 Task: Buy 2 Salt Mills from Salt & Pepper section under best seller category for shipping address: Mariana Green, 1235 Ridge Road, Dodge City, Kansas 67801, Cell Number 6205197251. Pay from credit card ending with 7965, CVV 549
Action: Mouse moved to (13, 82)
Screenshot: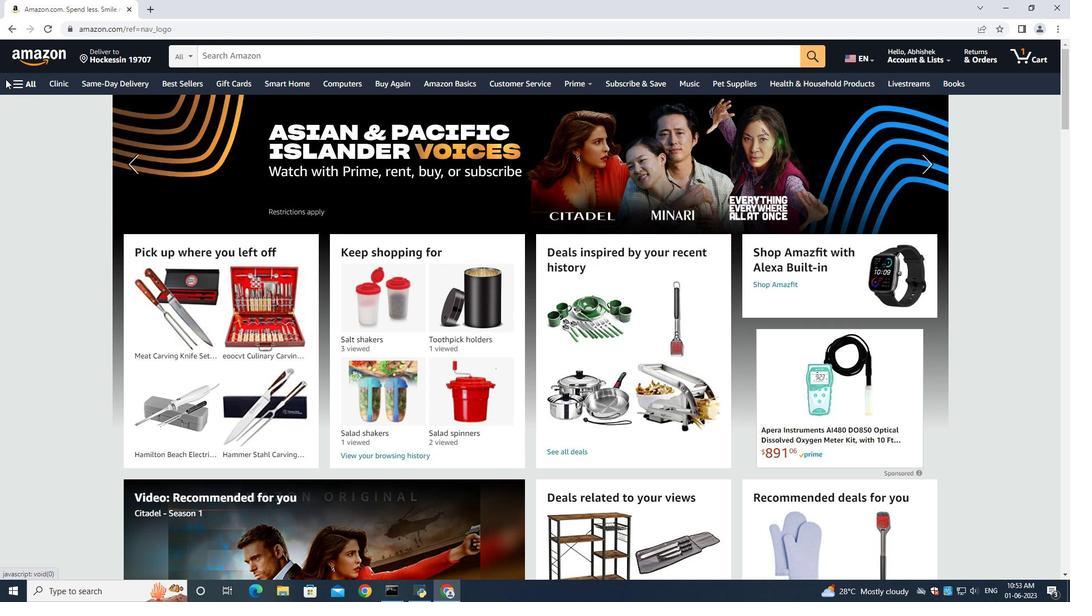 
Action: Mouse pressed left at (13, 82)
Screenshot: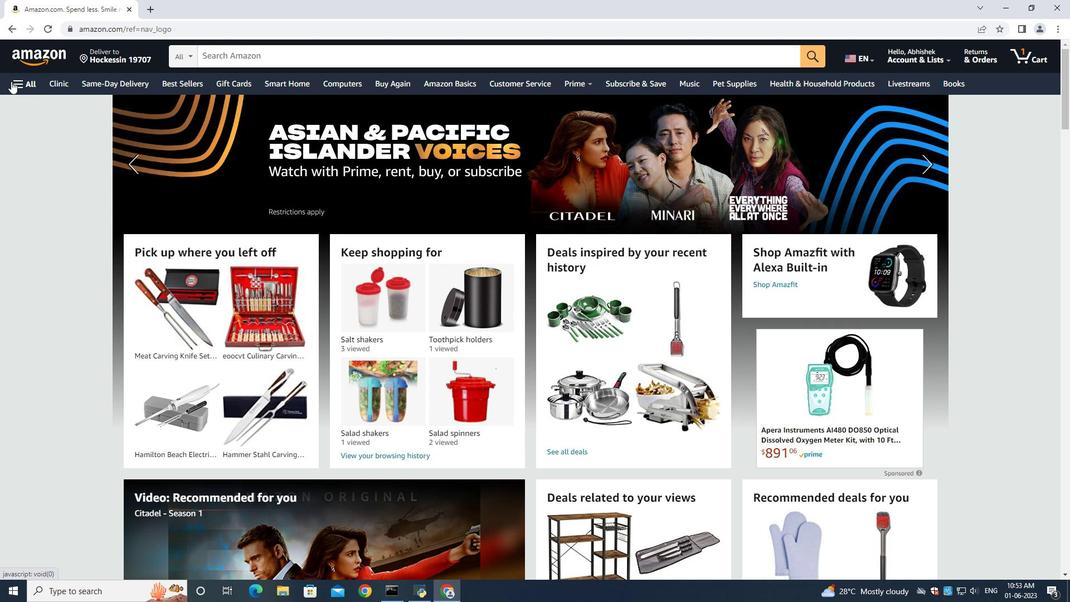 
Action: Mouse moved to (33, 108)
Screenshot: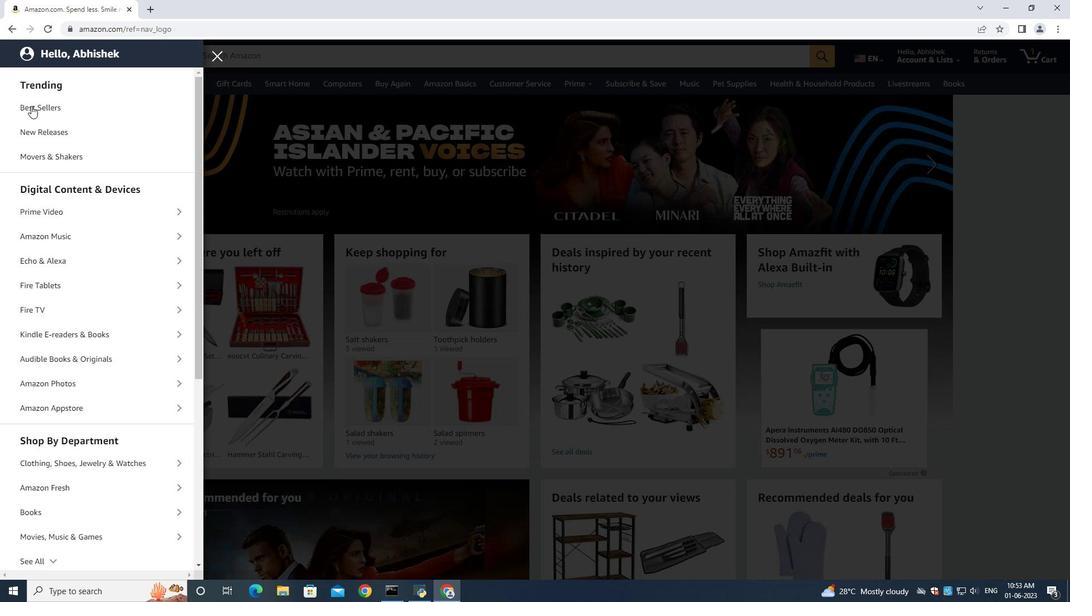 
Action: Mouse pressed left at (33, 108)
Screenshot: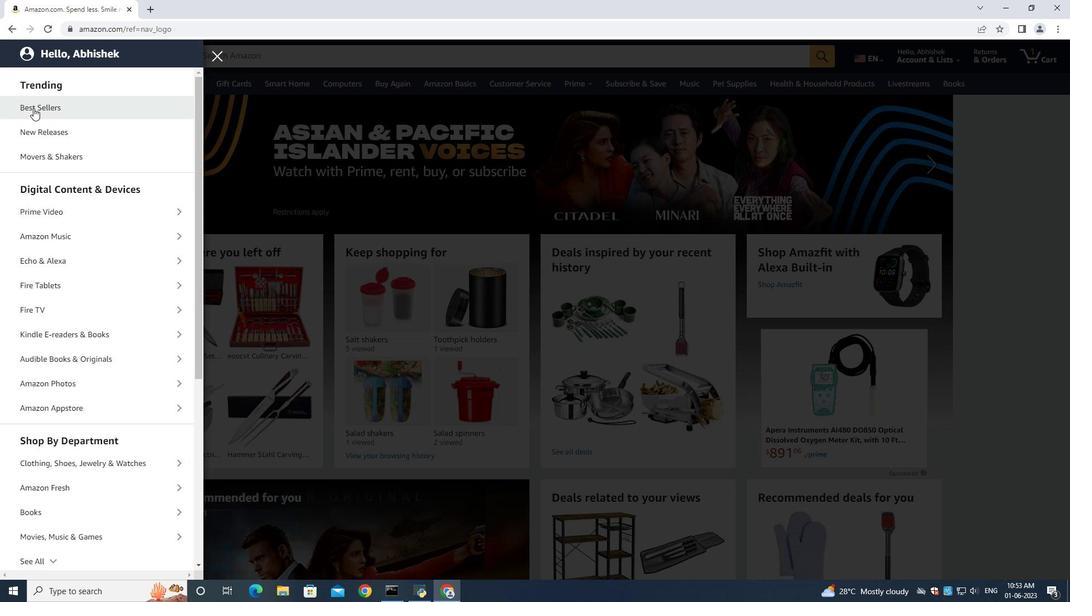 
Action: Mouse moved to (1048, 239)
Screenshot: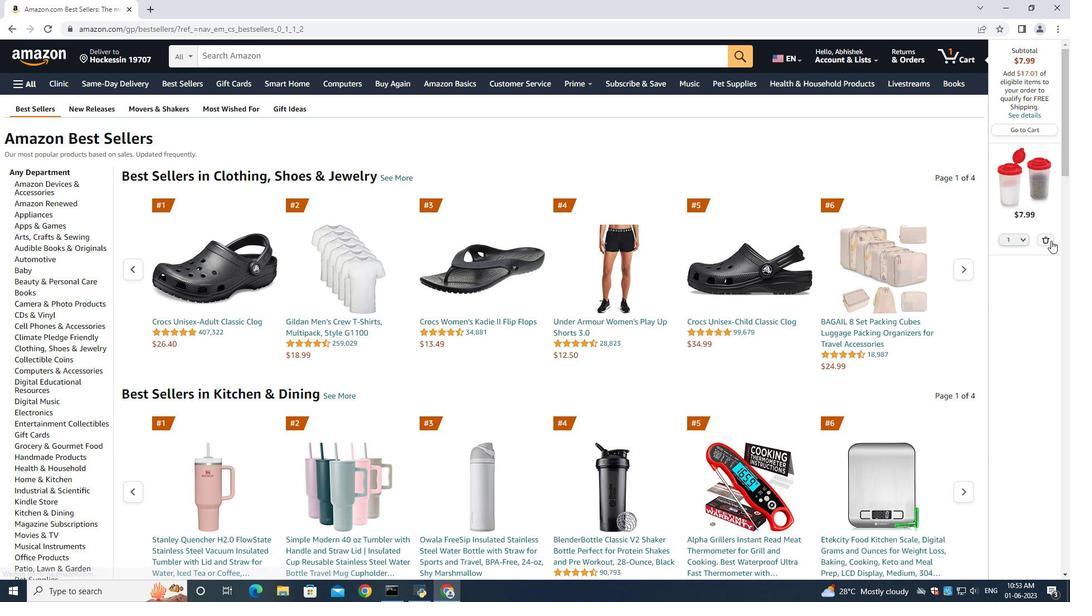 
Action: Mouse pressed left at (1048, 239)
Screenshot: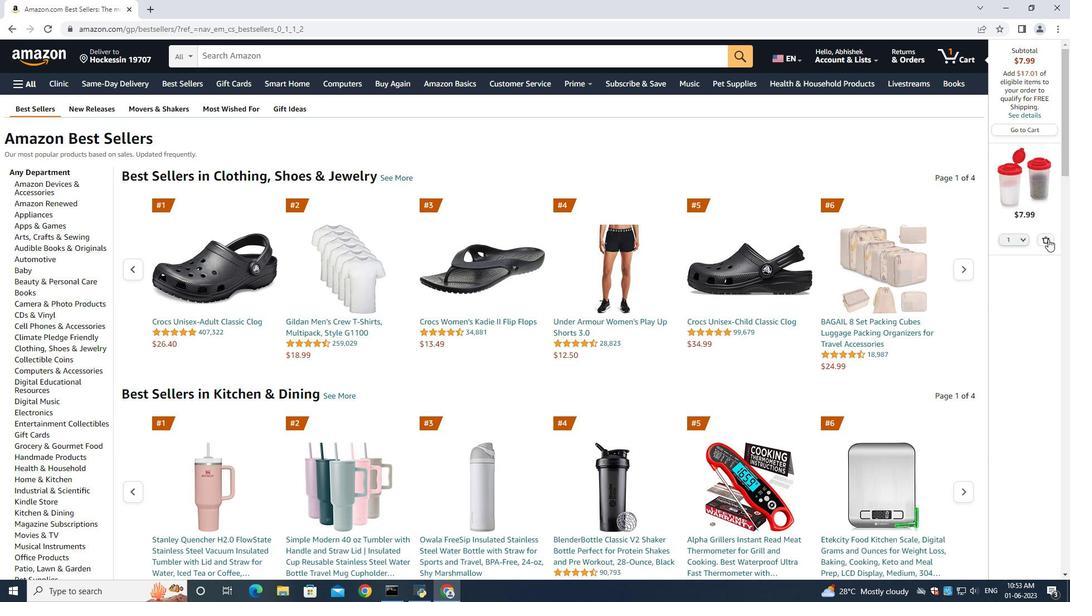 
Action: Mouse moved to (294, 57)
Screenshot: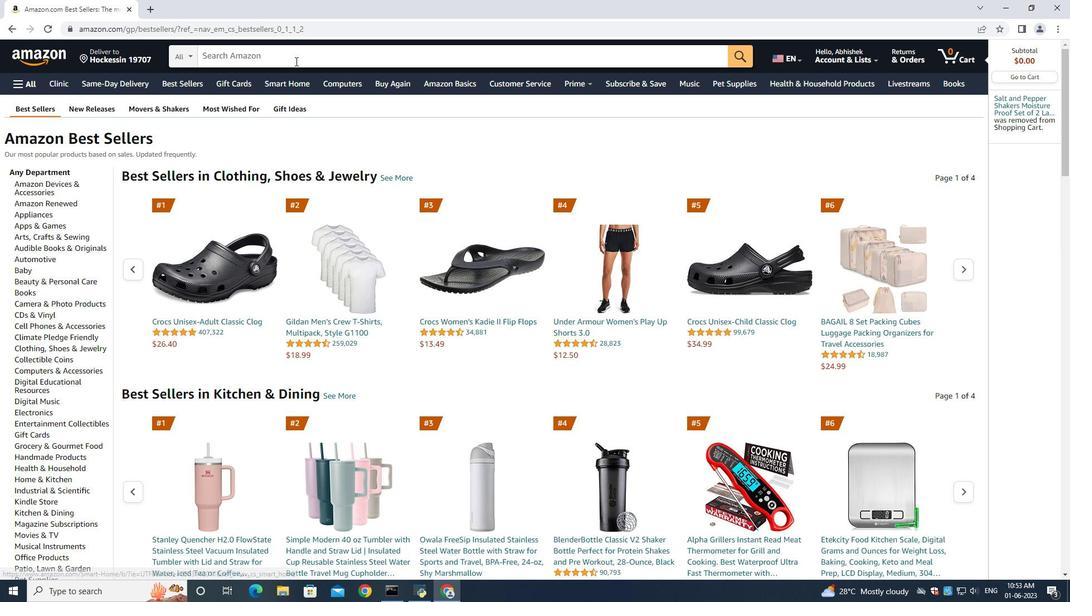 
Action: Mouse pressed left at (294, 57)
Screenshot: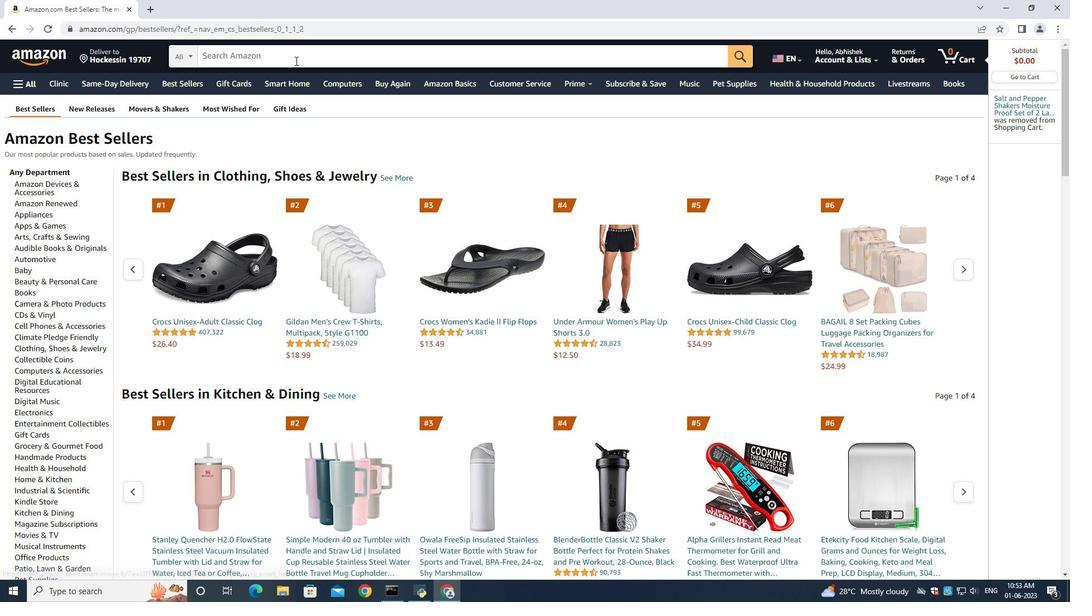 
Action: Mouse moved to (295, 57)
Screenshot: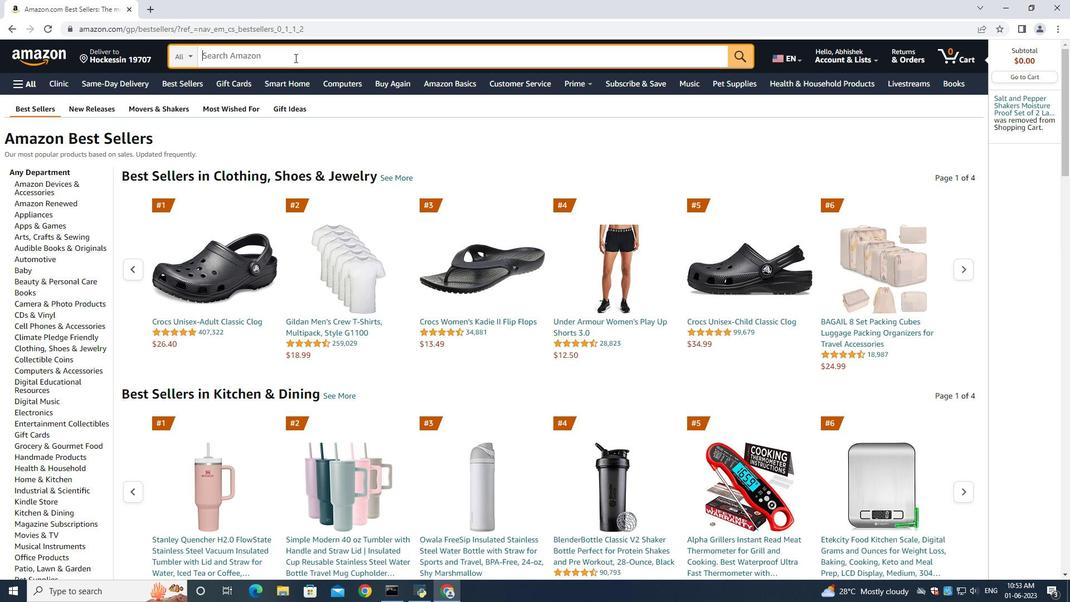 
Action: Key pressed <Key.shift>Salt<Key.space><Key.shift>Mills<Key.enter>
Screenshot: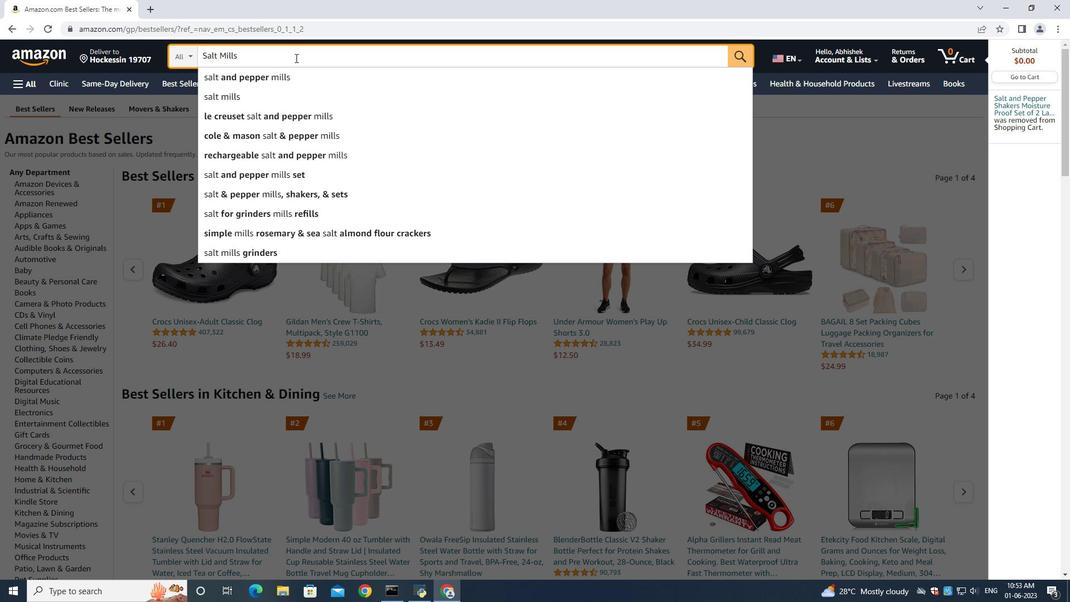 
Action: Mouse moved to (85, 222)
Screenshot: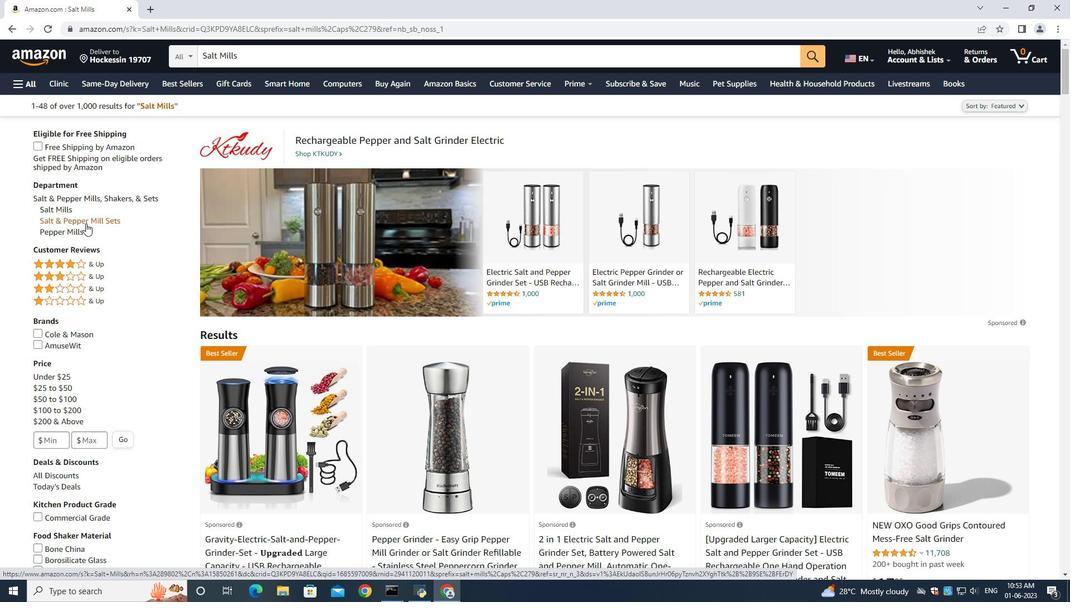 
Action: Mouse pressed left at (85, 222)
Screenshot: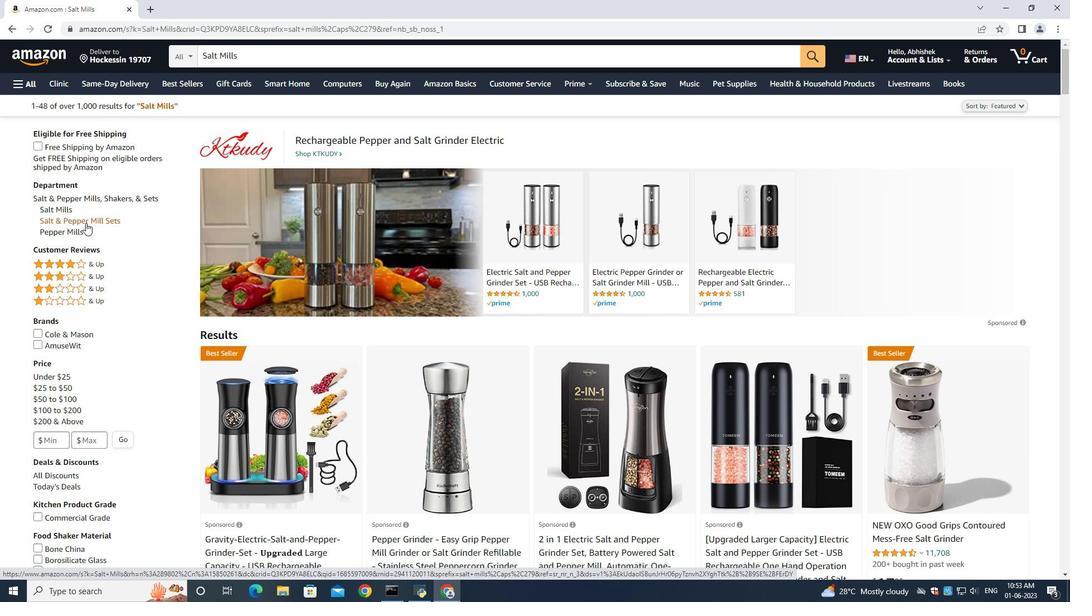 
Action: Mouse moved to (472, 332)
Screenshot: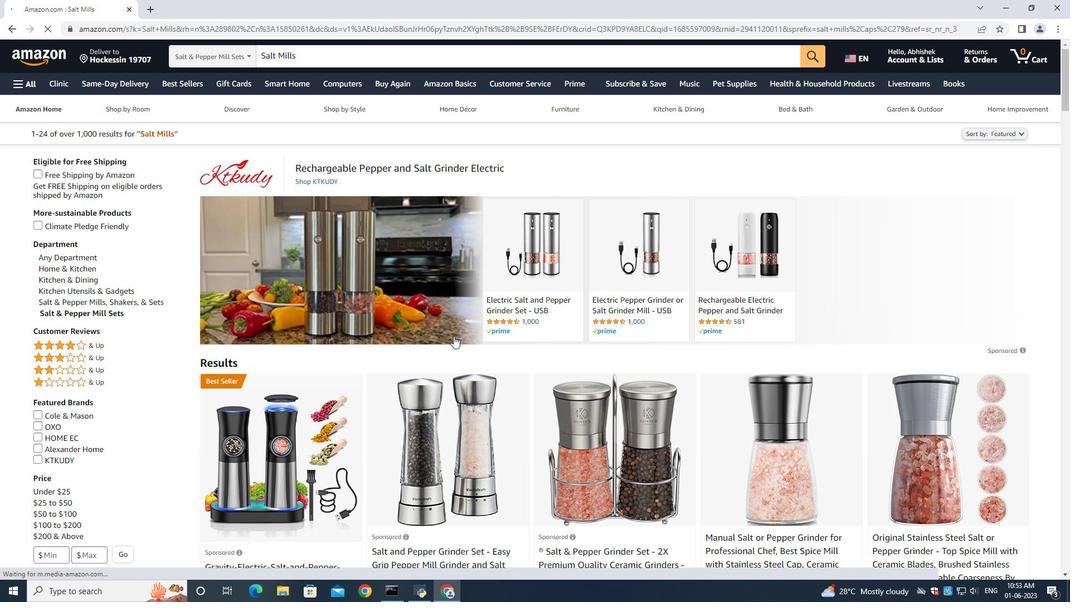 
Action: Mouse scrolled (472, 332) with delta (0, 0)
Screenshot: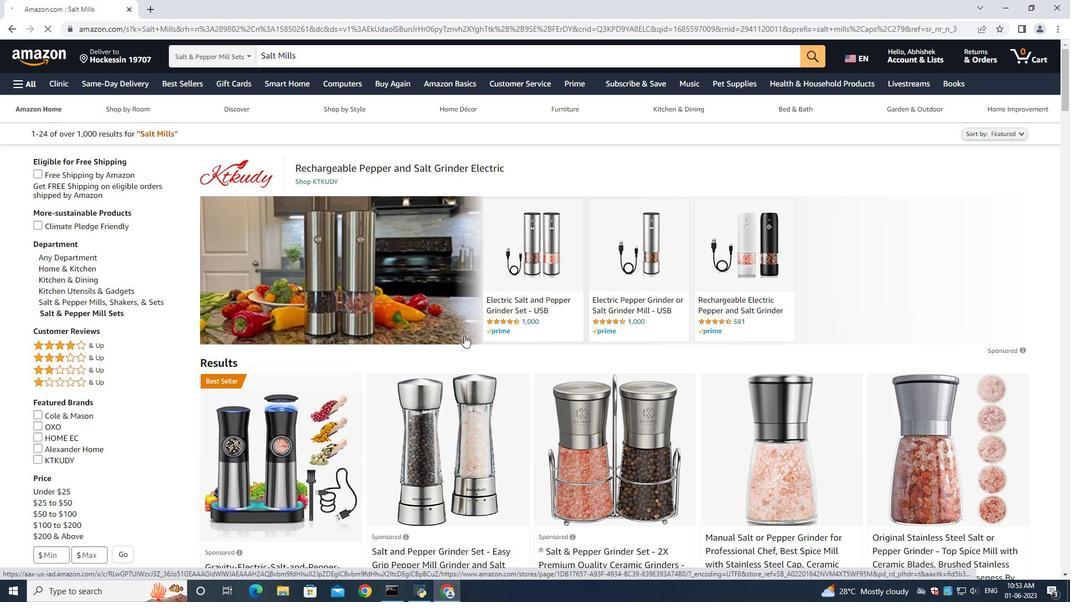 
Action: Mouse scrolled (472, 332) with delta (0, 0)
Screenshot: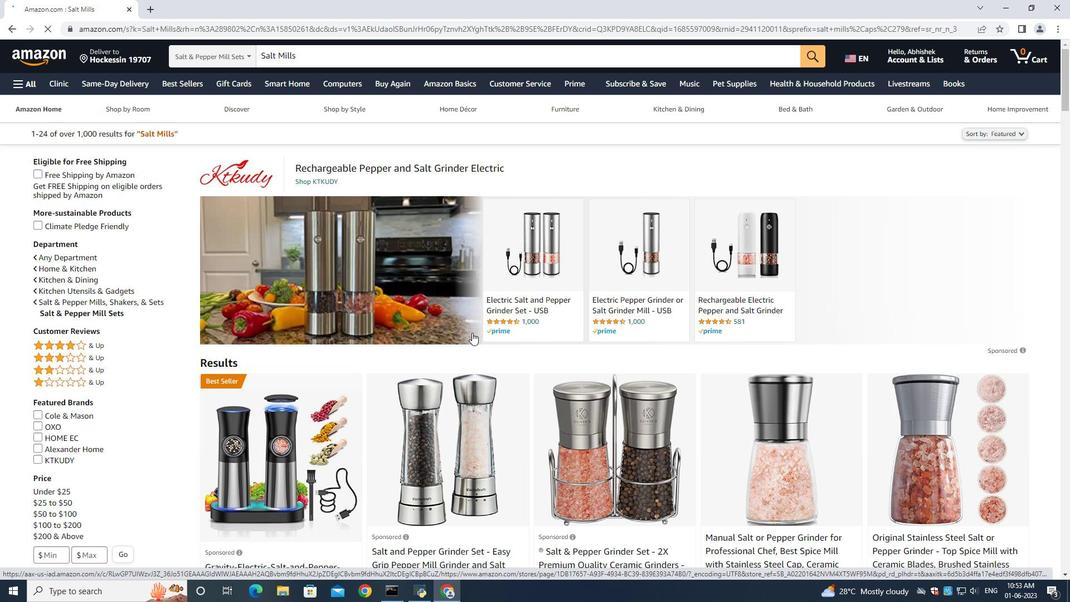 
Action: Mouse scrolled (472, 332) with delta (0, 0)
Screenshot: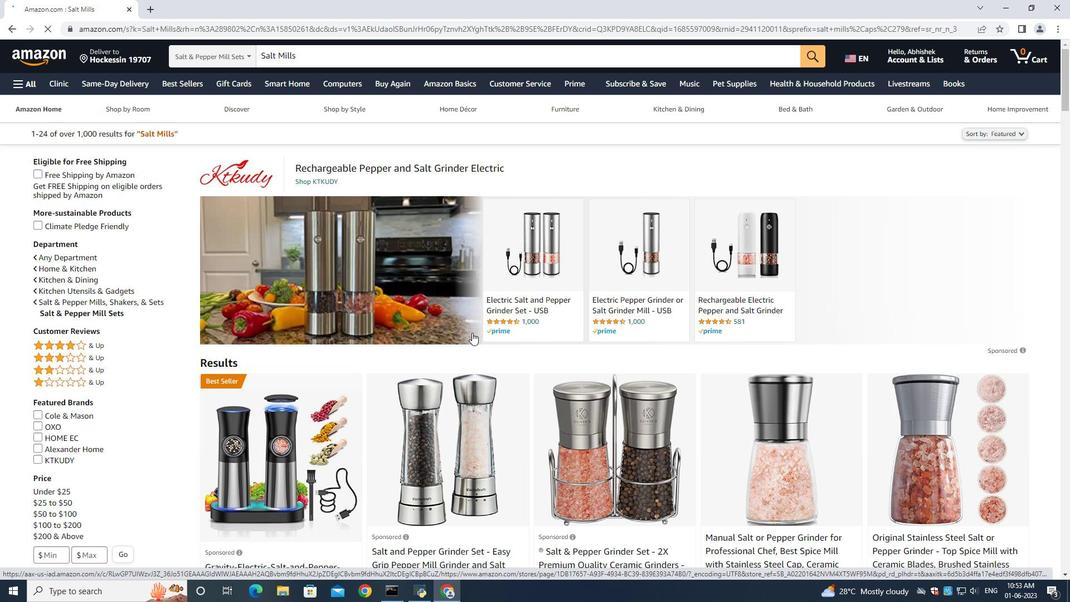 
Action: Mouse moved to (795, 405)
Screenshot: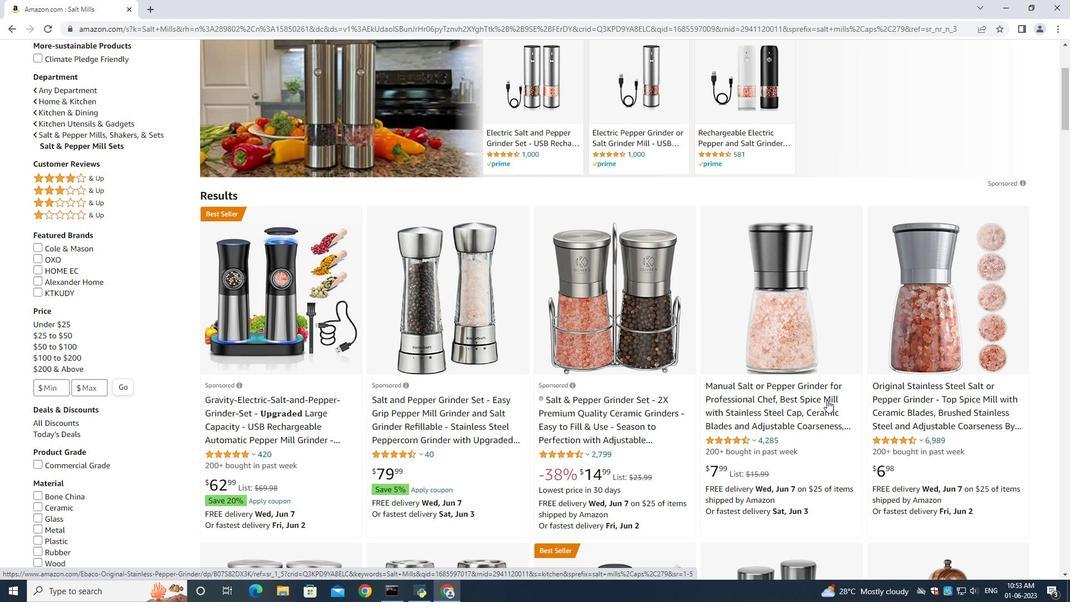 
Action: Mouse pressed left at (795, 405)
Screenshot: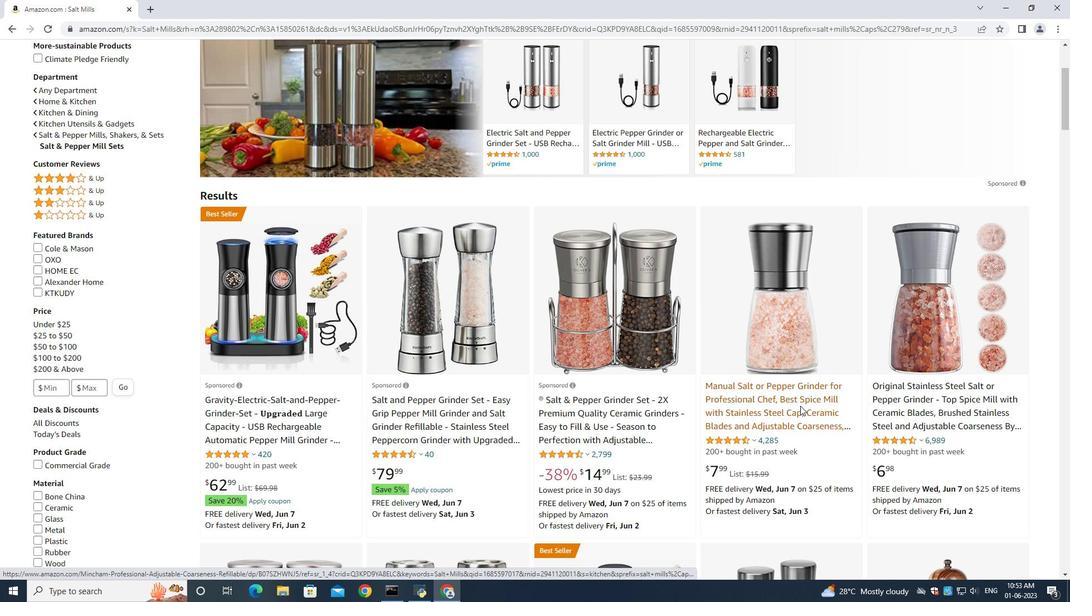 
Action: Mouse moved to (800, 391)
Screenshot: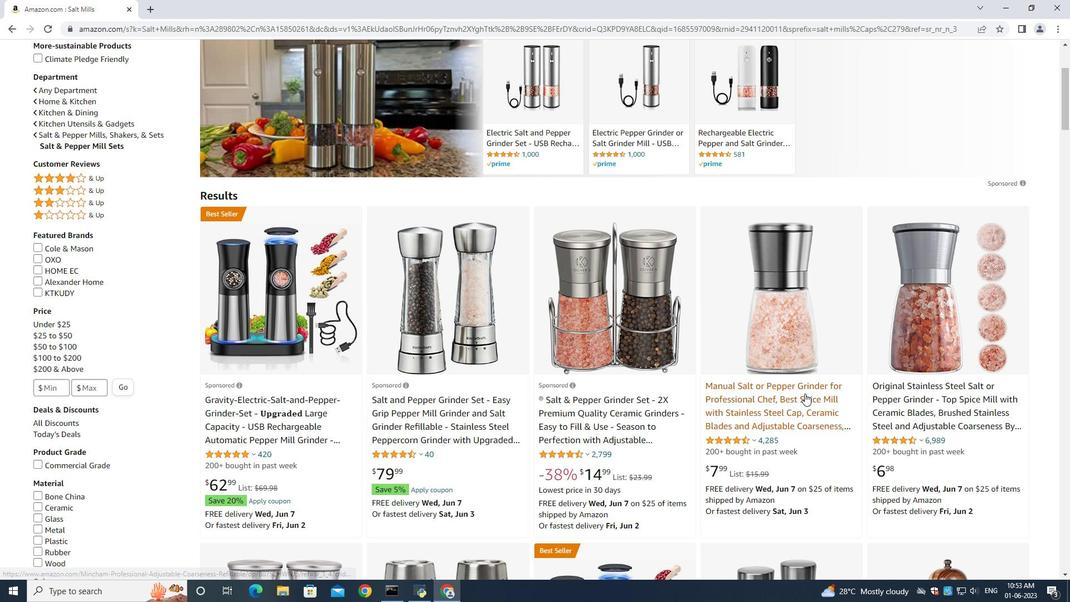 
Action: Mouse pressed left at (800, 391)
Screenshot: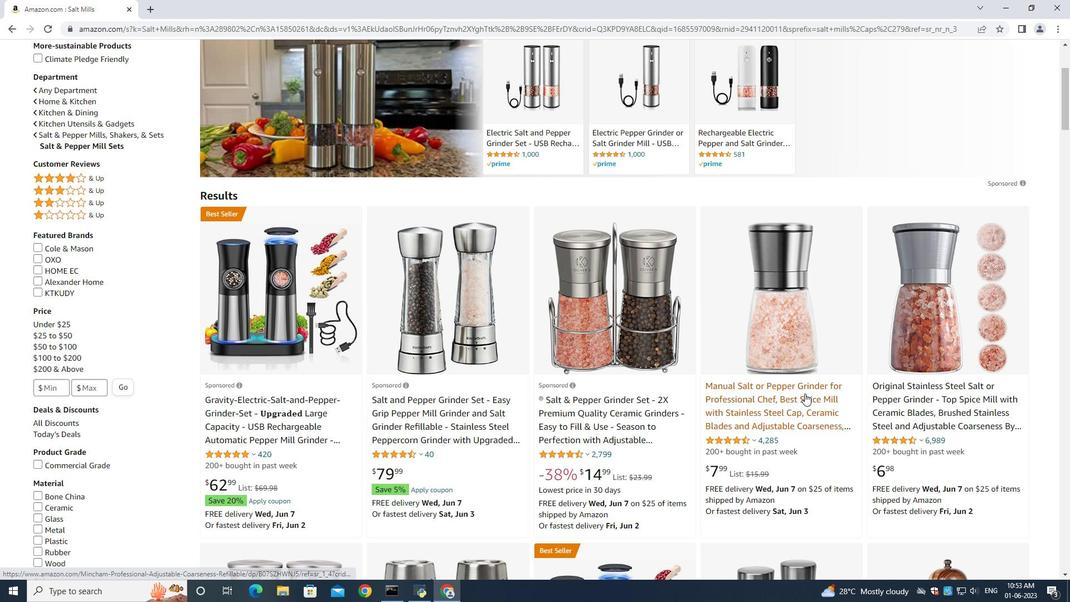 
Action: Mouse moved to (516, 421)
Screenshot: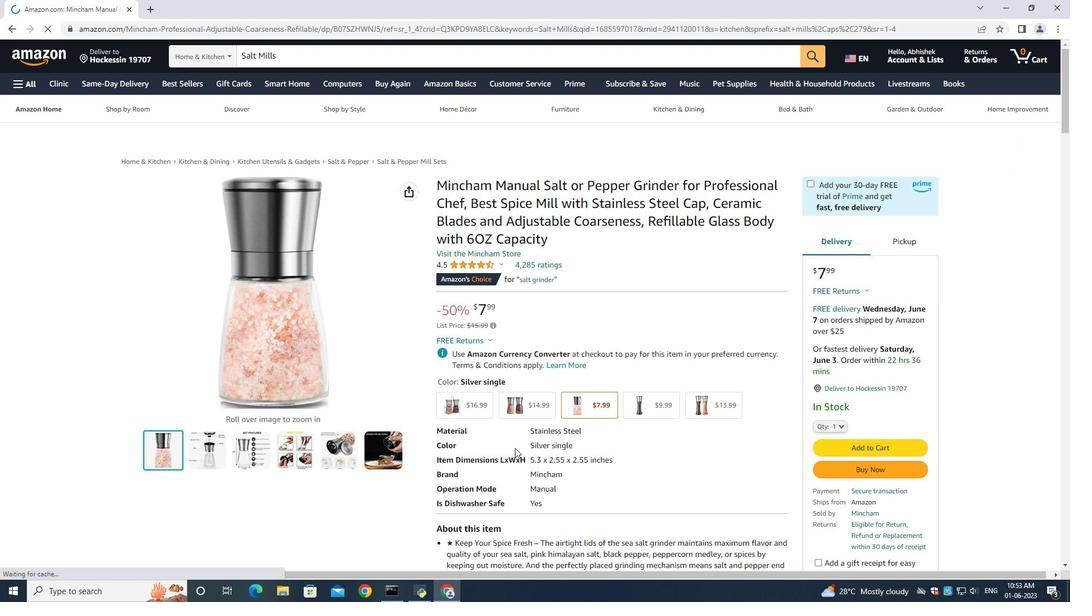 
Action: Mouse scrolled (516, 420) with delta (0, 0)
Screenshot: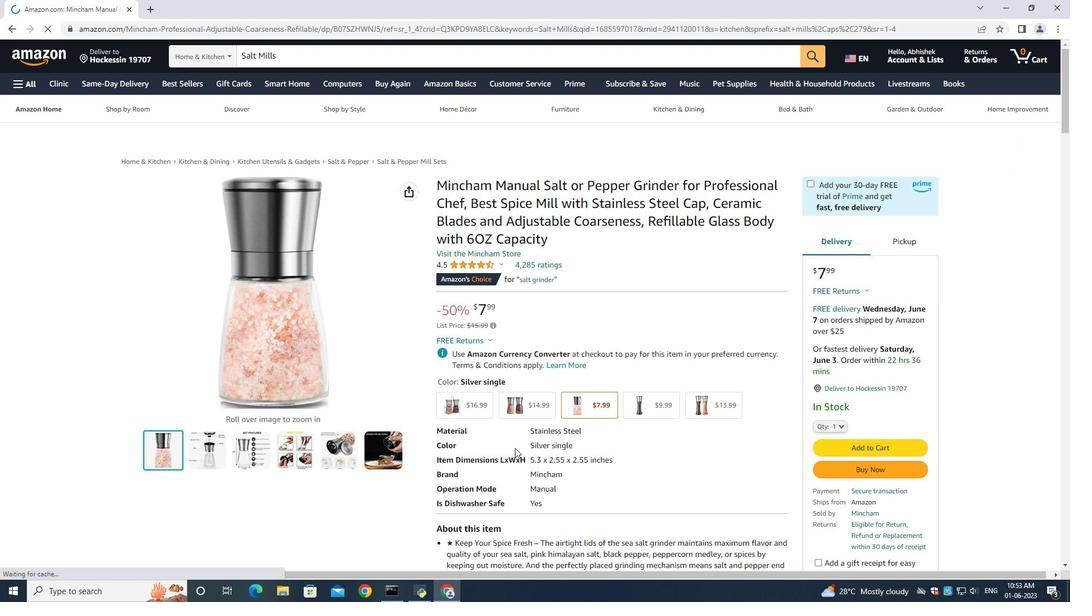
Action: Mouse moved to (516, 422)
Screenshot: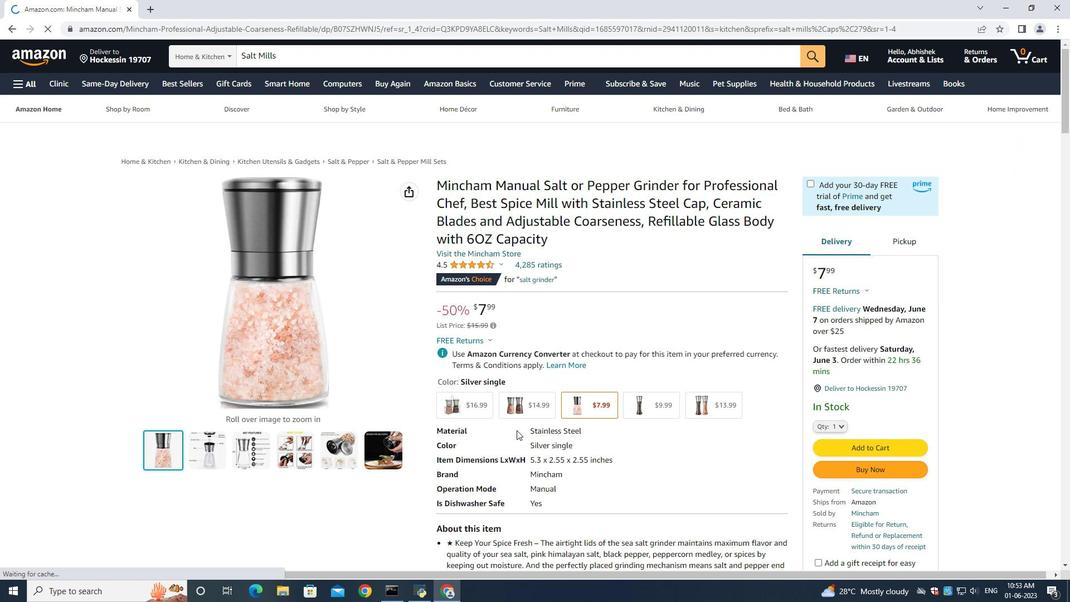 
Action: Mouse scrolled (516, 421) with delta (0, 0)
Screenshot: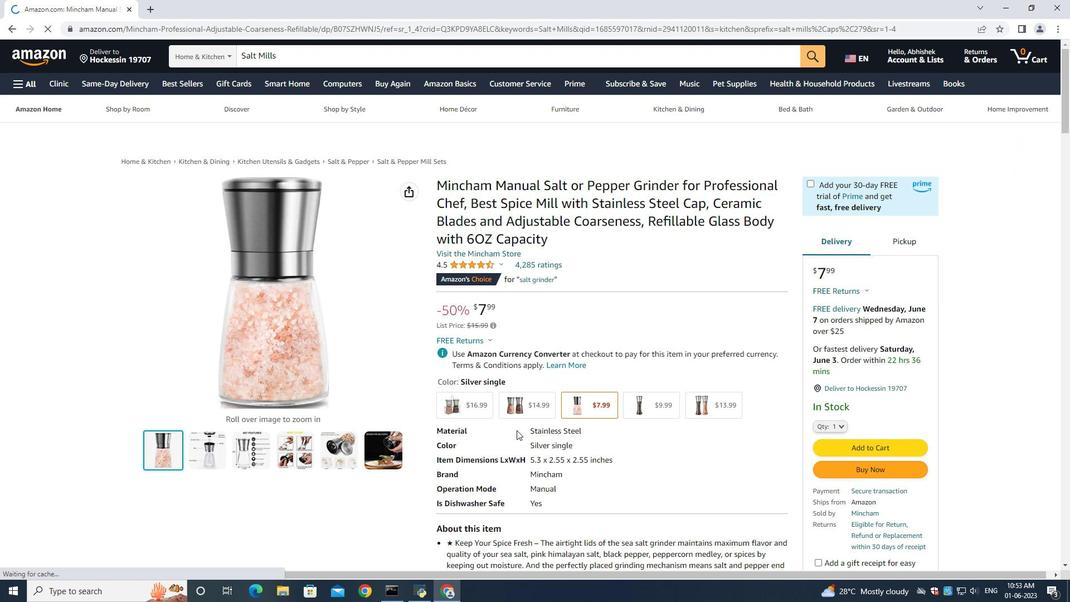 
Action: Mouse moved to (515, 422)
Screenshot: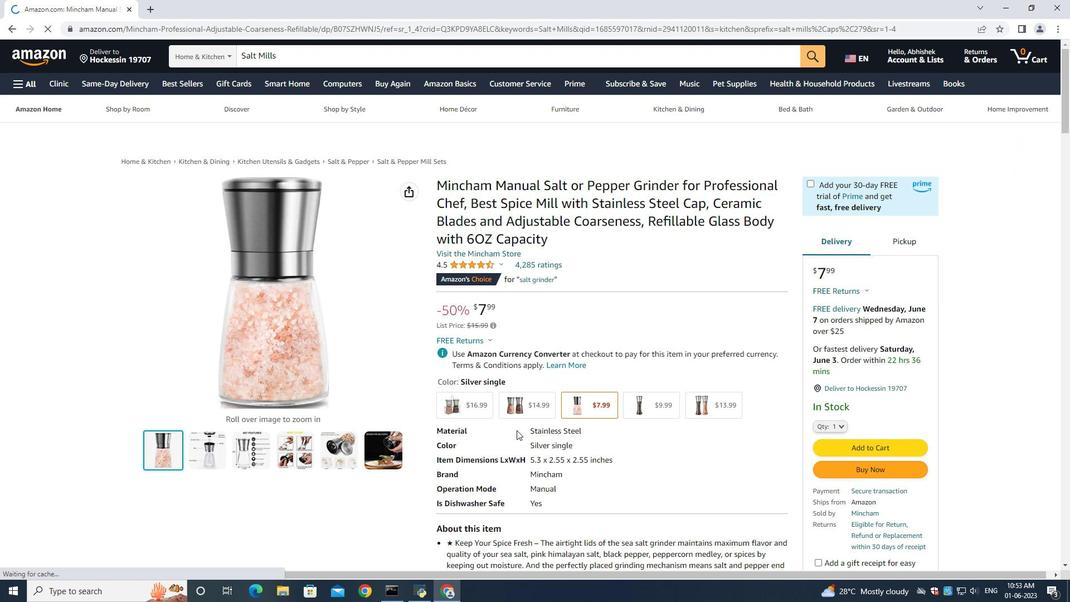 
Action: Mouse scrolled (515, 421) with delta (0, 0)
Screenshot: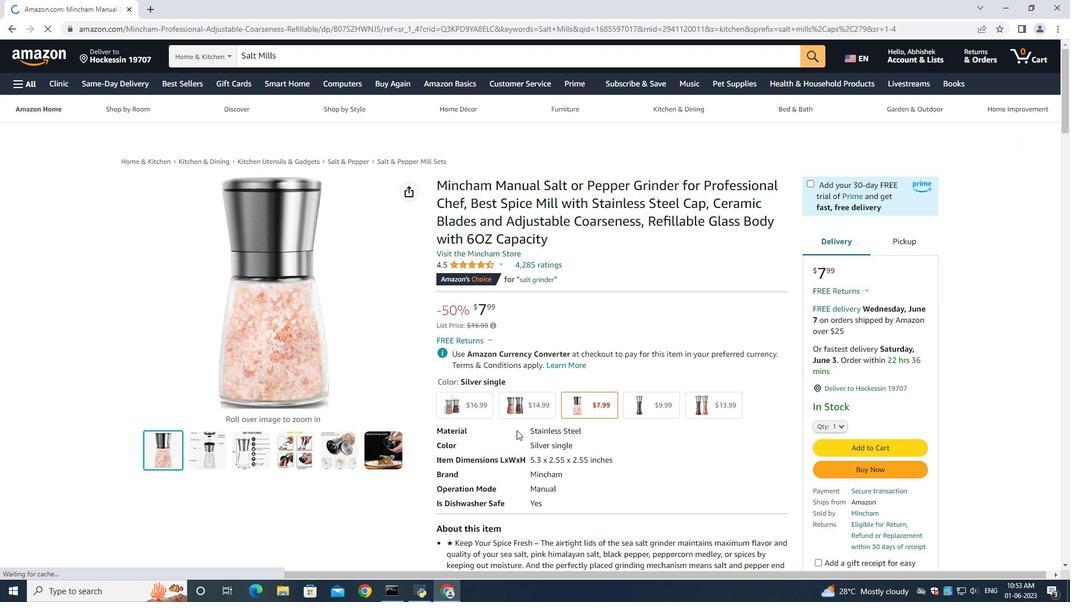 
Action: Mouse moved to (515, 422)
Screenshot: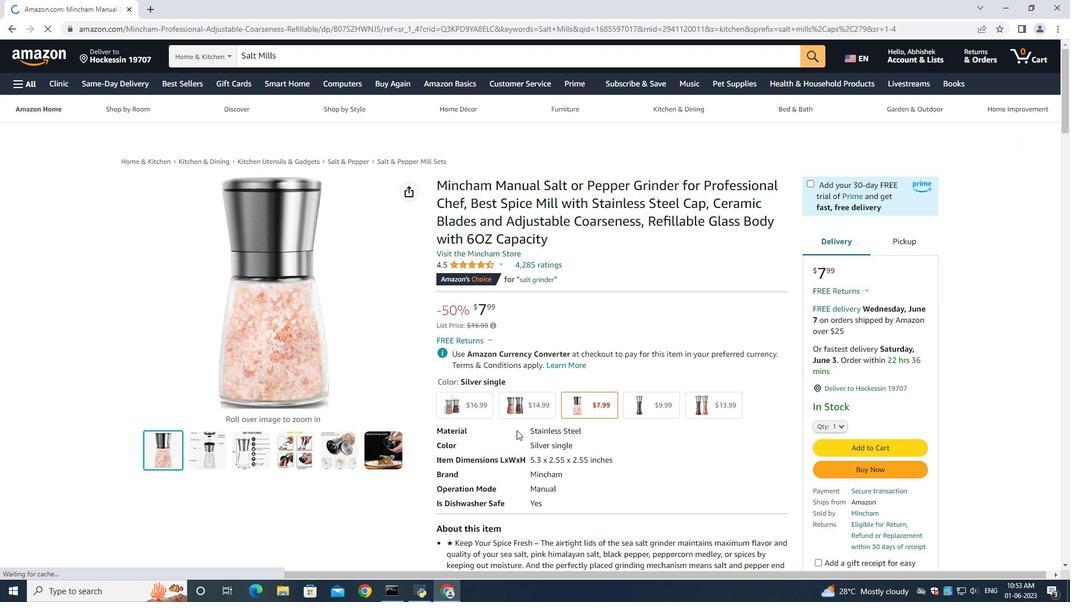 
Action: Mouse scrolled (515, 421) with delta (0, 0)
Screenshot: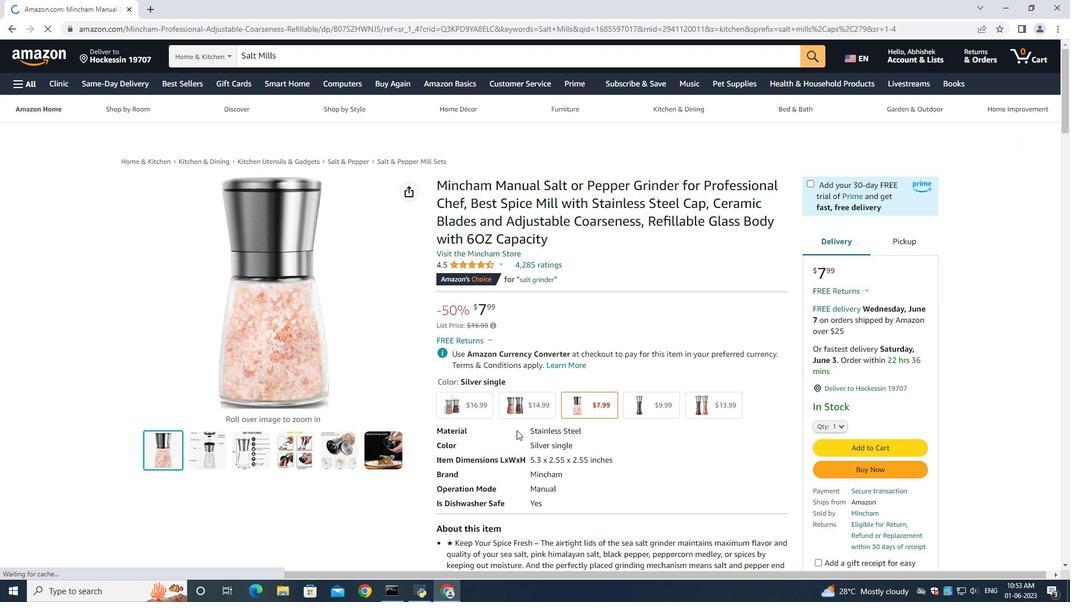 
Action: Mouse moved to (214, 311)
Screenshot: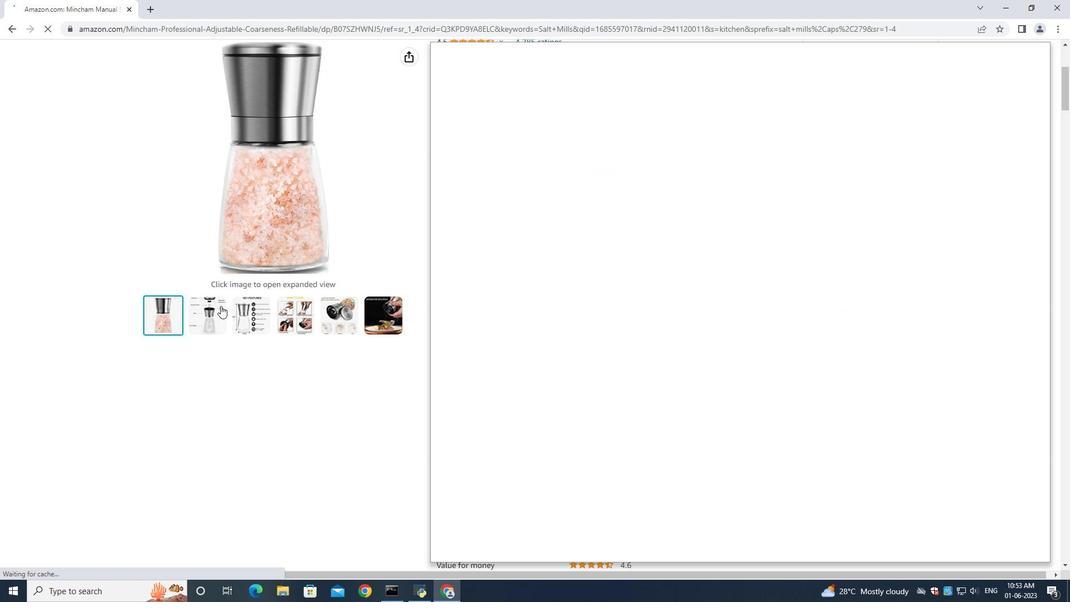 
Action: Mouse pressed left at (214, 311)
Screenshot: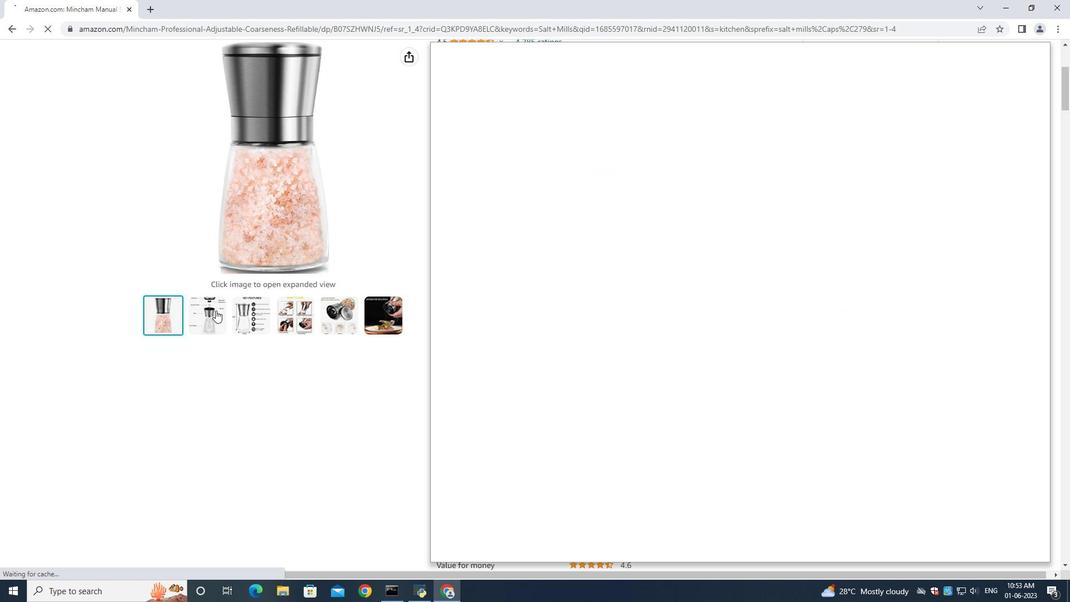 
Action: Mouse moved to (259, 314)
Screenshot: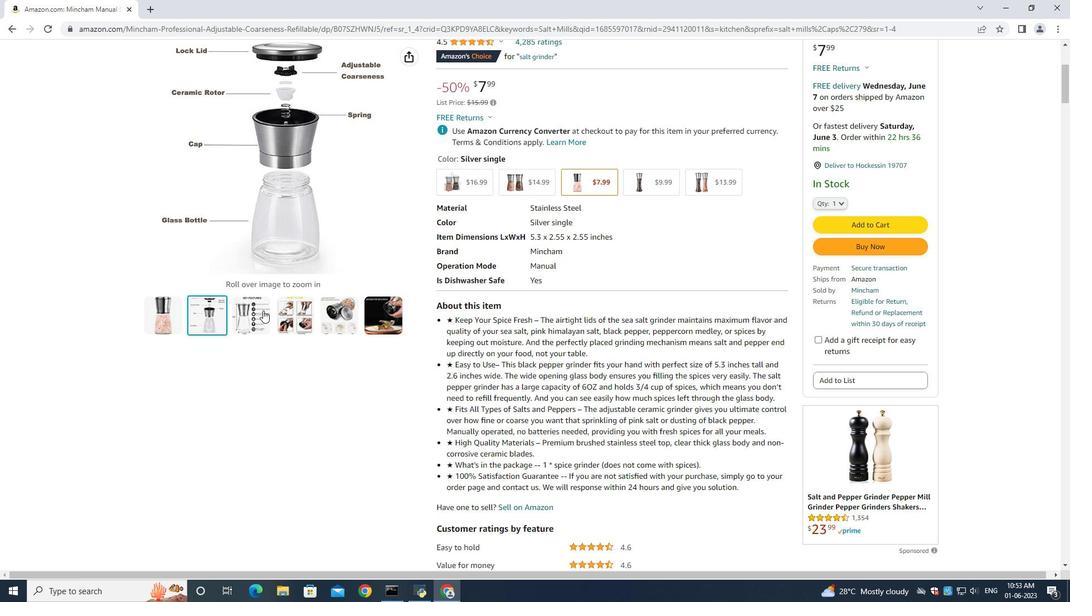 
Action: Mouse pressed left at (259, 314)
Screenshot: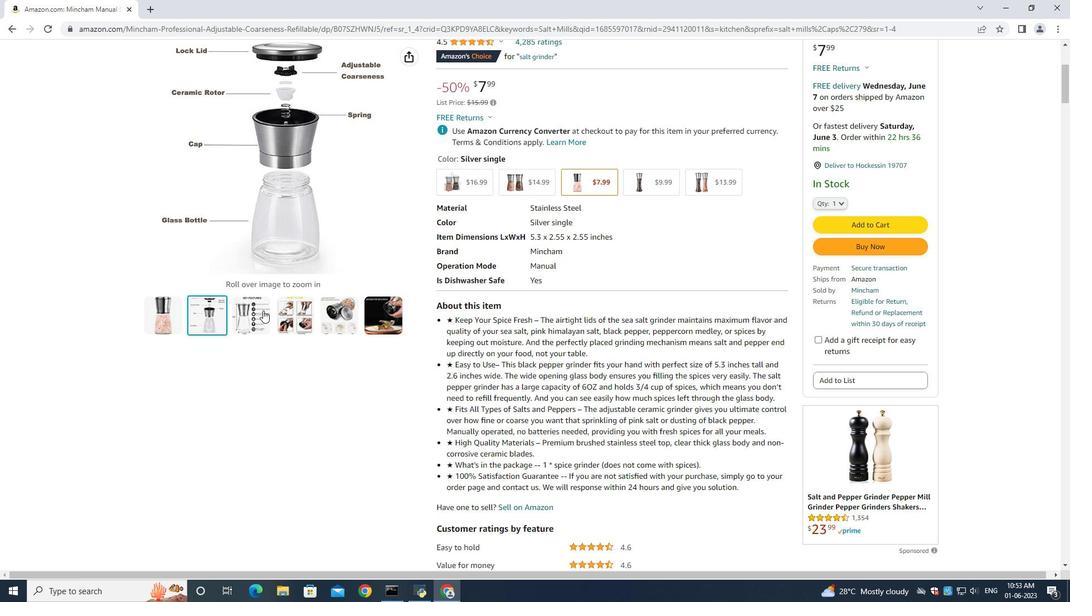 
Action: Mouse moved to (331, 326)
Screenshot: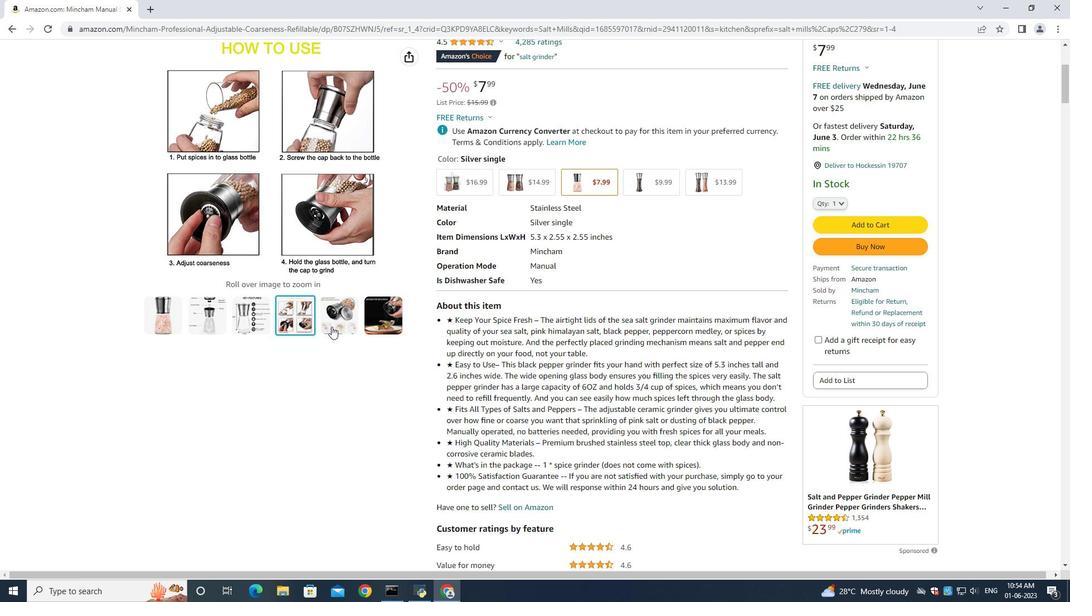 
Action: Mouse pressed left at (331, 326)
Screenshot: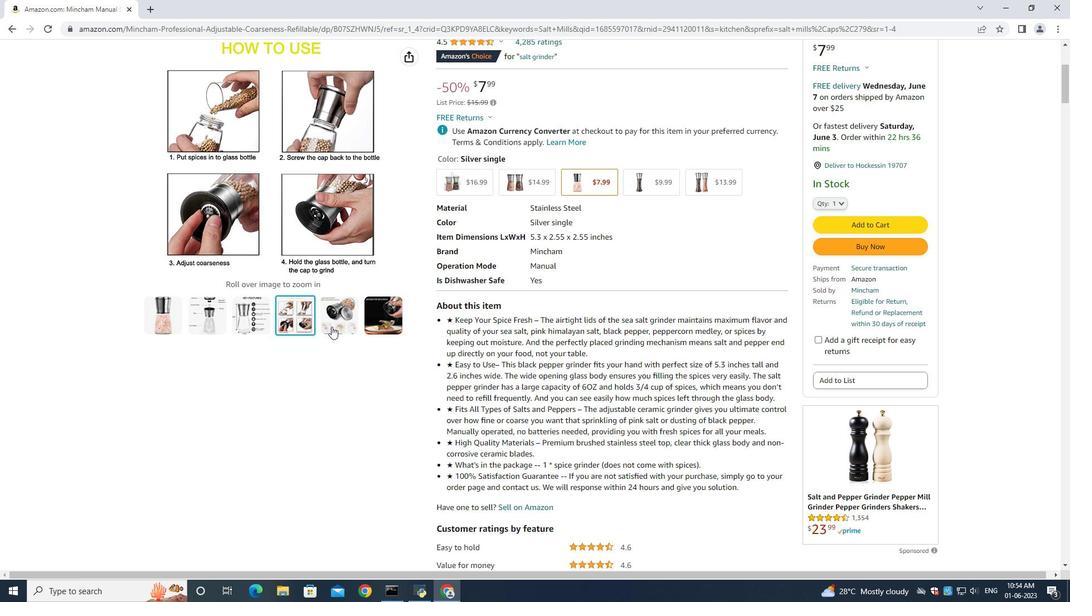 
Action: Mouse moved to (384, 329)
Screenshot: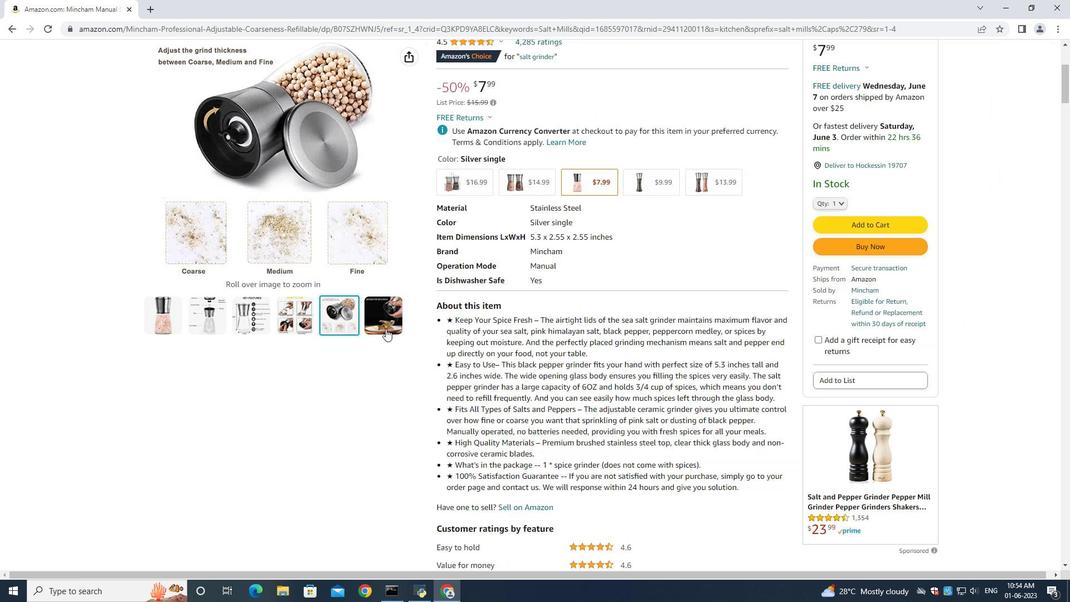 
Action: Mouse pressed left at (384, 329)
Screenshot: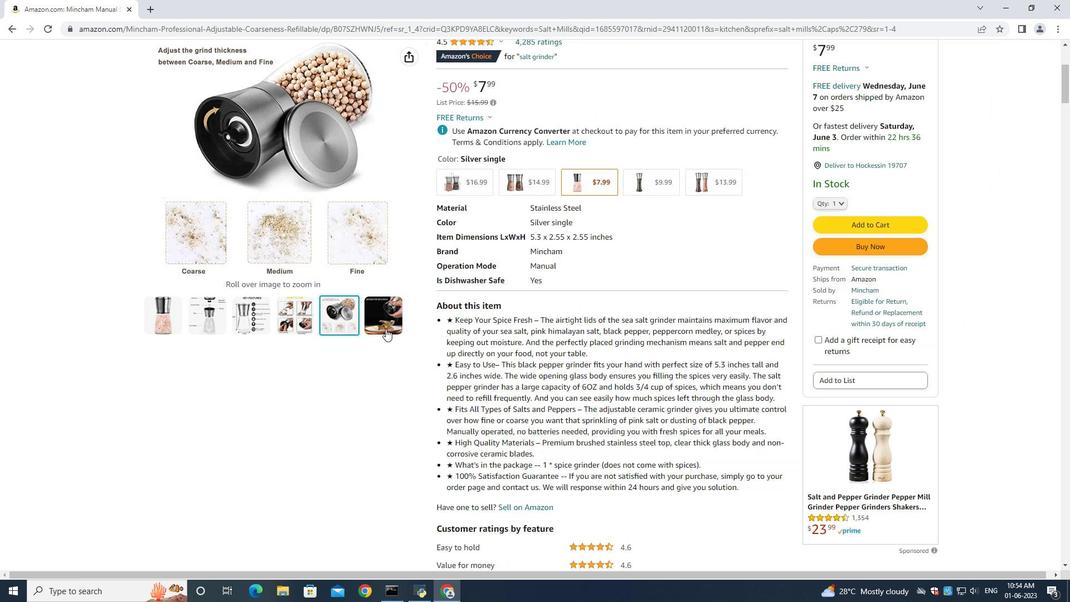 
Action: Mouse moved to (307, 369)
Screenshot: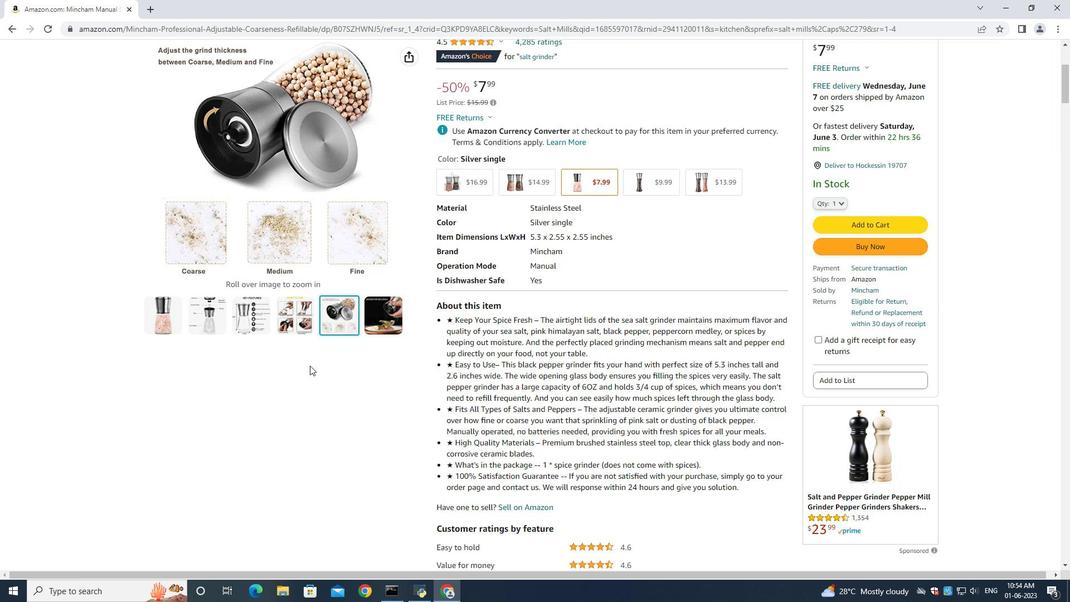 
Action: Mouse pressed left at (307, 369)
Screenshot: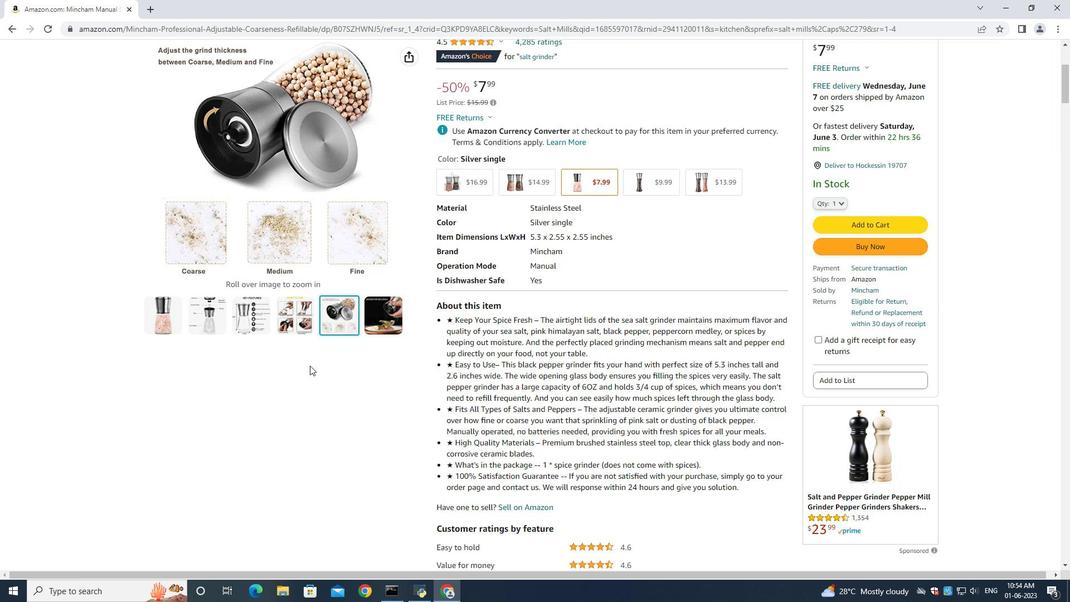 
Action: Mouse moved to (697, 288)
Screenshot: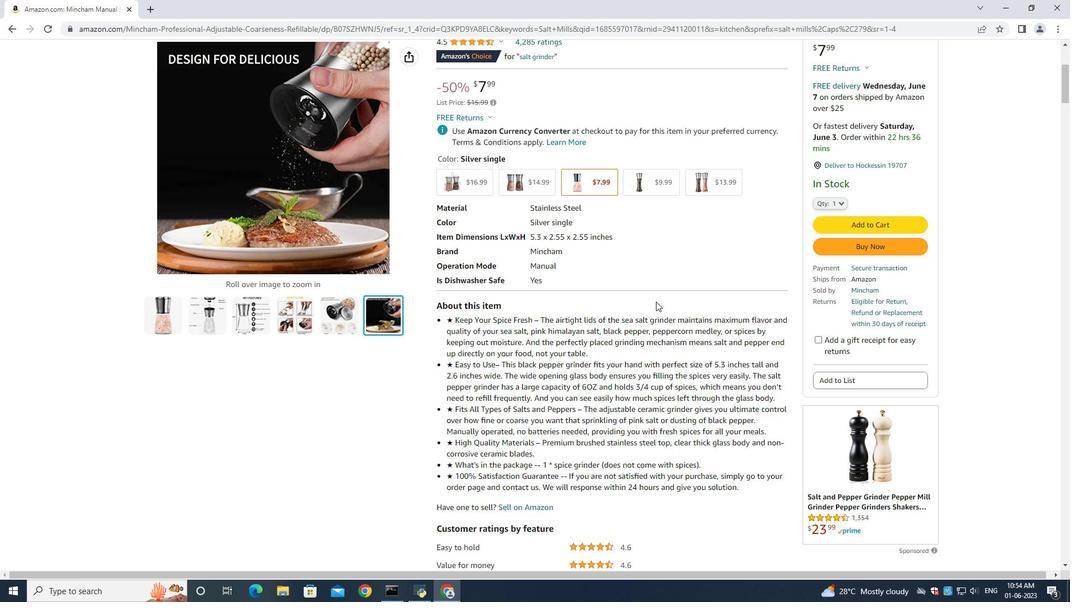
Action: Mouse scrolled (697, 289) with delta (0, 0)
Screenshot: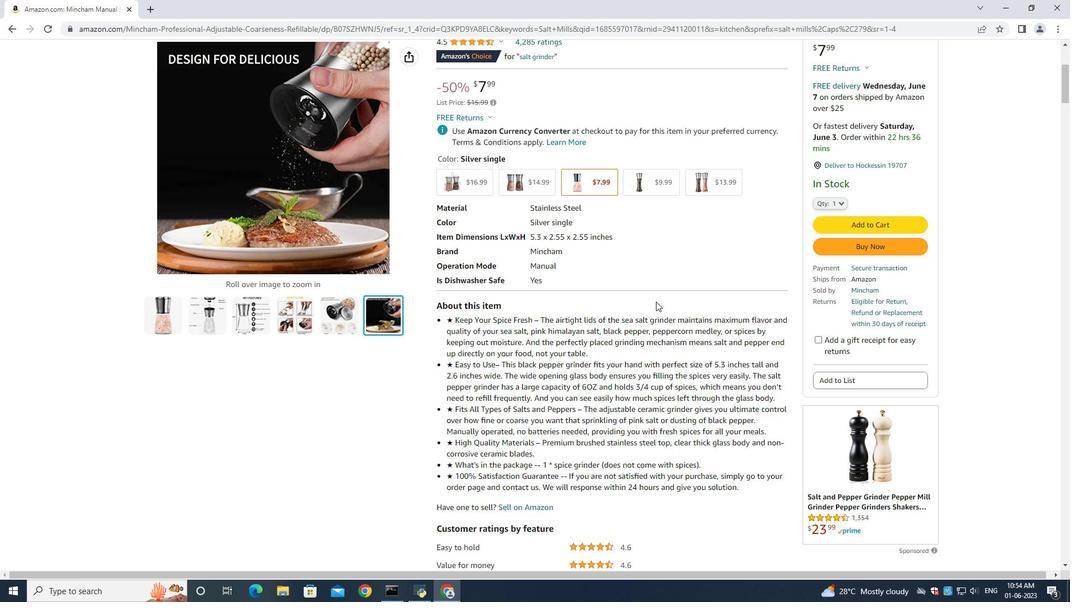 
Action: Mouse scrolled (697, 289) with delta (0, 0)
Screenshot: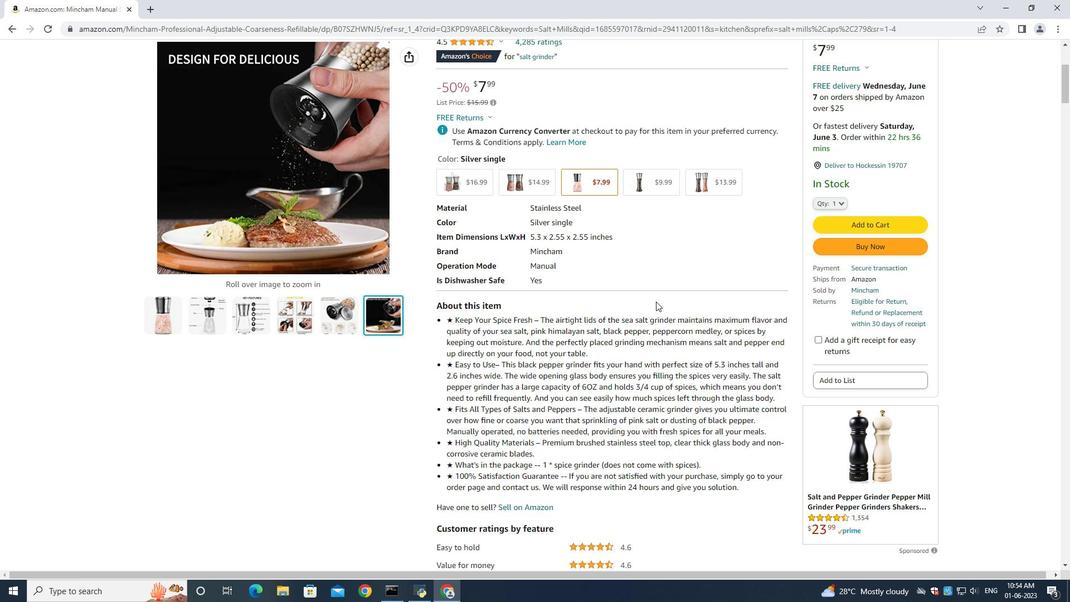 
Action: Mouse scrolled (697, 289) with delta (0, 0)
Screenshot: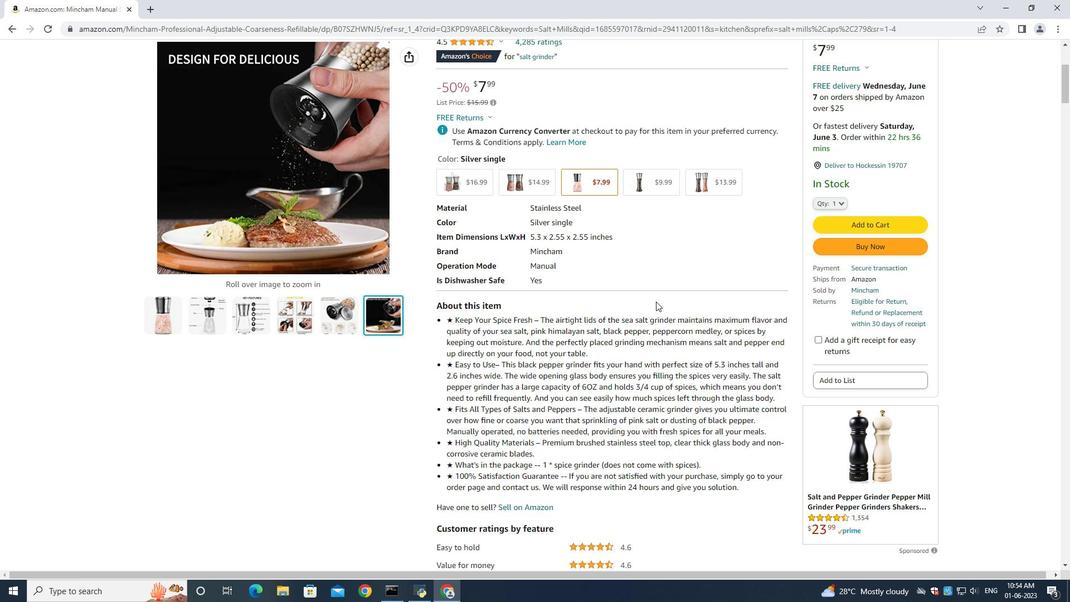 
Action: Mouse scrolled (697, 289) with delta (0, 0)
Screenshot: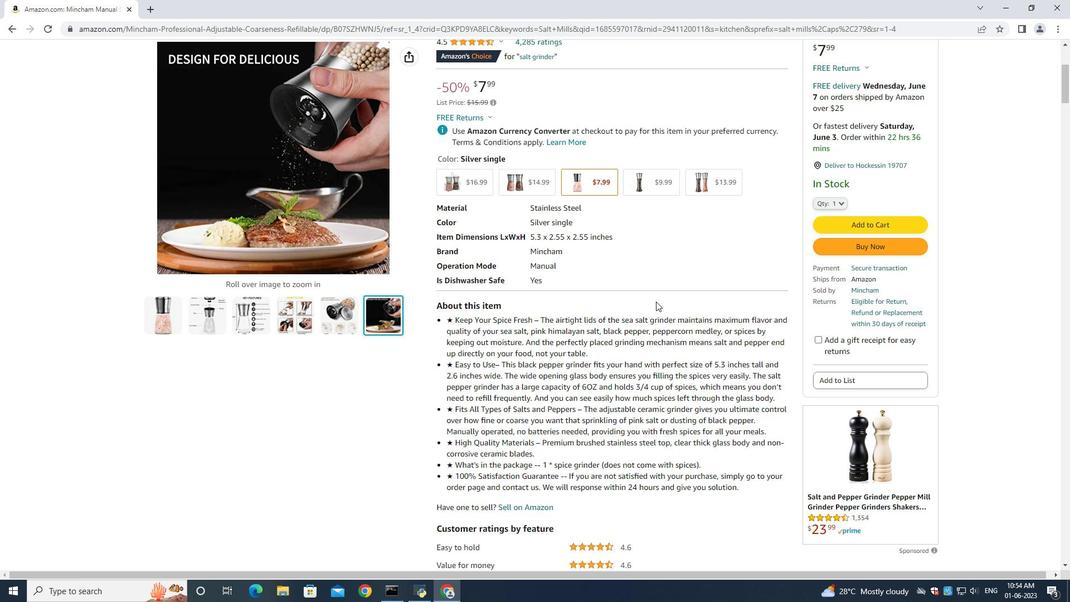 
Action: Mouse scrolled (697, 289) with delta (0, 0)
Screenshot: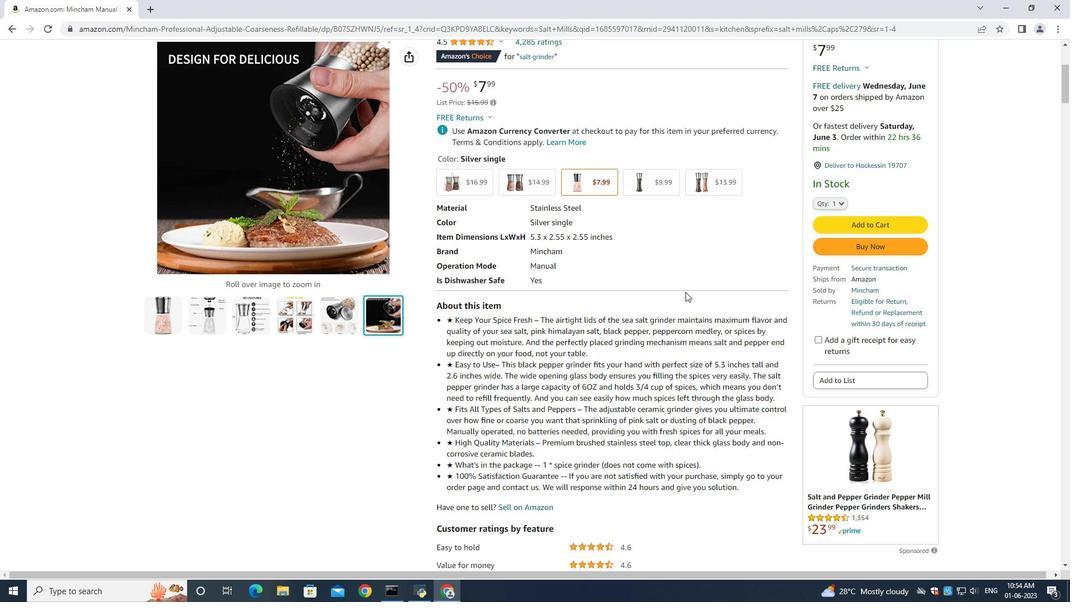 
Action: Mouse moved to (826, 427)
Screenshot: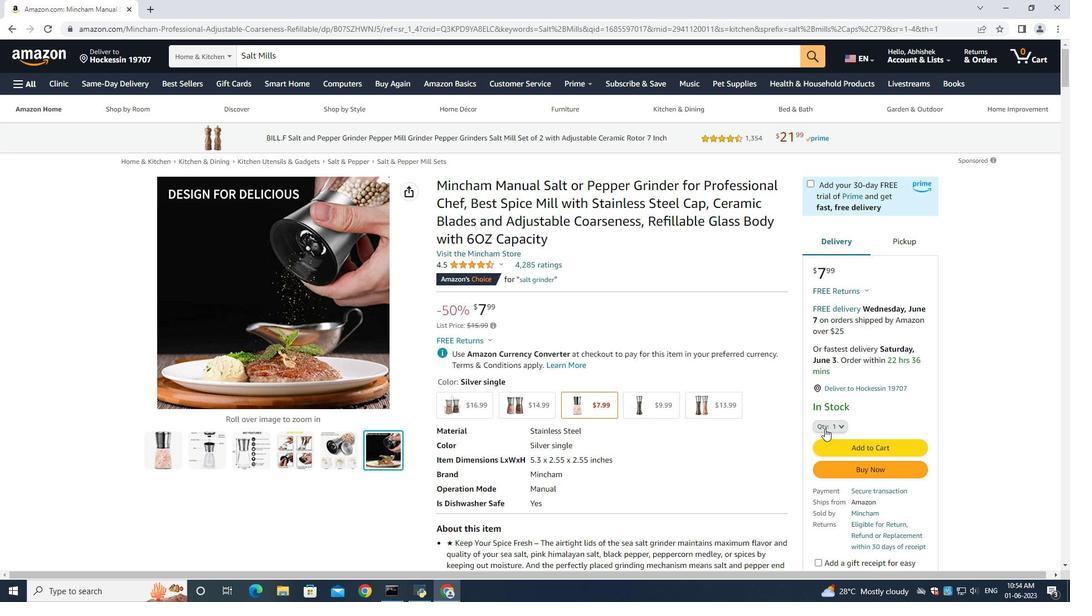 
Action: Mouse pressed left at (826, 427)
Screenshot: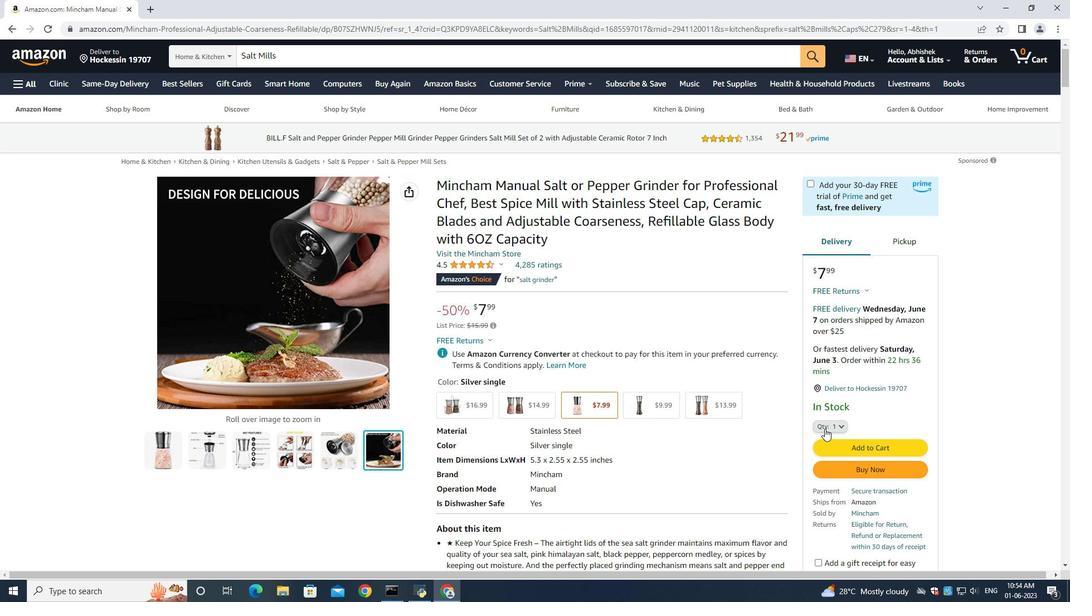 
Action: Mouse moved to (823, 446)
Screenshot: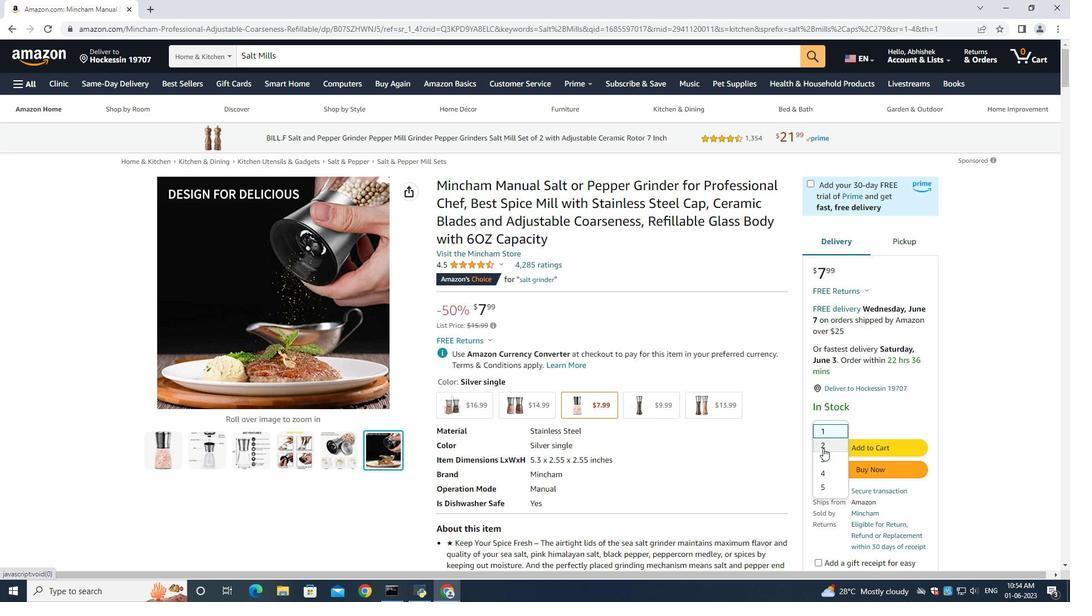 
Action: Mouse pressed left at (823, 446)
Screenshot: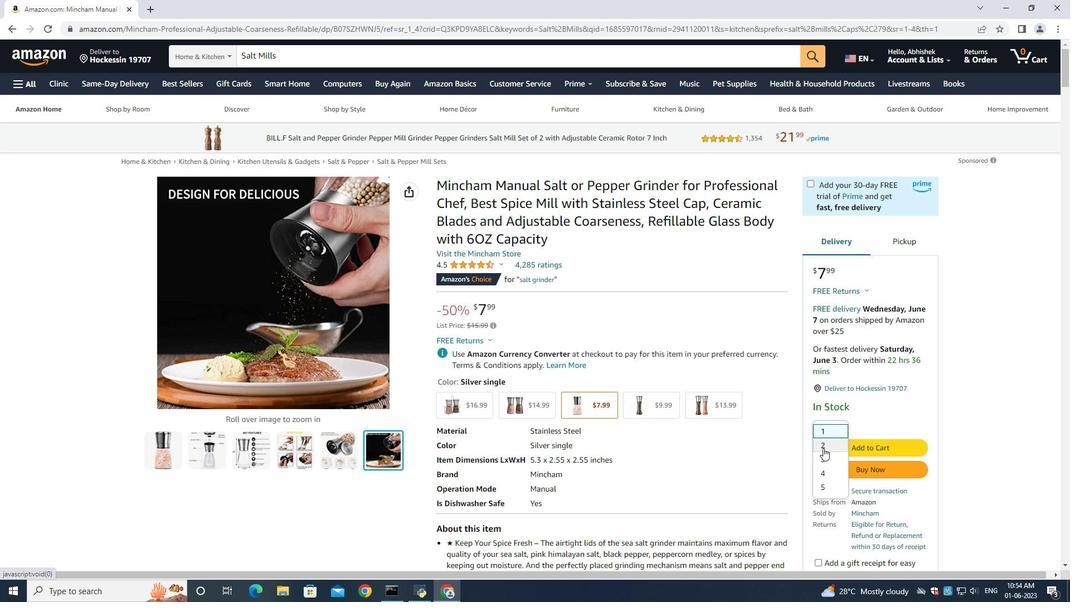 
Action: Mouse moved to (870, 468)
Screenshot: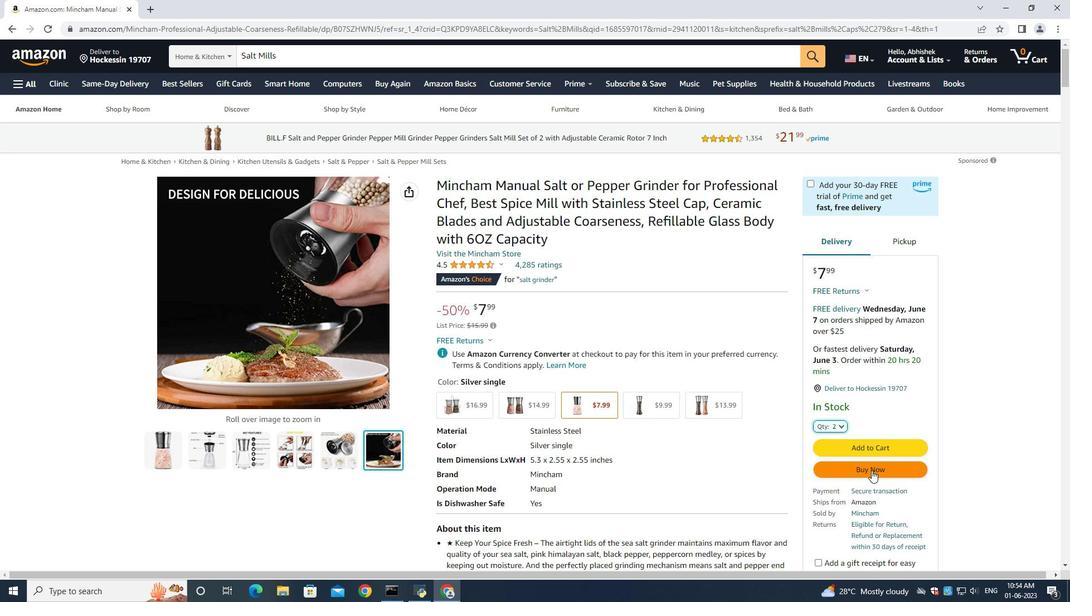 
Action: Mouse pressed left at (870, 468)
Screenshot: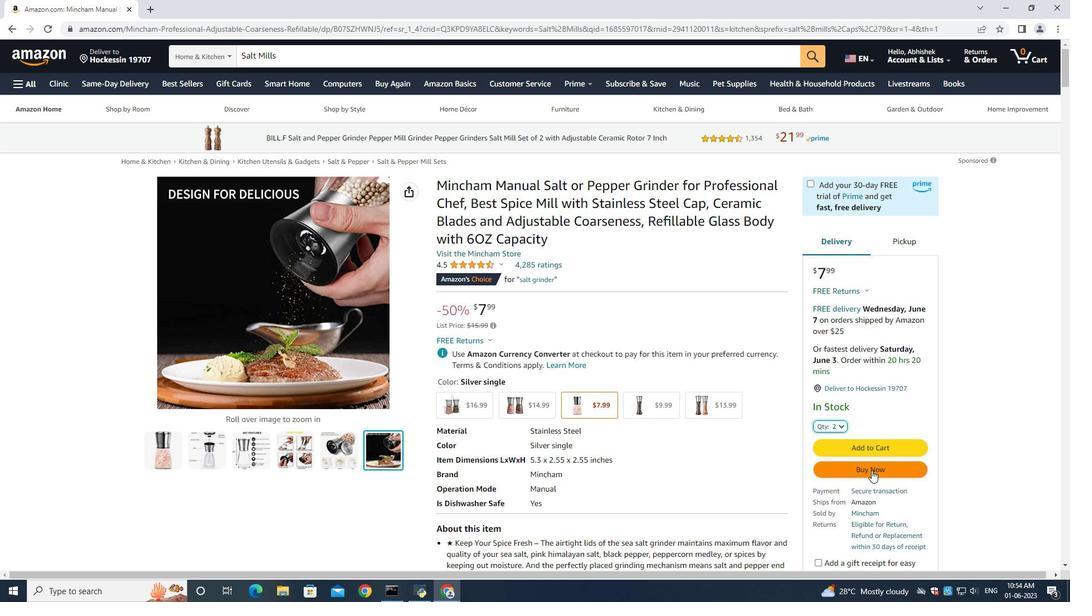 
Action: Mouse pressed left at (870, 468)
Screenshot: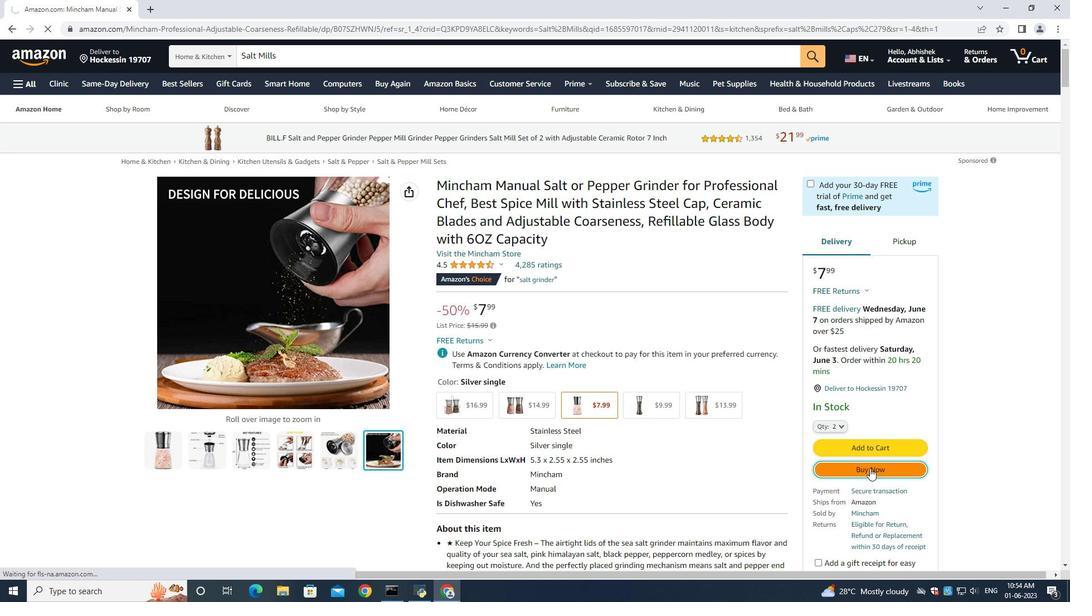
Action: Mouse moved to (516, 411)
Screenshot: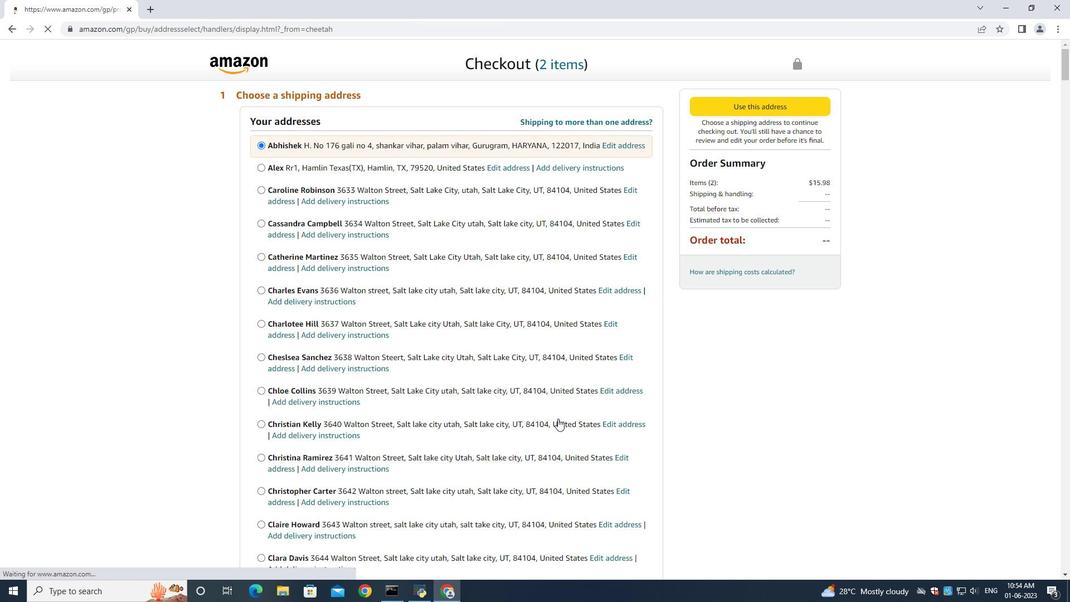 
Action: Mouse scrolled (516, 411) with delta (0, 0)
Screenshot: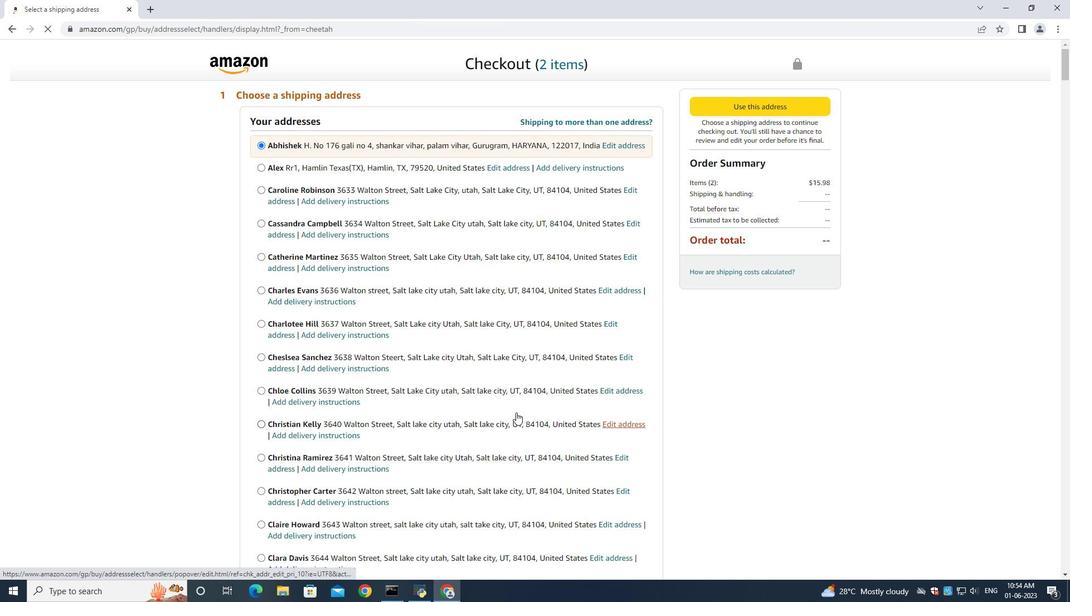 
Action: Mouse scrolled (516, 411) with delta (0, 0)
Screenshot: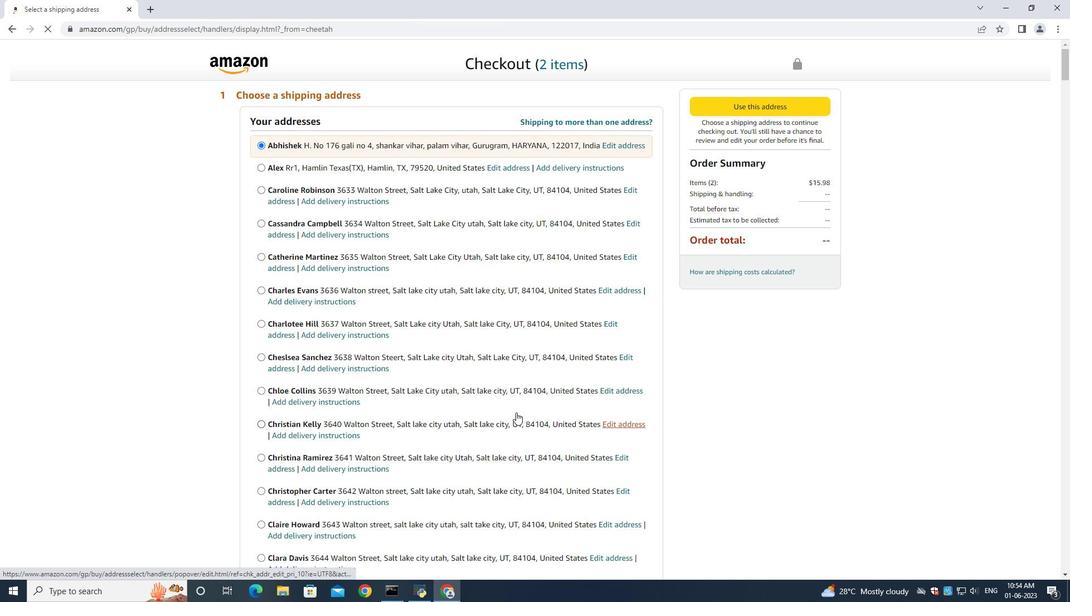 
Action: Mouse scrolled (516, 411) with delta (0, 0)
Screenshot: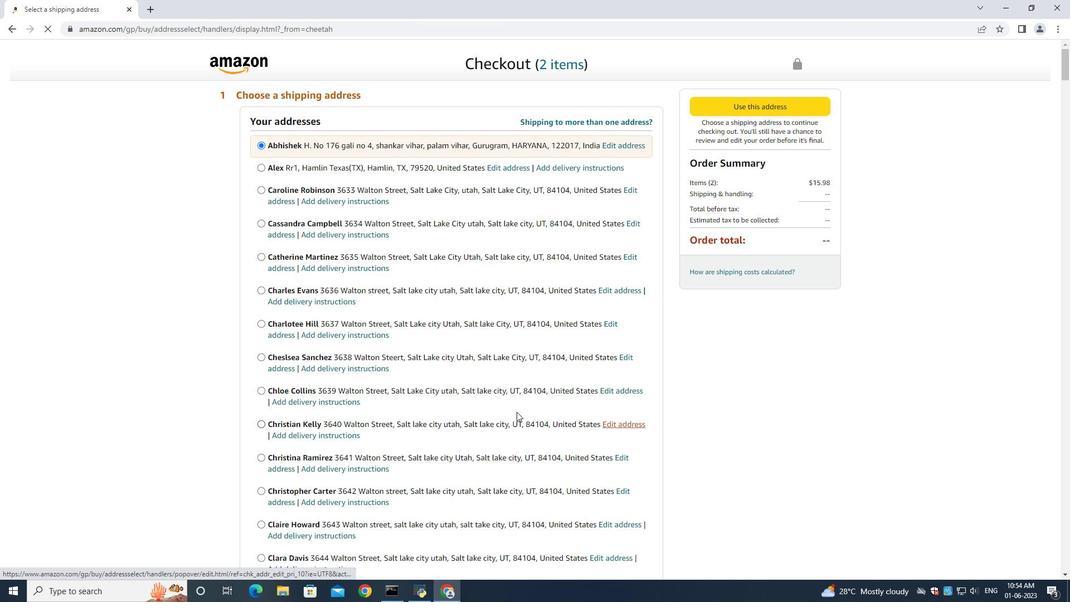 
Action: Mouse scrolled (516, 411) with delta (0, 0)
Screenshot: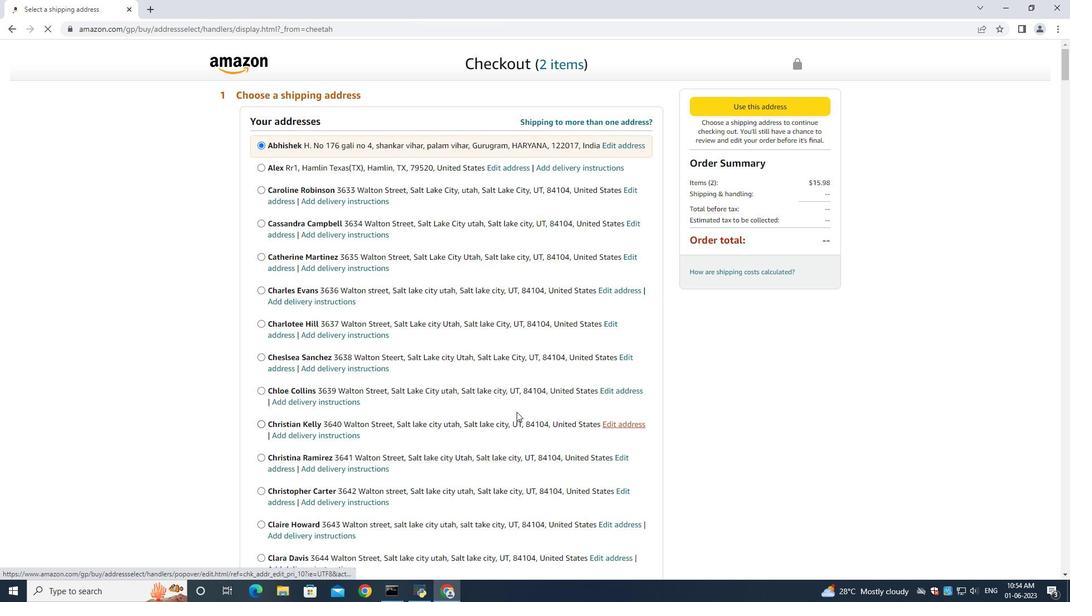 
Action: Mouse scrolled (516, 411) with delta (0, 0)
Screenshot: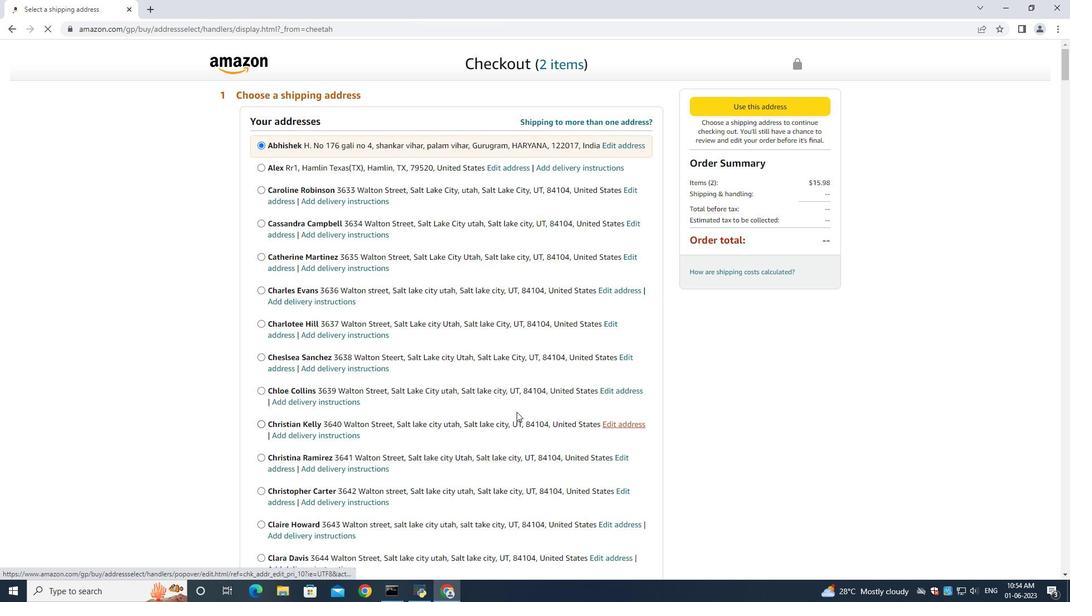 
Action: Mouse scrolled (516, 411) with delta (0, 0)
Screenshot: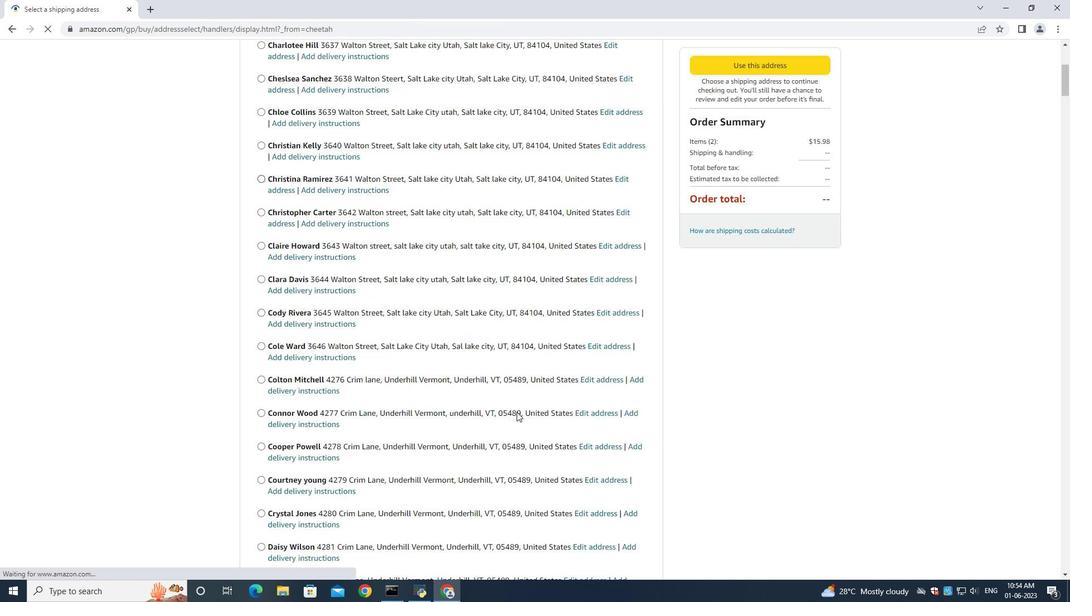 
Action: Mouse scrolled (516, 411) with delta (0, 0)
Screenshot: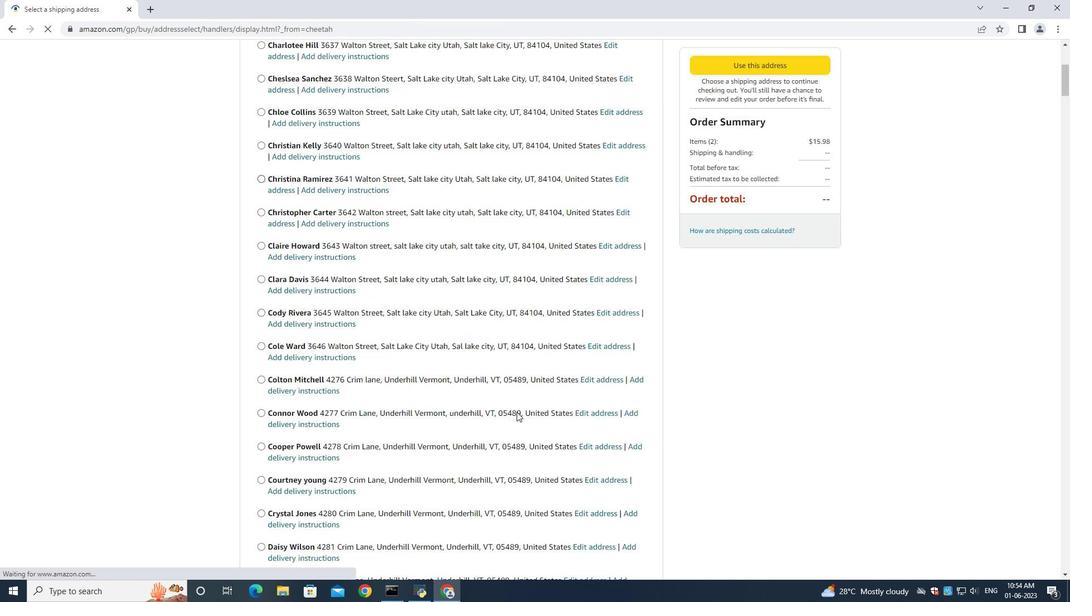 
Action: Mouse scrolled (516, 411) with delta (0, 0)
Screenshot: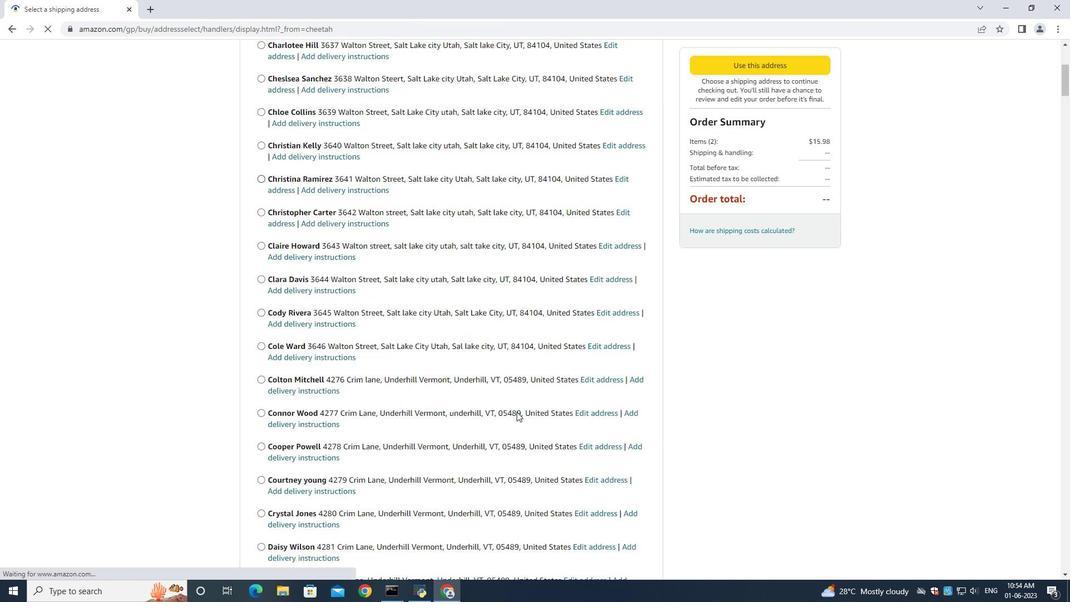 
Action: Mouse scrolled (516, 411) with delta (0, 0)
Screenshot: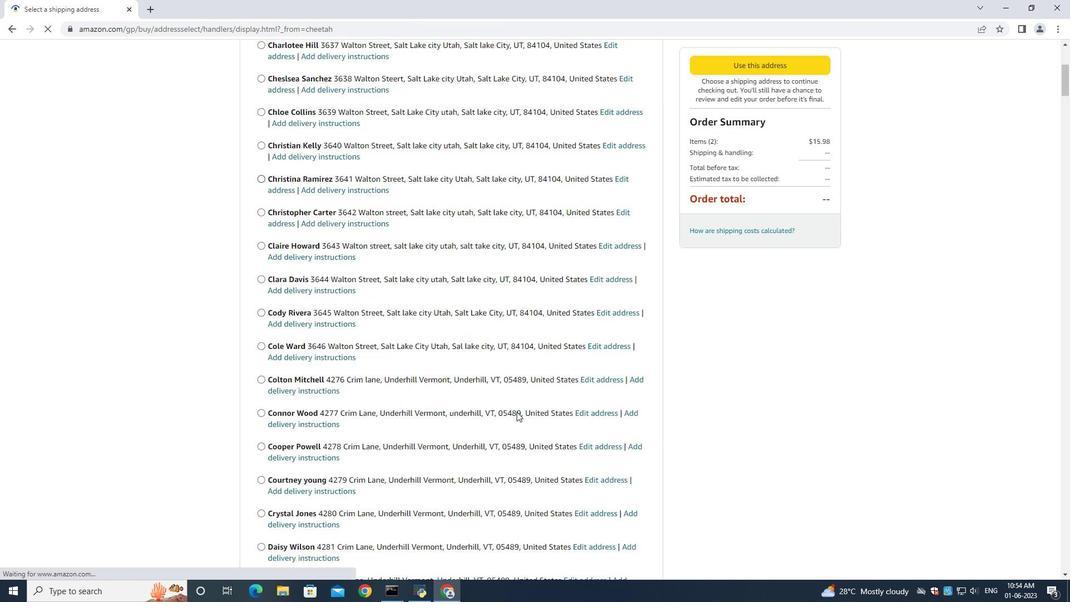 
Action: Mouse scrolled (516, 411) with delta (0, 0)
Screenshot: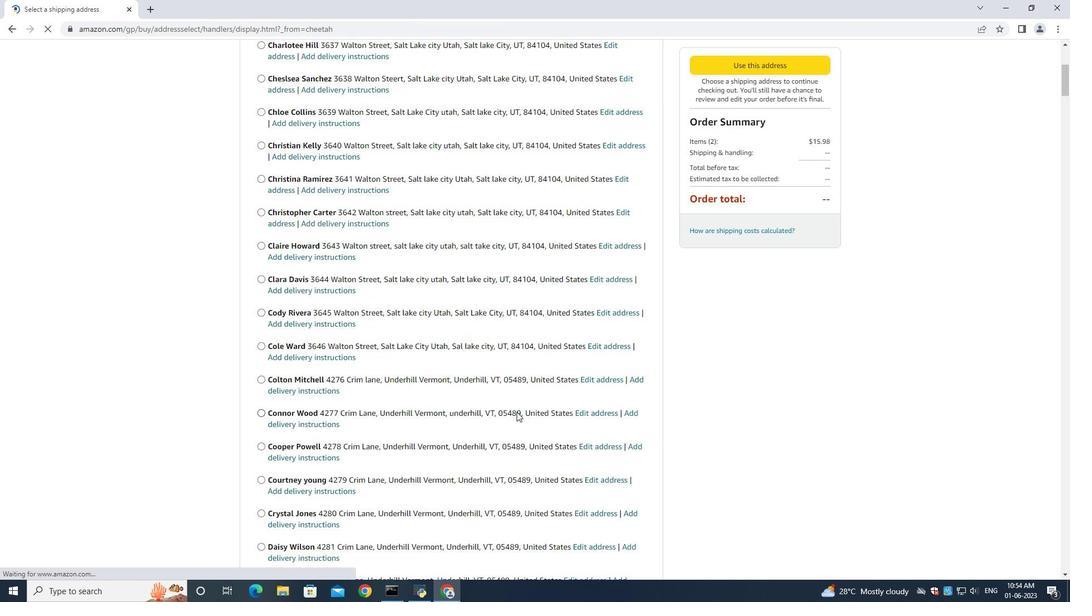 
Action: Mouse moved to (517, 411)
Screenshot: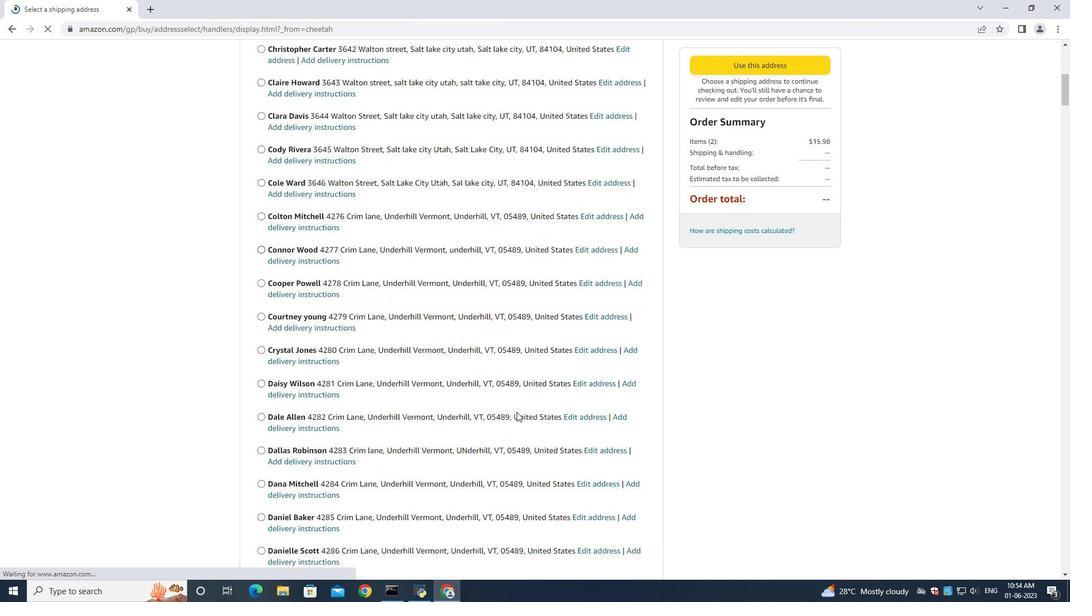 
Action: Mouse scrolled (517, 411) with delta (0, 0)
Screenshot: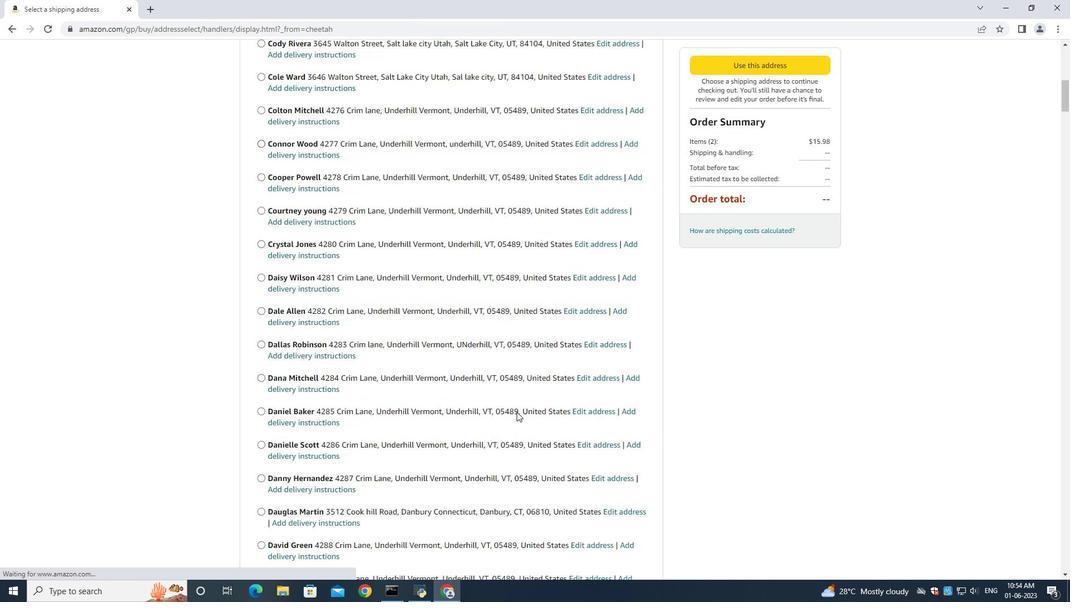 
Action: Mouse scrolled (517, 411) with delta (0, 0)
Screenshot: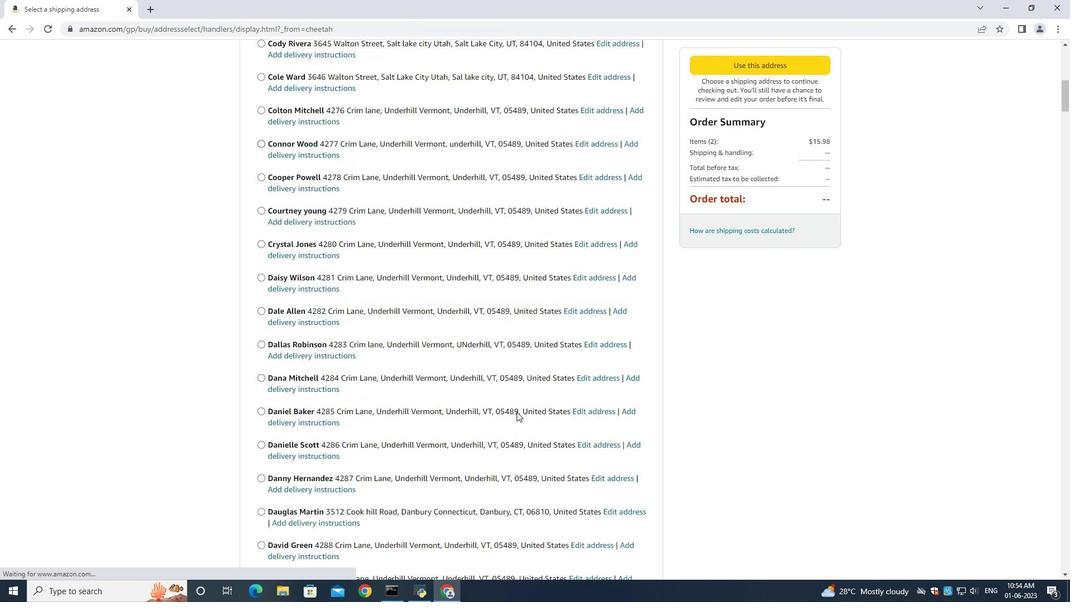 
Action: Mouse scrolled (517, 411) with delta (0, 0)
Screenshot: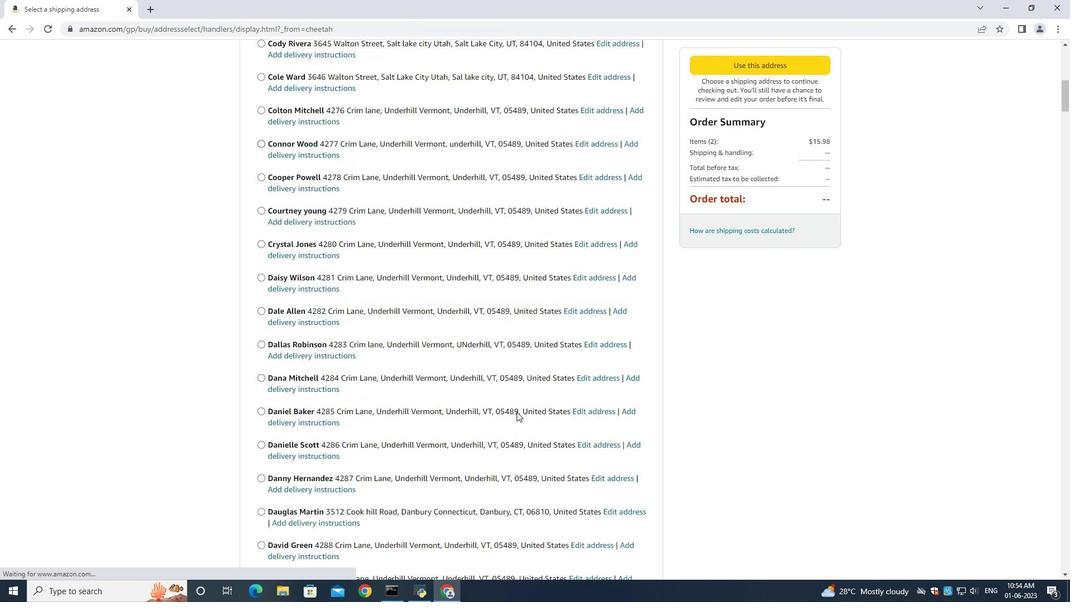 
Action: Mouse scrolled (517, 411) with delta (0, 0)
Screenshot: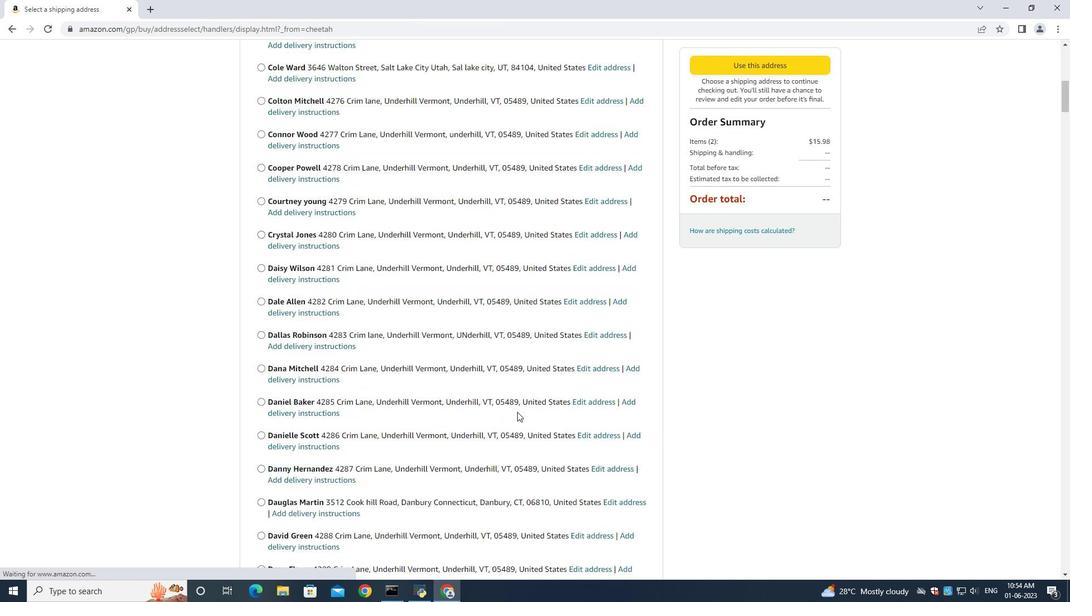 
Action: Mouse scrolled (517, 411) with delta (0, 0)
Screenshot: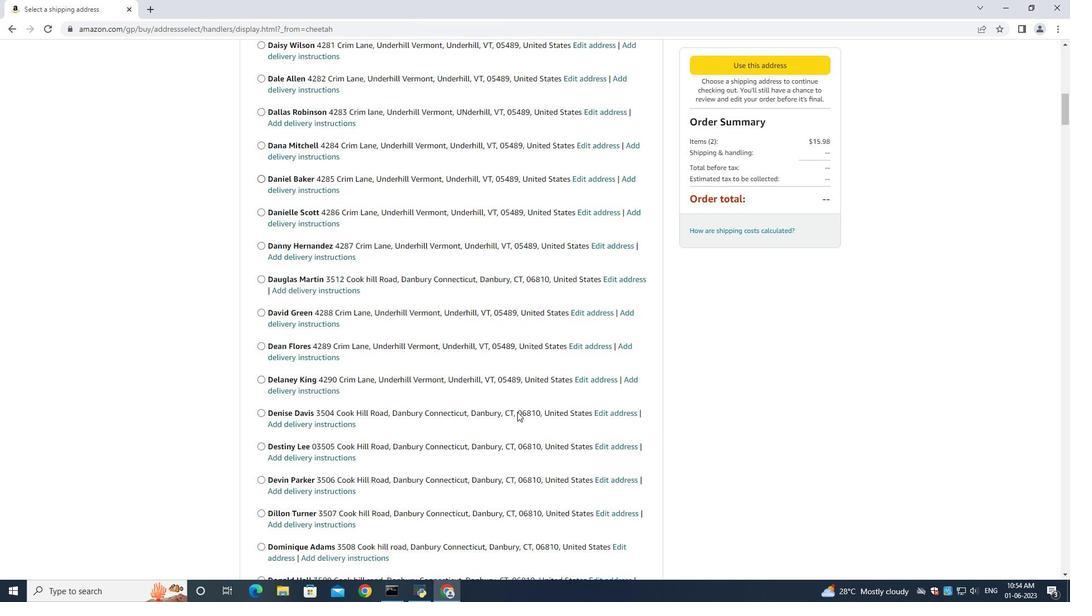 
Action: Mouse scrolled (517, 411) with delta (0, 0)
Screenshot: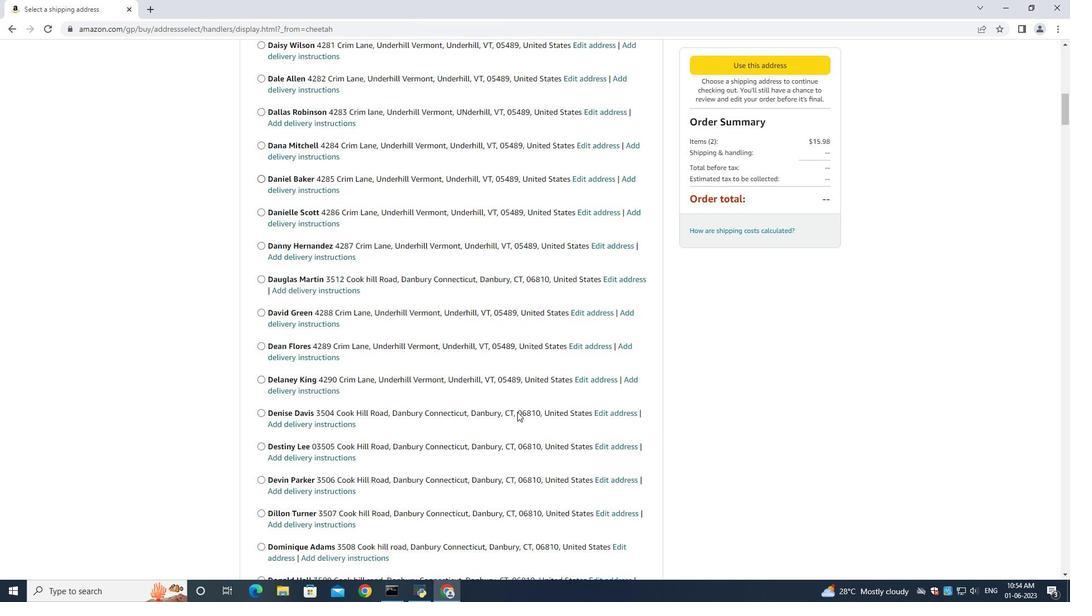 
Action: Mouse scrolled (517, 411) with delta (0, 0)
Screenshot: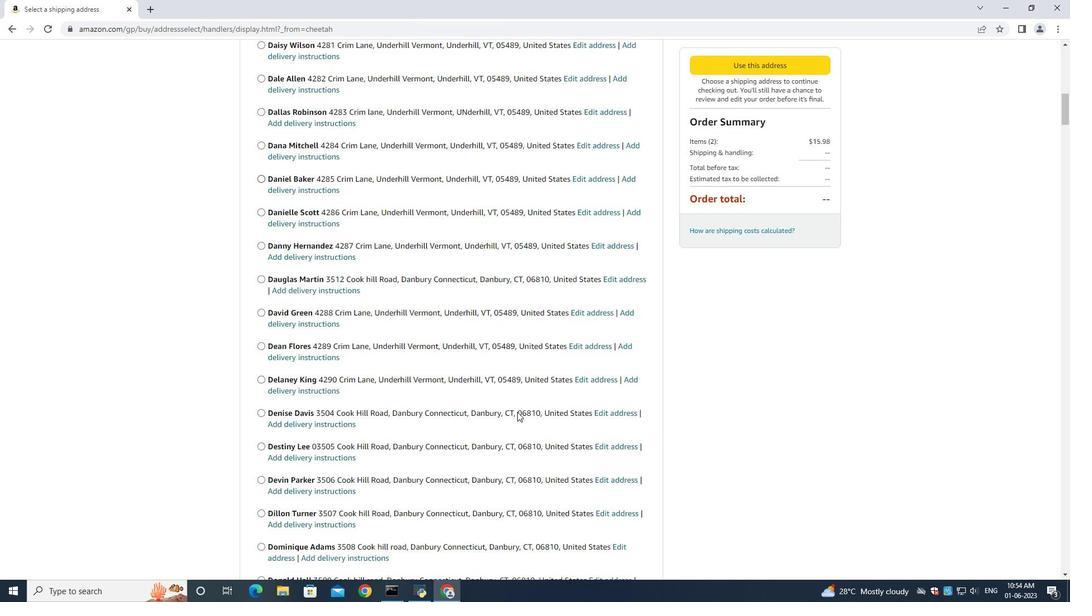 
Action: Mouse scrolled (517, 411) with delta (0, 0)
Screenshot: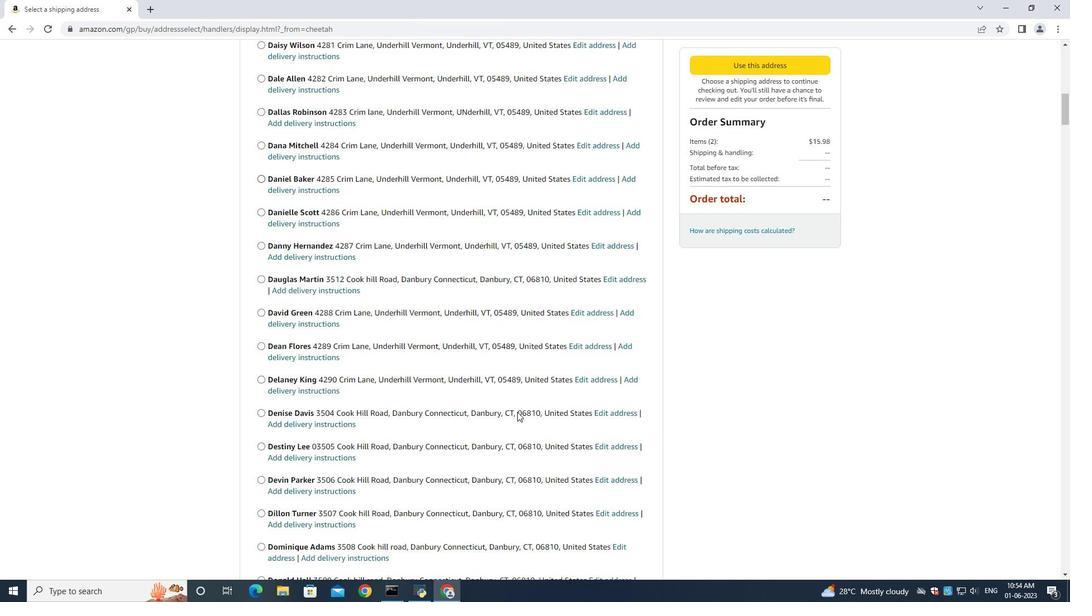 
Action: Mouse scrolled (517, 411) with delta (0, 0)
Screenshot: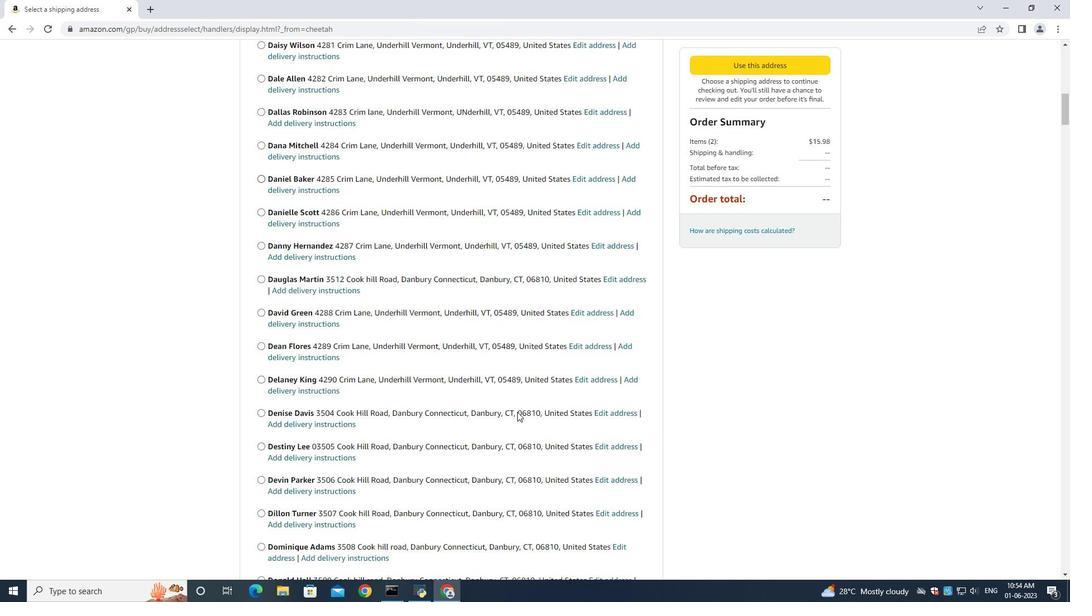
Action: Mouse scrolled (517, 411) with delta (0, 0)
Screenshot: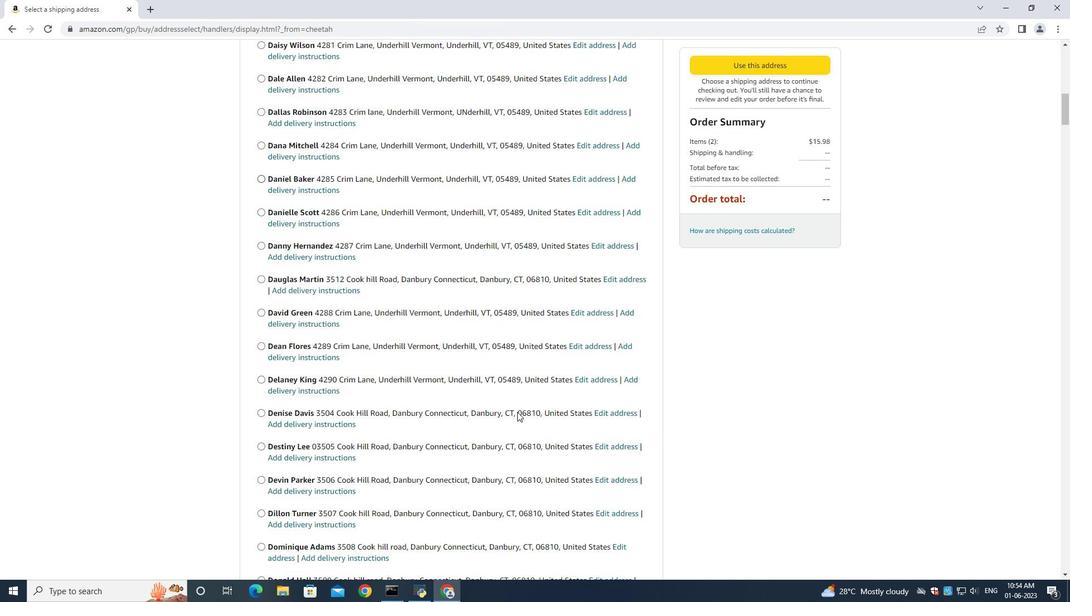 
Action: Mouse scrolled (517, 411) with delta (0, 0)
Screenshot: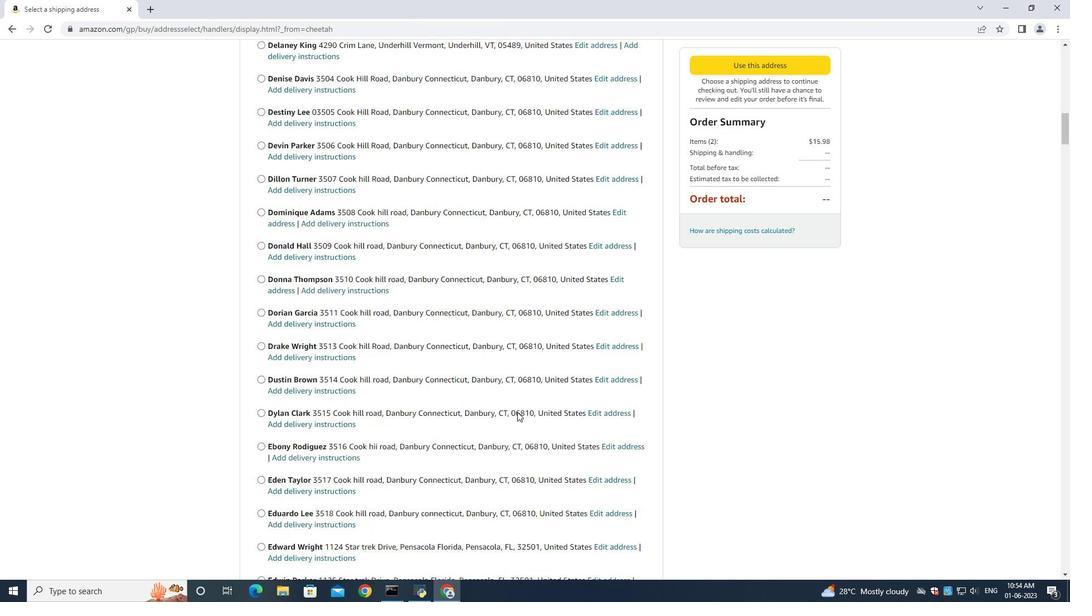 
Action: Mouse scrolled (517, 411) with delta (0, 0)
Screenshot: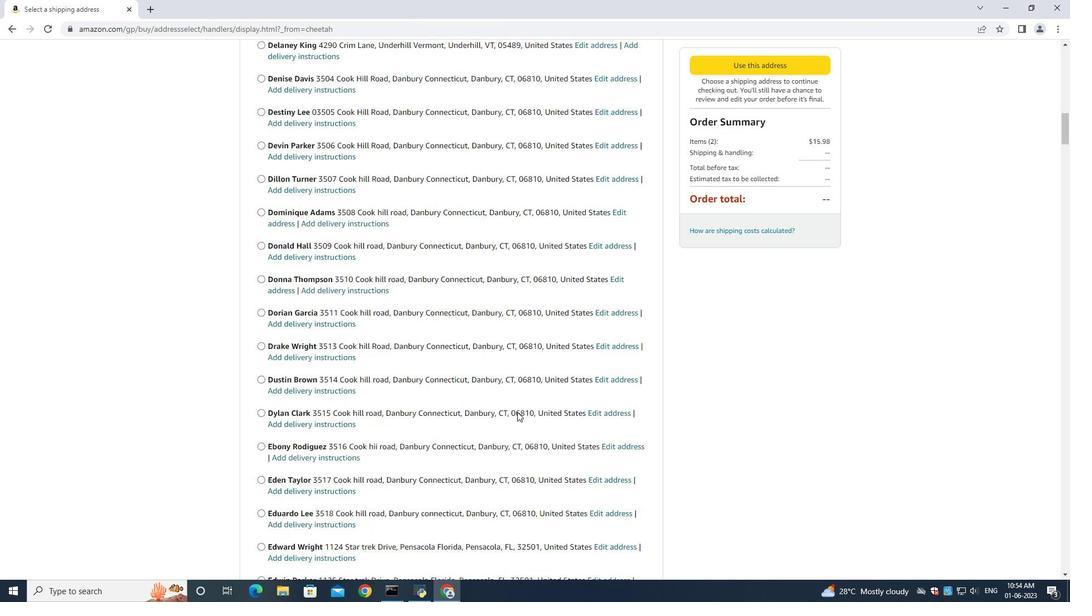 
Action: Mouse scrolled (517, 411) with delta (0, 0)
Screenshot: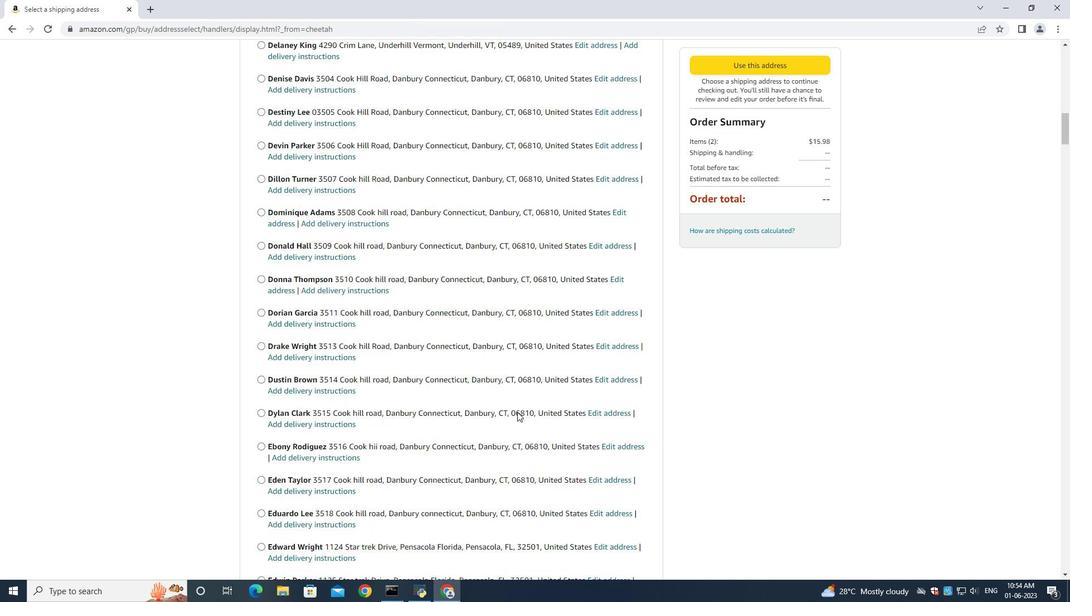
Action: Mouse scrolled (517, 411) with delta (0, 0)
Screenshot: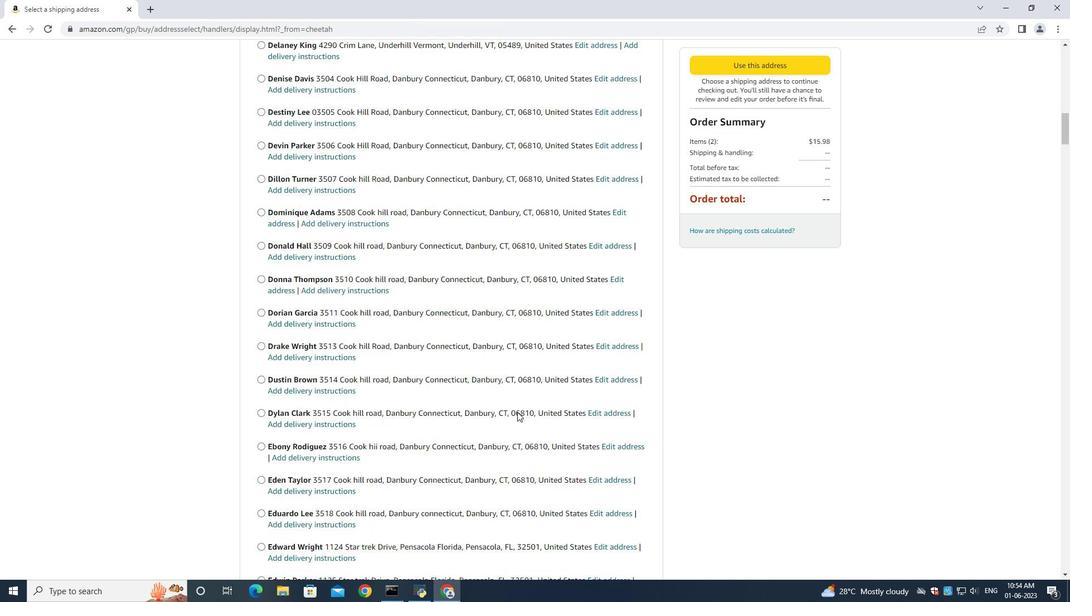 
Action: Mouse scrolled (517, 411) with delta (0, 0)
Screenshot: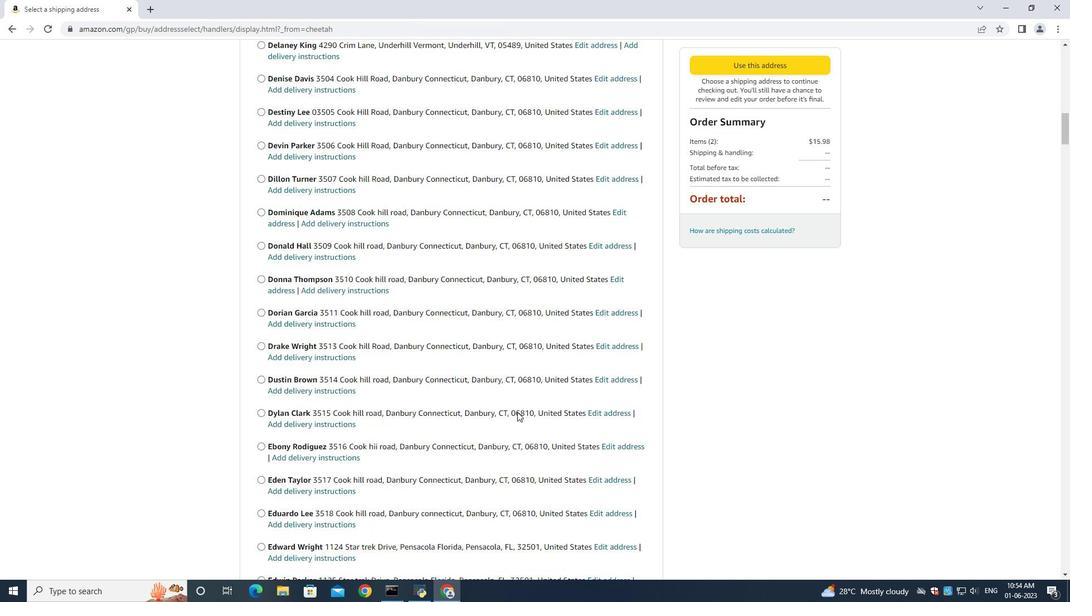 
Action: Mouse scrolled (517, 411) with delta (0, 0)
Screenshot: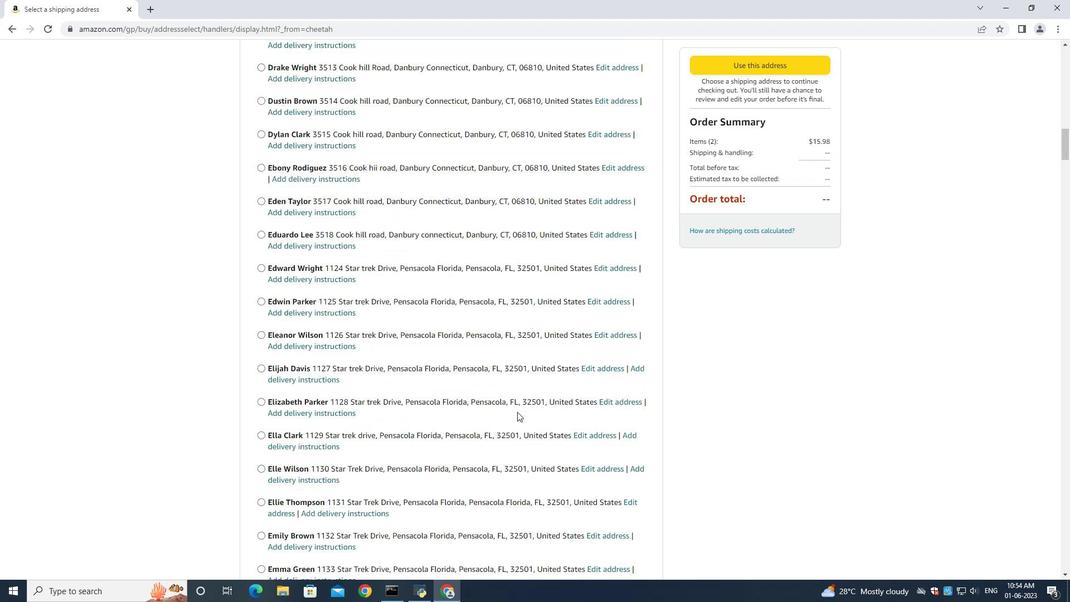 
Action: Mouse scrolled (517, 411) with delta (0, 0)
Screenshot: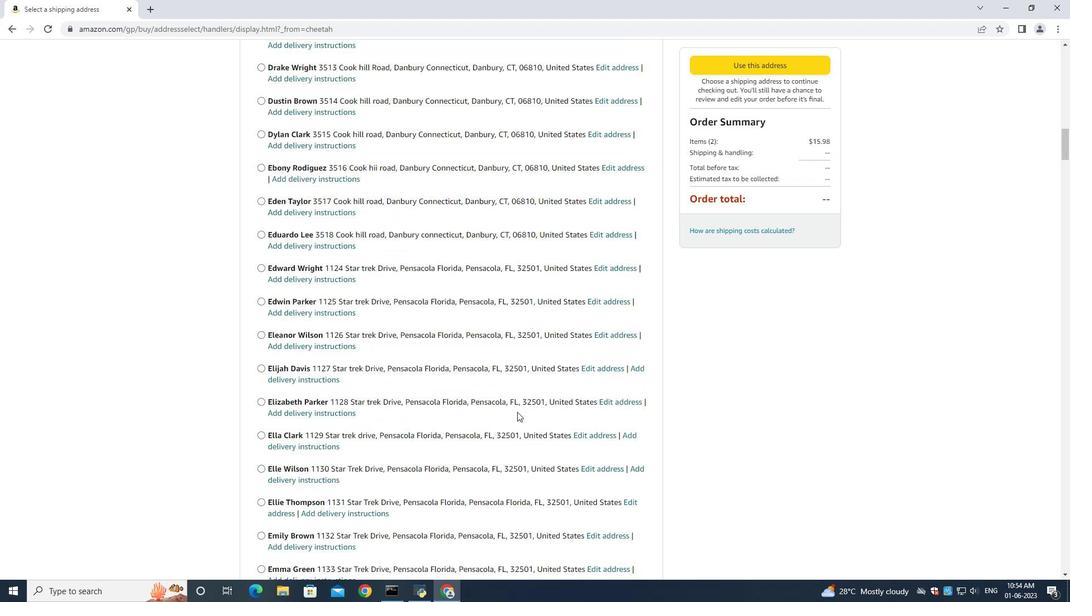 
Action: Mouse scrolled (517, 411) with delta (0, 0)
Screenshot: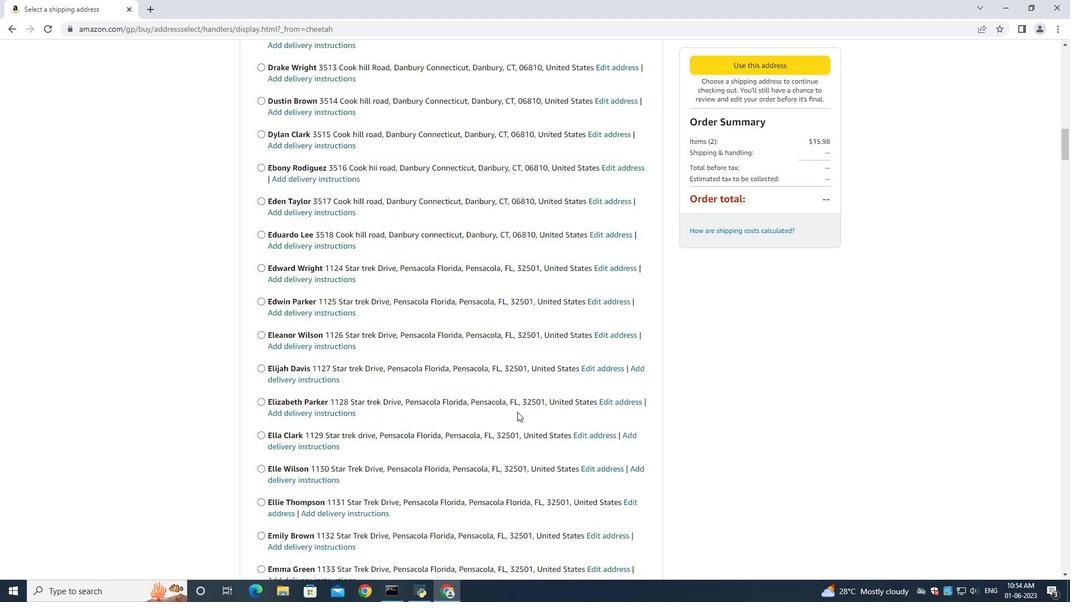 
Action: Mouse scrolled (517, 411) with delta (0, 0)
Screenshot: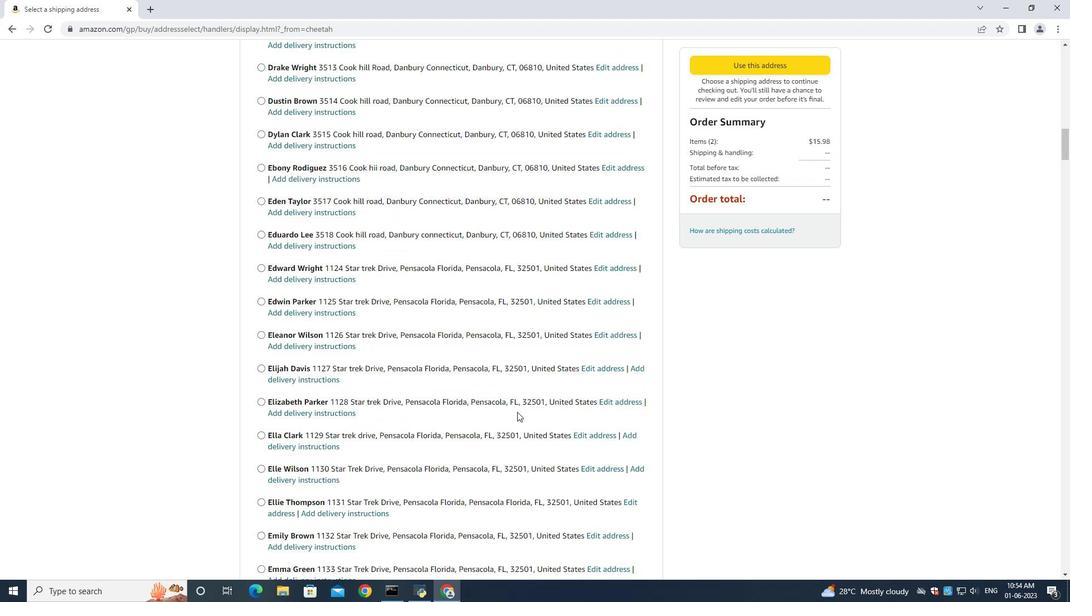 
Action: Mouse scrolled (517, 411) with delta (0, 0)
Screenshot: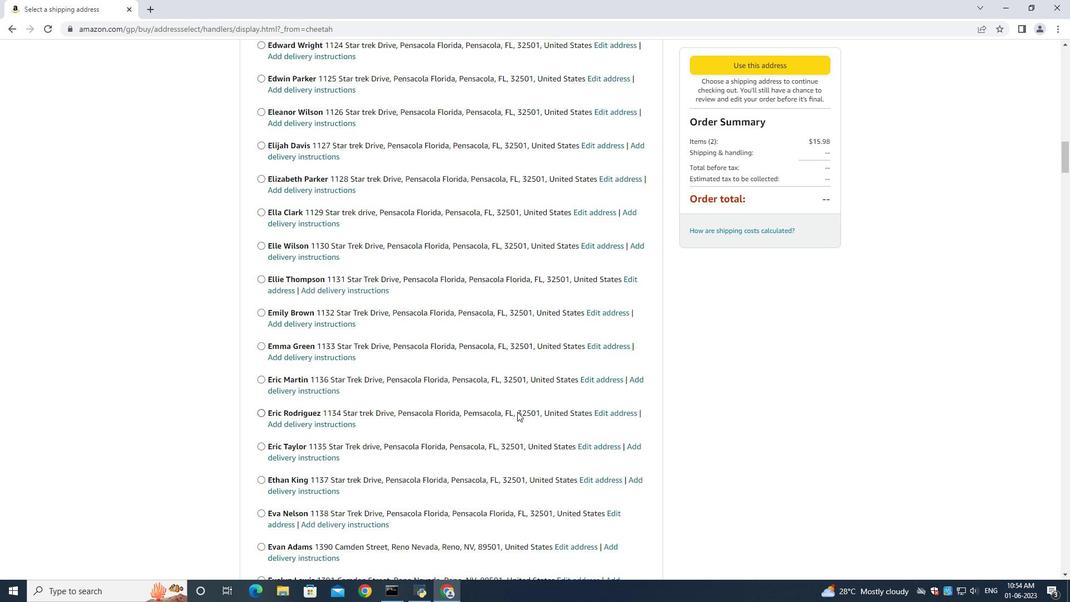 
Action: Mouse scrolled (517, 411) with delta (0, 0)
Screenshot: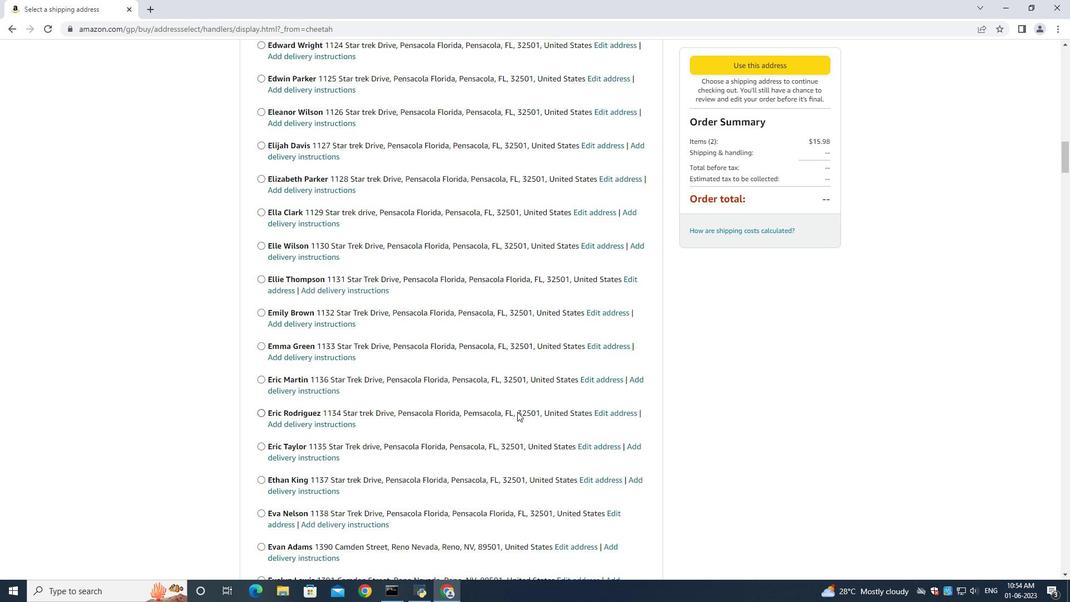 
Action: Mouse moved to (522, 415)
Screenshot: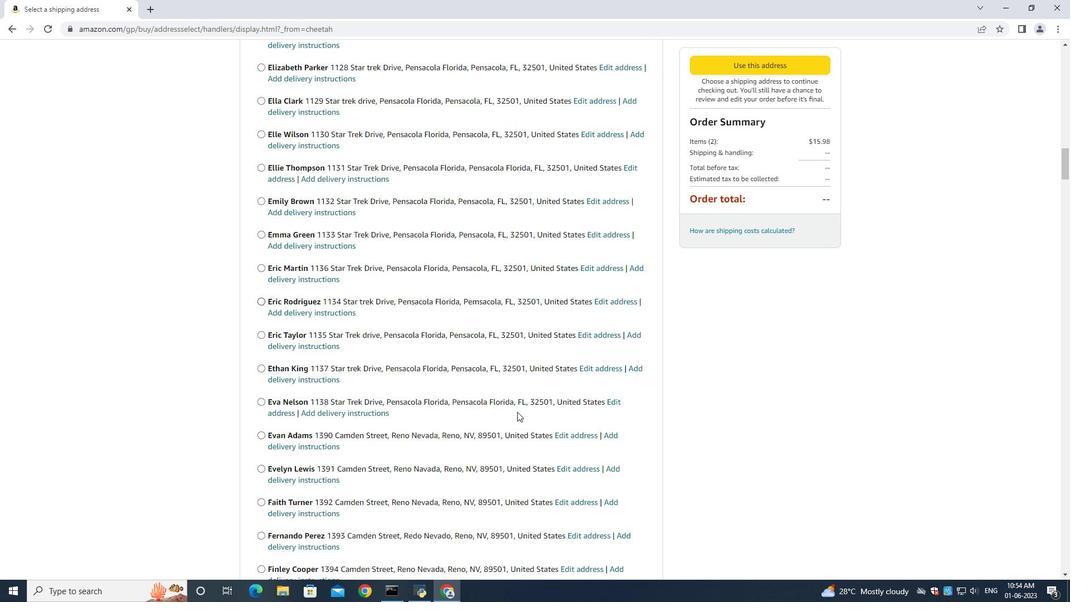 
Action: Mouse scrolled (522, 414) with delta (0, 0)
Screenshot: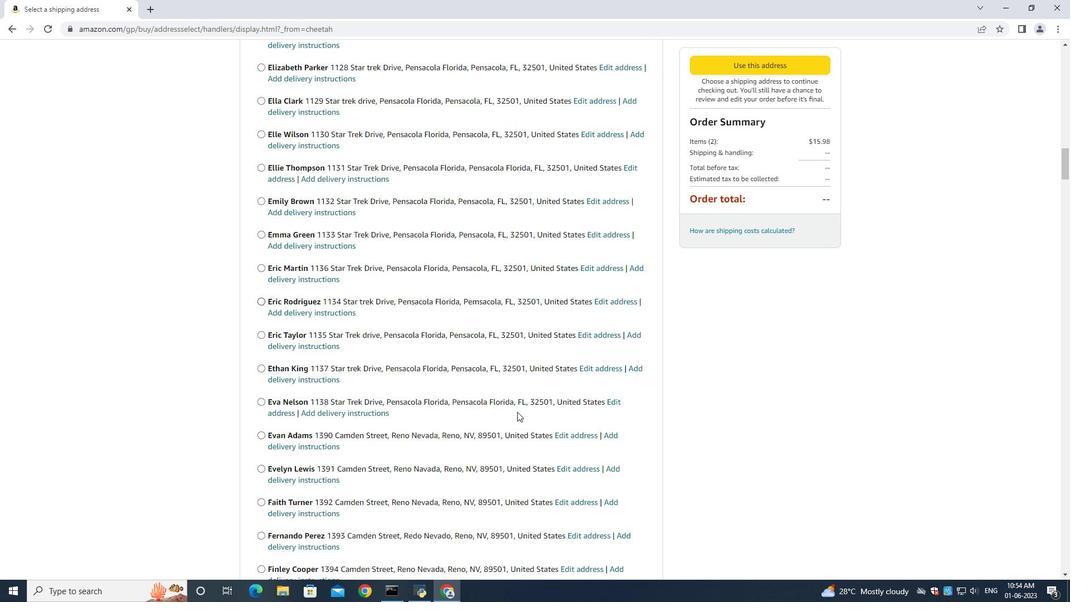 
Action: Mouse moved to (523, 420)
Screenshot: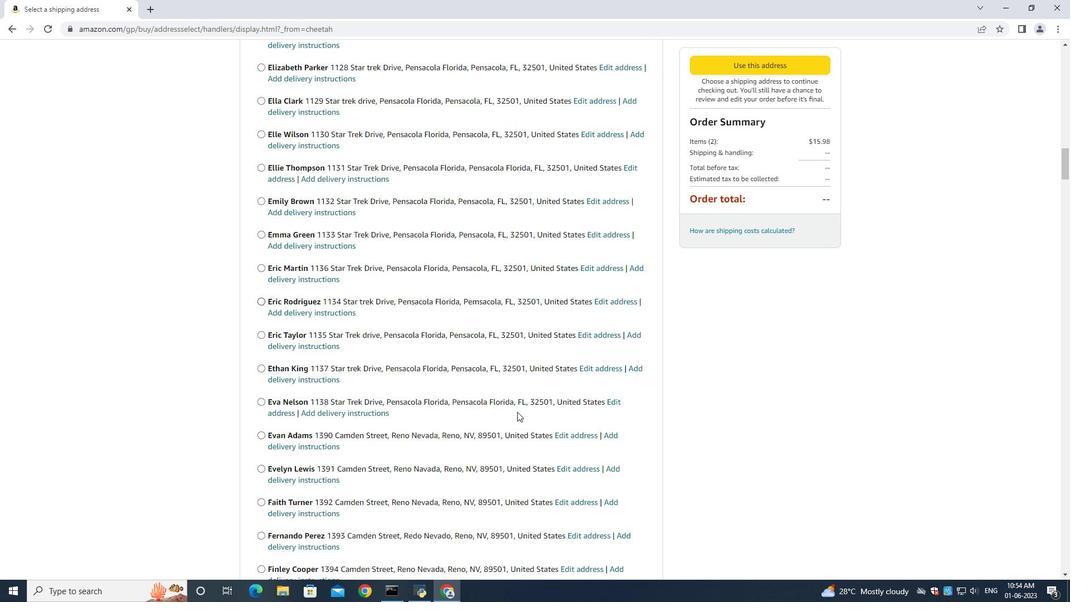 
Action: Mouse scrolled (523, 419) with delta (0, 0)
Screenshot: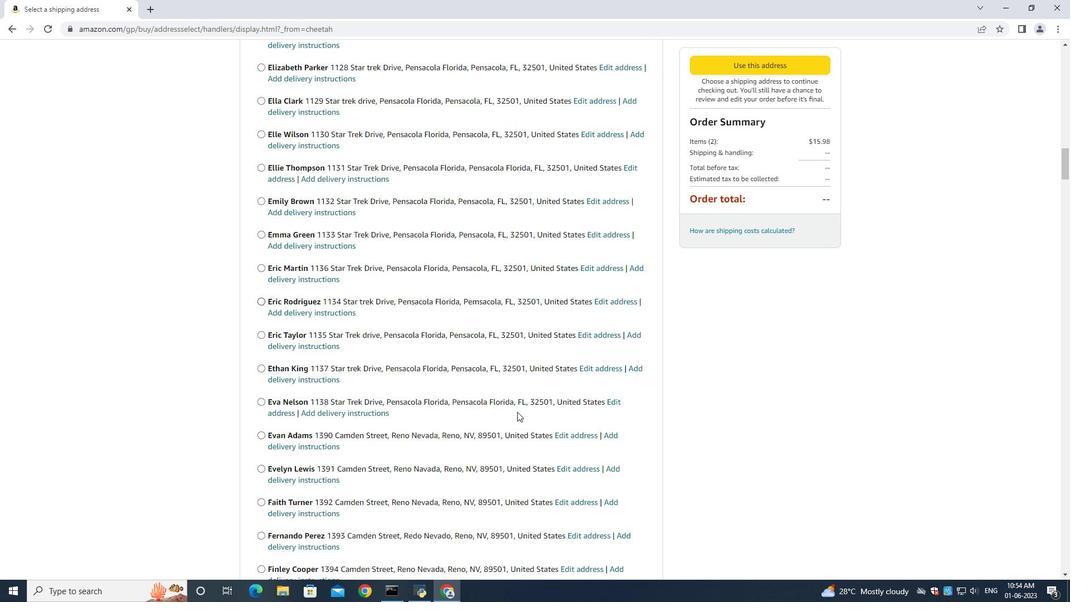 
Action: Mouse moved to (523, 420)
Screenshot: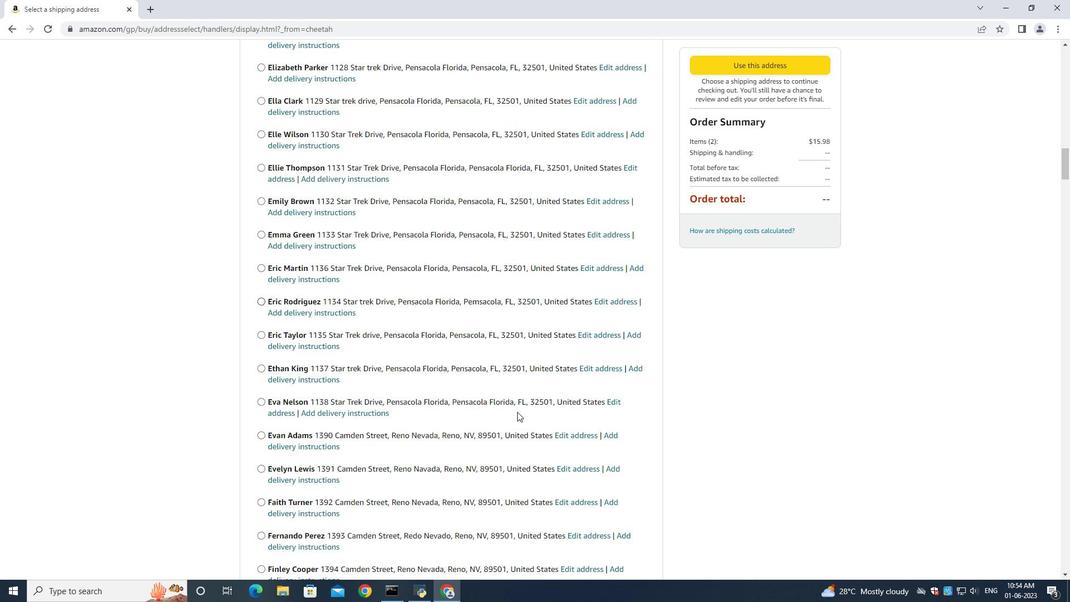 
Action: Mouse scrolled (523, 419) with delta (0, 0)
Screenshot: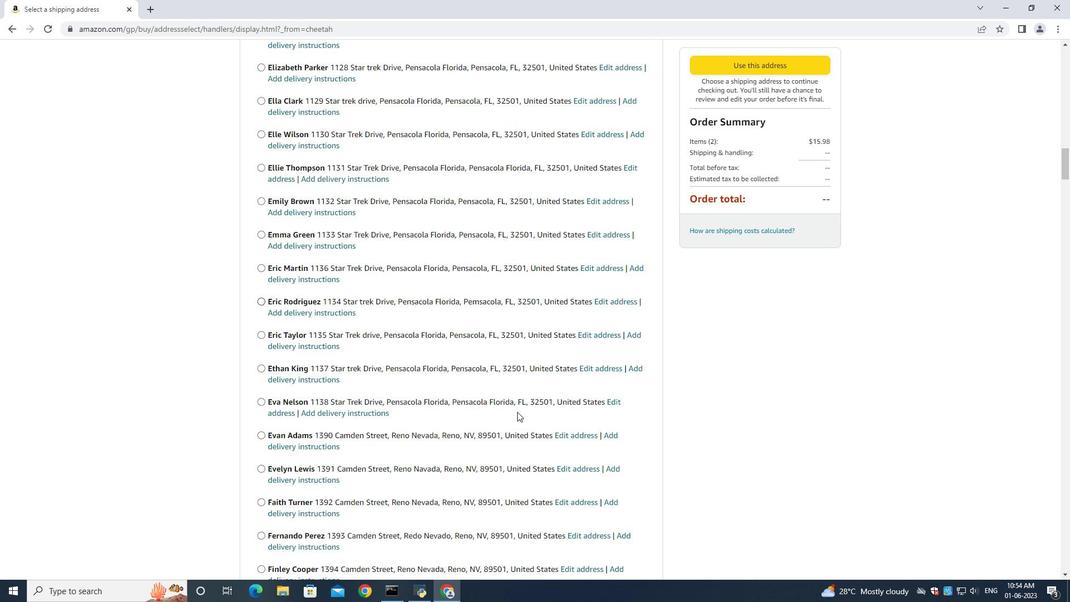 
Action: Mouse scrolled (523, 419) with delta (0, 0)
Screenshot: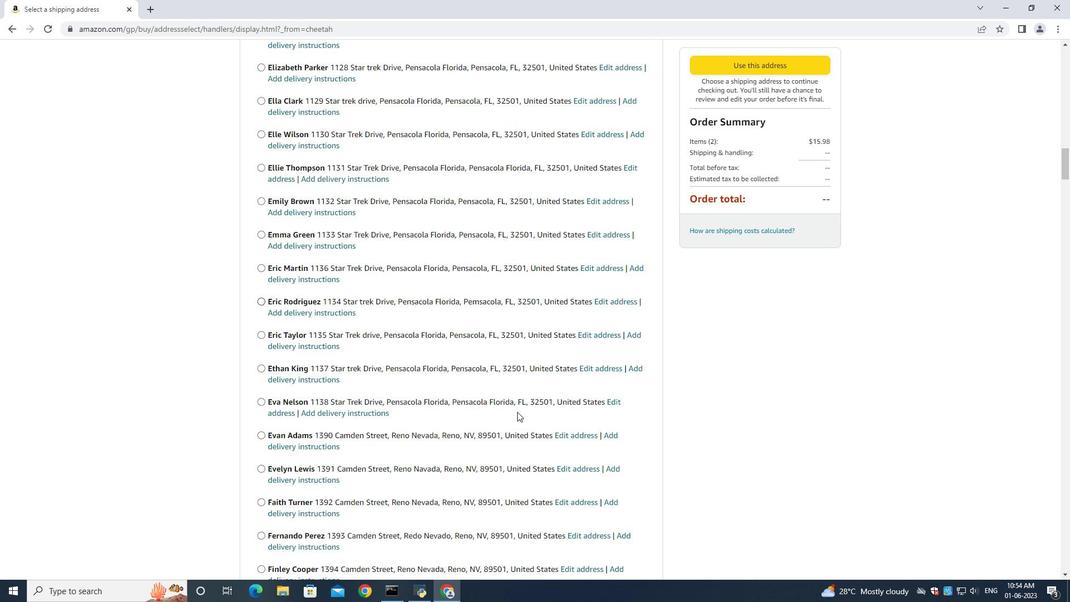 
Action: Mouse scrolled (523, 419) with delta (0, 0)
Screenshot: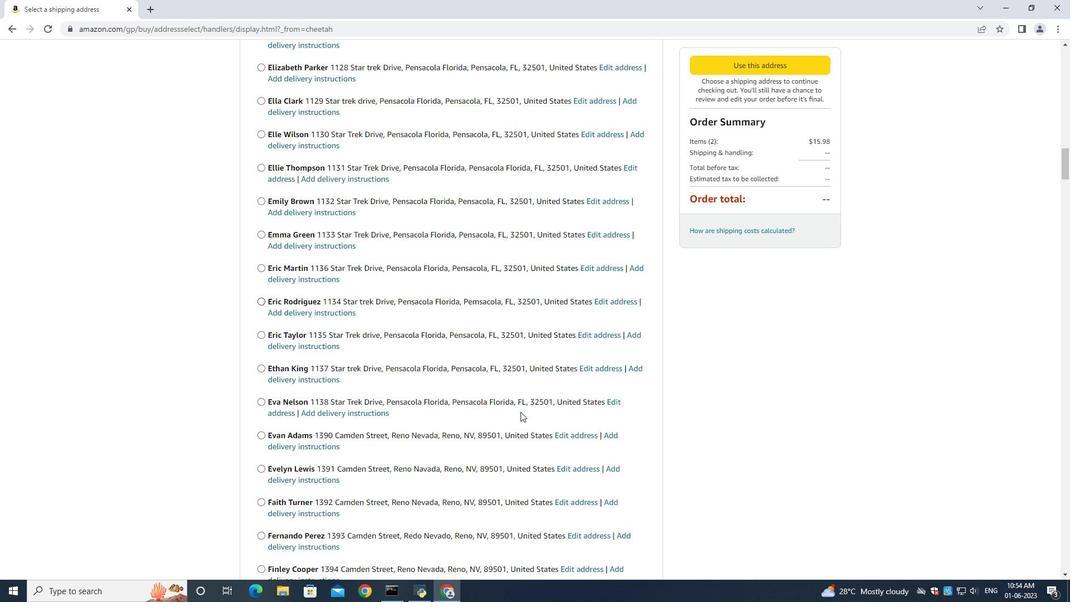 
Action: Mouse moved to (480, 407)
Screenshot: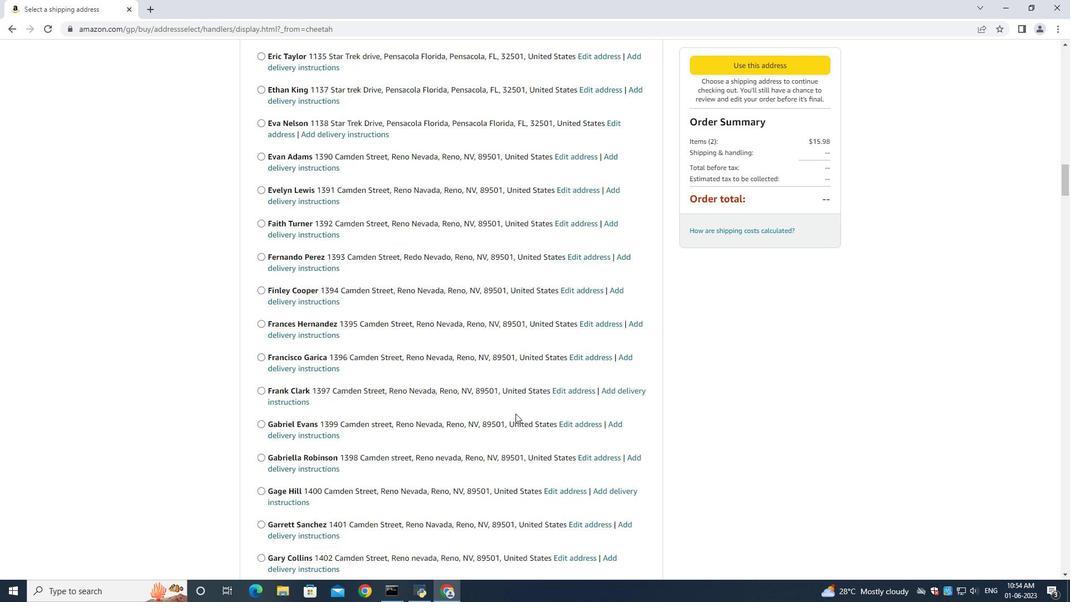 
Action: Mouse scrolled (480, 406) with delta (0, 0)
Screenshot: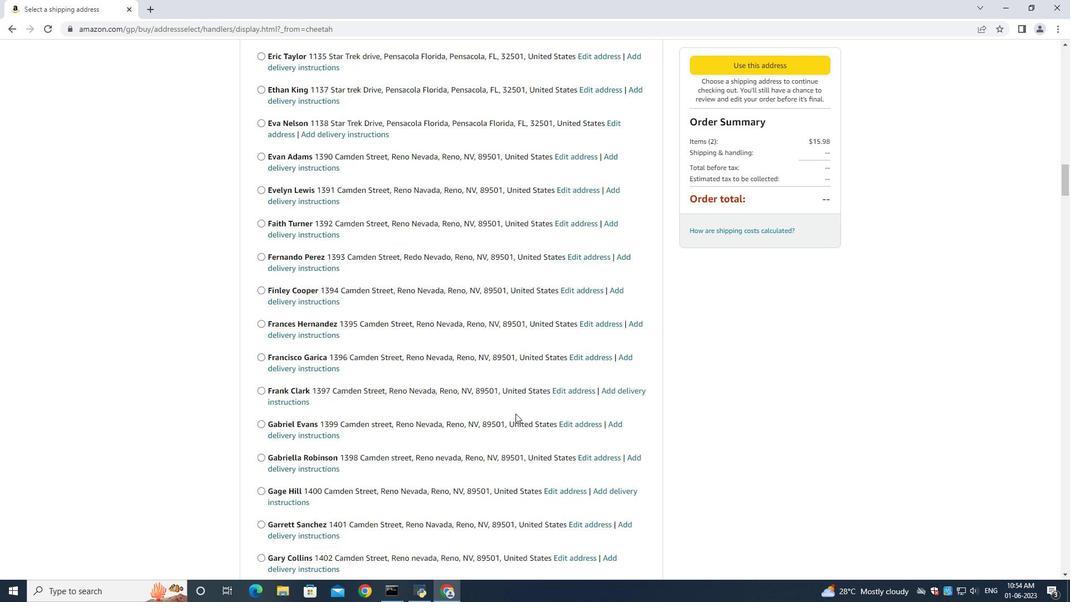 
Action: Mouse moved to (480, 407)
Screenshot: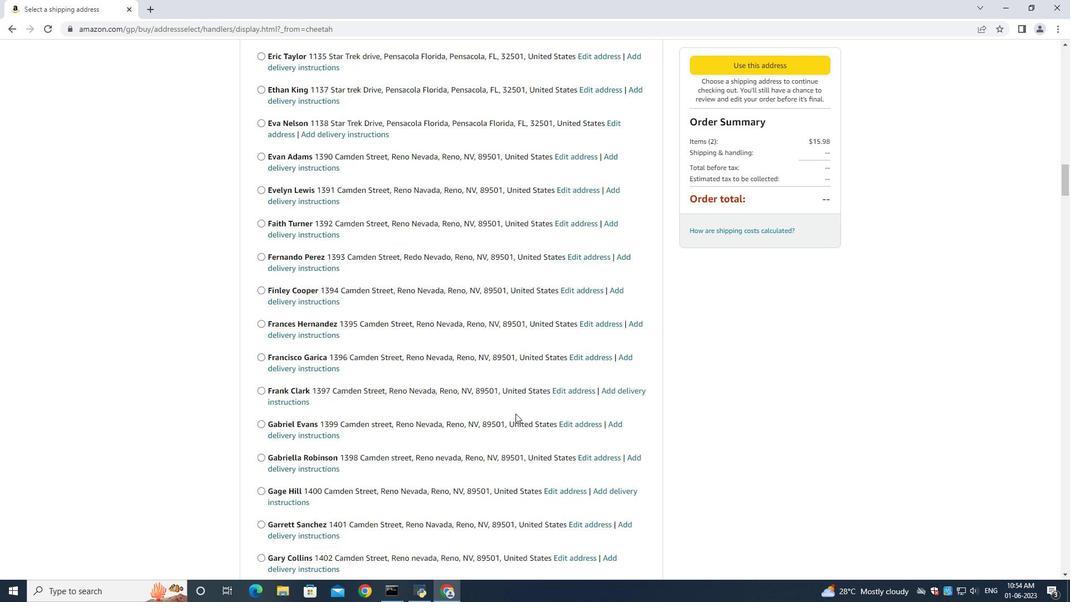 
Action: Mouse scrolled (480, 406) with delta (0, 0)
Screenshot: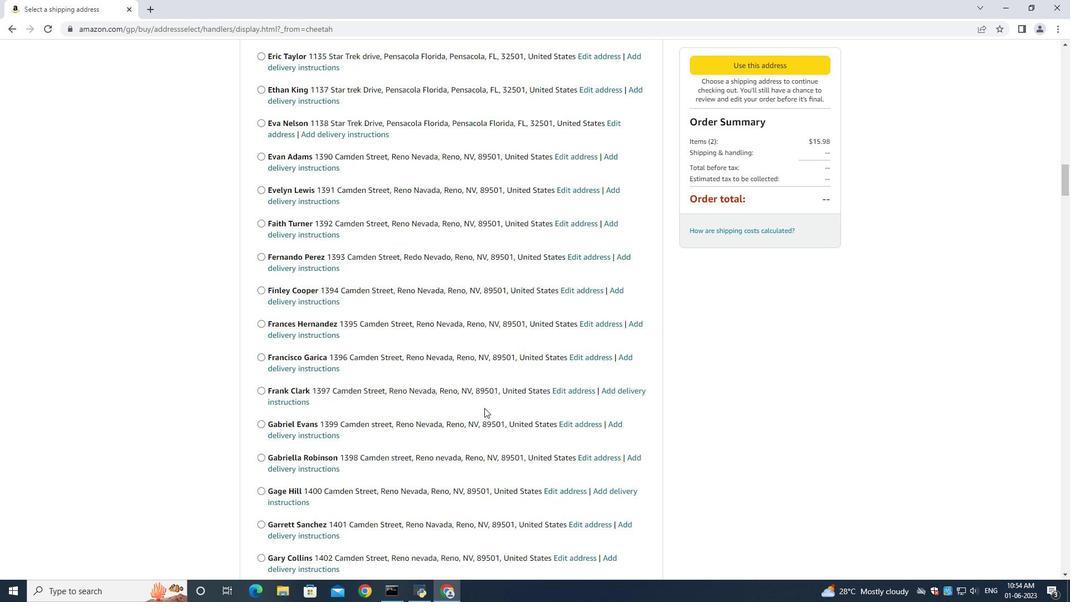 
Action: Mouse scrolled (480, 406) with delta (0, 0)
Screenshot: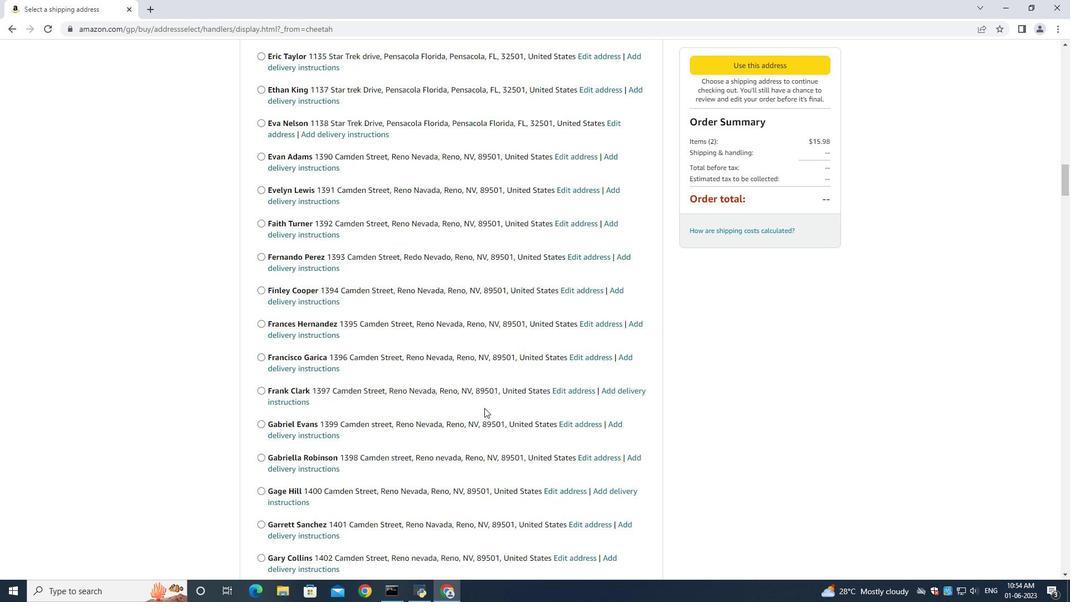 
Action: Mouse scrolled (480, 406) with delta (0, 0)
Screenshot: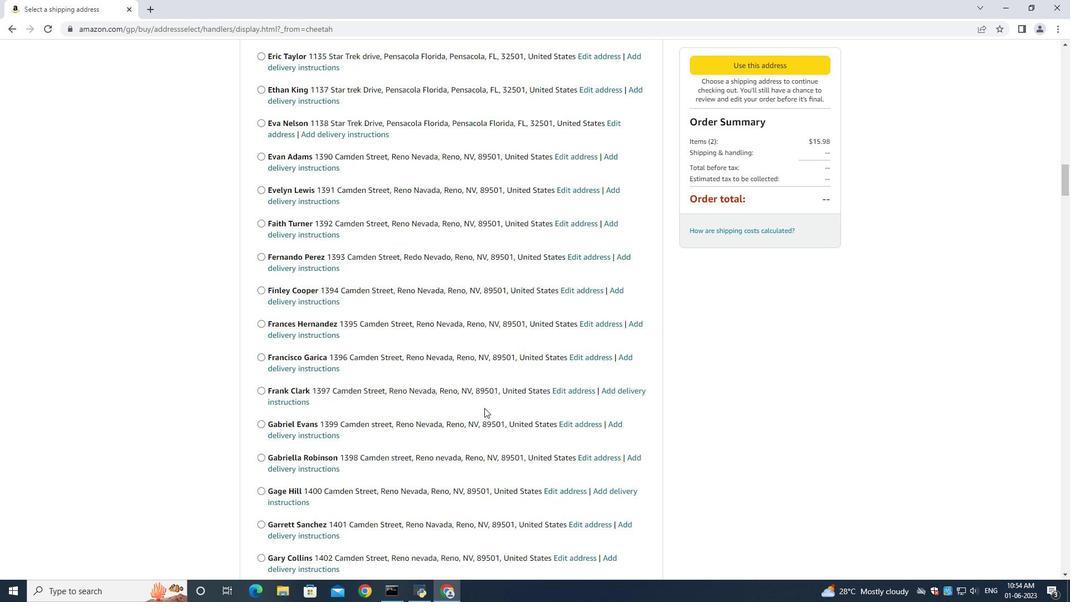 
Action: Mouse scrolled (480, 406) with delta (0, 0)
Screenshot: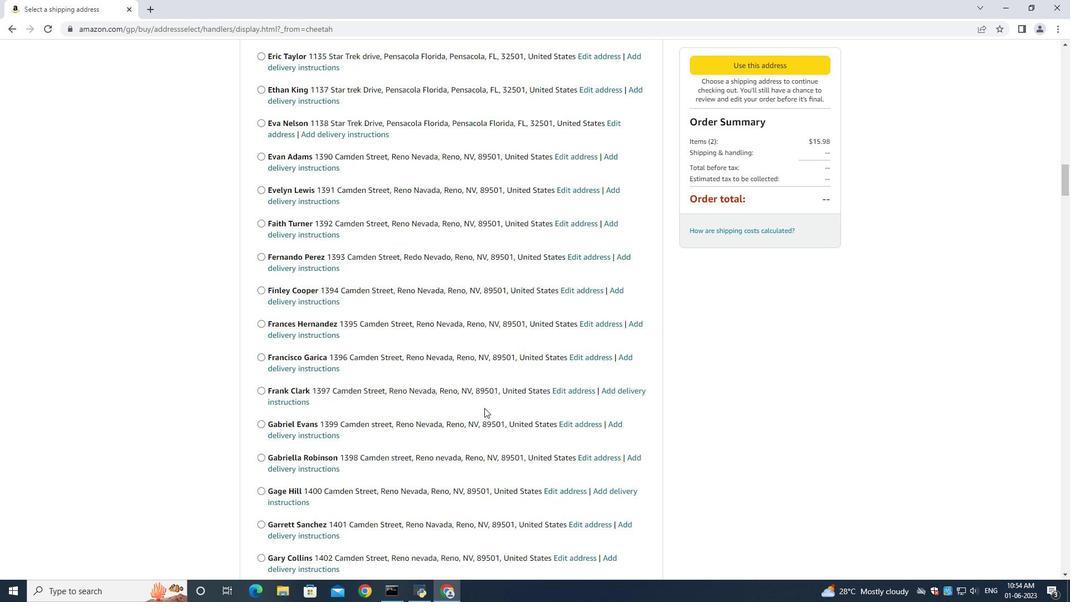 
Action: Mouse scrolled (480, 406) with delta (0, 0)
Screenshot: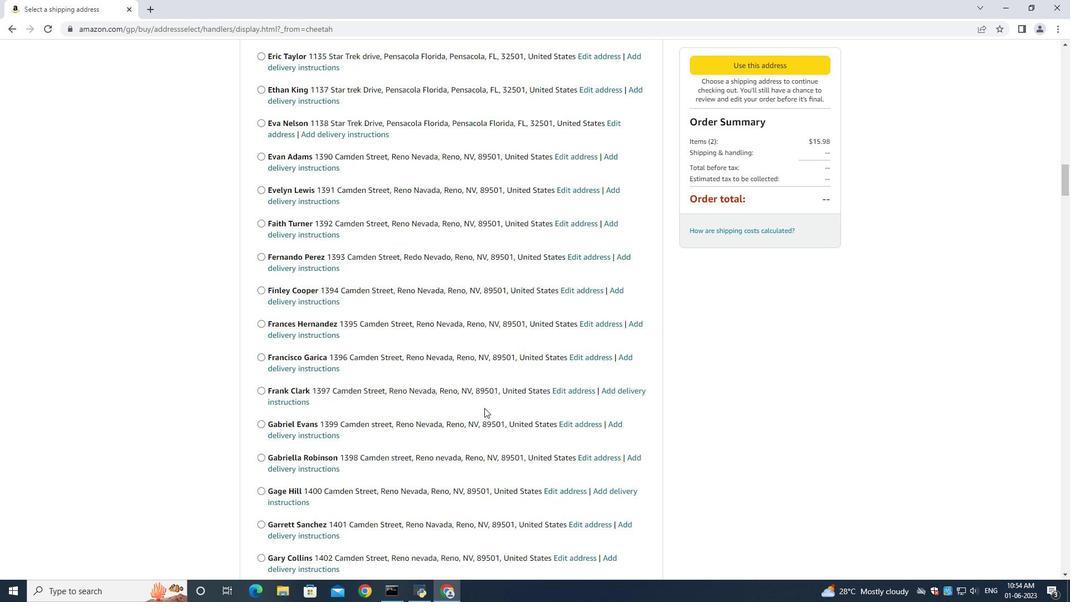 
Action: Mouse moved to (478, 404)
Screenshot: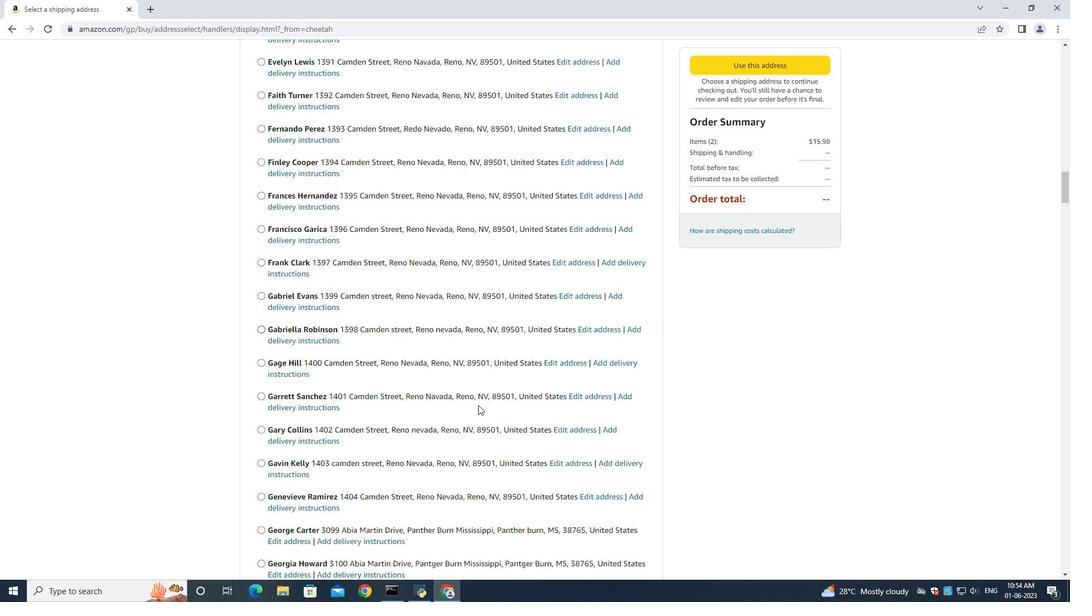 
Action: Mouse scrolled (478, 403) with delta (0, 0)
Screenshot: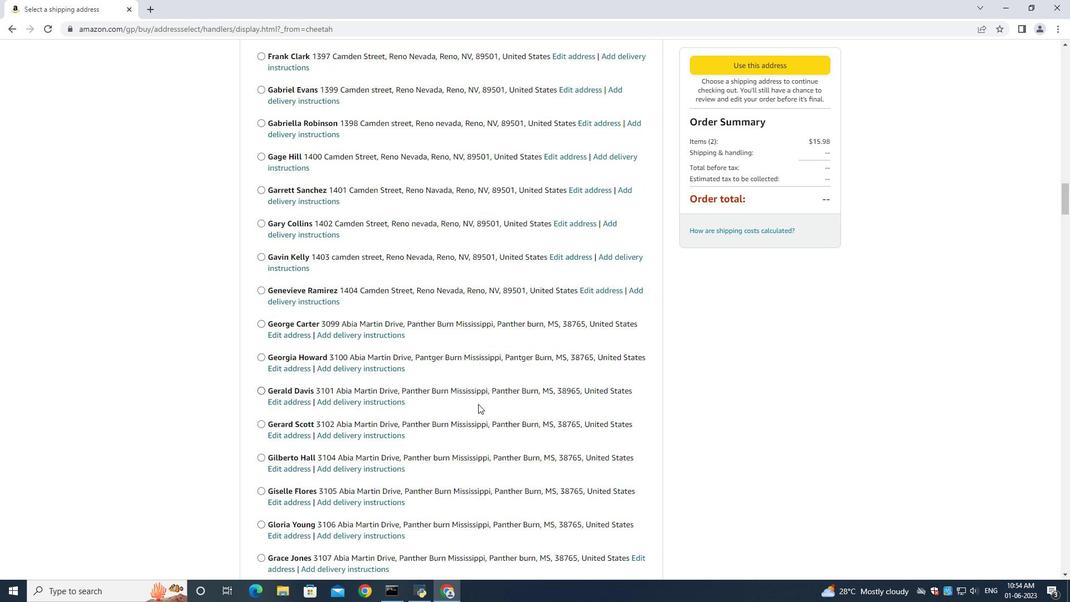 
Action: Mouse scrolled (478, 403) with delta (0, 0)
Screenshot: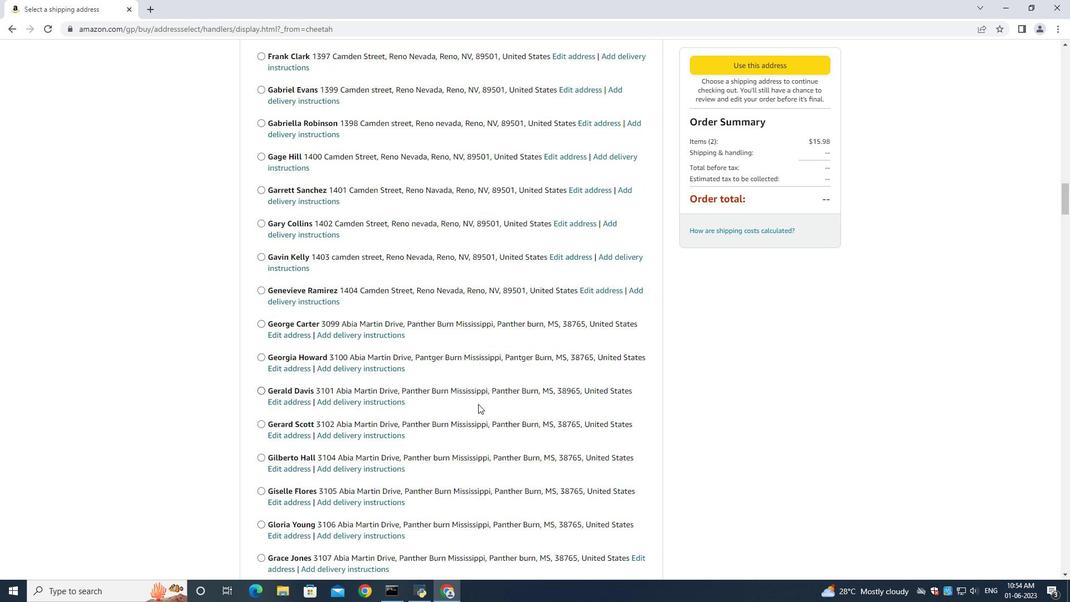 
Action: Mouse scrolled (478, 403) with delta (0, 0)
Screenshot: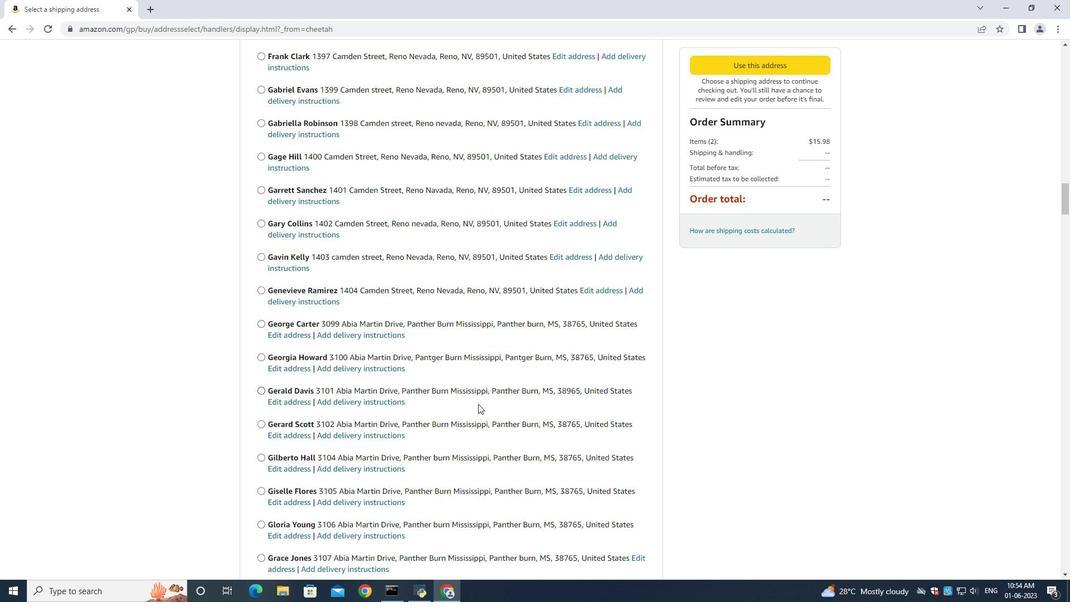 
Action: Mouse scrolled (478, 403) with delta (0, 0)
Screenshot: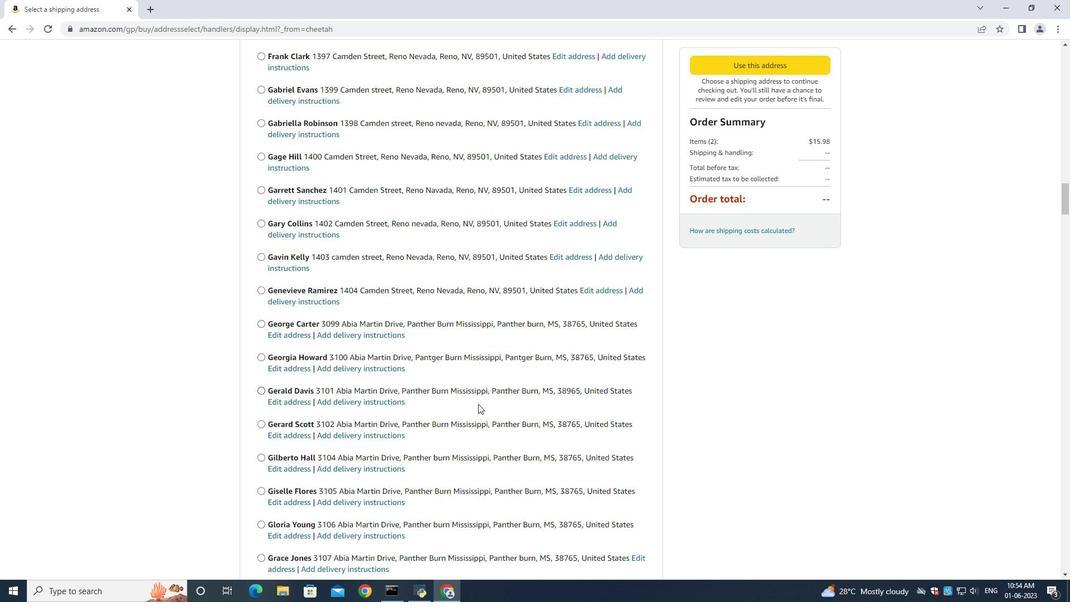 
Action: Mouse scrolled (478, 403) with delta (0, 0)
Screenshot: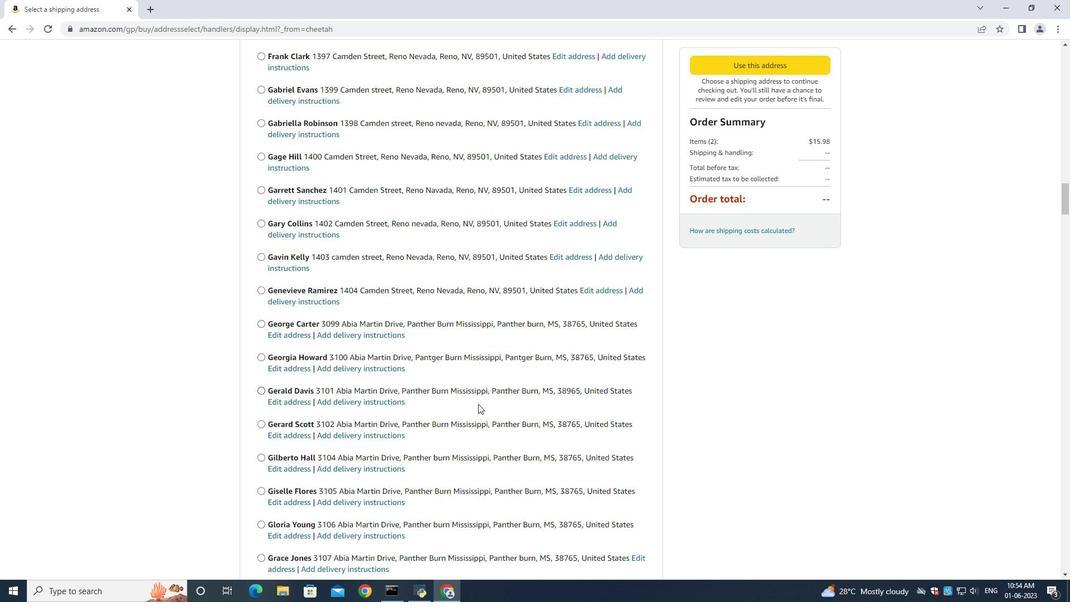 
Action: Mouse scrolled (478, 403) with delta (0, 0)
Screenshot: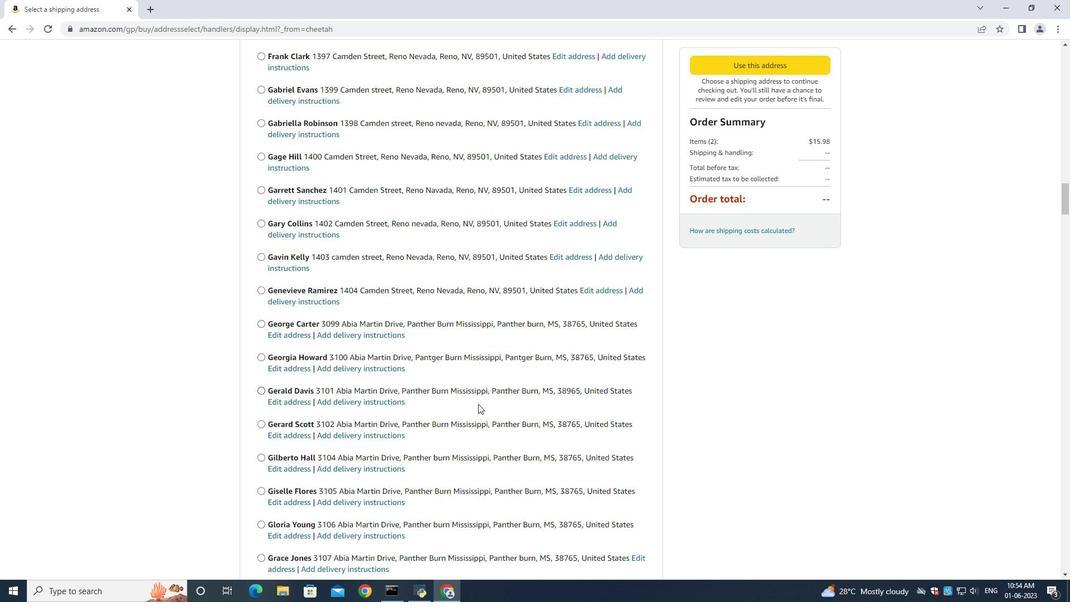 
Action: Mouse scrolled (478, 403) with delta (0, 0)
Screenshot: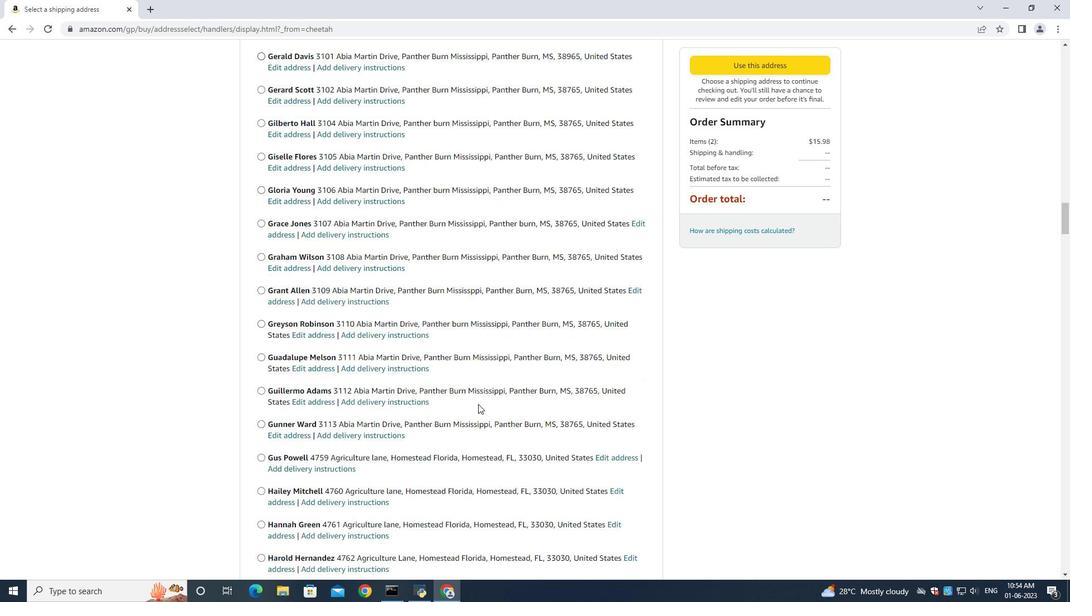 
Action: Mouse scrolled (478, 403) with delta (0, 0)
Screenshot: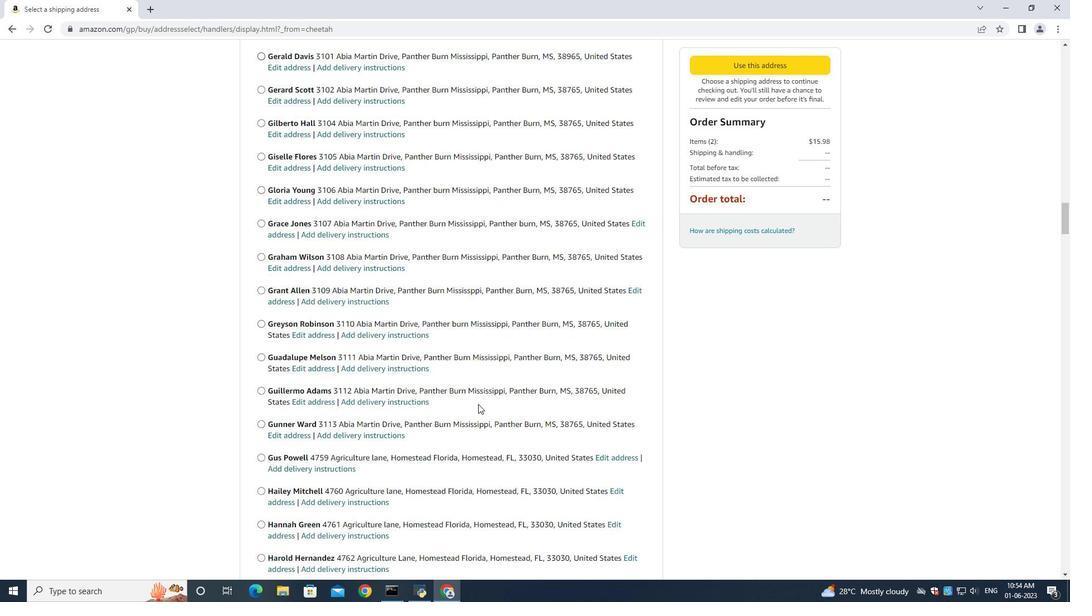
Action: Mouse scrolled (478, 403) with delta (0, 0)
Screenshot: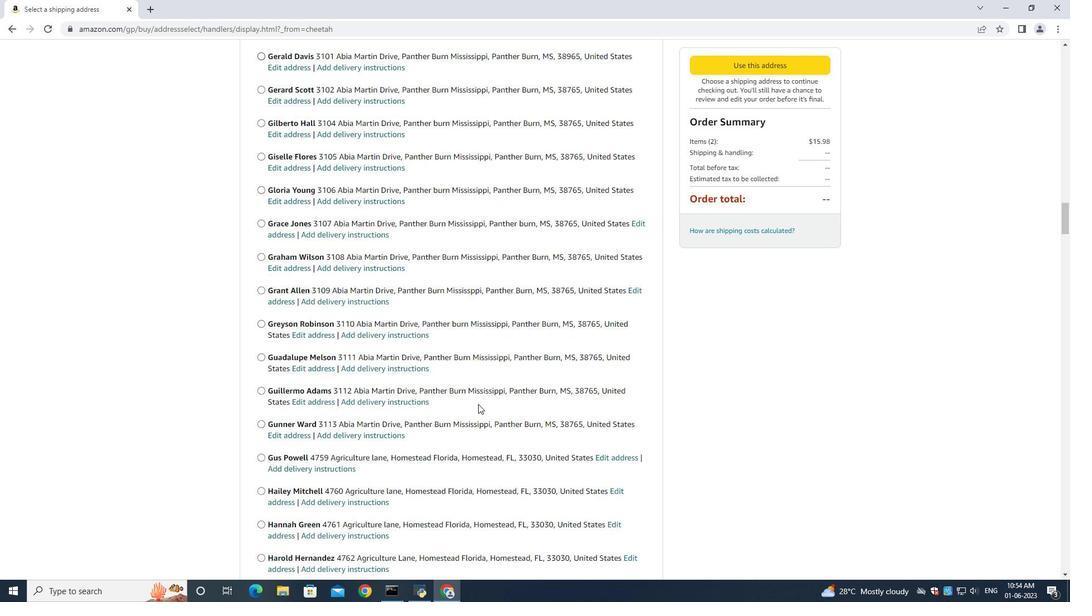 
Action: Mouse scrolled (478, 403) with delta (0, 0)
Screenshot: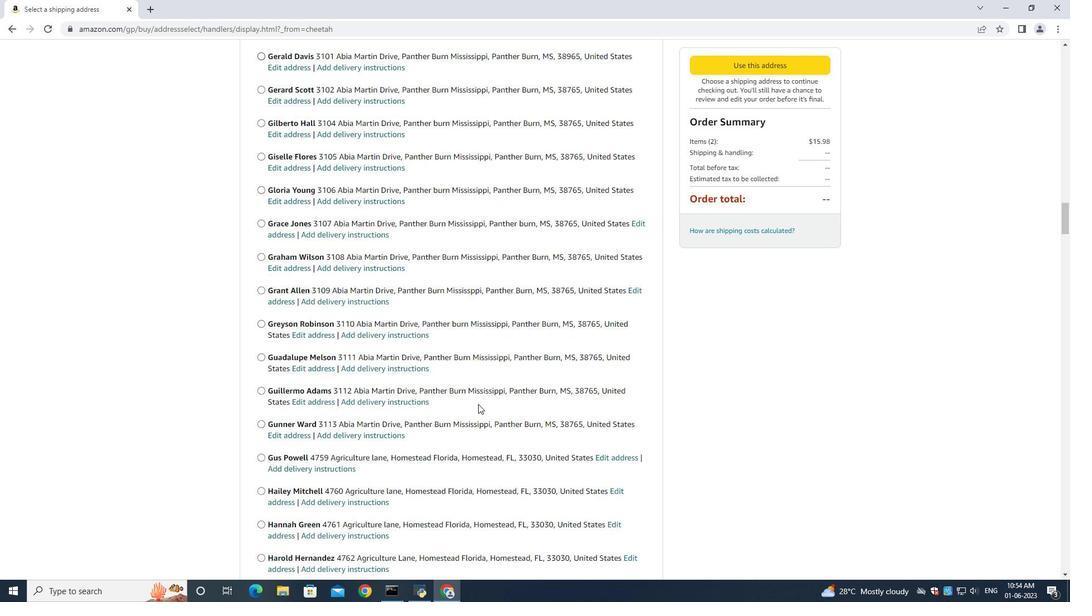 
Action: Mouse scrolled (478, 403) with delta (0, 0)
Screenshot: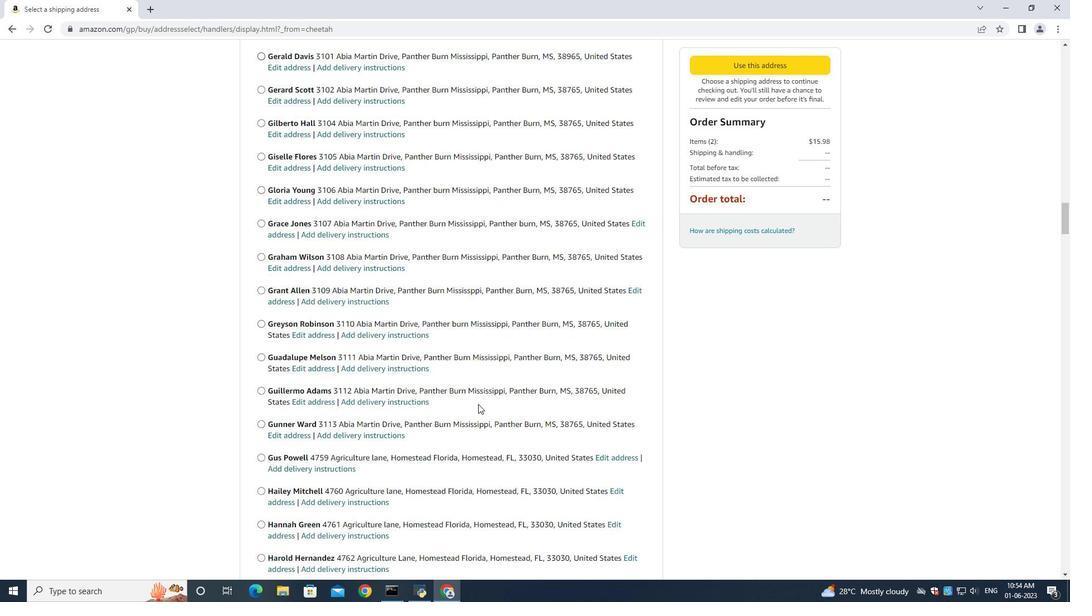 
Action: Mouse scrolled (478, 403) with delta (0, 0)
Screenshot: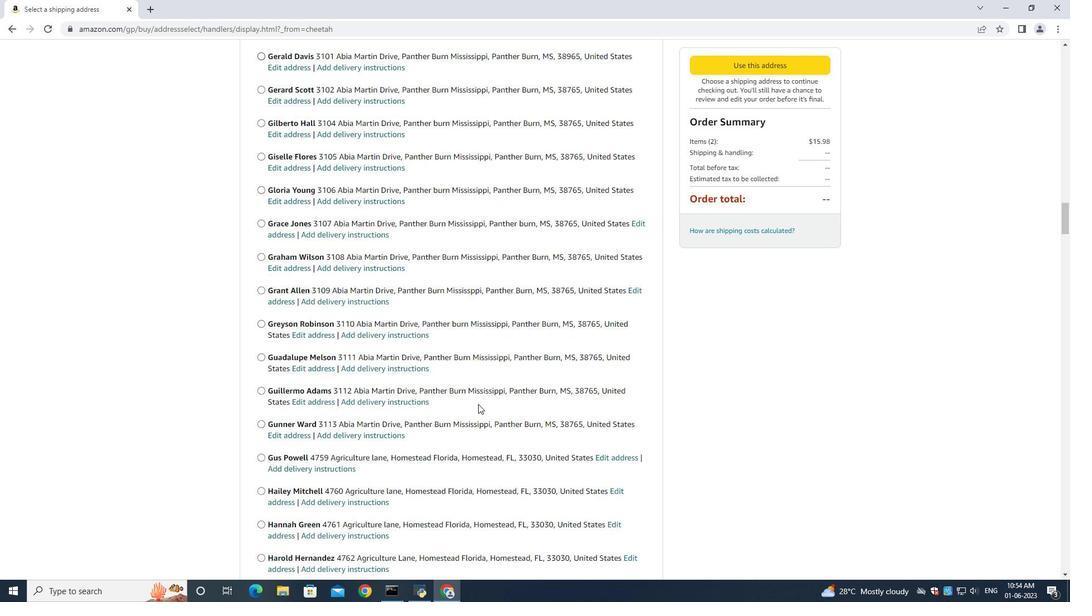 
Action: Mouse moved to (475, 400)
Screenshot: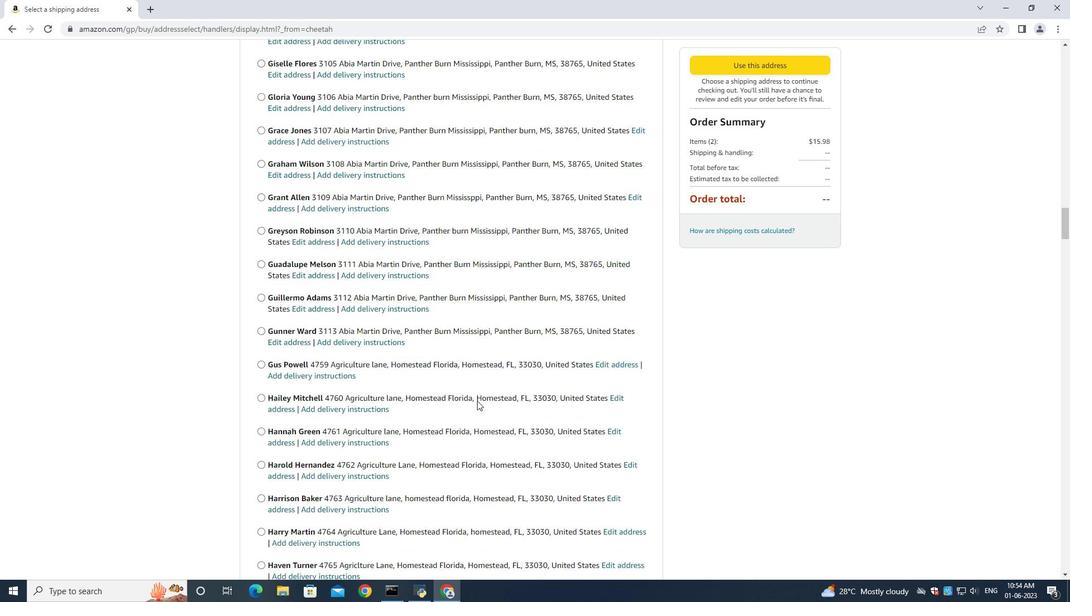 
Action: Mouse scrolled (475, 399) with delta (0, 0)
Screenshot: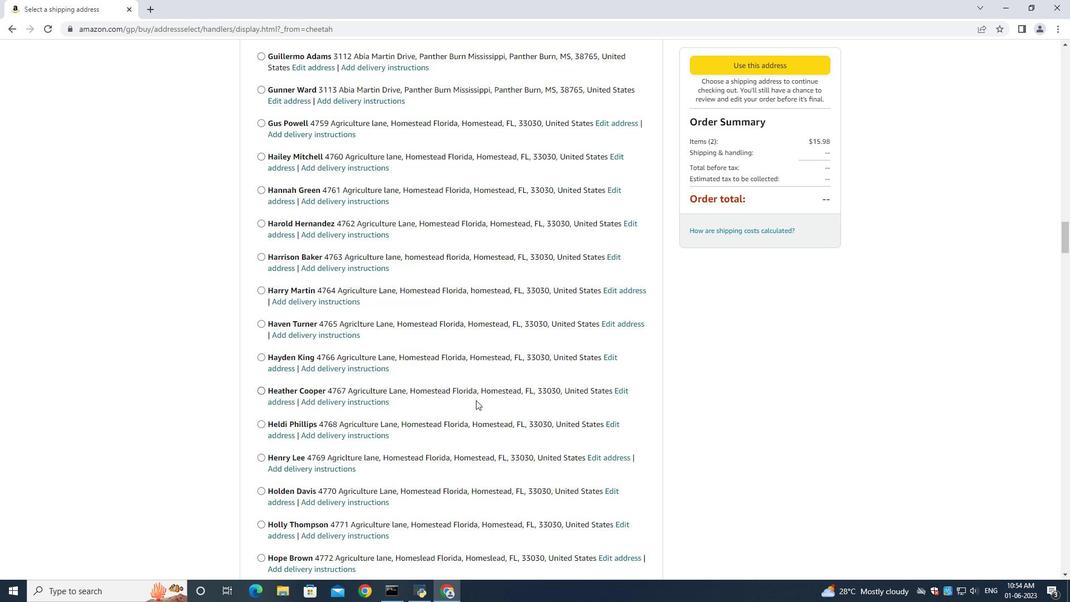 
Action: Mouse scrolled (475, 399) with delta (0, 0)
Screenshot: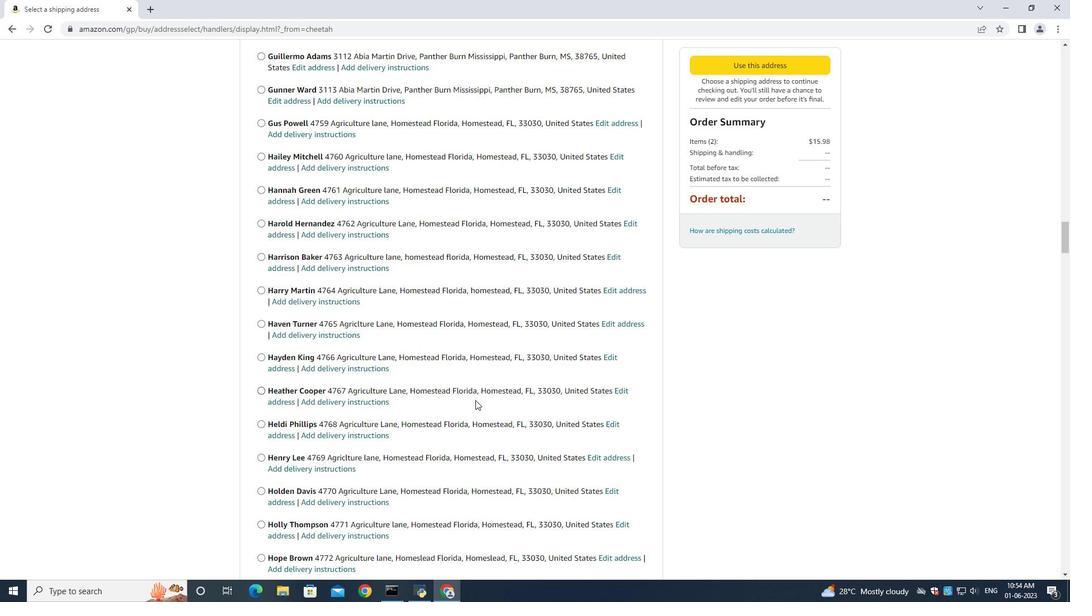 
Action: Mouse scrolled (475, 399) with delta (0, 0)
Screenshot: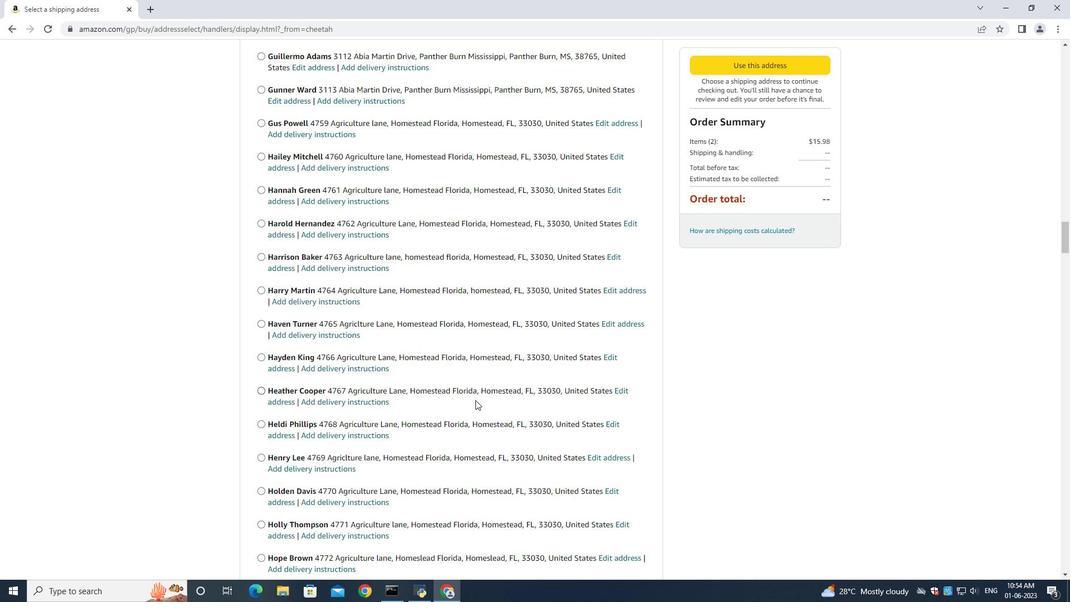 
Action: Mouse scrolled (475, 399) with delta (0, 0)
Screenshot: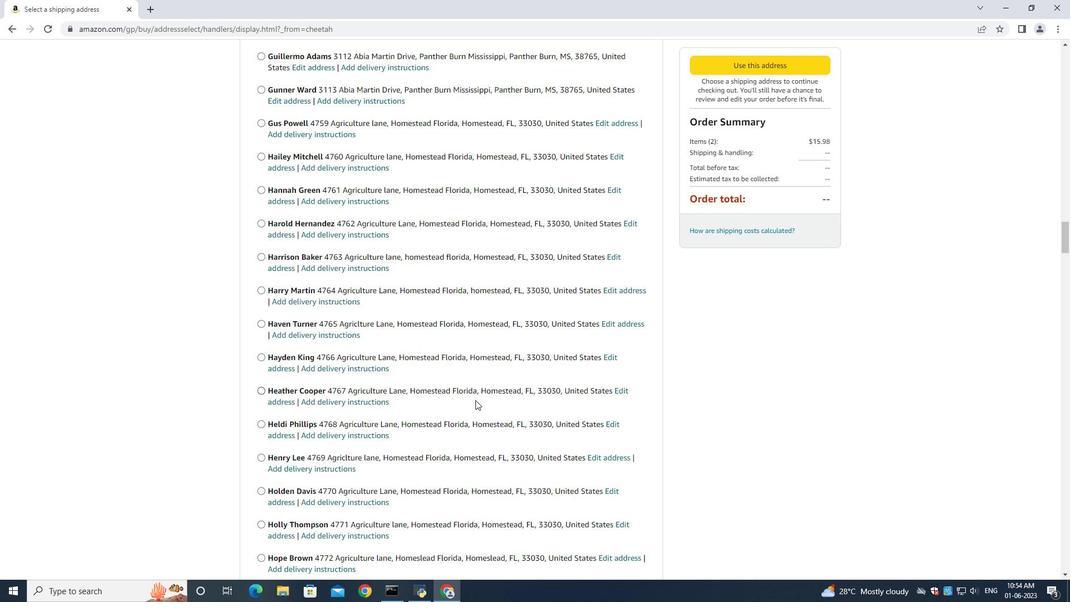 
Action: Mouse scrolled (475, 399) with delta (0, 0)
Screenshot: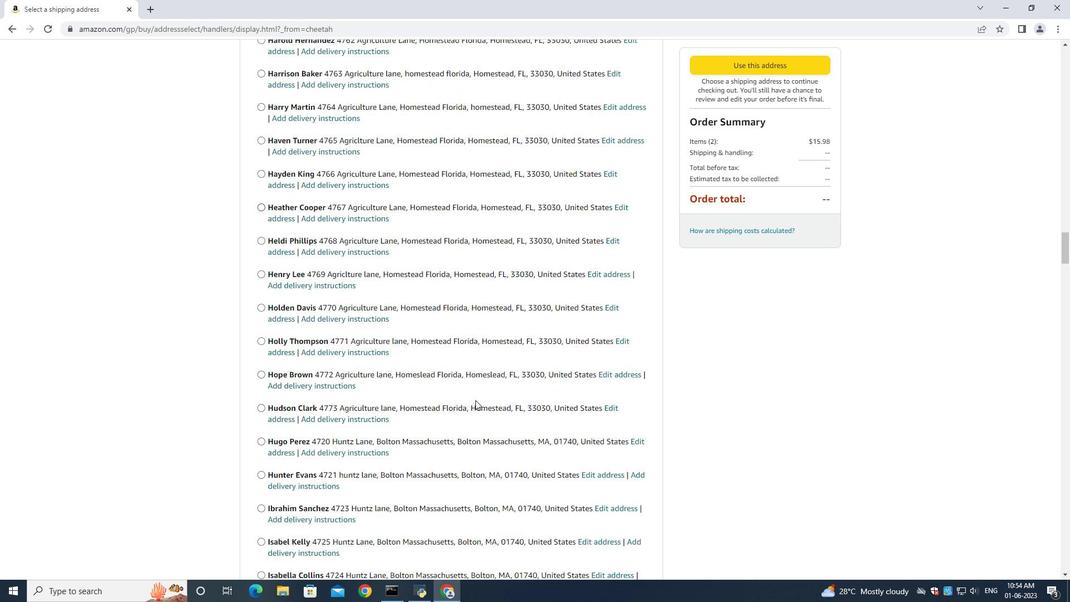 
Action: Mouse scrolled (475, 399) with delta (0, 0)
Screenshot: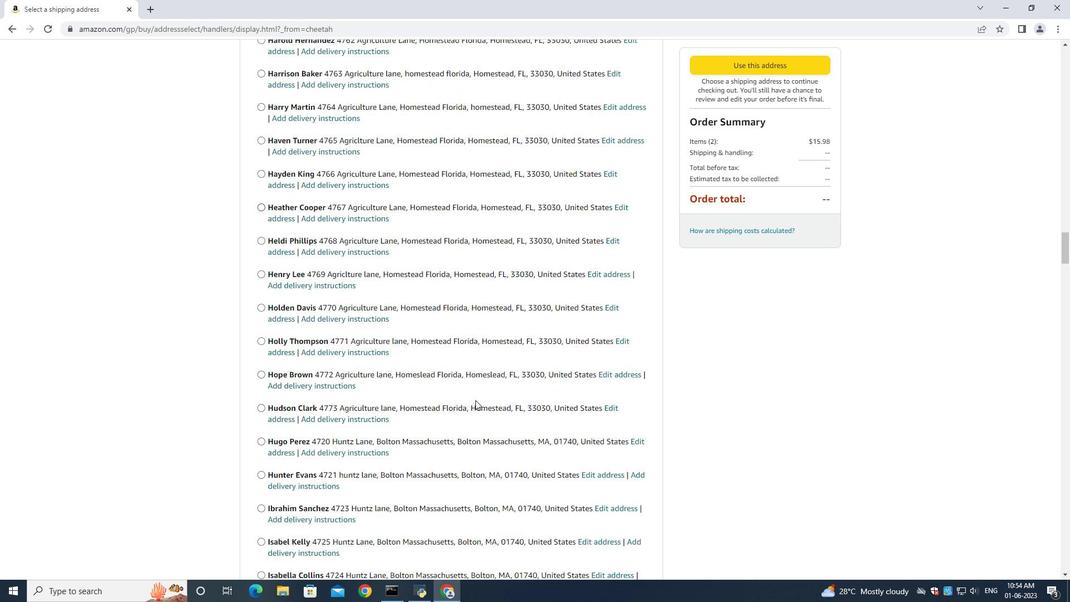 
Action: Mouse scrolled (475, 399) with delta (0, 0)
Screenshot: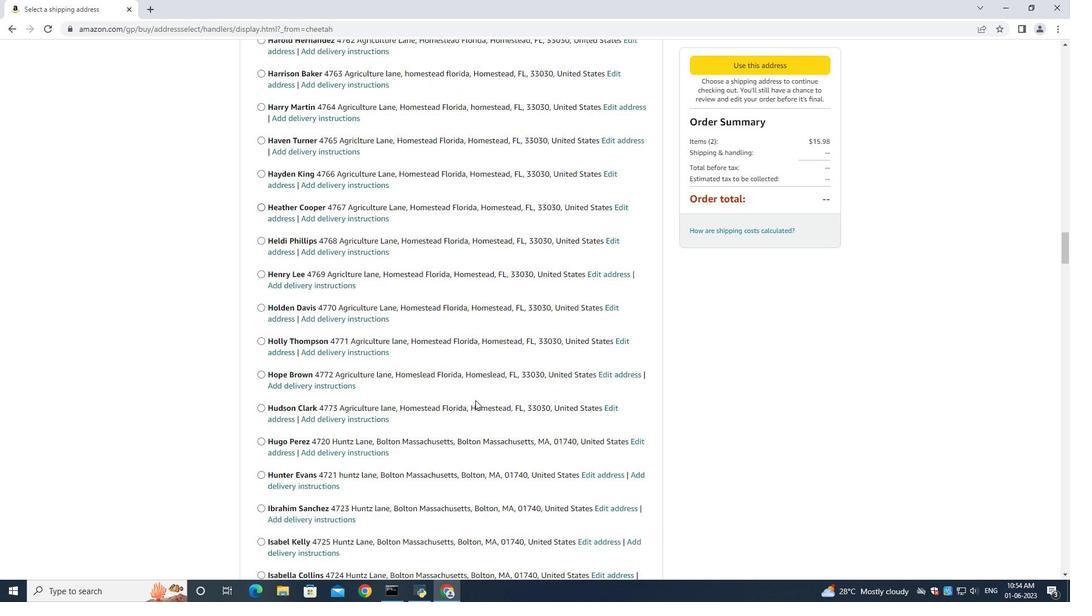 
Action: Mouse scrolled (475, 399) with delta (0, 0)
Screenshot: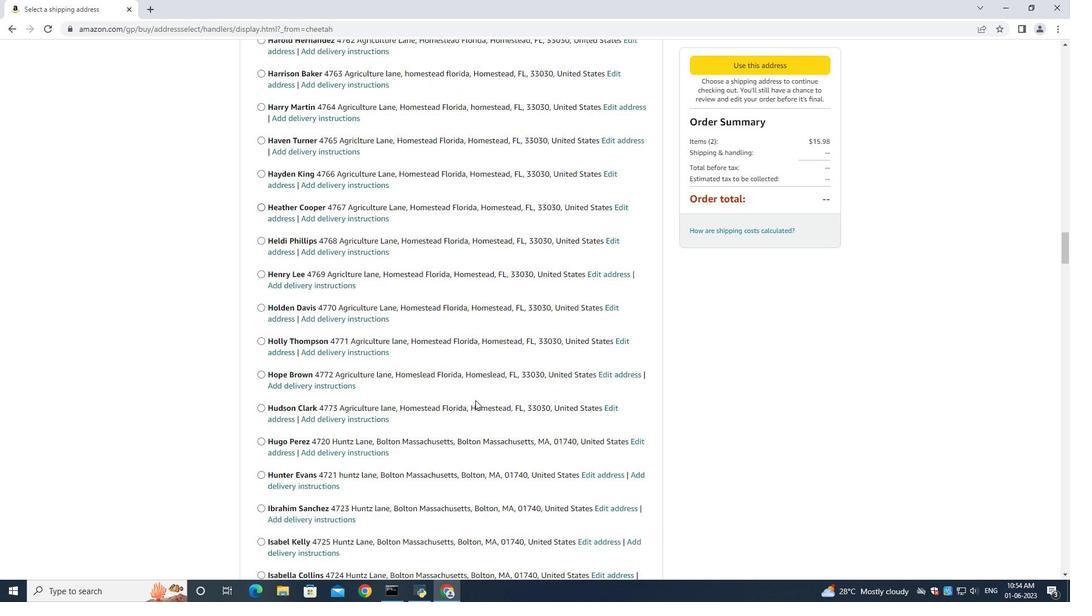 
Action: Mouse scrolled (475, 399) with delta (0, 0)
Screenshot: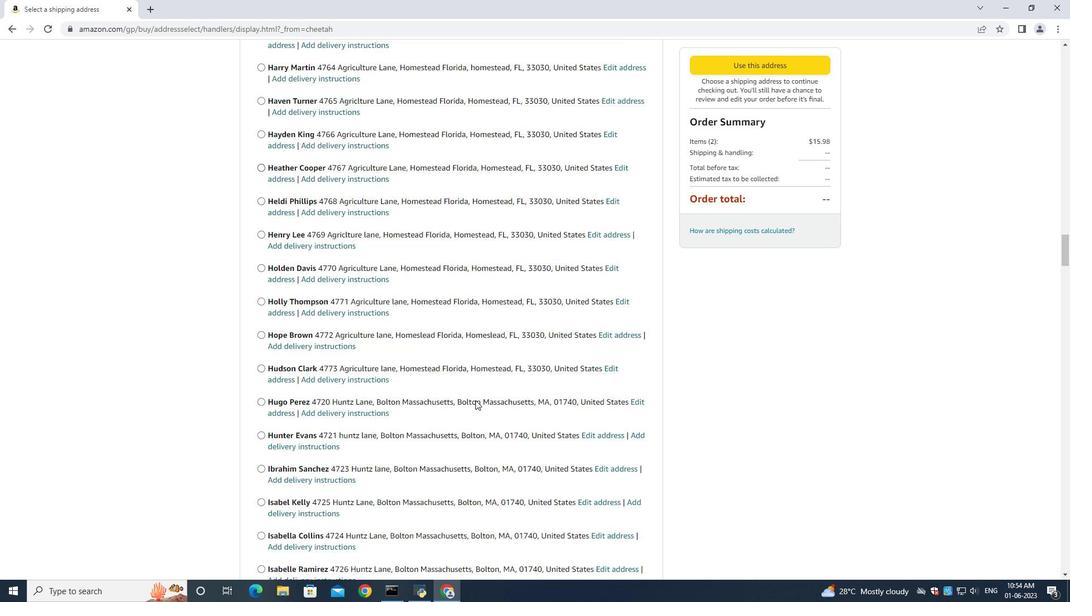 
Action: Mouse scrolled (475, 399) with delta (0, 0)
Screenshot: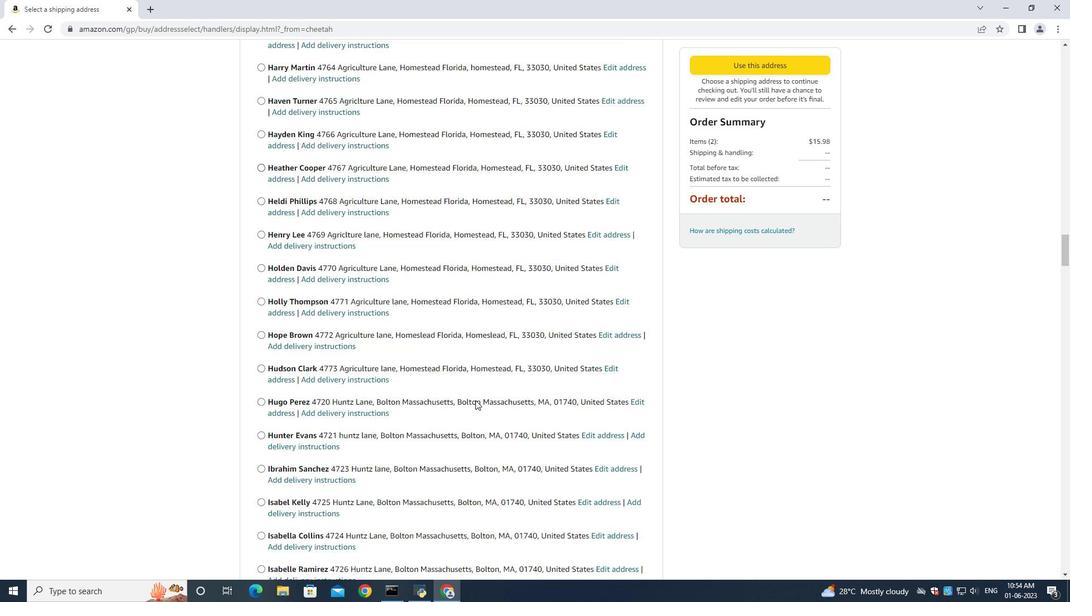 
Action: Mouse scrolled (475, 399) with delta (0, 0)
Screenshot: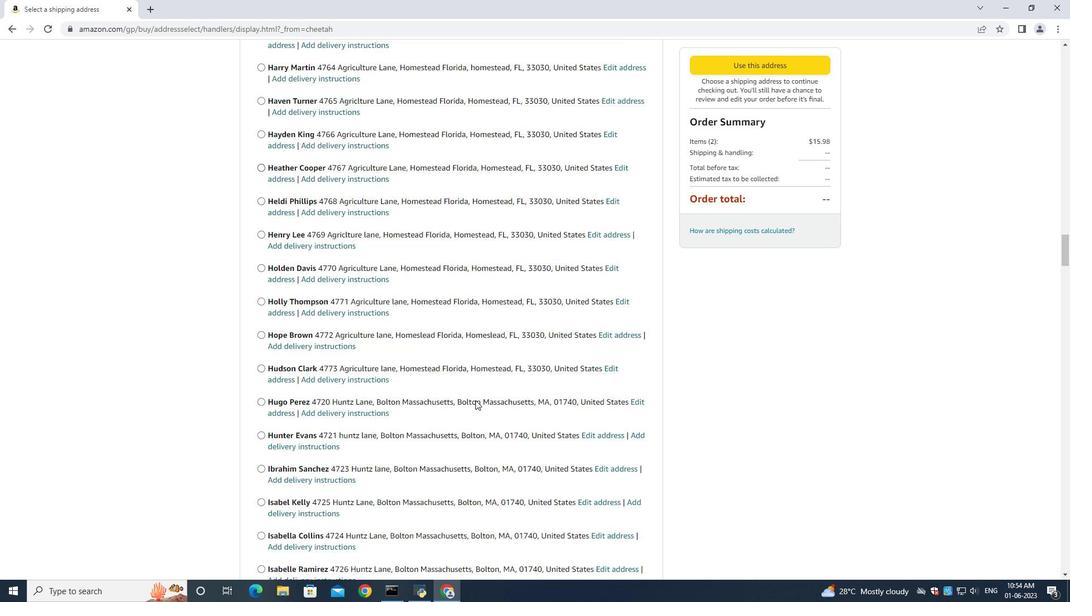 
Action: Mouse moved to (450, 405)
Screenshot: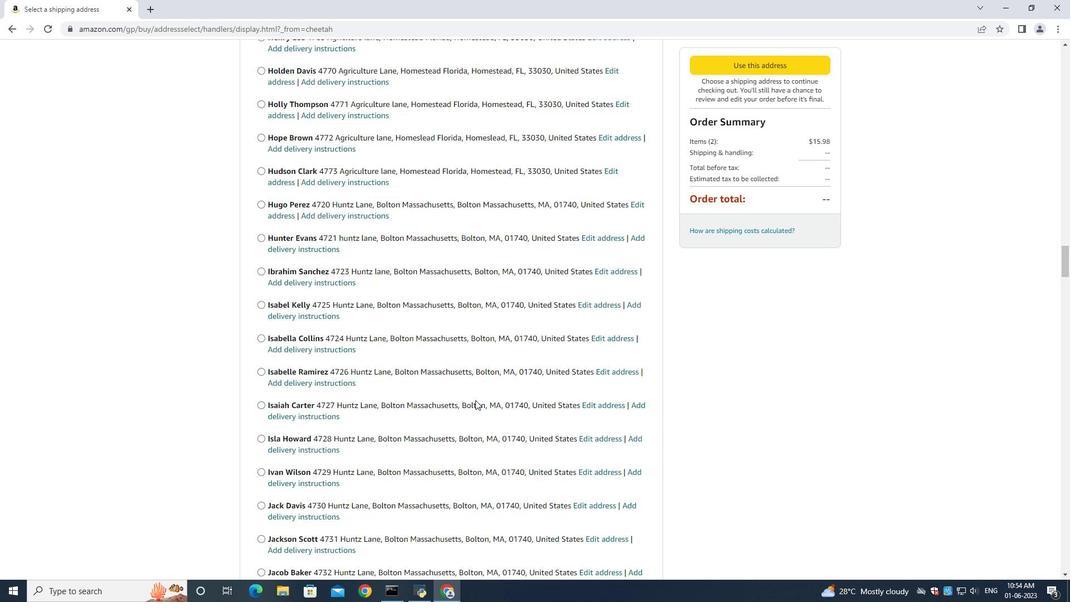 
Action: Mouse scrolled (450, 404) with delta (0, 0)
Screenshot: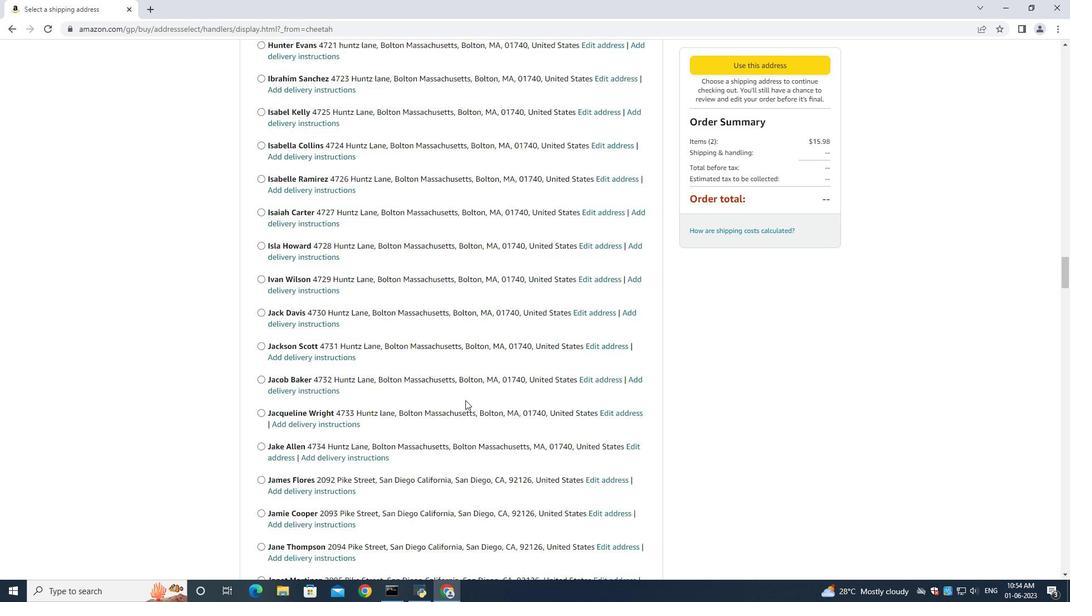 
Action: Mouse moved to (449, 405)
Screenshot: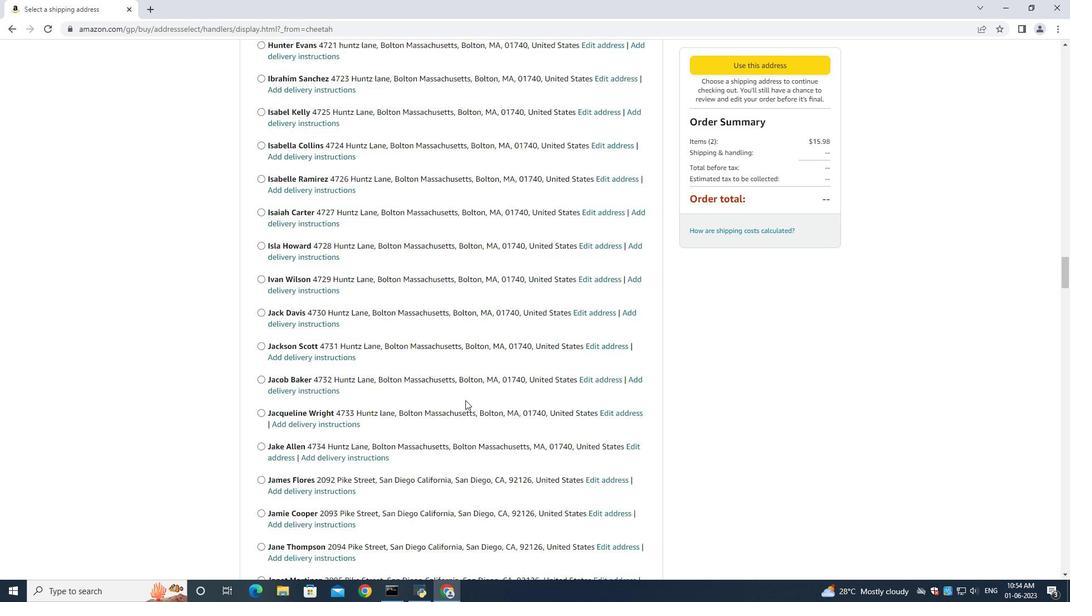 
Action: Mouse scrolled (449, 405) with delta (0, 0)
Screenshot: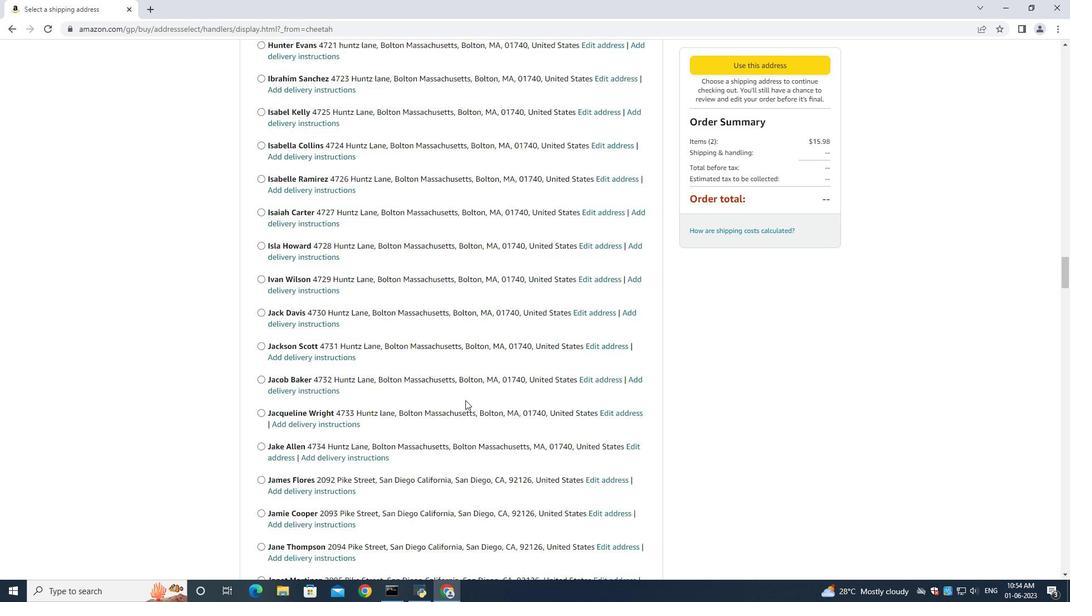 
Action: Mouse moved to (448, 406)
Screenshot: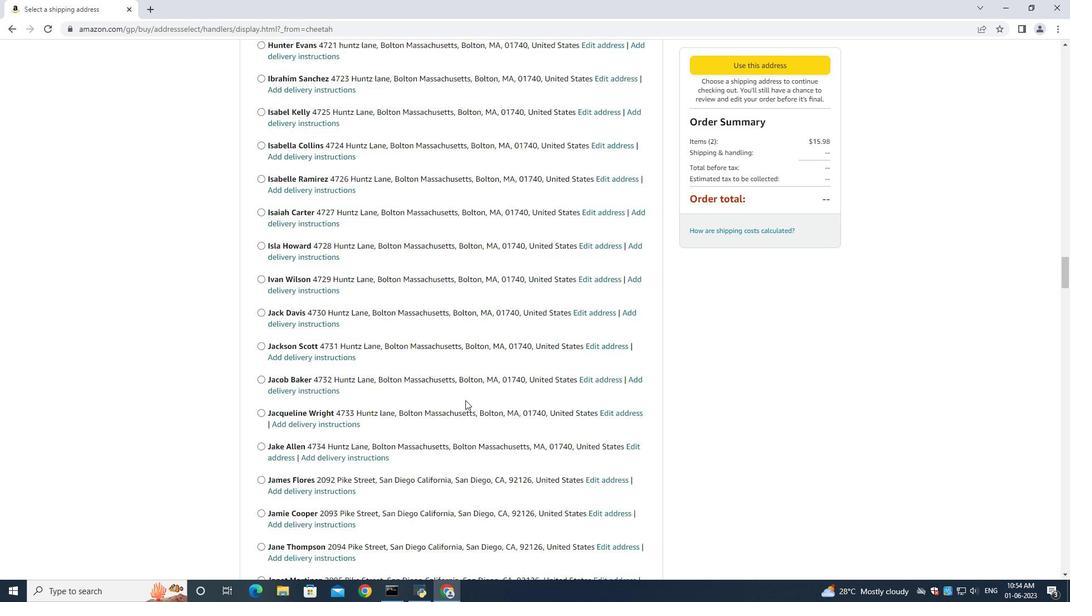 
Action: Mouse scrolled (448, 405) with delta (0, 0)
Screenshot: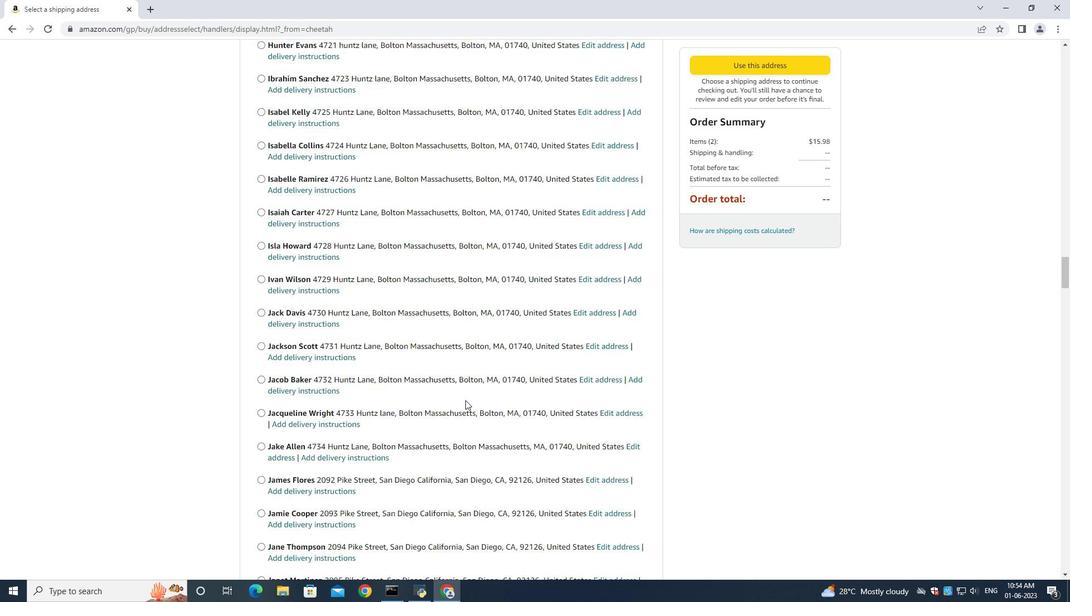 
Action: Mouse moved to (447, 406)
Screenshot: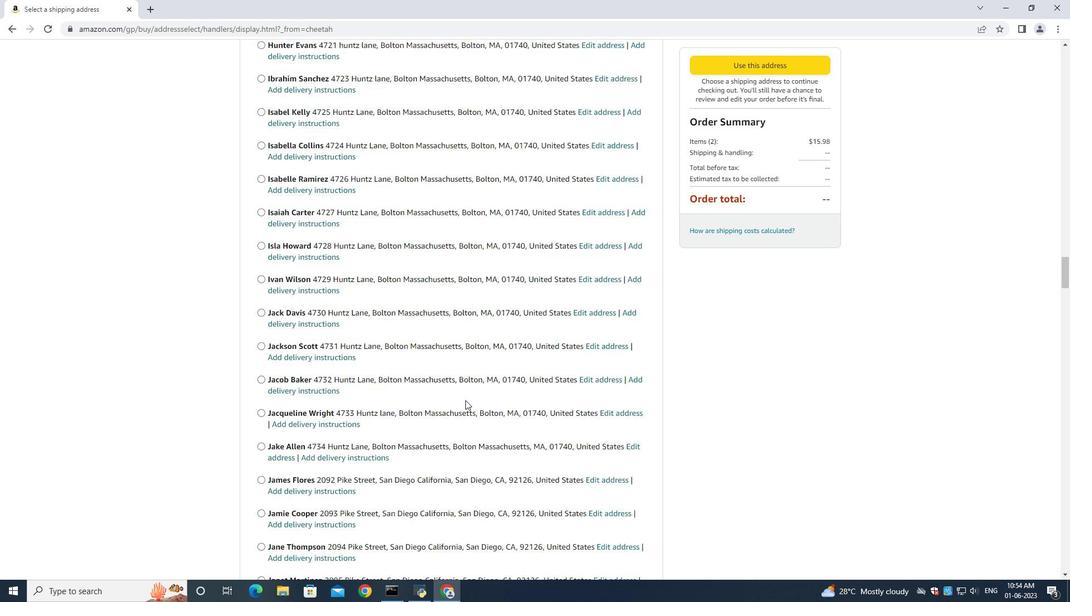 
Action: Mouse scrolled (448, 405) with delta (0, 0)
Screenshot: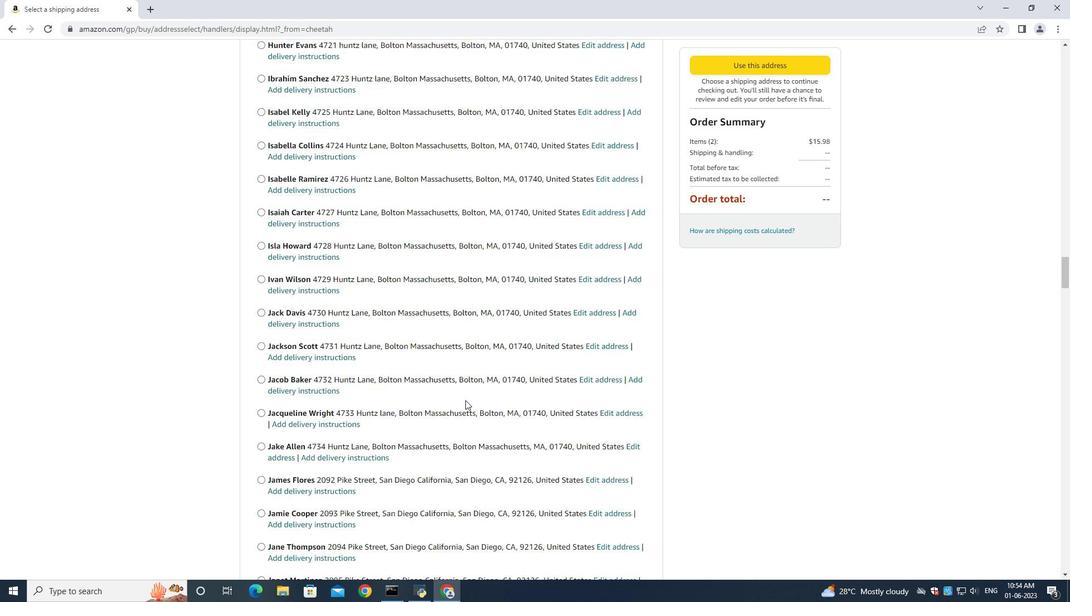 
Action: Mouse moved to (445, 406)
Screenshot: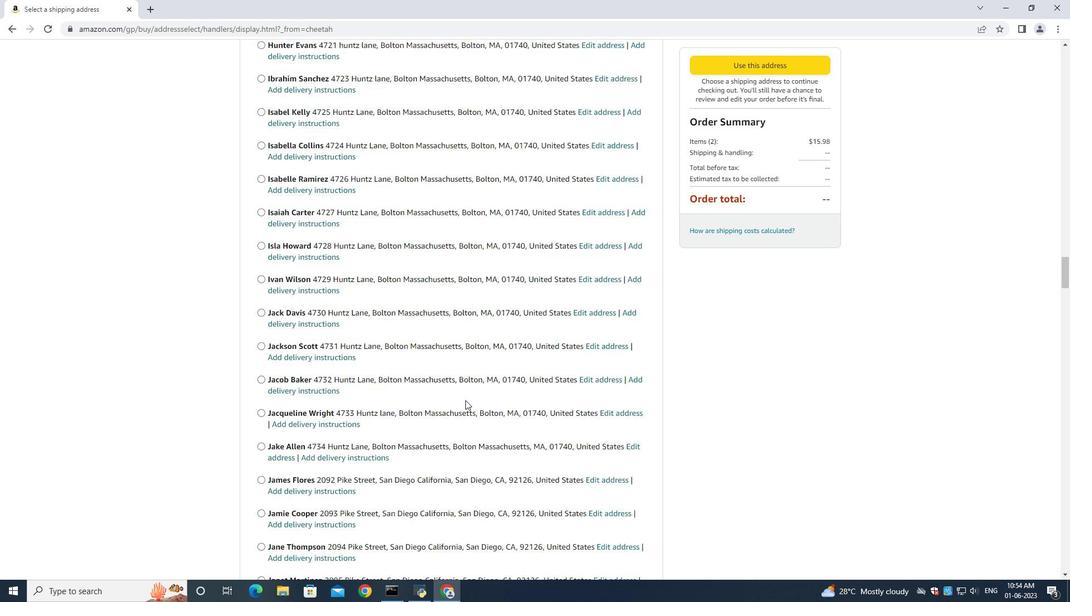 
Action: Mouse scrolled (447, 405) with delta (0, 0)
Screenshot: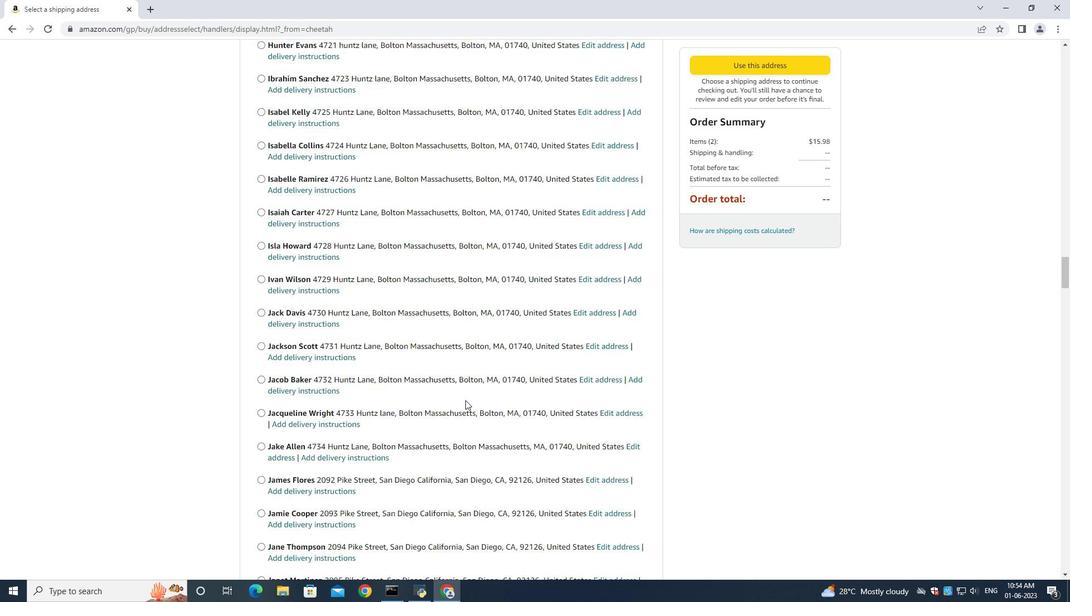 
Action: Mouse moved to (439, 403)
Screenshot: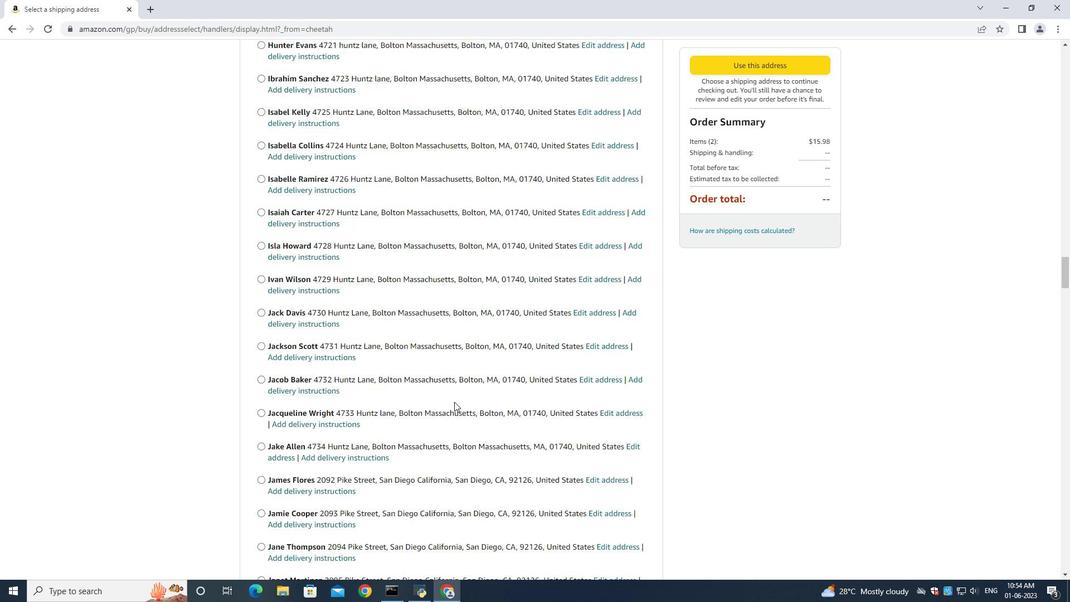 
Action: Mouse scrolled (443, 404) with delta (0, 0)
Screenshot: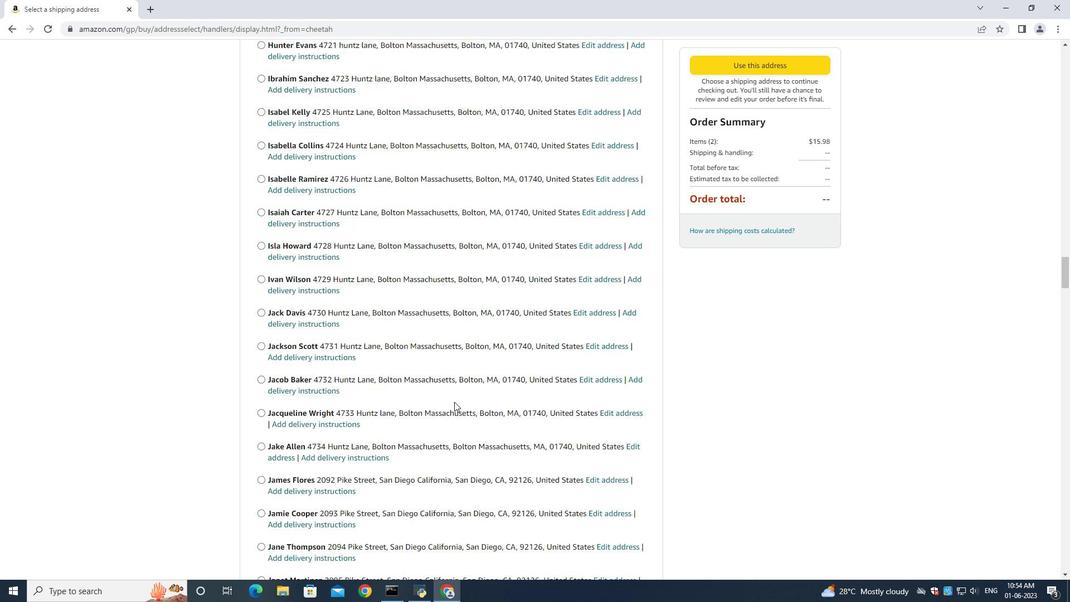 
Action: Mouse moved to (414, 400)
Screenshot: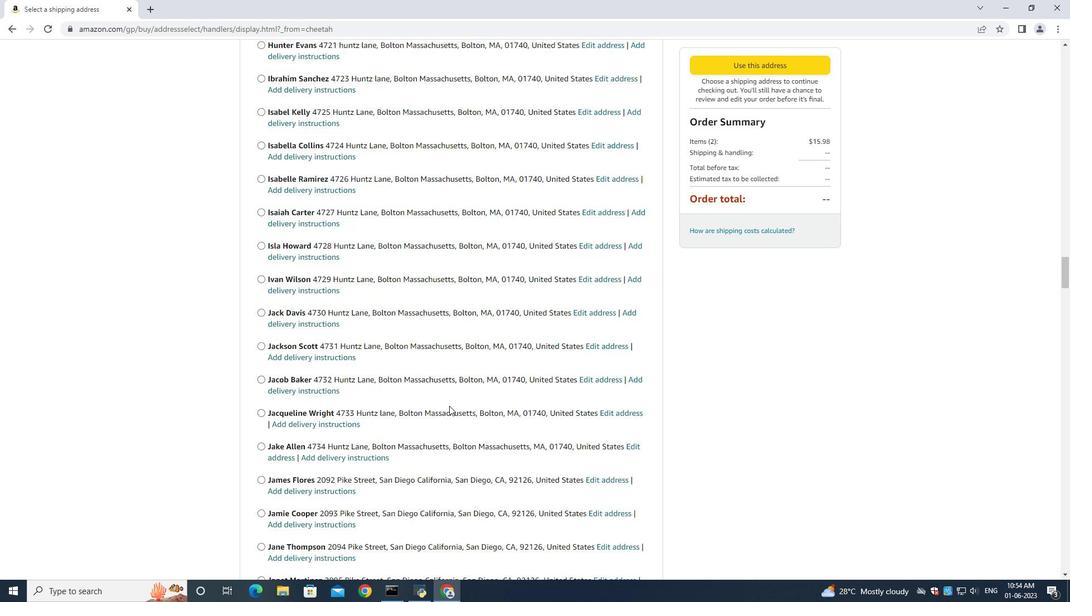 
Action: Mouse scrolled (433, 401) with delta (0, 0)
Screenshot: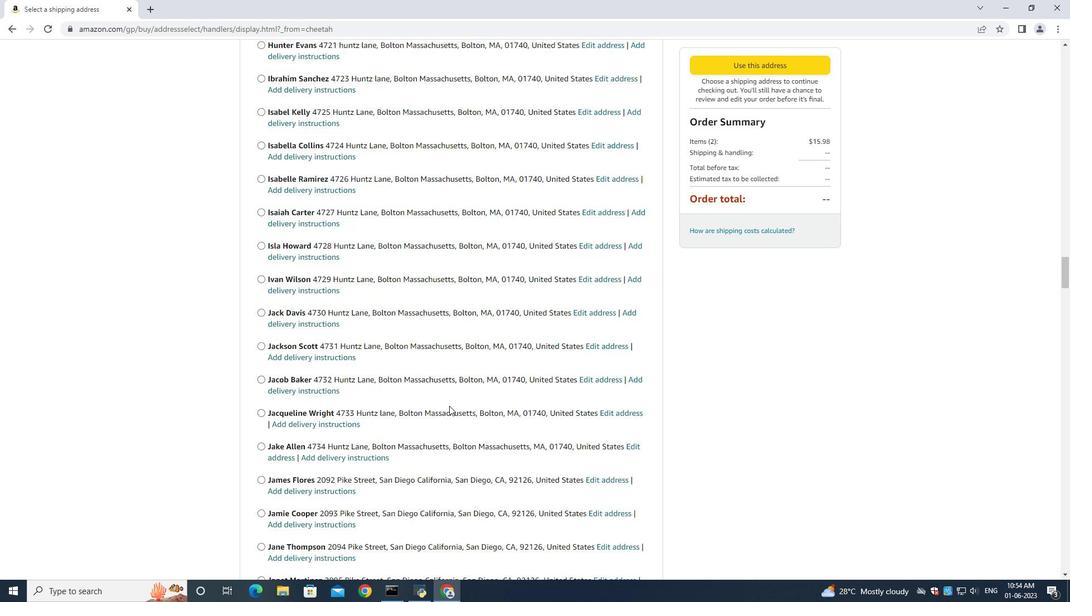 
Action: Mouse moved to (413, 399)
Screenshot: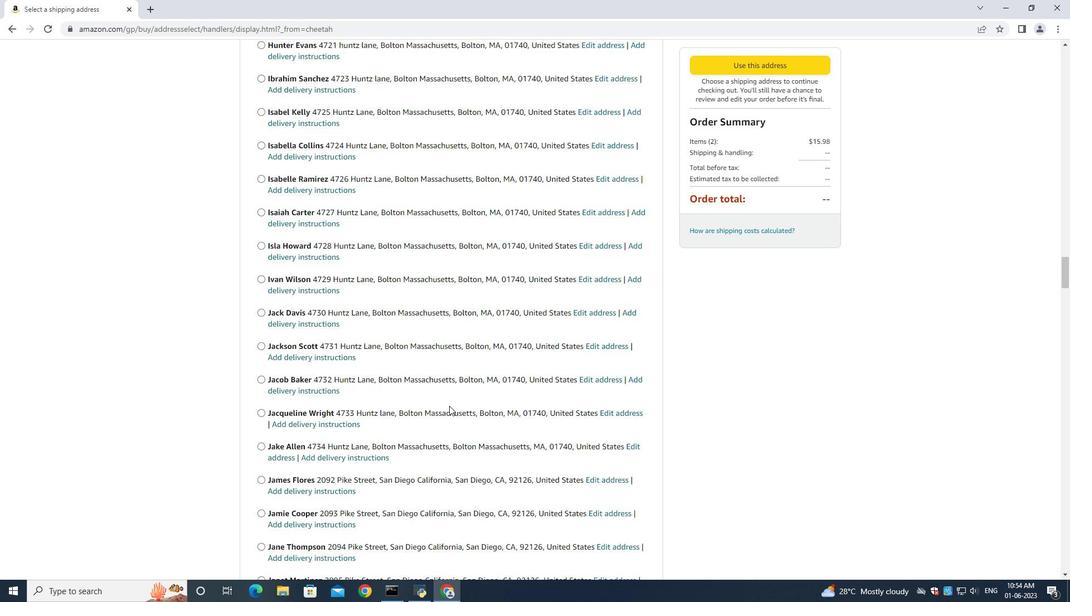 
Action: Mouse scrolled (413, 398) with delta (0, 0)
Screenshot: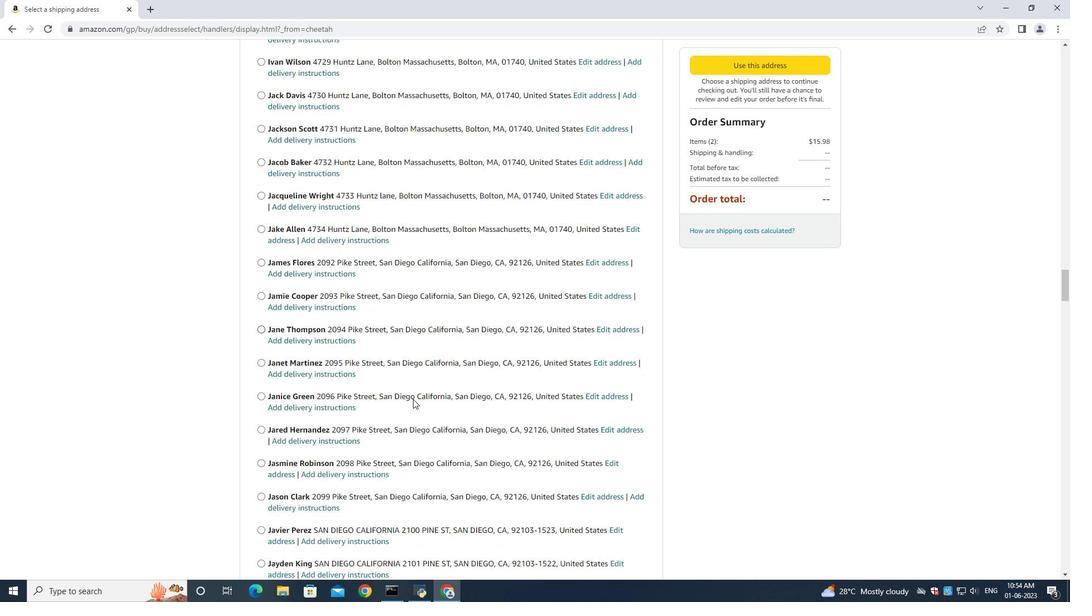 
Action: Mouse scrolled (413, 398) with delta (0, 0)
Screenshot: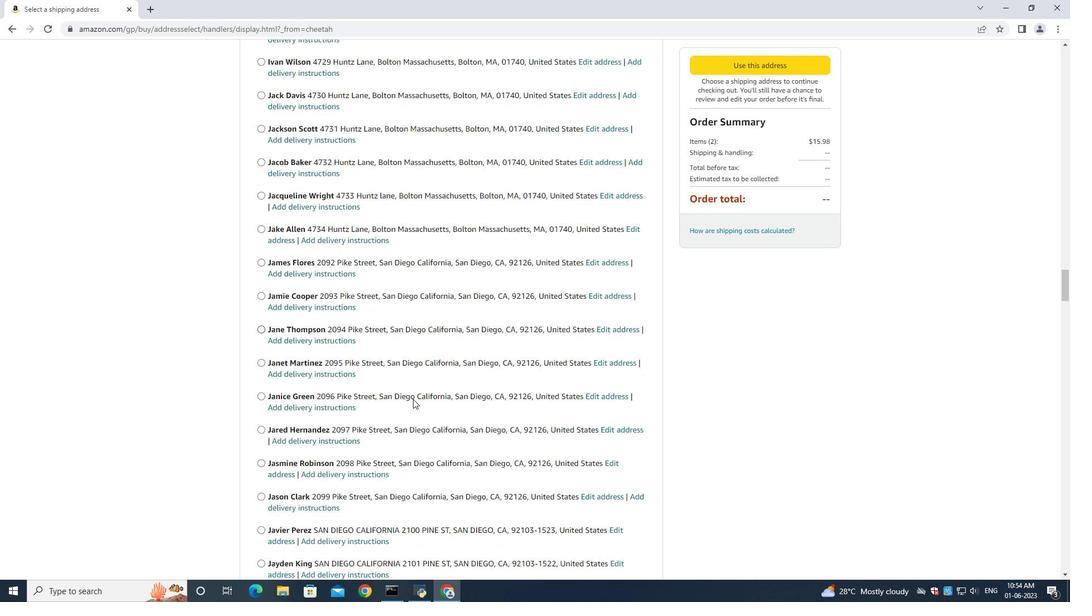 
Action: Mouse moved to (409, 399)
Screenshot: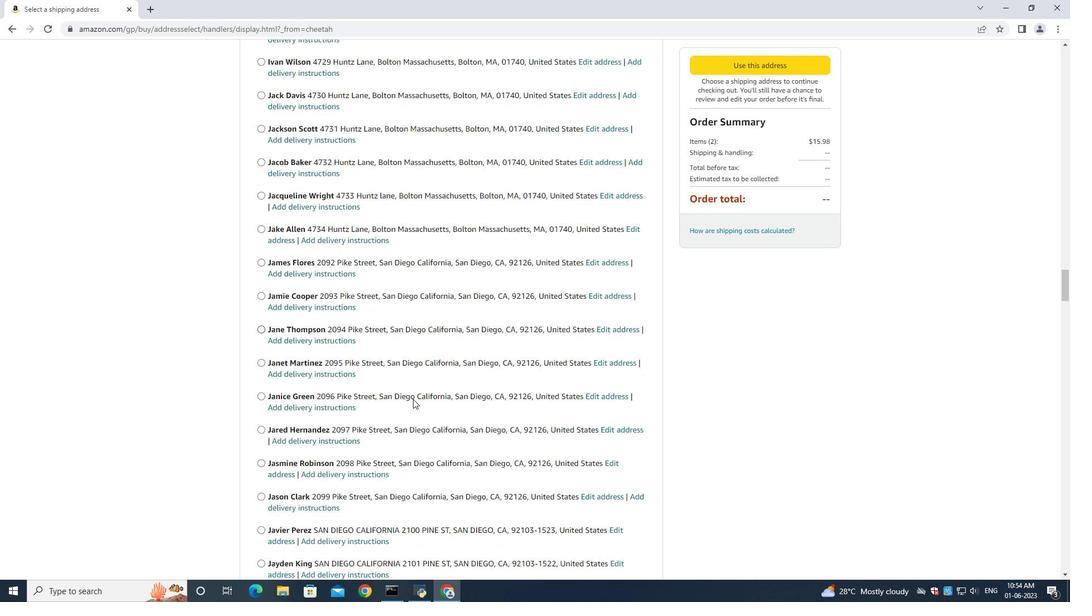 
Action: Mouse scrolled (412, 398) with delta (0, 0)
Screenshot: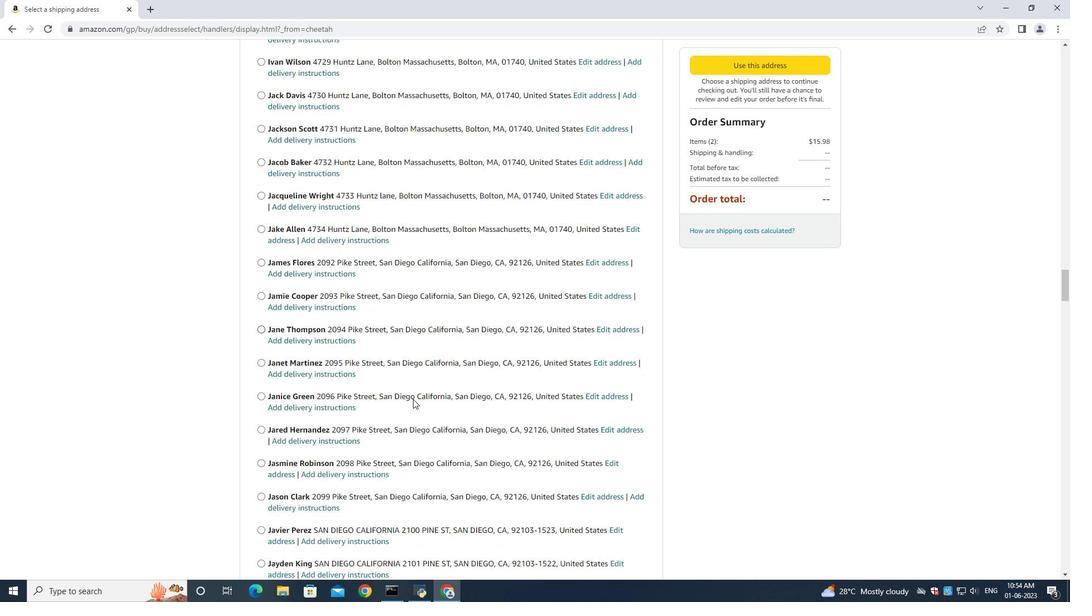 
Action: Mouse moved to (406, 398)
Screenshot: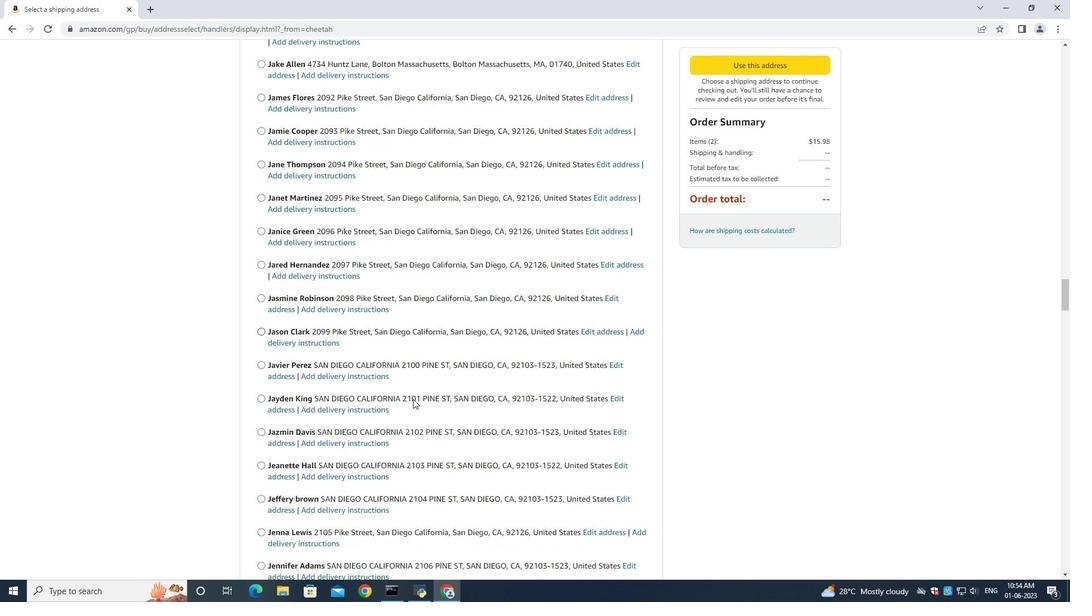 
Action: Mouse scrolled (409, 398) with delta (0, 0)
Screenshot: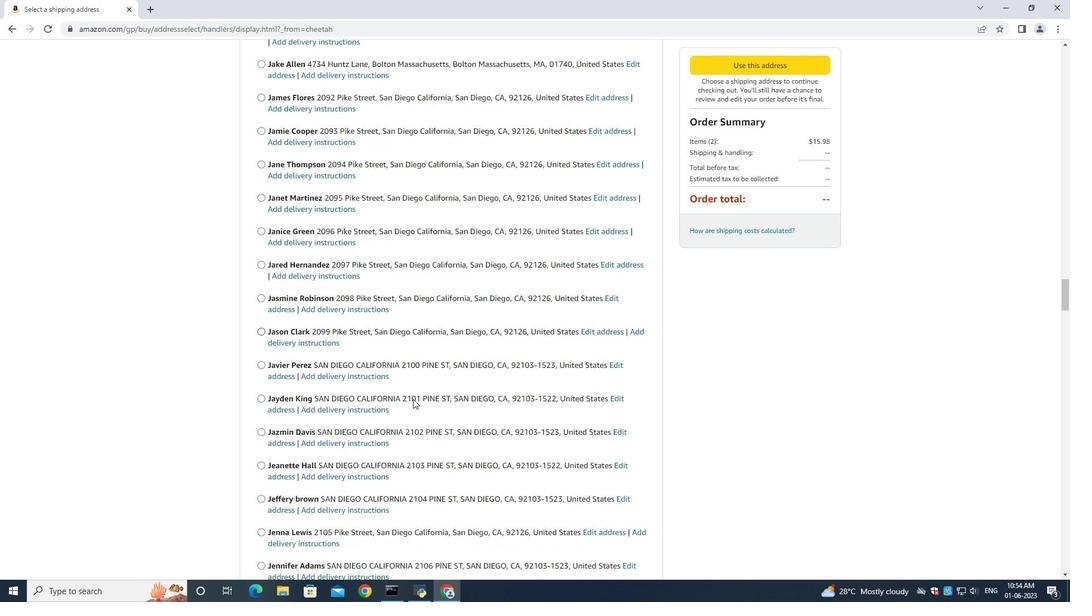 
Action: Mouse moved to (403, 396)
Screenshot: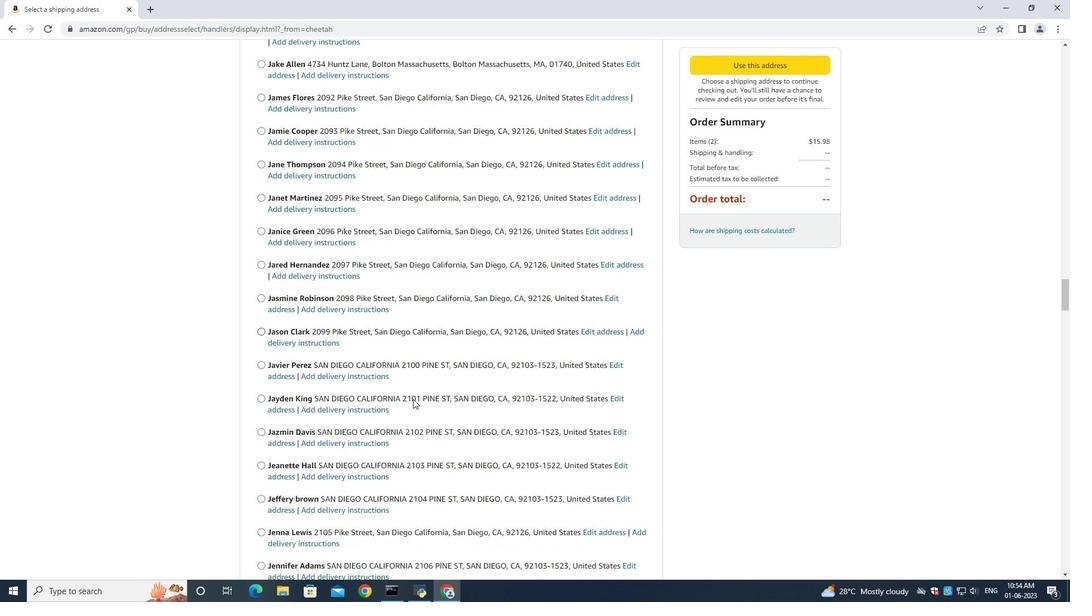 
Action: Mouse scrolled (404, 396) with delta (0, 0)
Screenshot: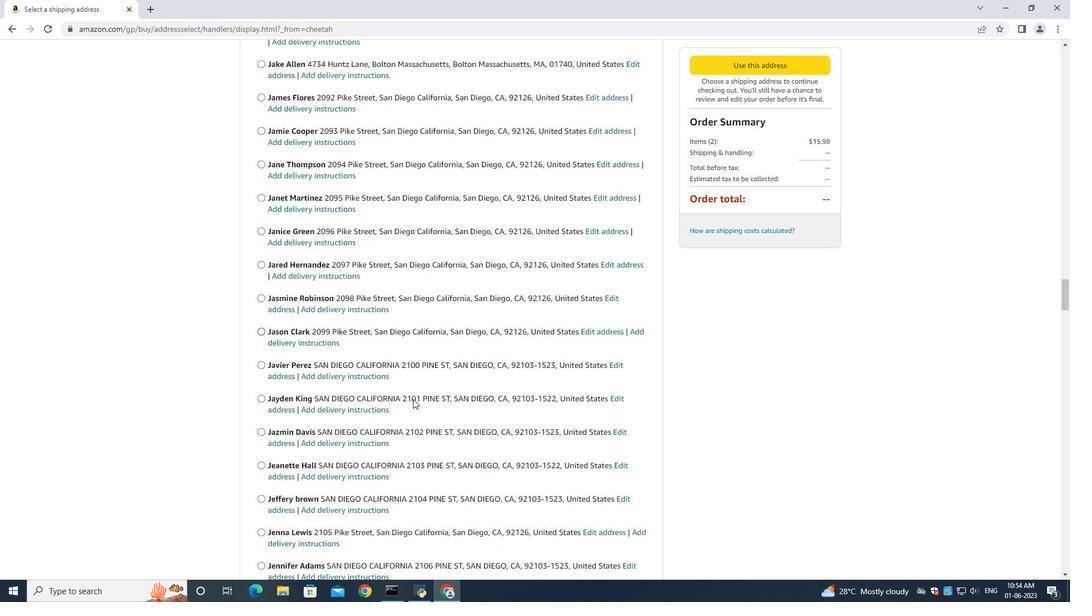 
Action: Mouse moved to (399, 396)
Screenshot: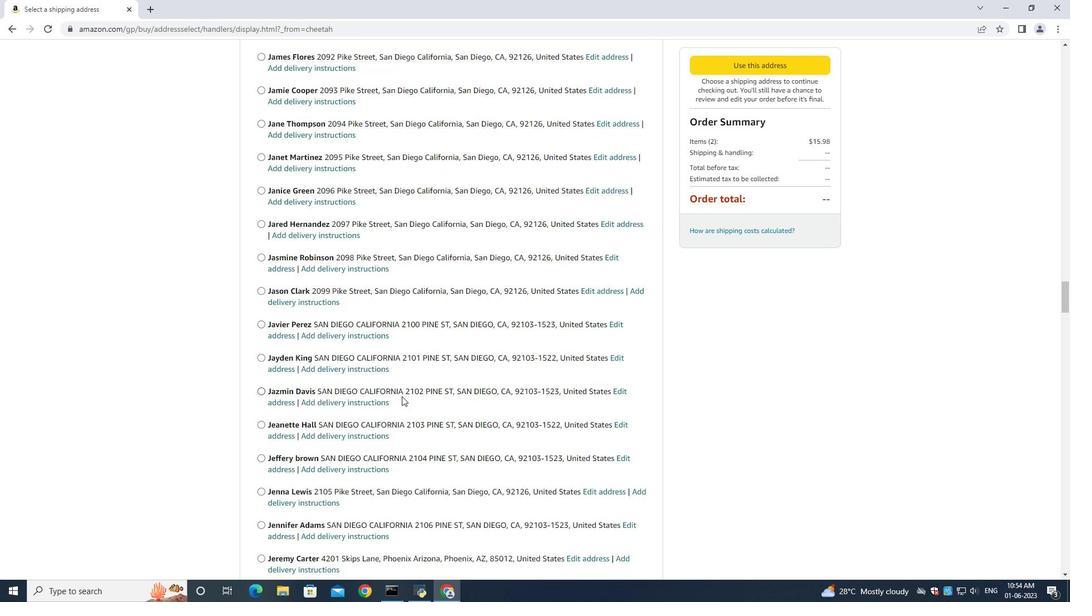 
Action: Mouse scrolled (399, 395) with delta (0, 0)
Screenshot: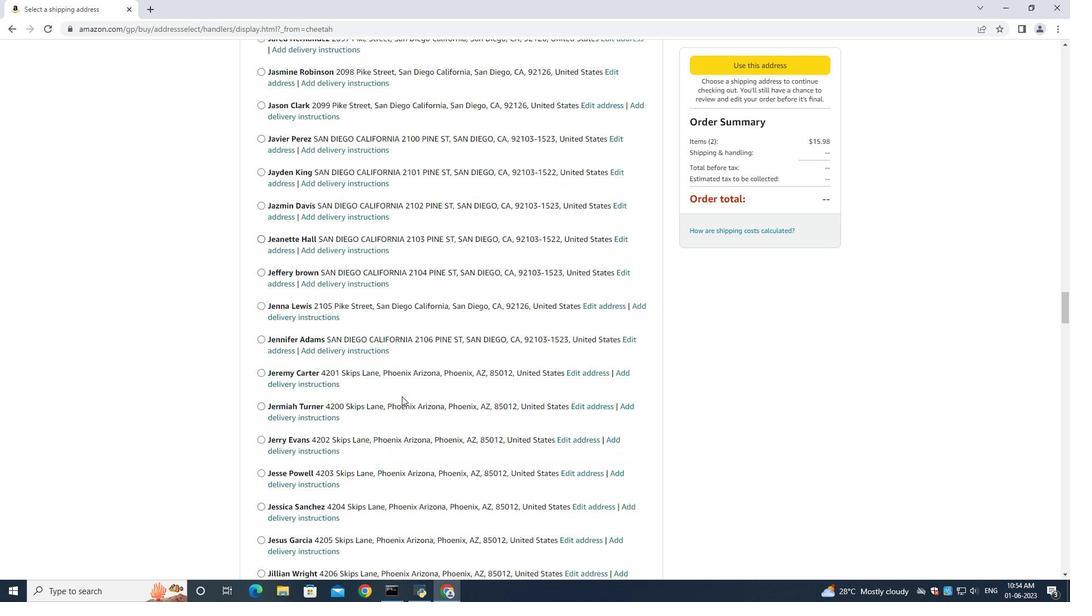 
Action: Mouse scrolled (399, 395) with delta (0, 0)
Screenshot: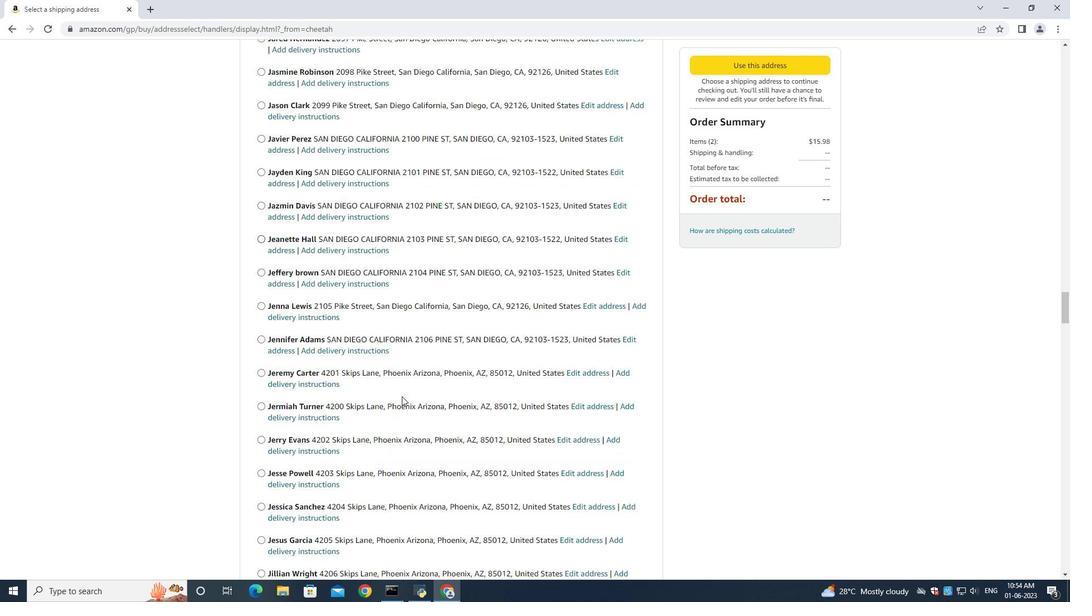 
Action: Mouse scrolled (399, 395) with delta (0, 0)
Screenshot: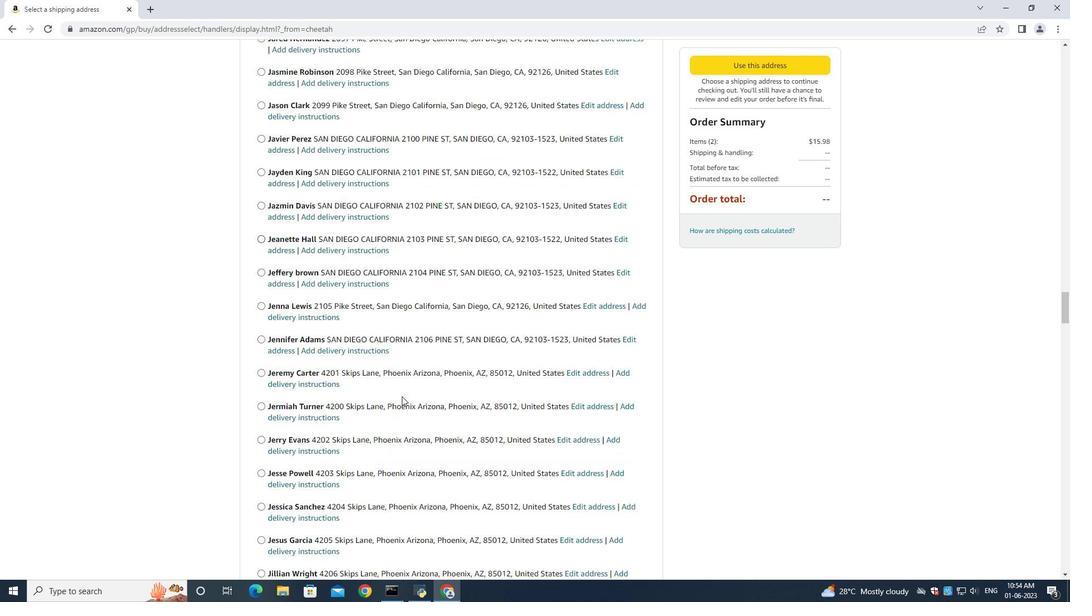 
Action: Mouse scrolled (399, 395) with delta (0, 0)
Screenshot: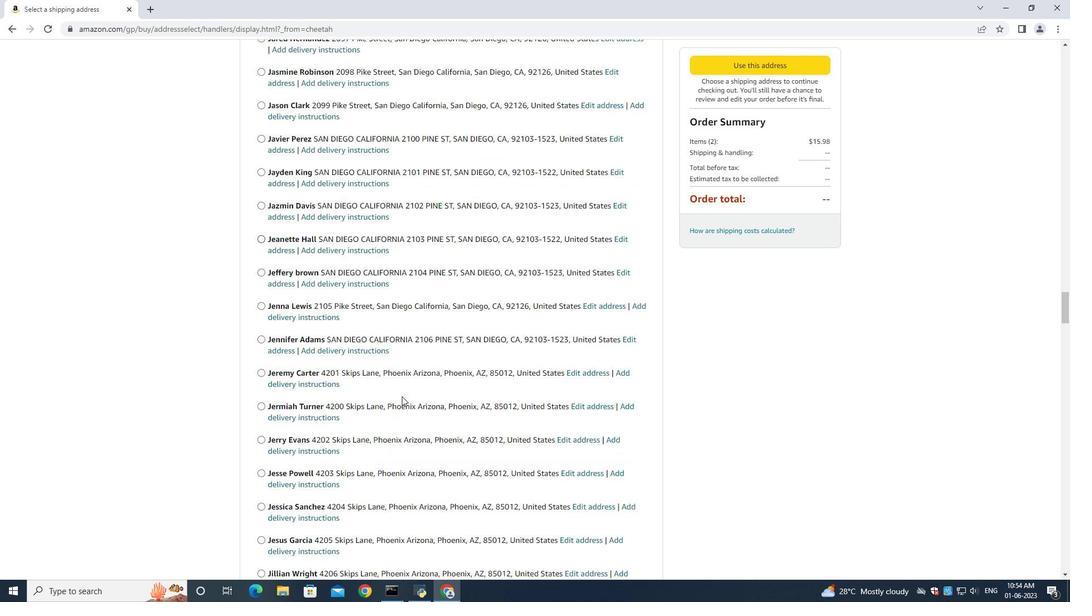 
Action: Mouse scrolled (399, 395) with delta (0, 0)
Screenshot: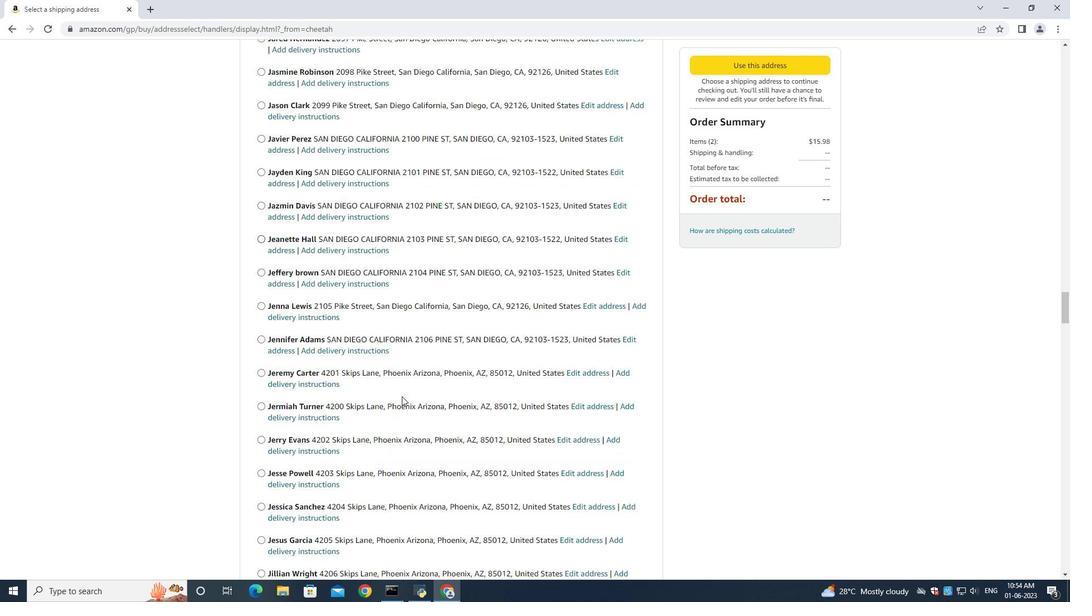 
Action: Mouse scrolled (399, 395) with delta (0, 0)
Screenshot: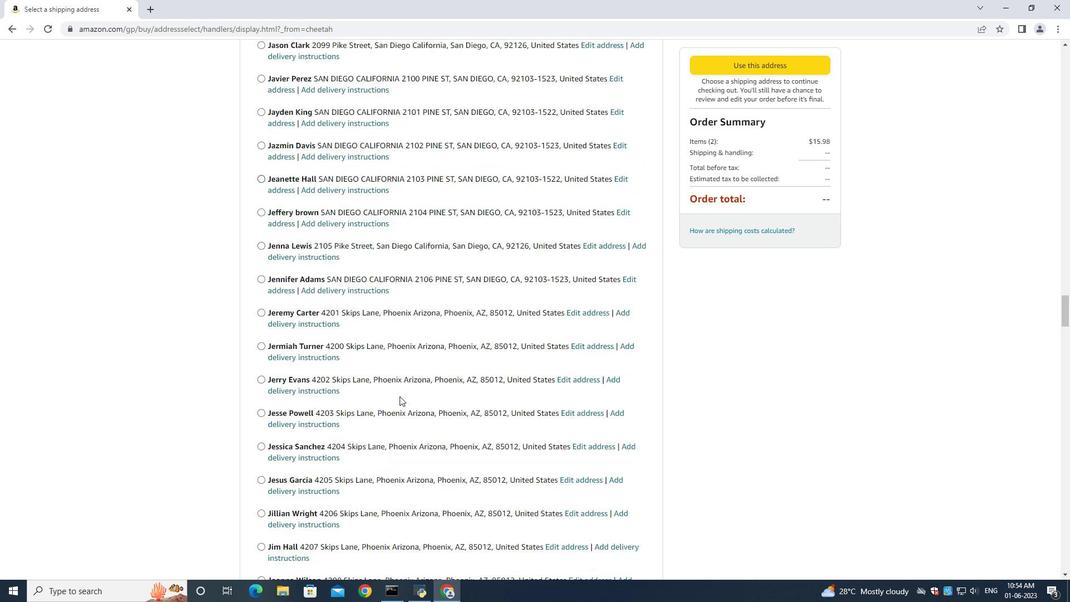 
Action: Mouse moved to (397, 394)
Screenshot: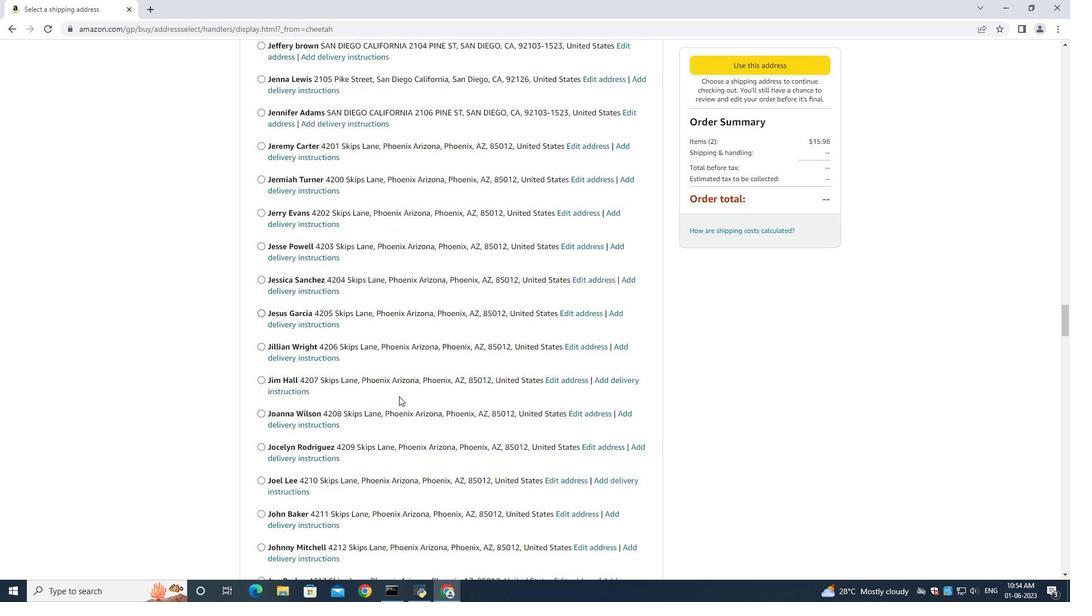 
Action: Mouse scrolled (397, 394) with delta (0, 0)
Screenshot: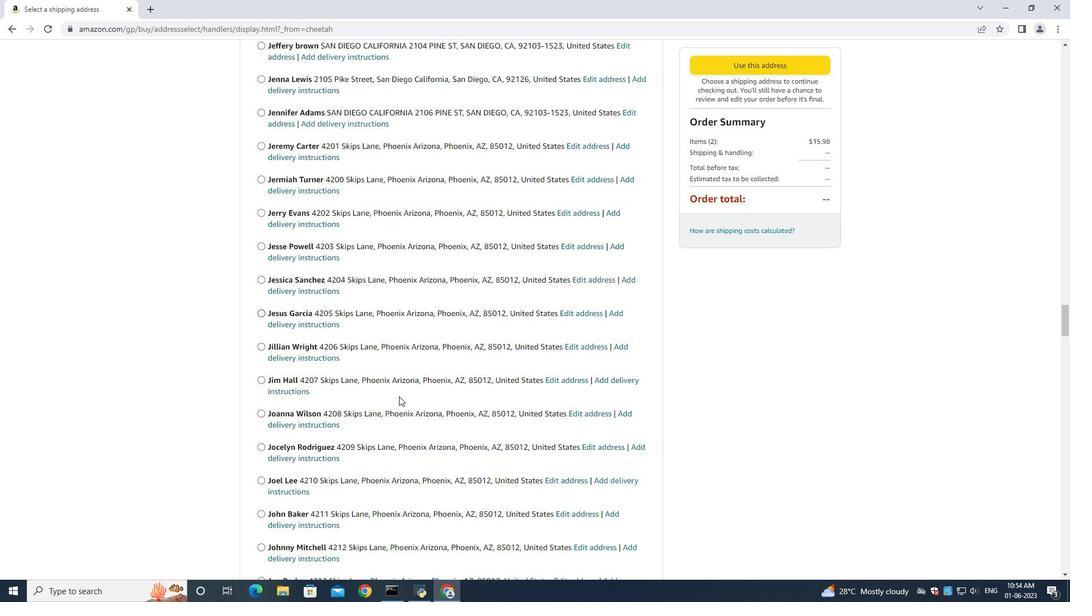 
Action: Mouse scrolled (397, 394) with delta (0, 0)
Screenshot: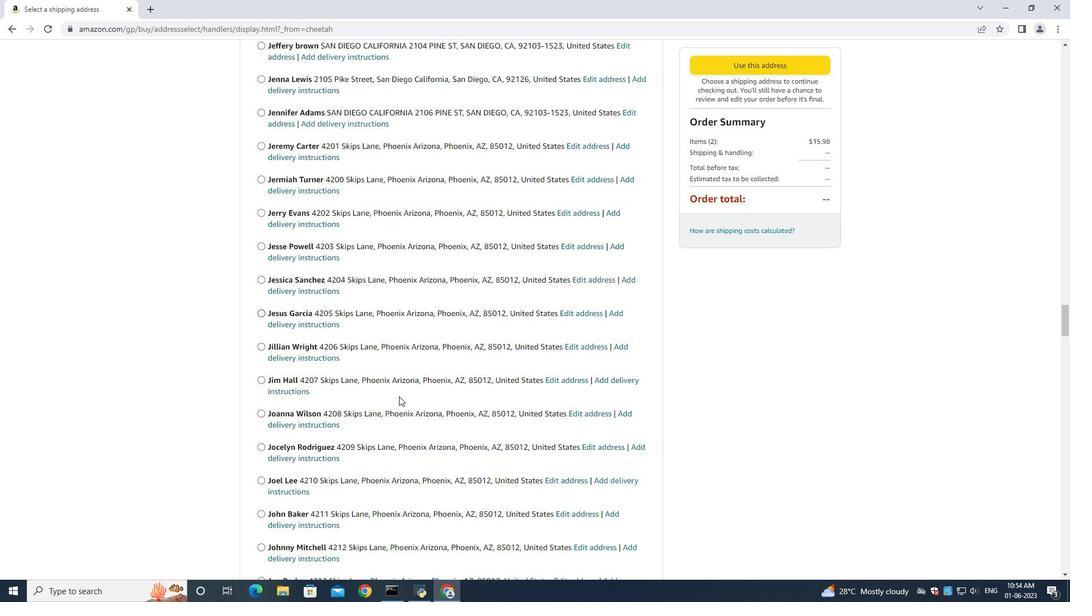 
Action: Mouse scrolled (397, 394) with delta (0, 0)
Screenshot: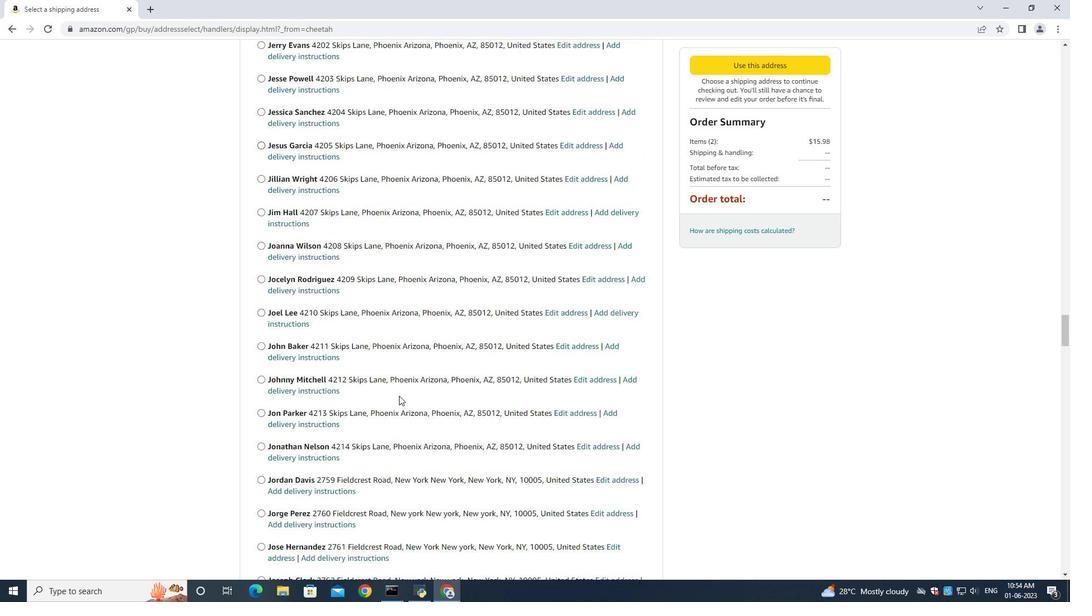 
Action: Mouse scrolled (397, 394) with delta (0, 0)
Screenshot: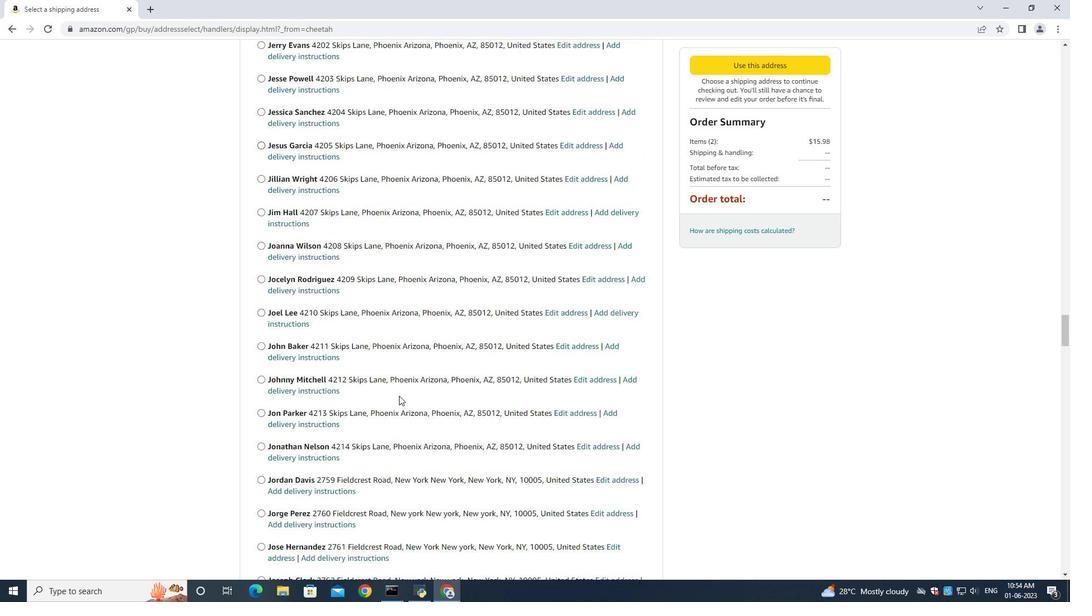 
Action: Mouse scrolled (397, 394) with delta (0, 0)
Screenshot: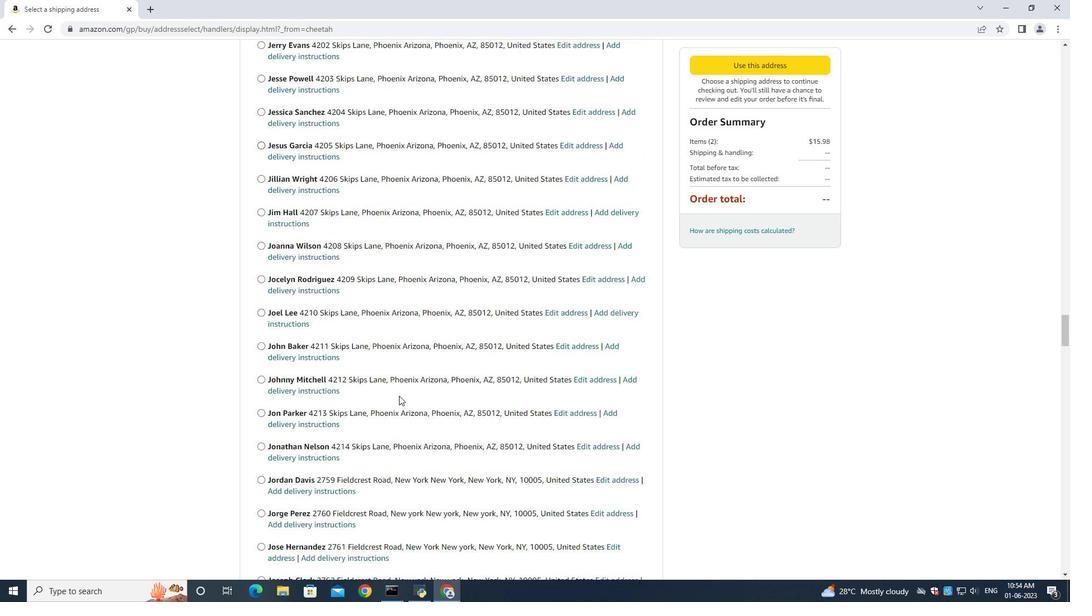 
Action: Mouse moved to (397, 393)
Screenshot: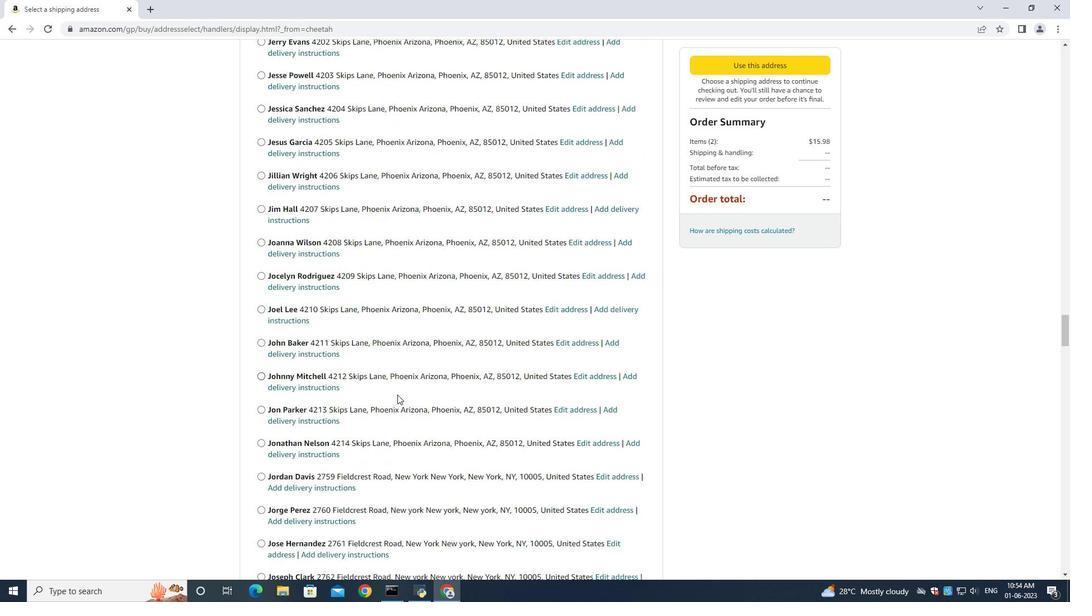 
Action: Mouse scrolled (397, 393) with delta (0, 0)
Screenshot: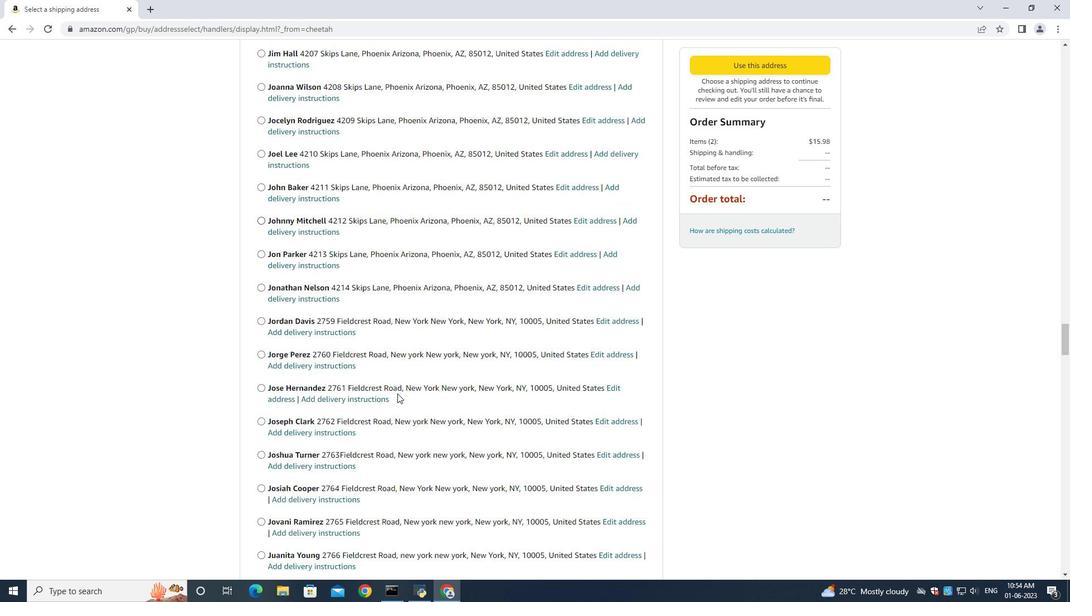 
Action: Mouse scrolled (397, 393) with delta (0, 0)
Screenshot: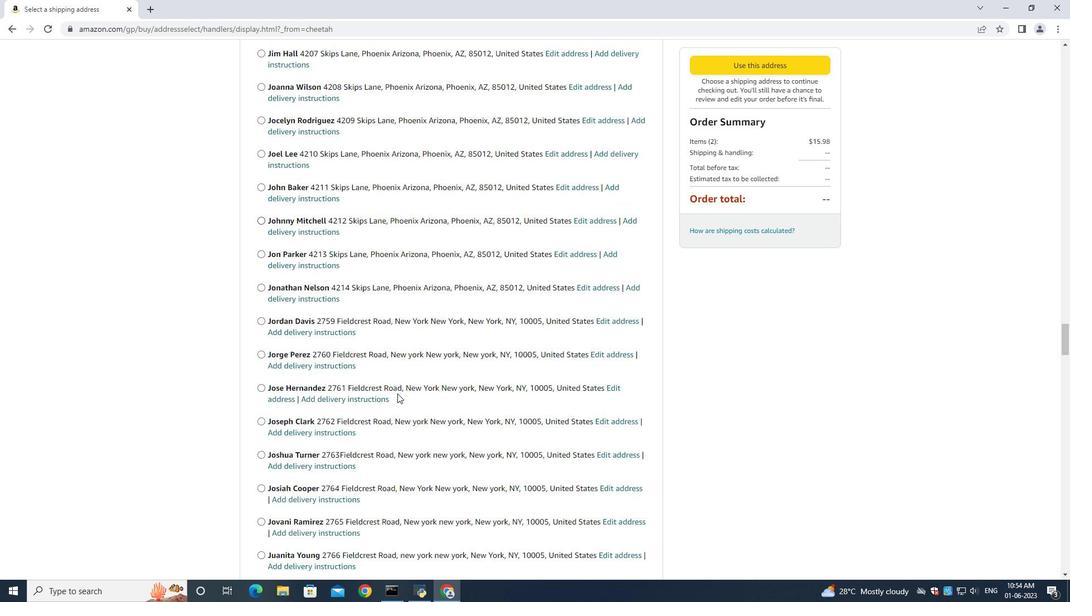 
Action: Mouse scrolled (397, 393) with delta (0, 0)
Screenshot: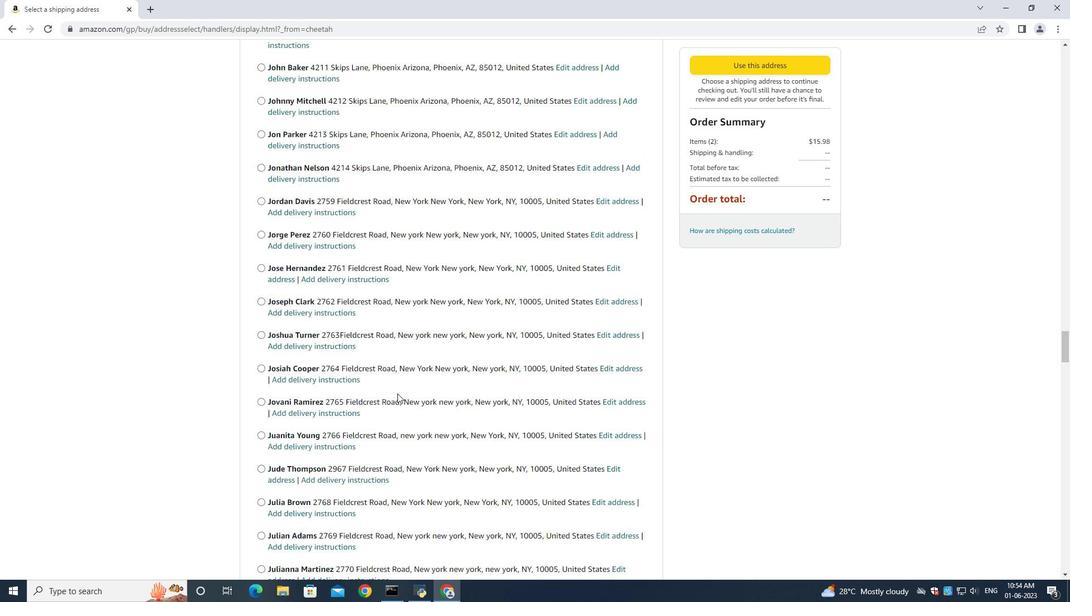 
Action: Mouse scrolled (397, 393) with delta (0, 0)
Screenshot: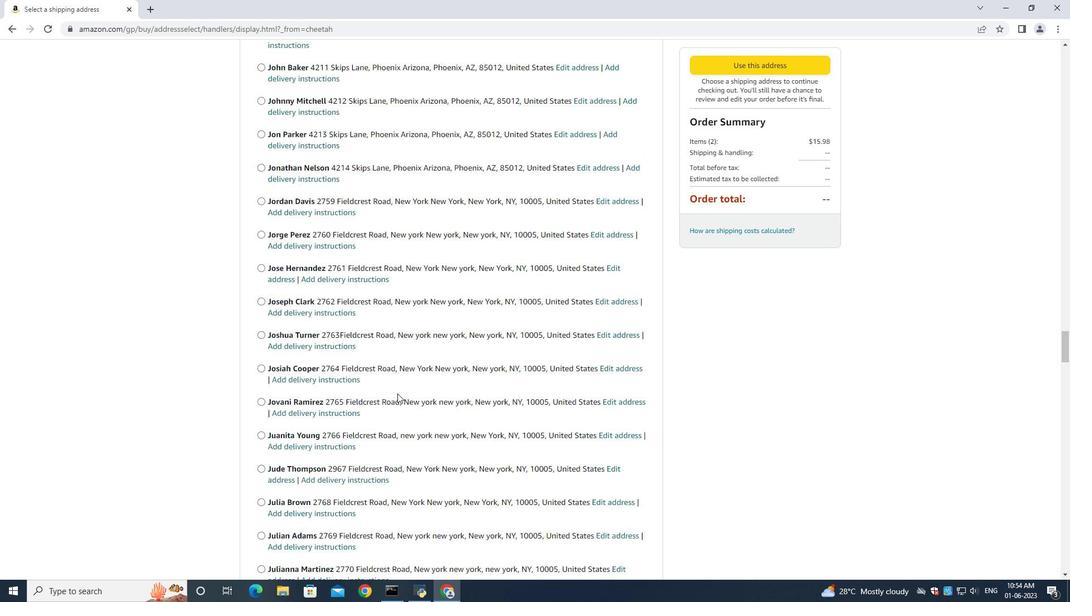 
Action: Mouse moved to (396, 390)
Screenshot: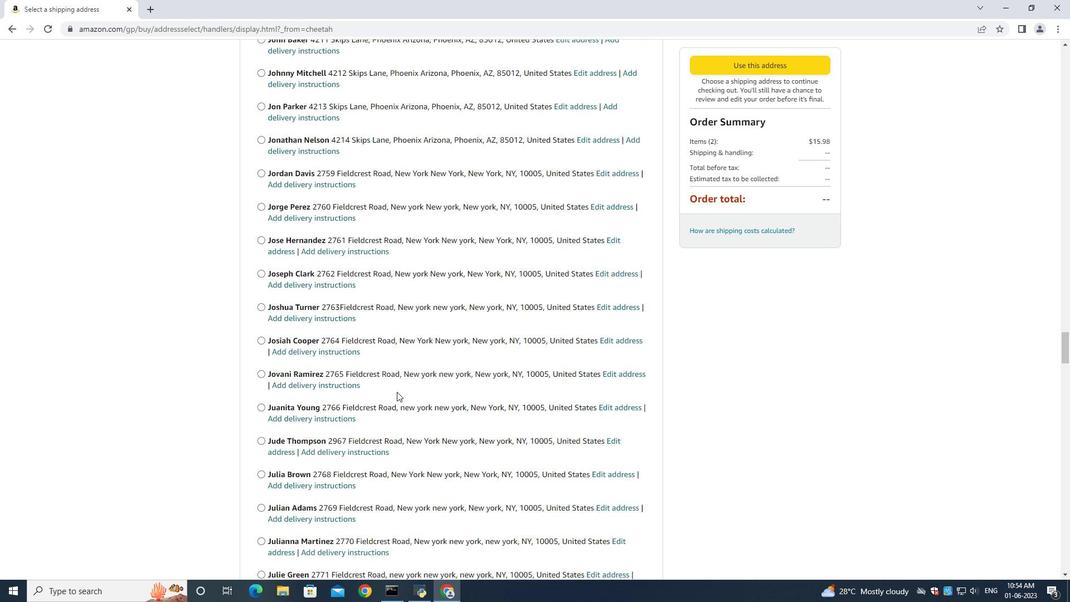 
Action: Mouse scrolled (396, 390) with delta (0, 0)
Screenshot: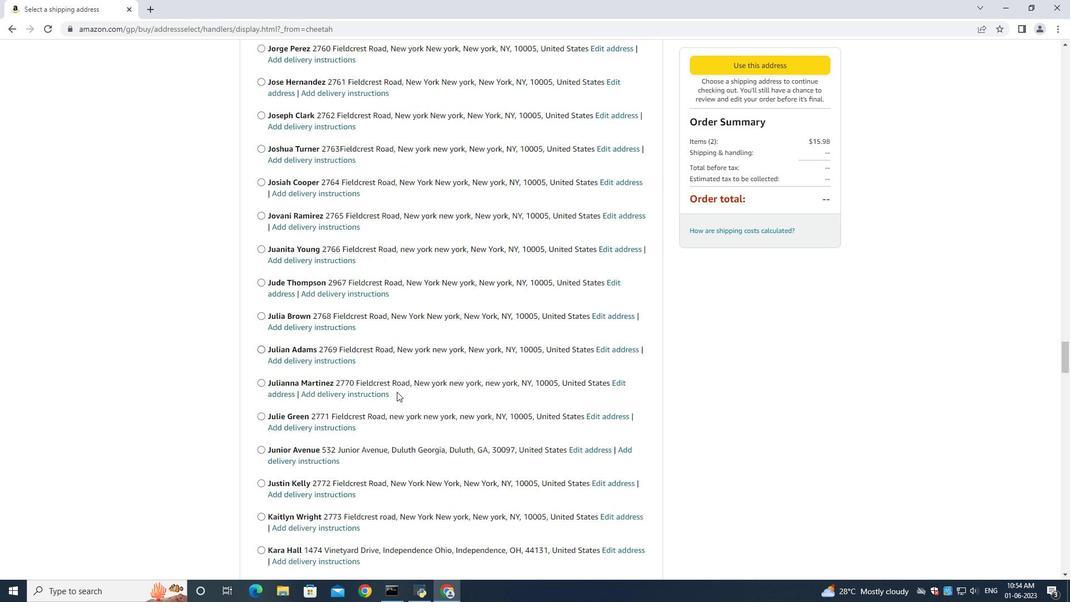 
Action: Mouse scrolled (396, 390) with delta (0, 0)
Screenshot: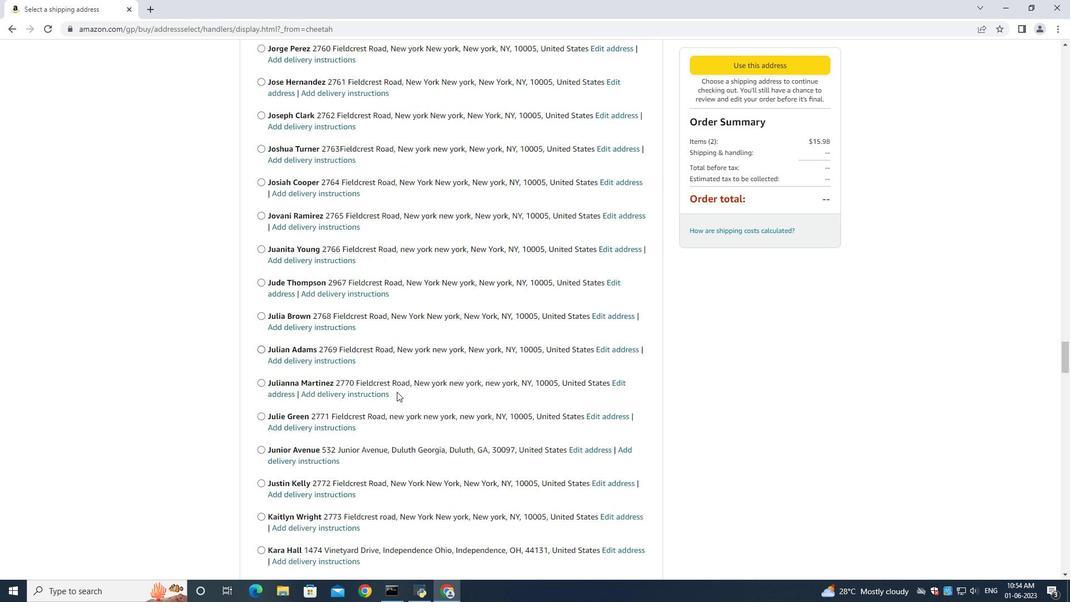 
Action: Mouse scrolled (396, 390) with delta (0, 0)
Screenshot: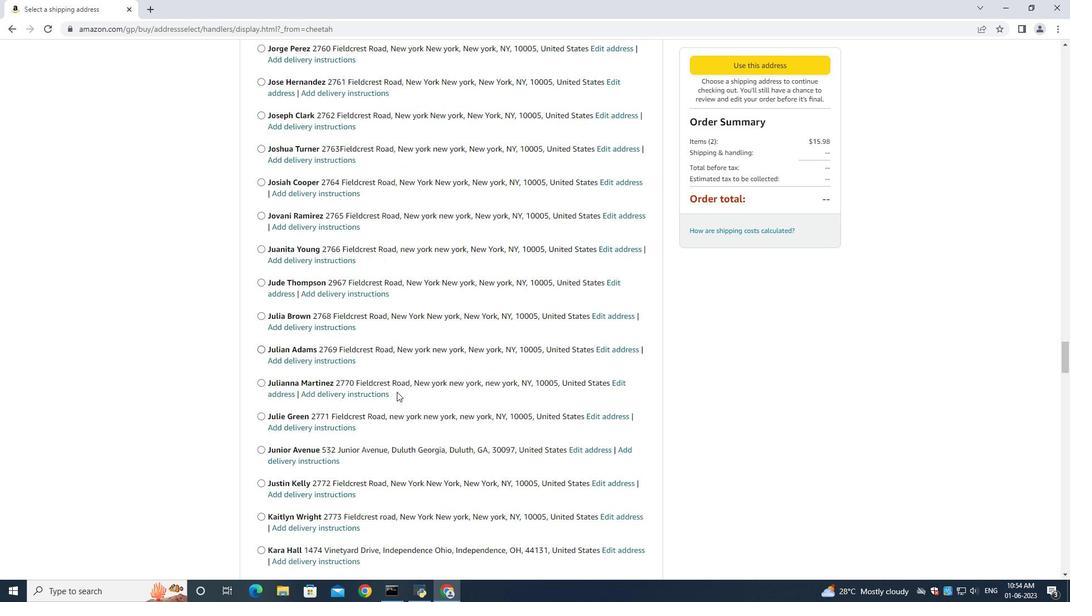 
Action: Mouse scrolled (396, 390) with delta (0, 0)
Screenshot: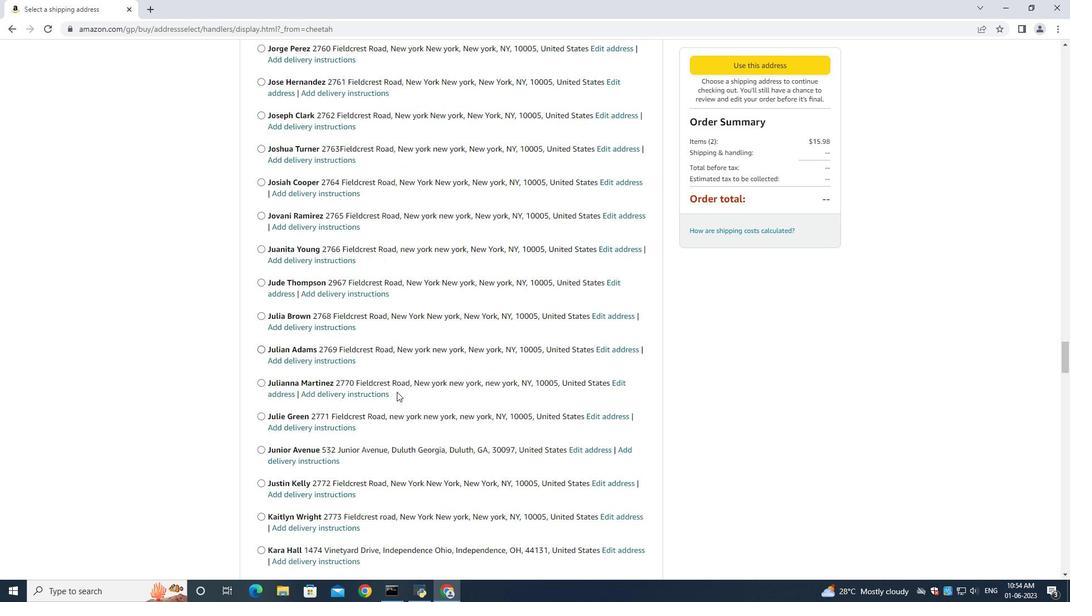 
Action: Mouse scrolled (396, 390) with delta (0, 0)
Screenshot: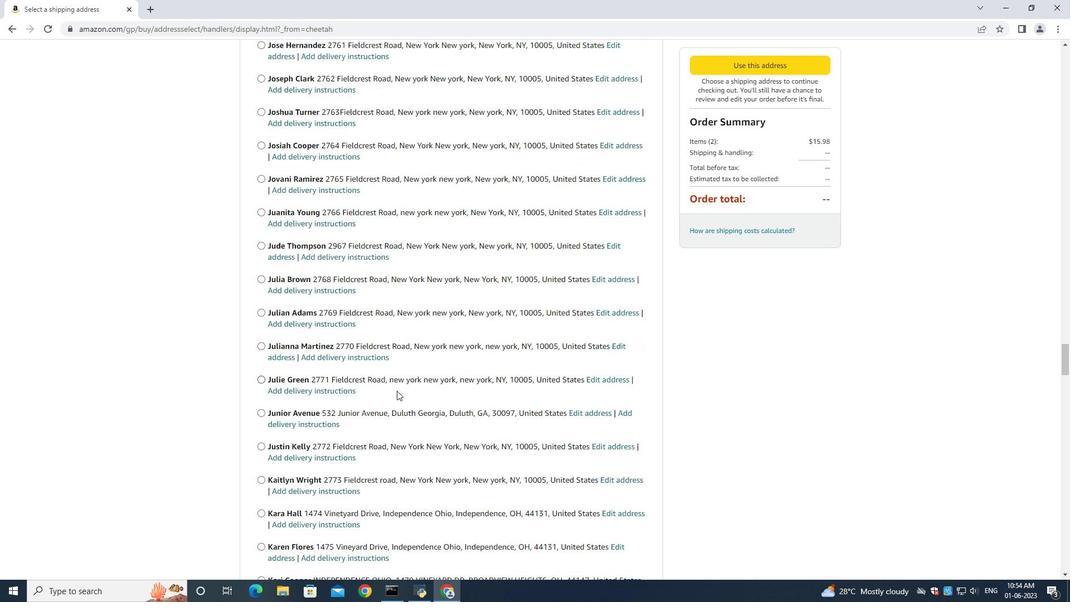 
Action: Mouse moved to (399, 388)
Screenshot: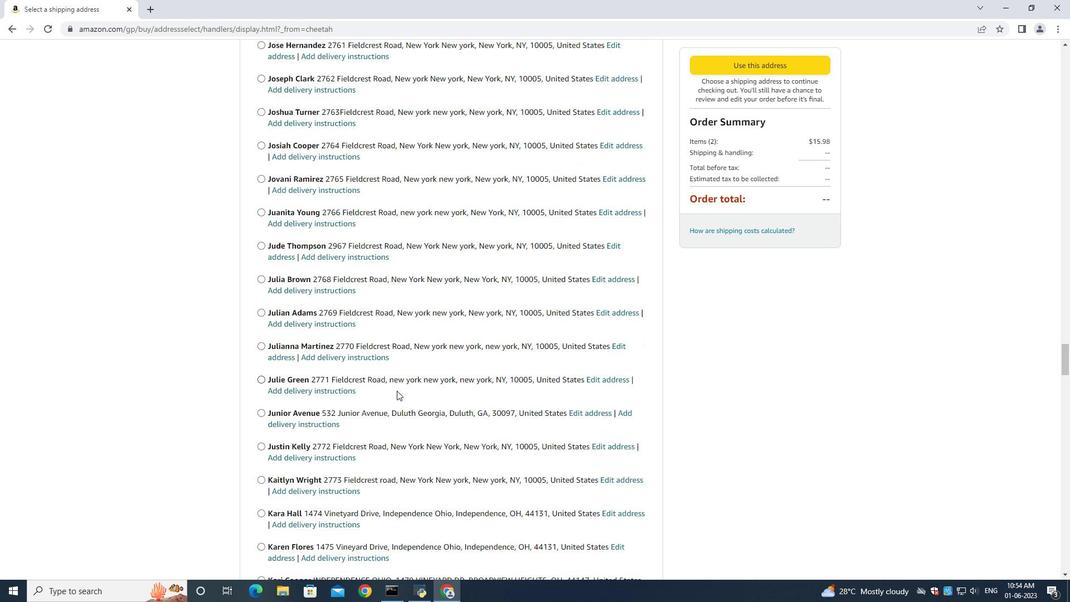 
Action: Mouse scrolled (399, 388) with delta (0, 0)
Screenshot: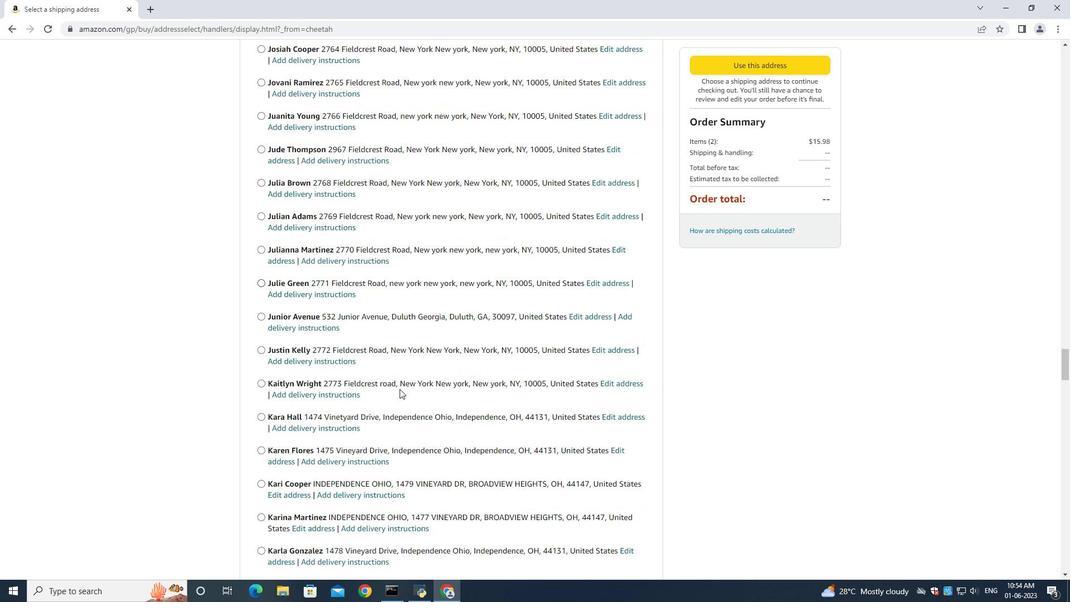 
Action: Mouse scrolled (399, 388) with delta (0, 0)
Screenshot: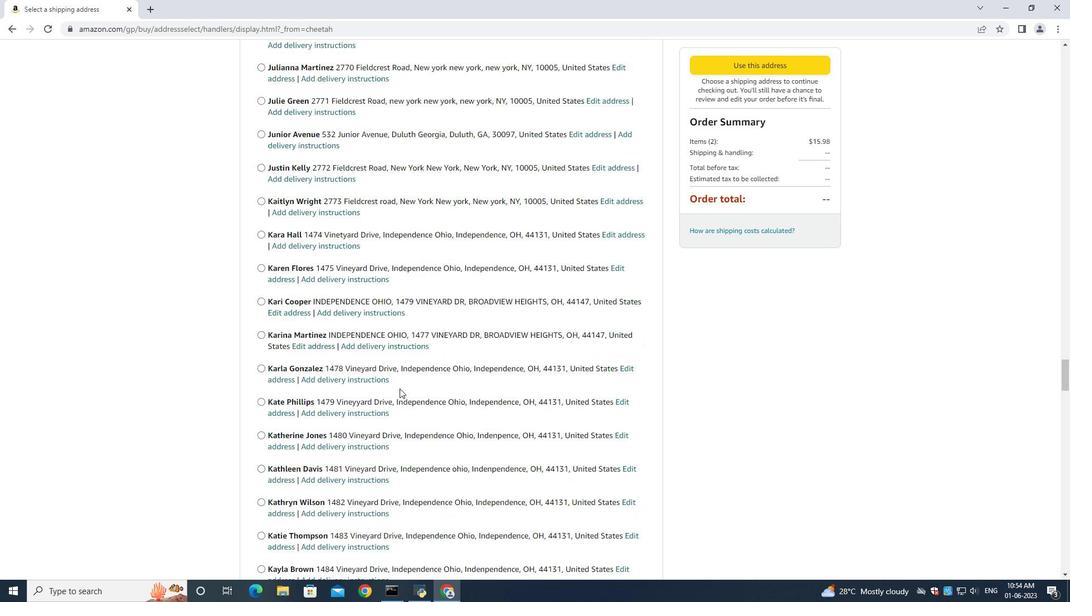 
Action: Mouse scrolled (399, 388) with delta (0, 0)
Screenshot: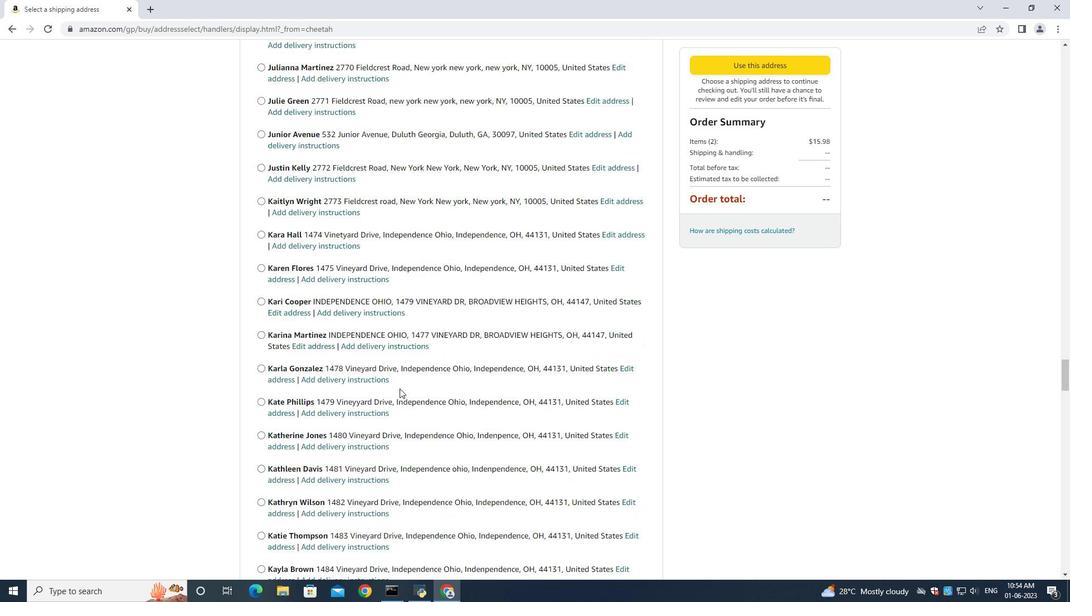 
Action: Mouse scrolled (399, 388) with delta (0, 0)
Screenshot: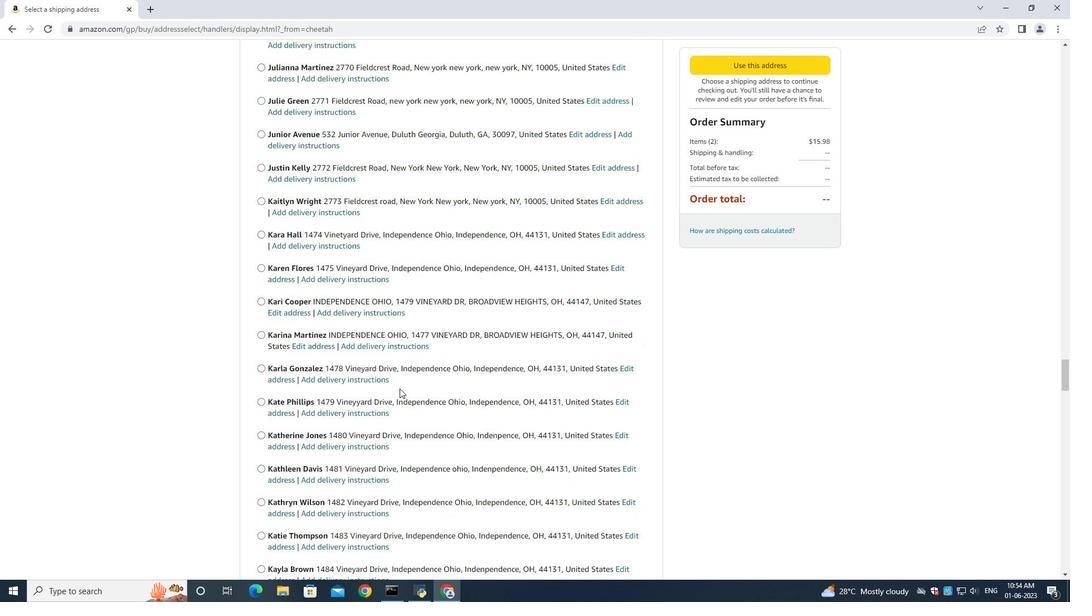 
Action: Mouse scrolled (399, 388) with delta (0, 0)
Screenshot: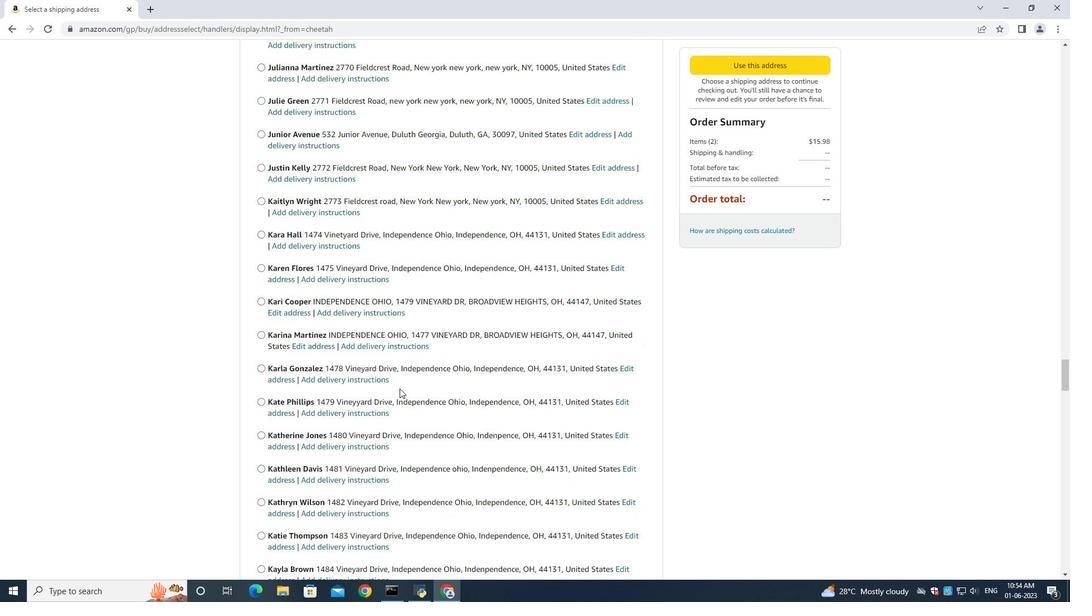 
Action: Mouse scrolled (399, 388) with delta (0, 0)
Screenshot: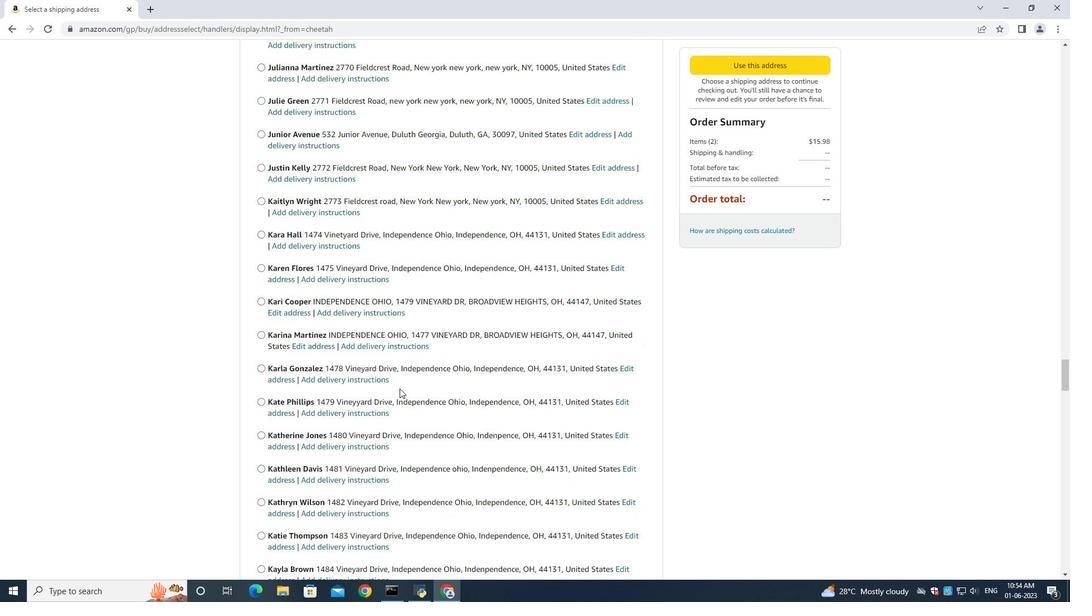 
Action: Mouse scrolled (399, 388) with delta (0, 0)
Screenshot: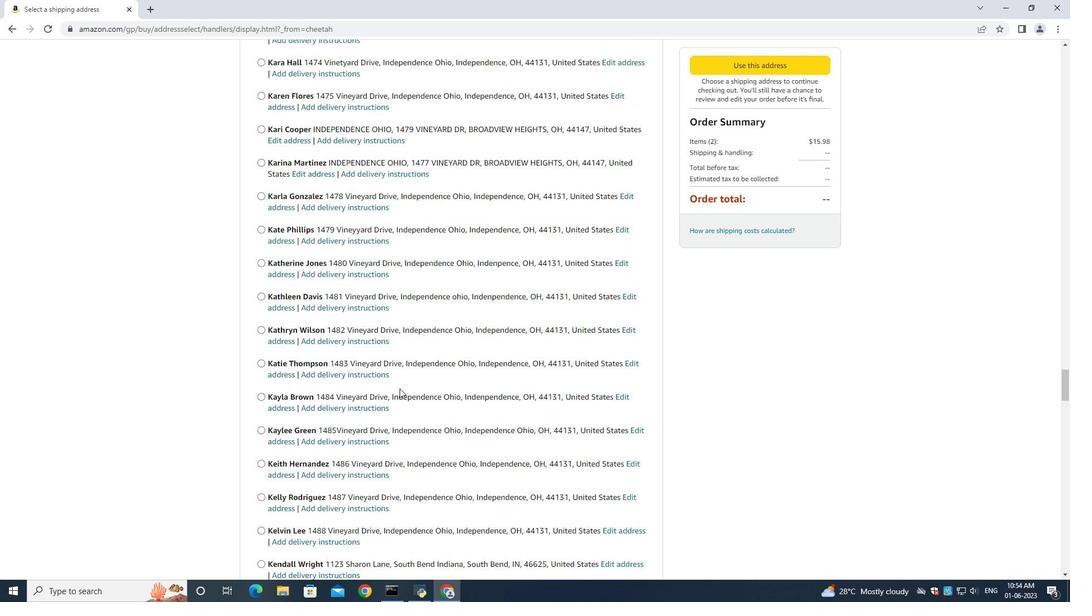 
Action: Mouse moved to (400, 386)
Screenshot: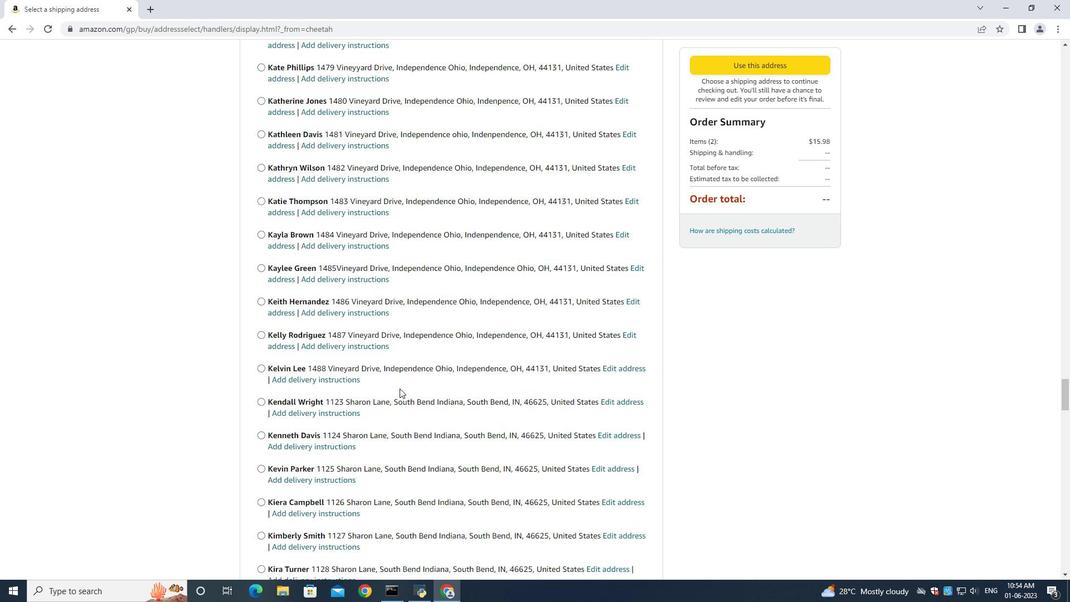 
Action: Mouse scrolled (399, 388) with delta (0, 0)
Screenshot: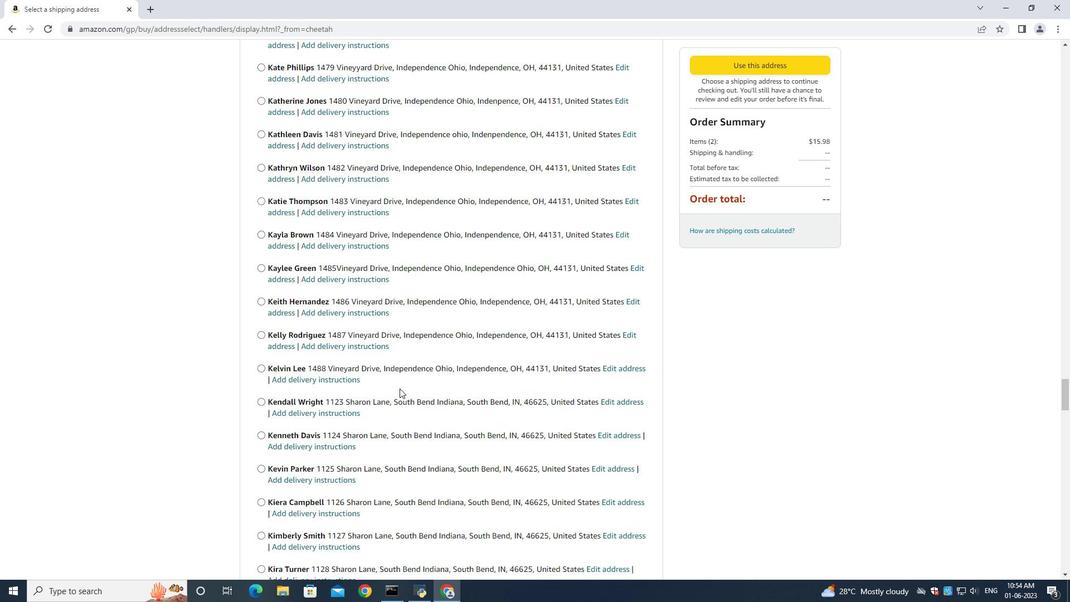 
Action: Mouse moved to (400, 385)
Screenshot: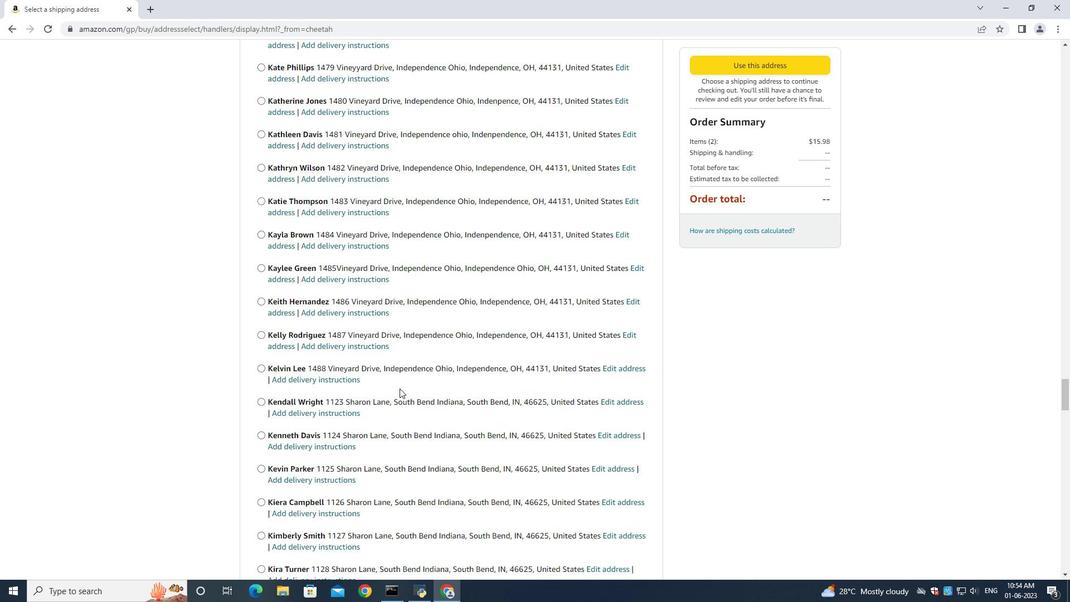 
Action: Mouse scrolled (399, 388) with delta (0, 0)
Screenshot: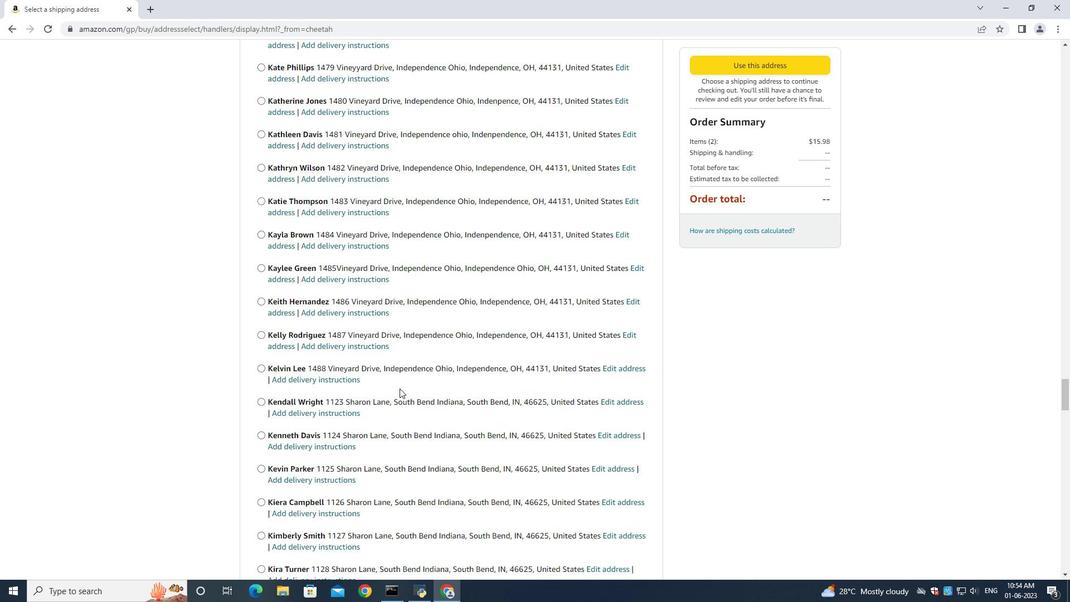 
Action: Mouse moved to (400, 382)
Screenshot: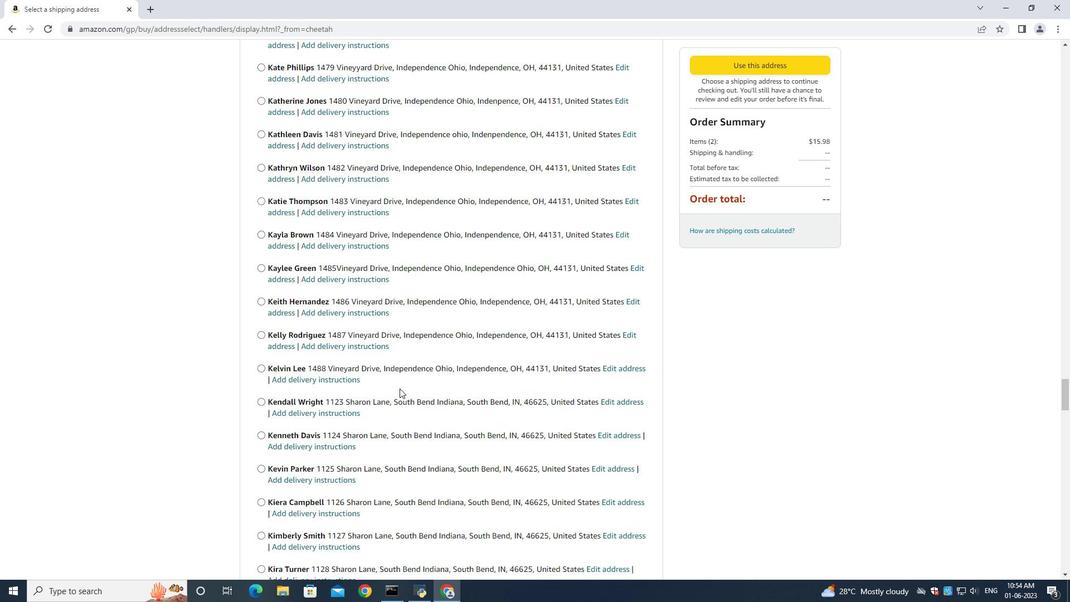 
Action: Mouse scrolled (399, 388) with delta (0, 0)
Screenshot: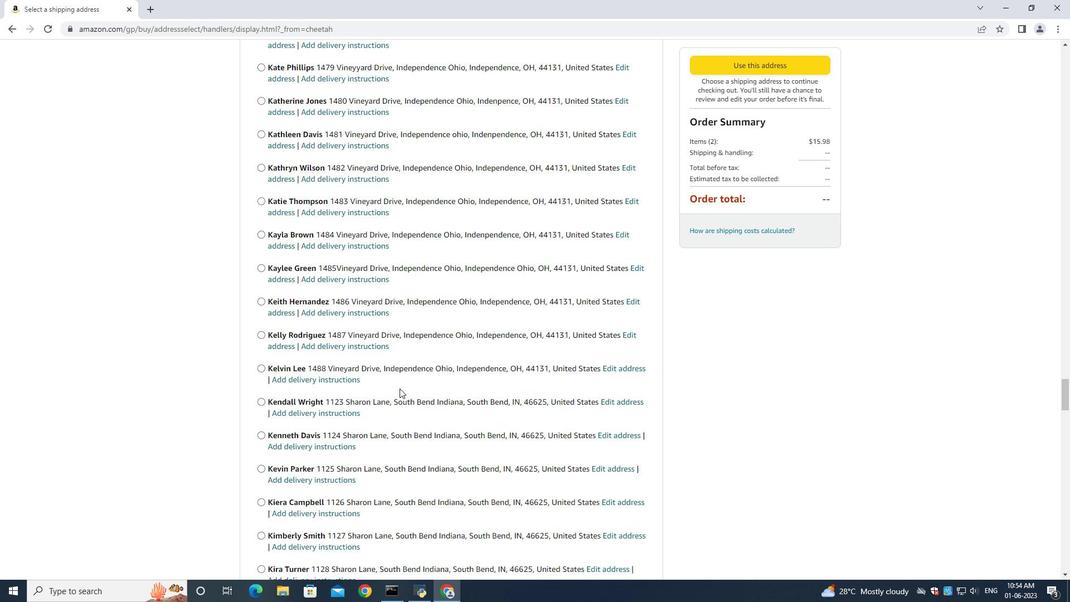 
Action: Mouse moved to (400, 381)
Screenshot: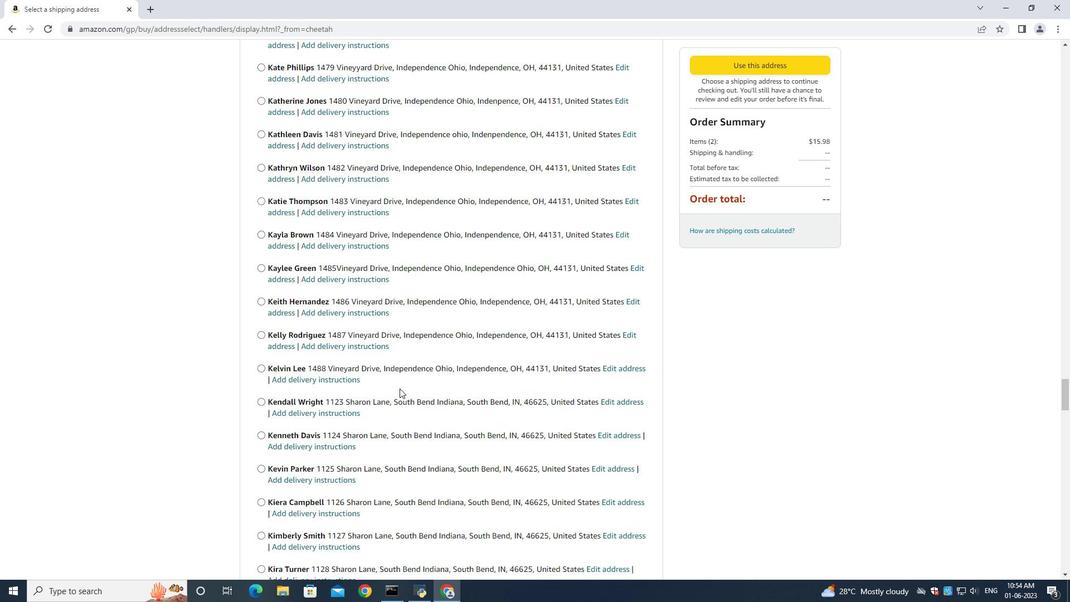 
Action: Mouse scrolled (399, 388) with delta (0, 0)
Screenshot: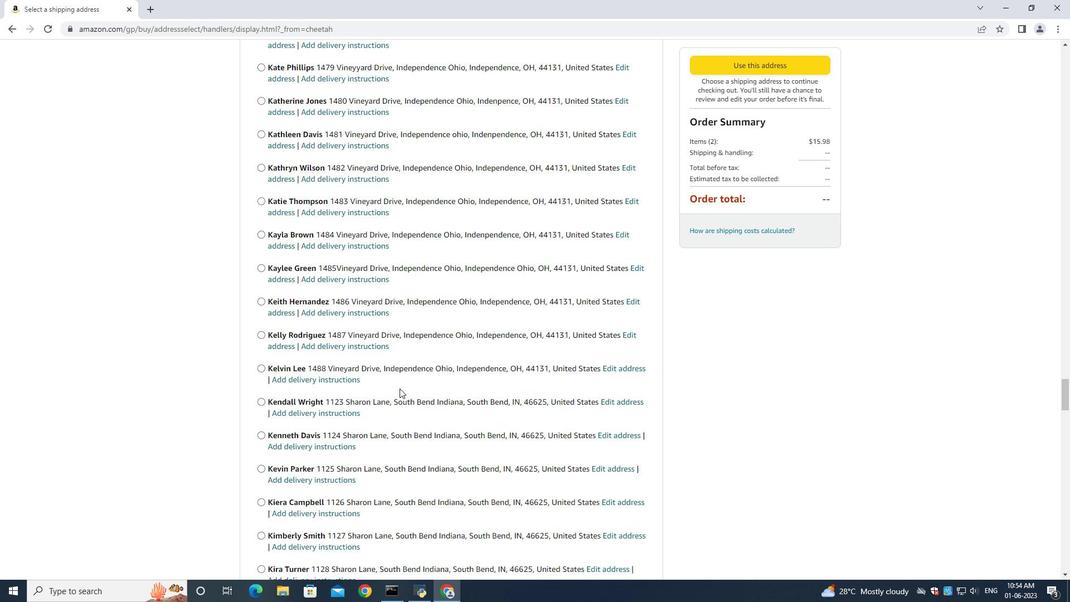 
Action: Mouse moved to (400, 379)
Screenshot: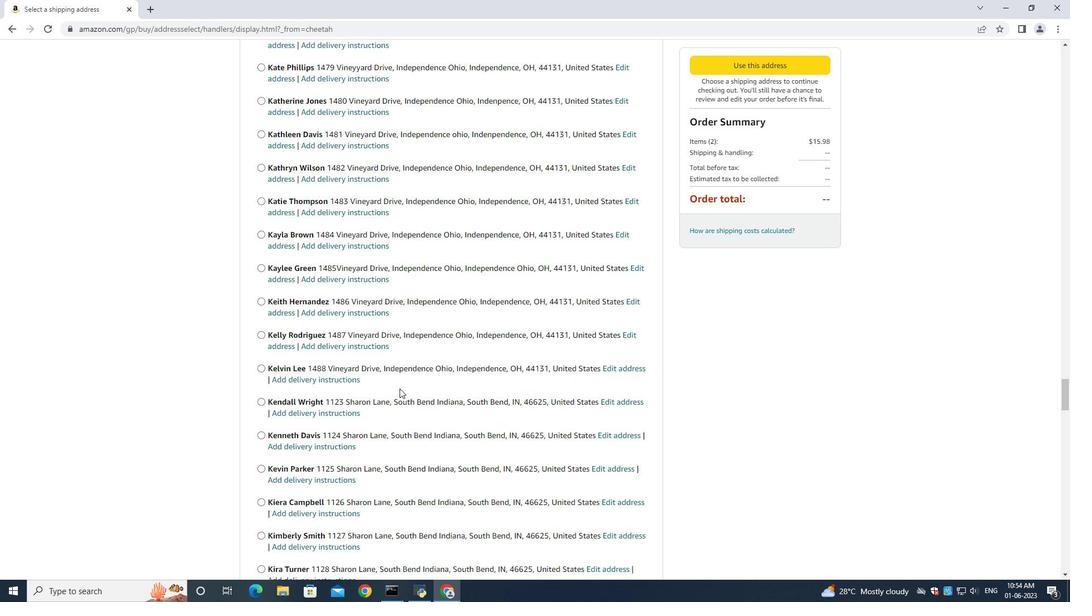 
Action: Mouse scrolled (400, 378) with delta (0, 0)
Screenshot: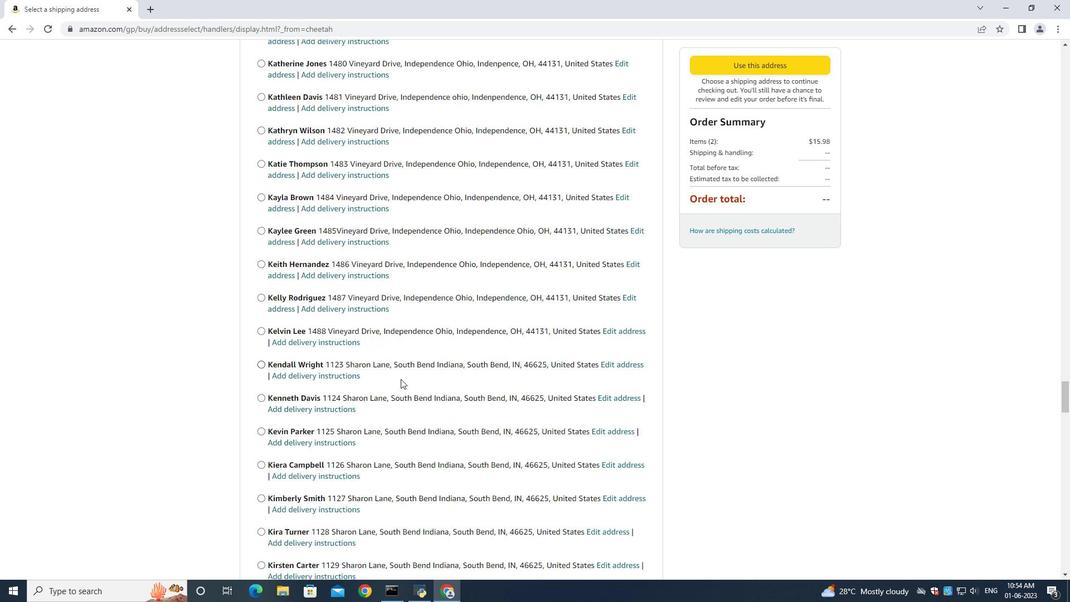 
Action: Mouse scrolled (400, 378) with delta (0, 0)
Screenshot: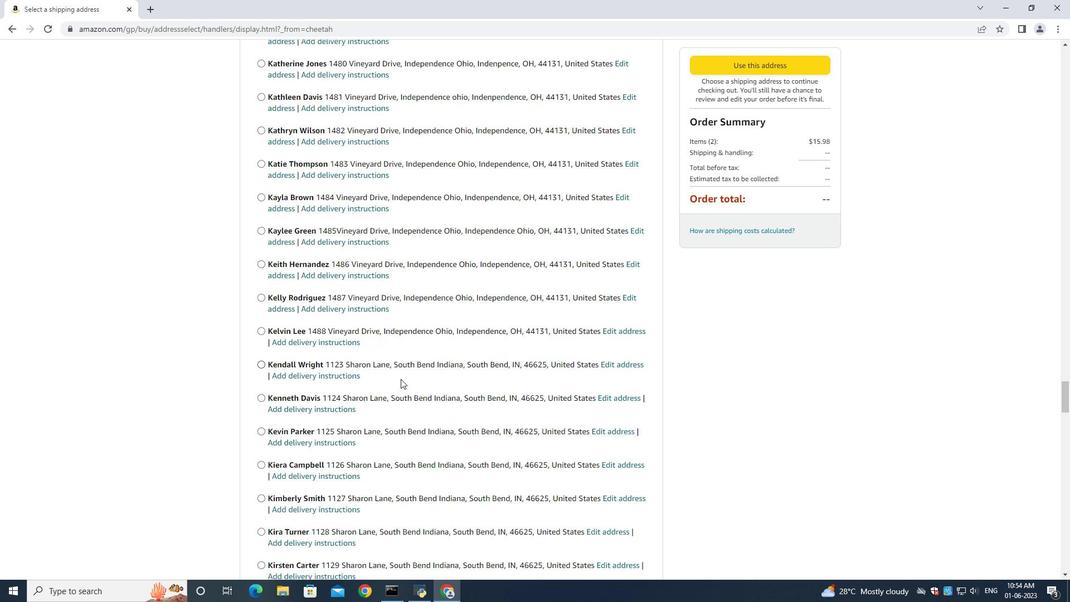 
Action: Mouse scrolled (400, 378) with delta (0, 0)
Screenshot: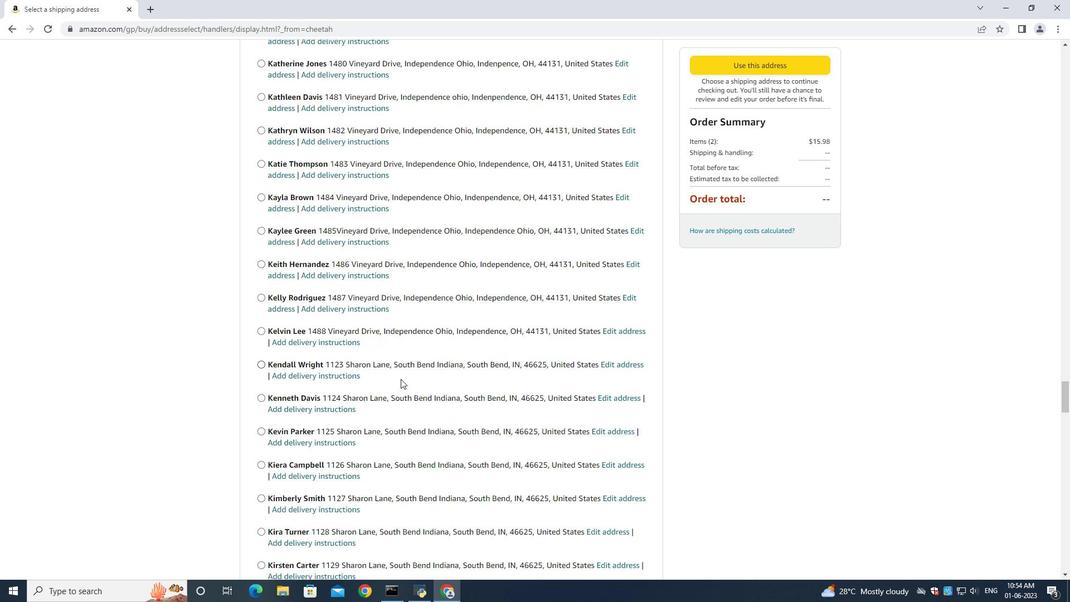 
Action: Mouse scrolled (400, 378) with delta (0, 0)
Screenshot: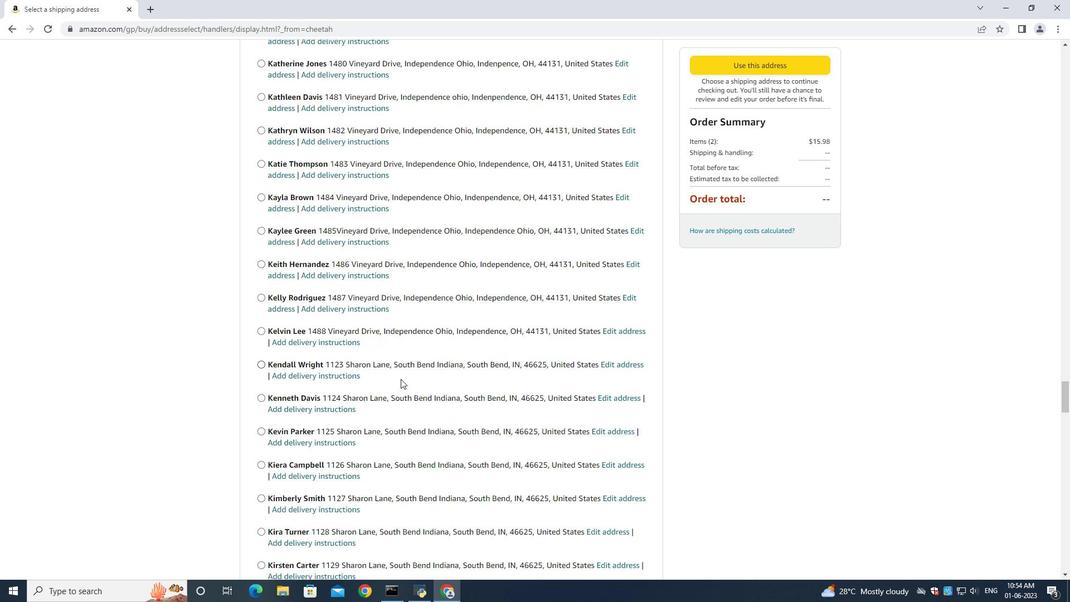 
Action: Mouse scrolled (400, 378) with delta (0, 0)
Screenshot: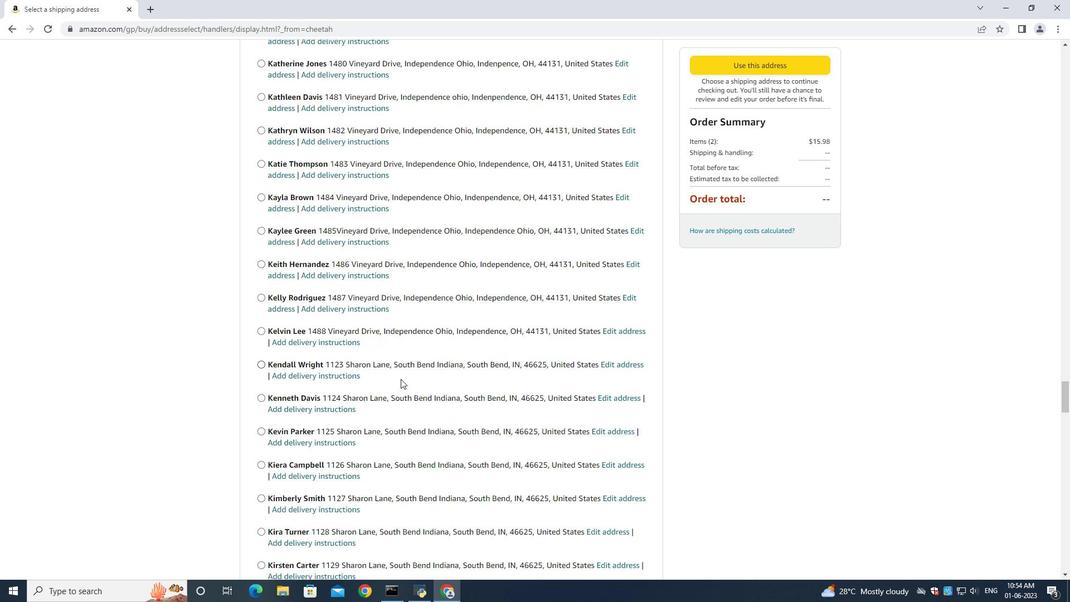 
Action: Mouse scrolled (400, 378) with delta (0, 0)
Screenshot: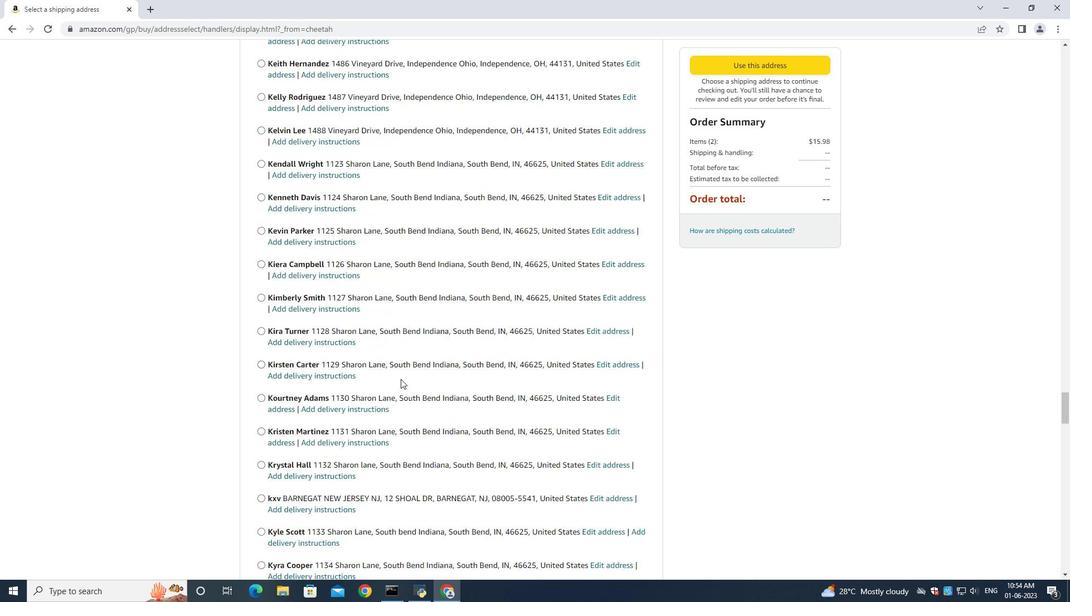 
Action: Mouse scrolled (400, 378) with delta (0, 0)
Screenshot: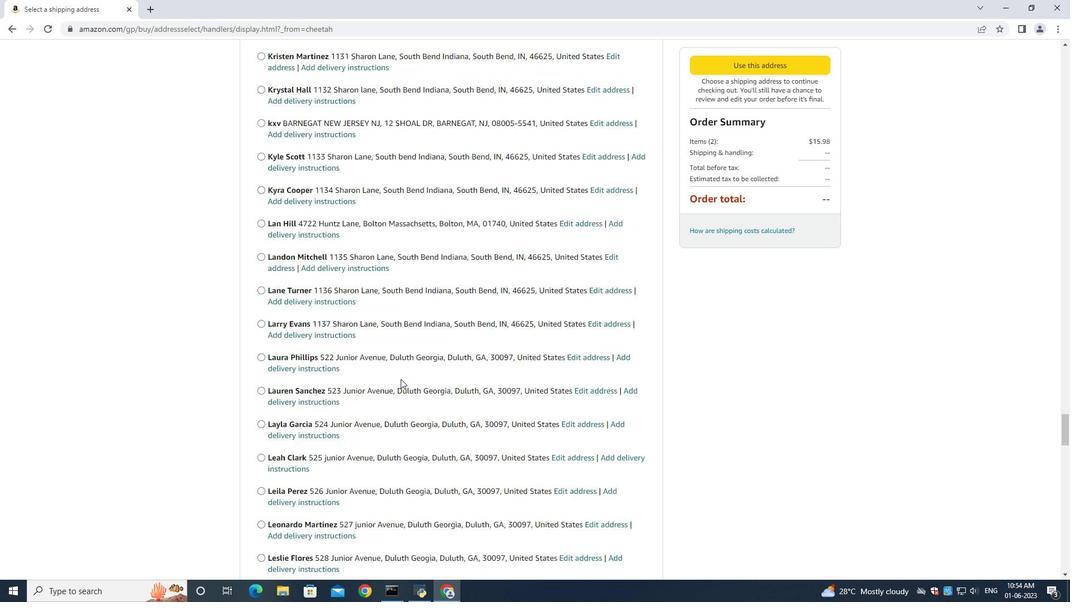
Action: Mouse scrolled (400, 378) with delta (0, 0)
Screenshot: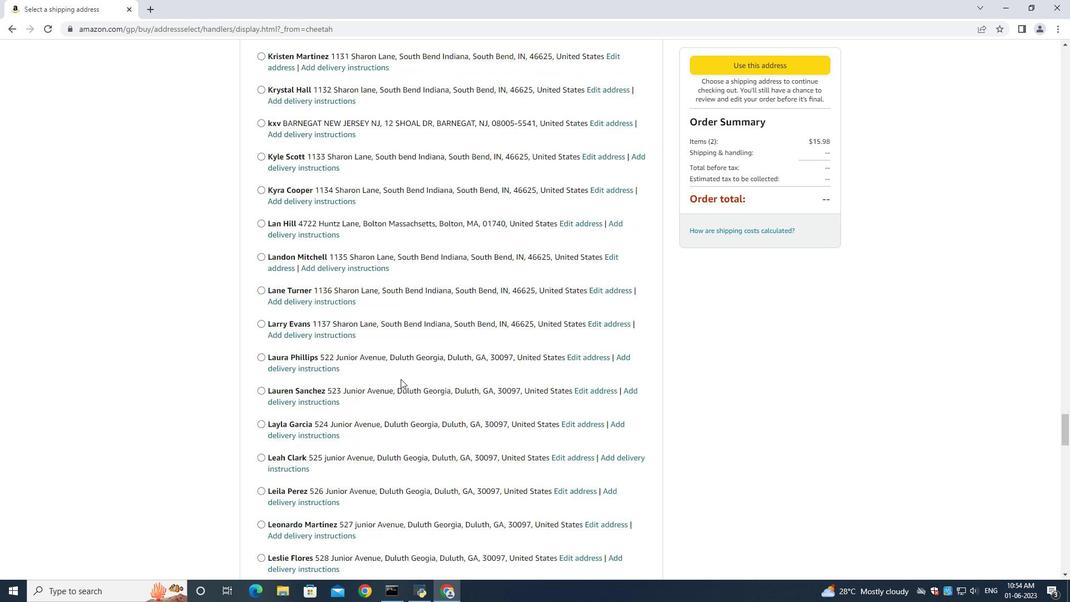 
Action: Mouse scrolled (400, 378) with delta (0, 0)
Screenshot: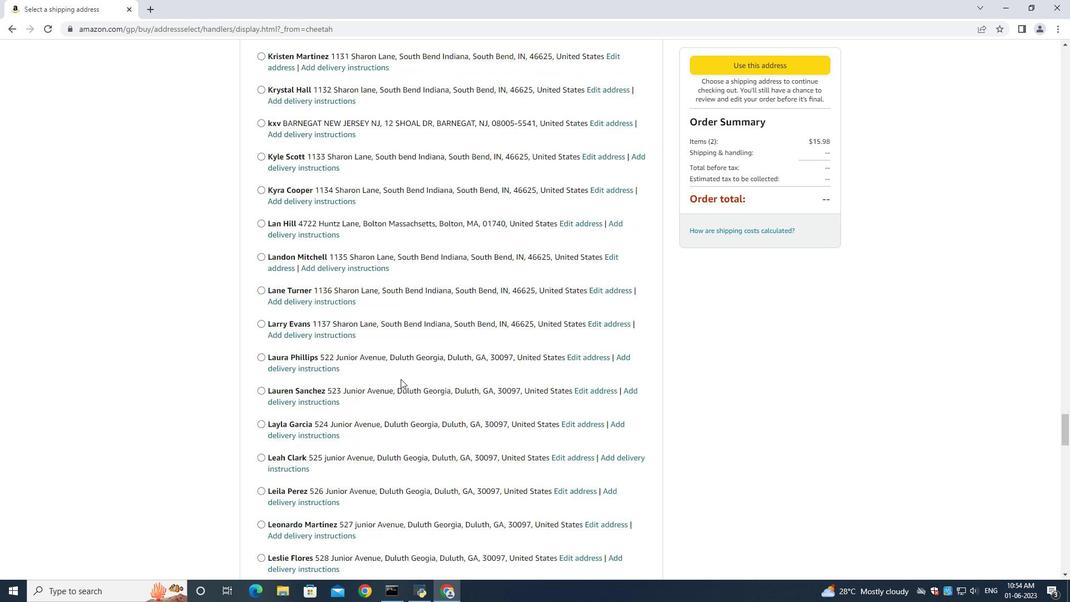 
Action: Mouse scrolled (400, 378) with delta (0, 0)
Screenshot: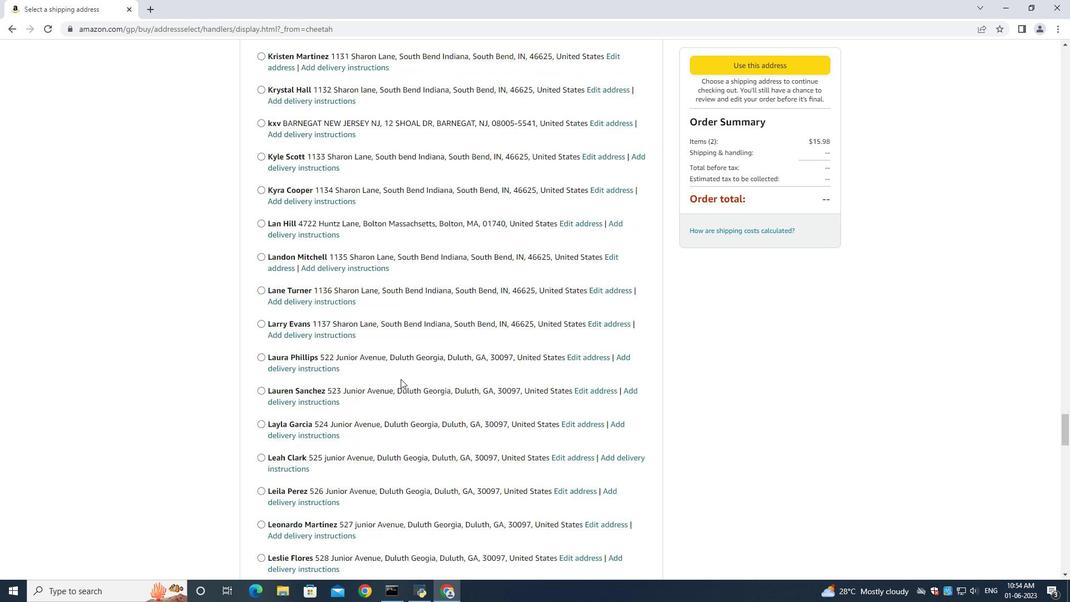 
Action: Mouse scrolled (400, 378) with delta (0, 0)
Screenshot: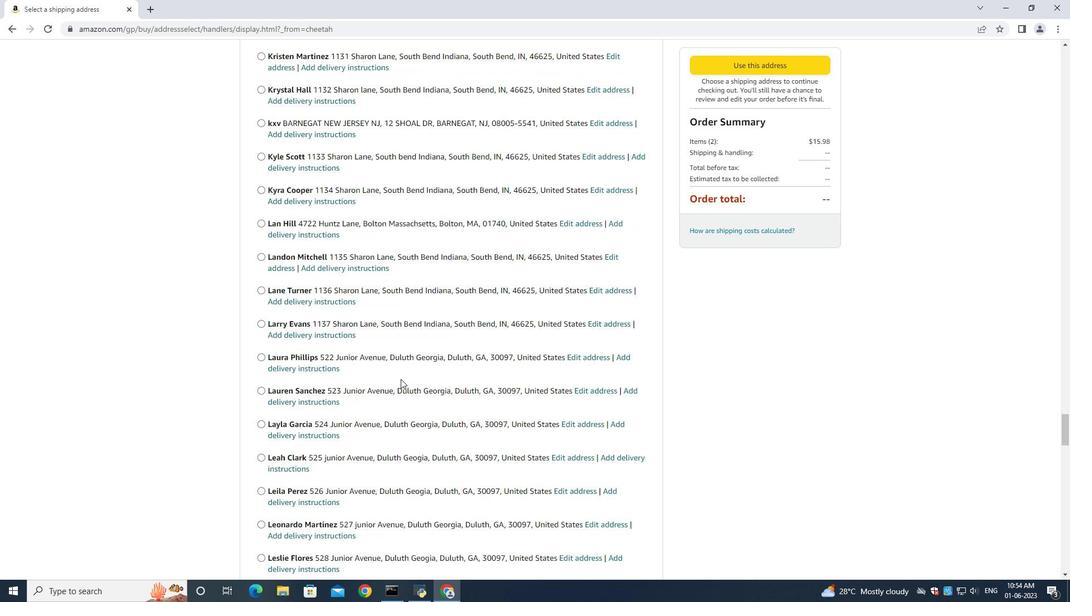 
Action: Mouse scrolled (400, 378) with delta (0, 0)
Screenshot: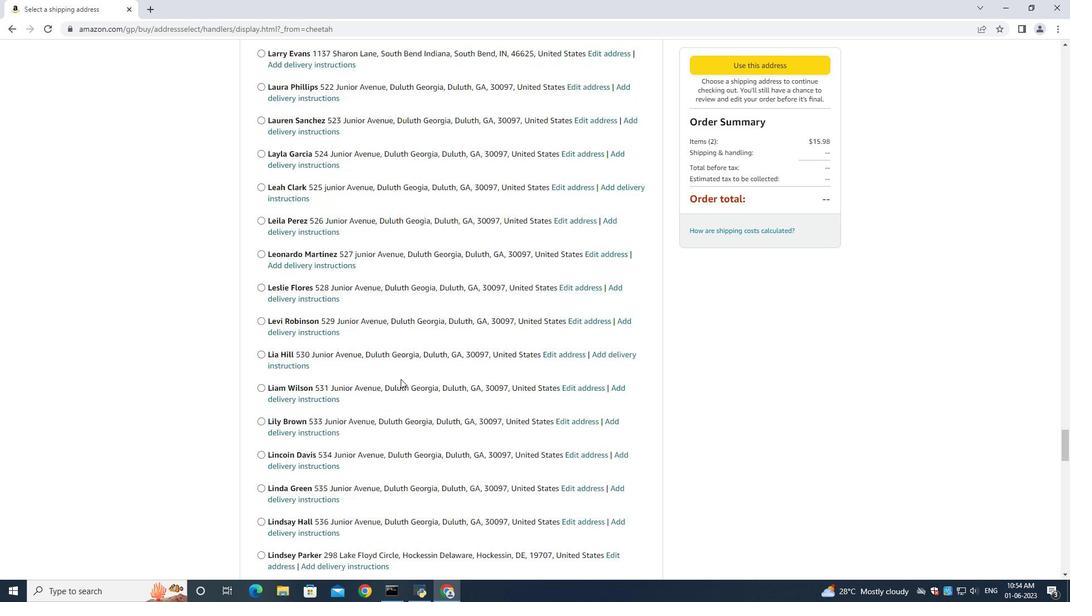 
Action: Mouse scrolled (400, 378) with delta (0, 0)
Screenshot: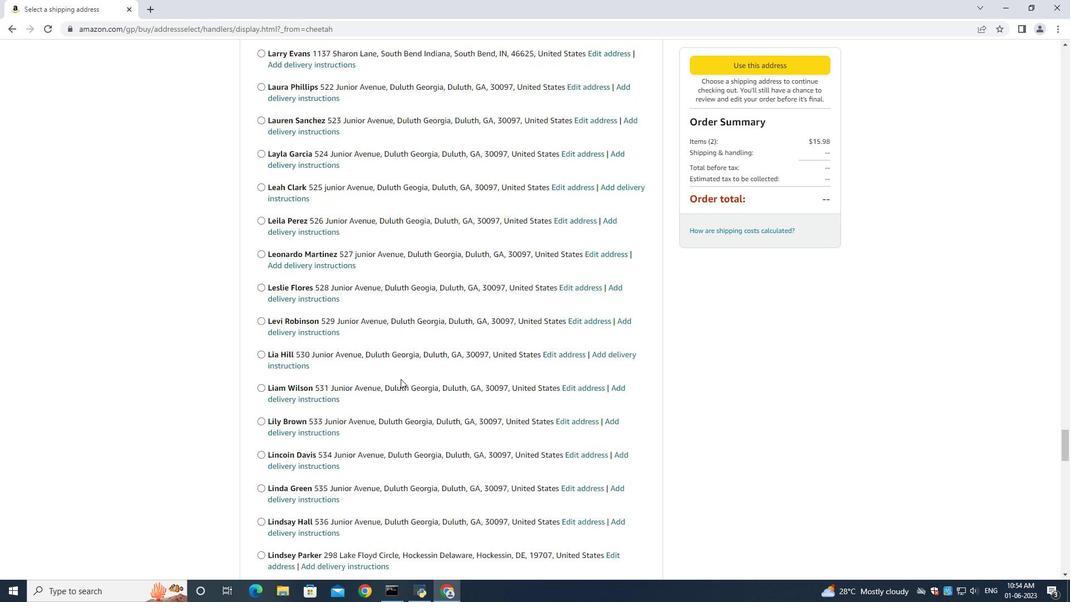 
Action: Mouse scrolled (400, 378) with delta (0, 0)
Screenshot: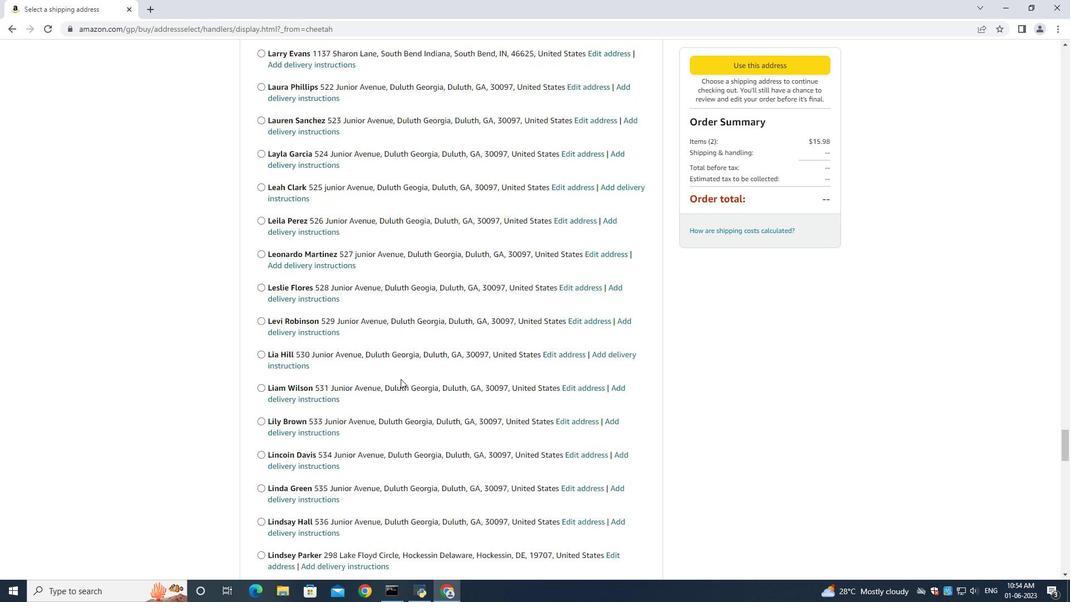 
Action: Mouse scrolled (400, 378) with delta (0, 0)
Screenshot: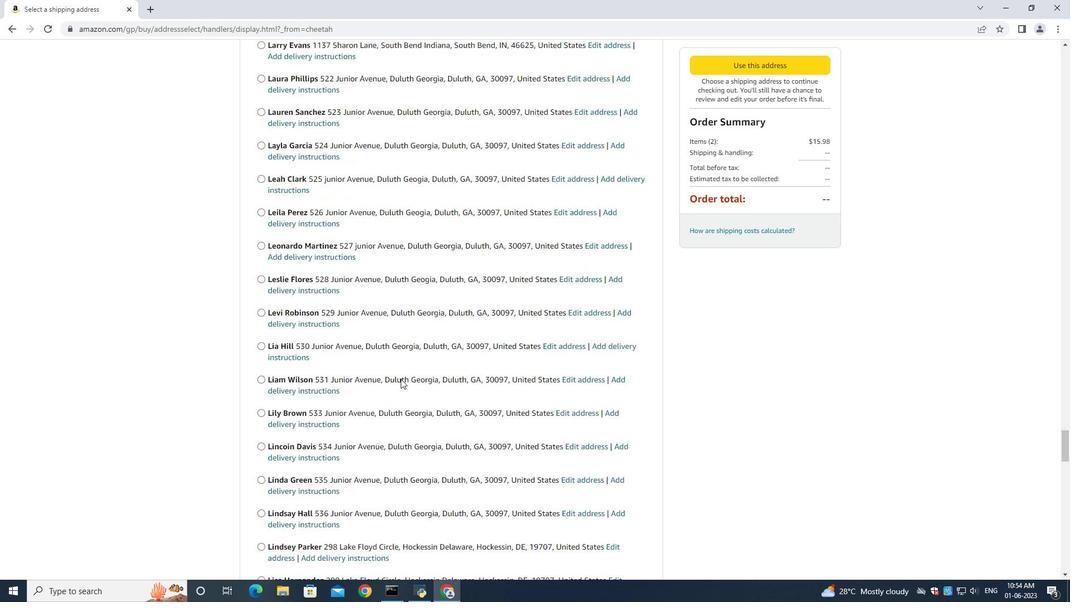 
Action: Mouse scrolled (400, 378) with delta (0, 0)
Screenshot: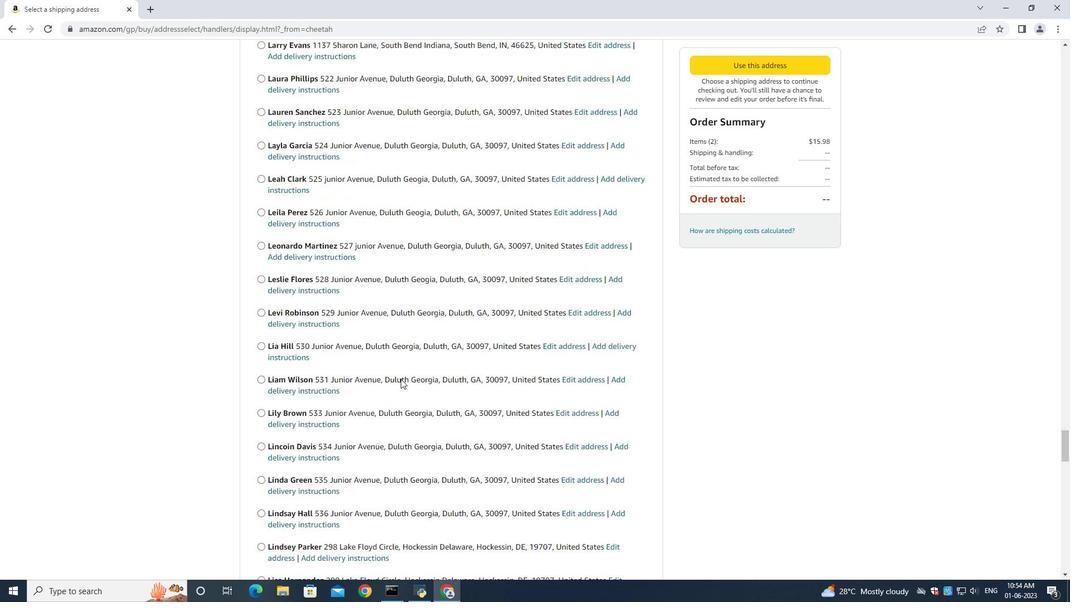 
Action: Mouse scrolled (400, 378) with delta (0, 0)
Screenshot: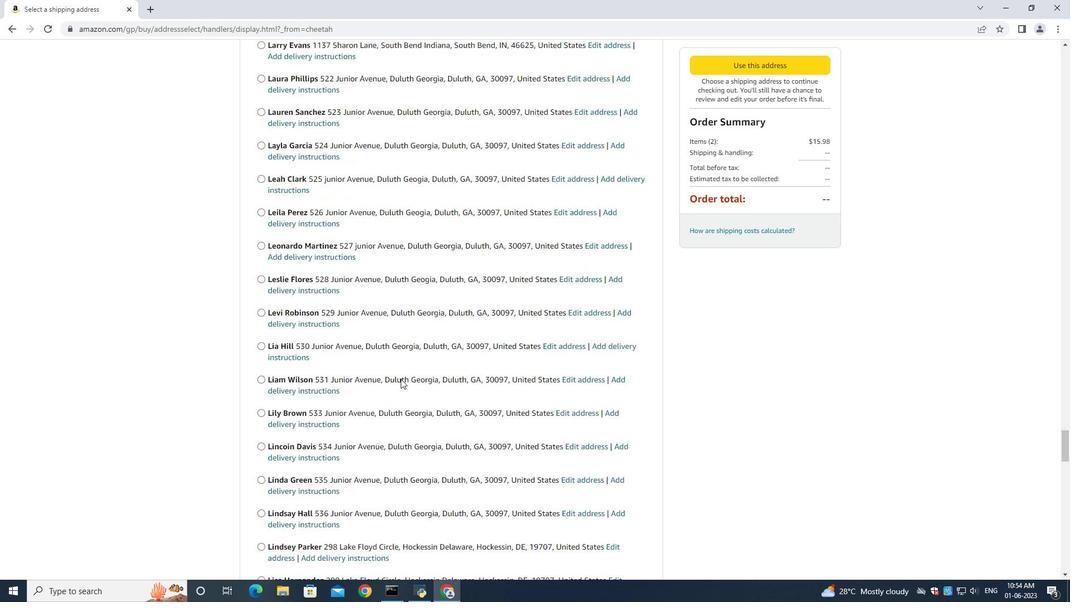 
Action: Mouse moved to (395, 374)
Screenshot: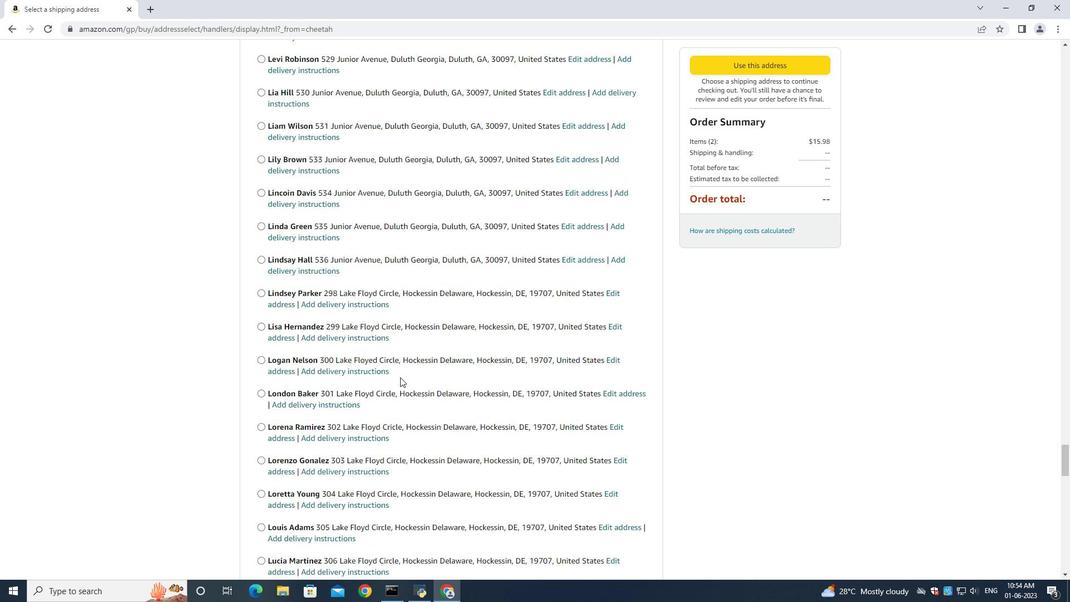 
Action: Mouse scrolled (395, 374) with delta (0, 0)
Screenshot: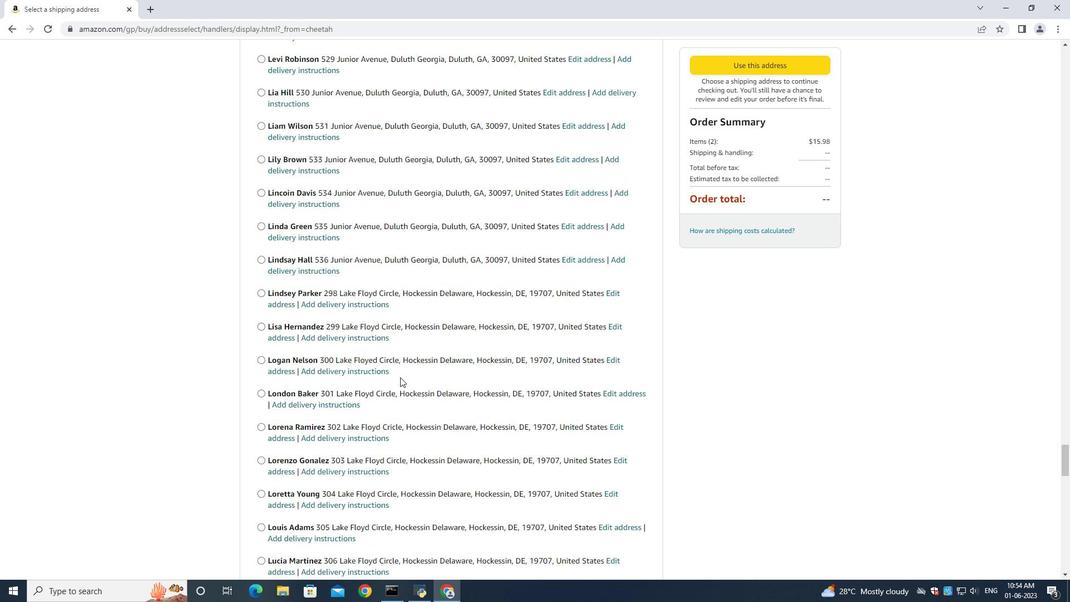
Action: Mouse moved to (395, 376)
Screenshot: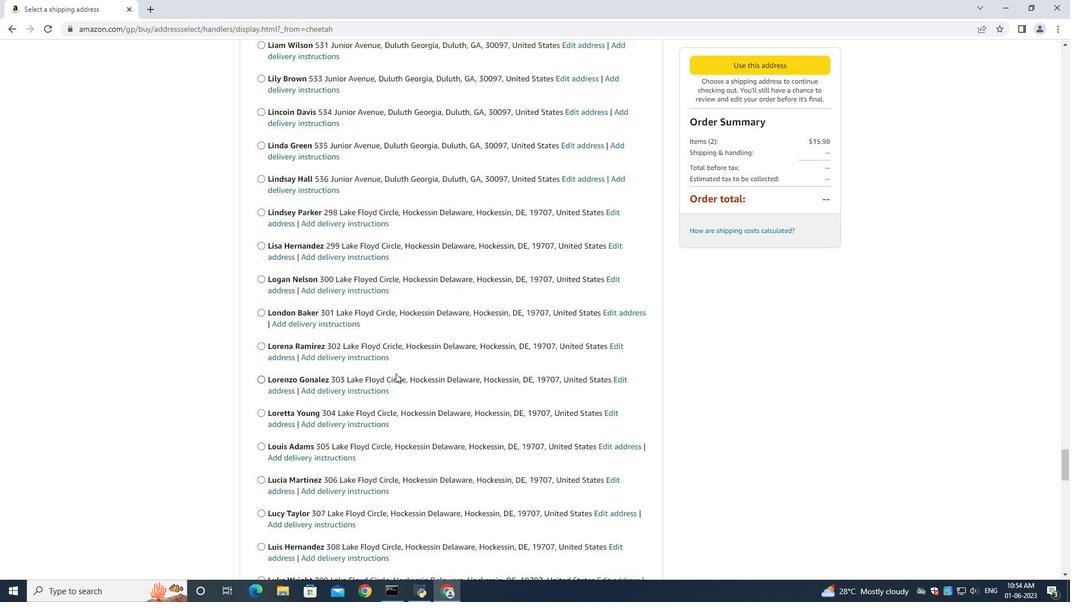 
Action: Mouse scrolled (395, 375) with delta (0, 0)
Screenshot: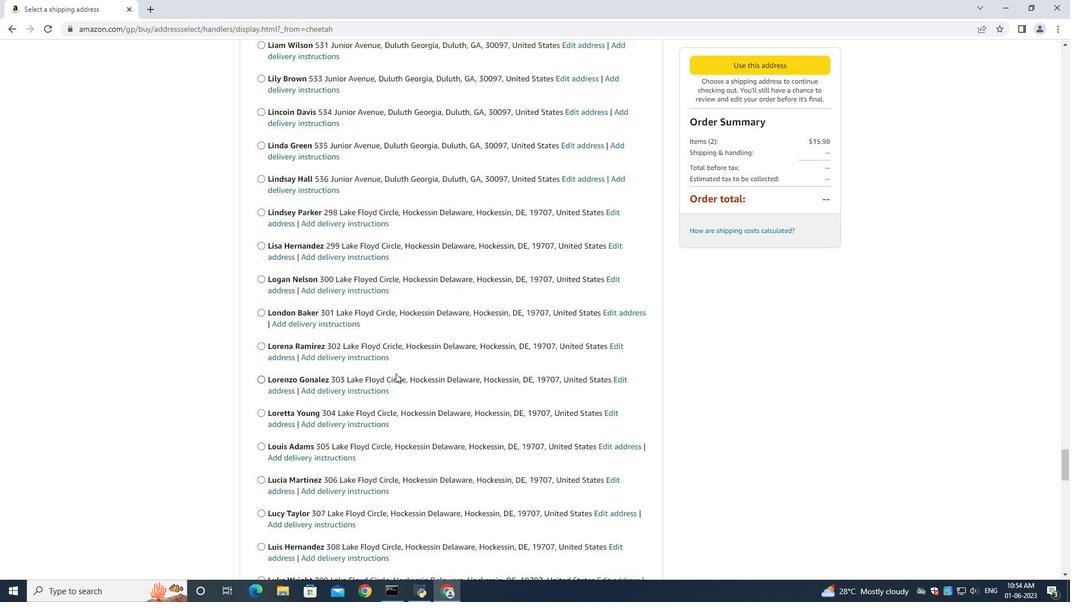 
Action: Mouse moved to (395, 377)
Screenshot: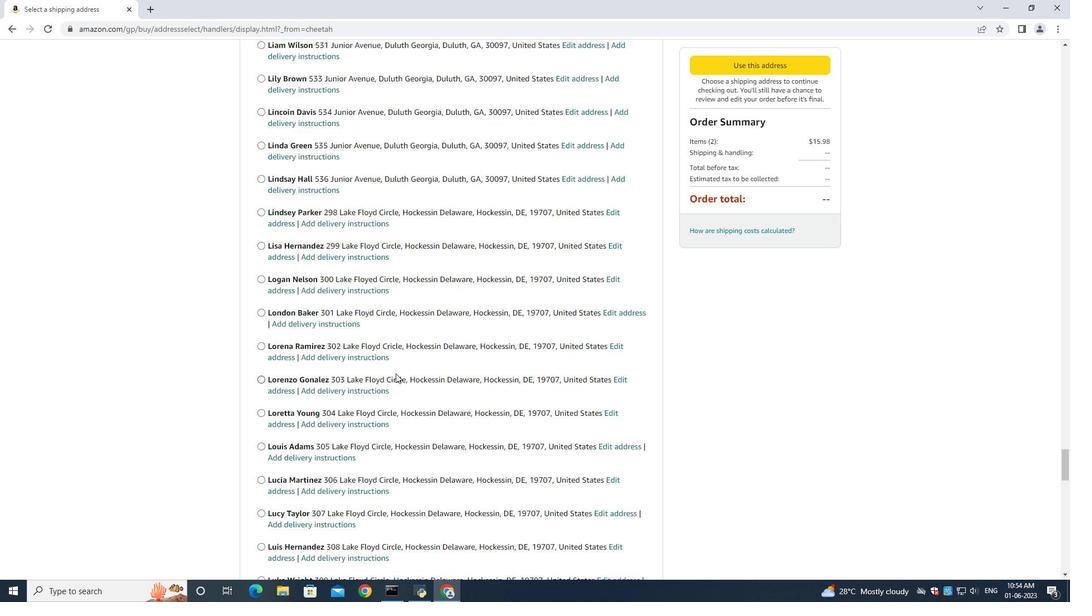 
Action: Mouse scrolled (395, 376) with delta (0, 0)
Screenshot: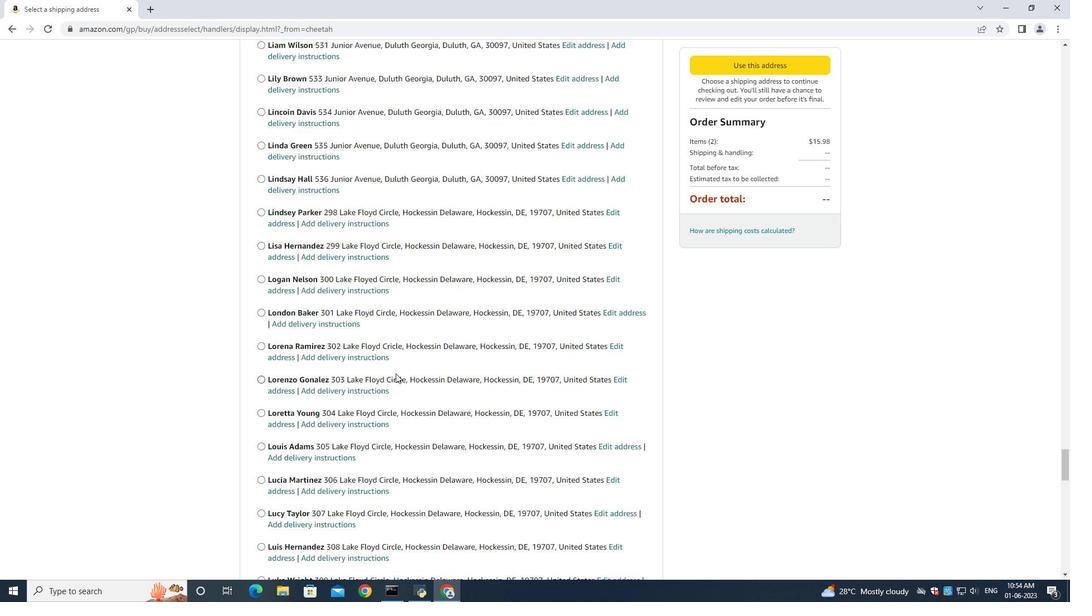 
Action: Mouse scrolled (395, 377) with delta (0, 0)
Screenshot: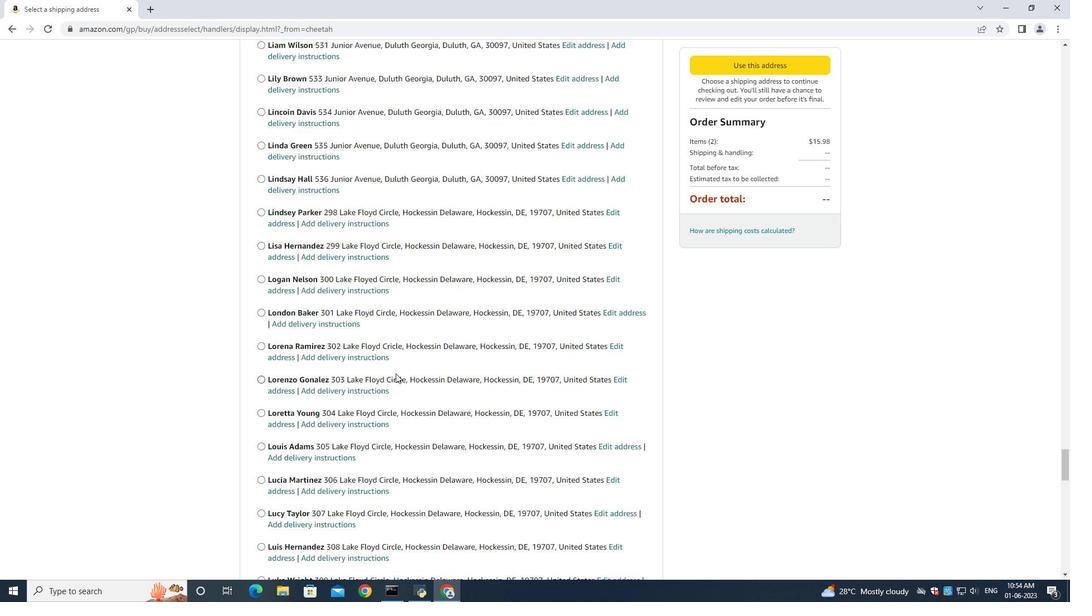 
Action: Mouse scrolled (395, 377) with delta (0, 0)
Screenshot: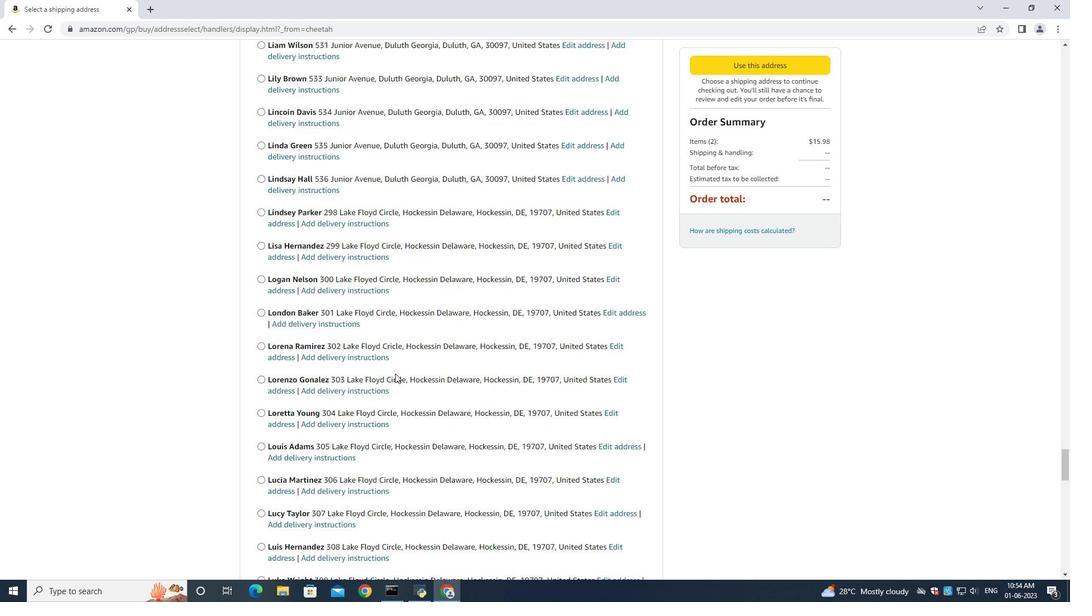 
Action: Mouse scrolled (395, 377) with delta (0, 0)
Screenshot: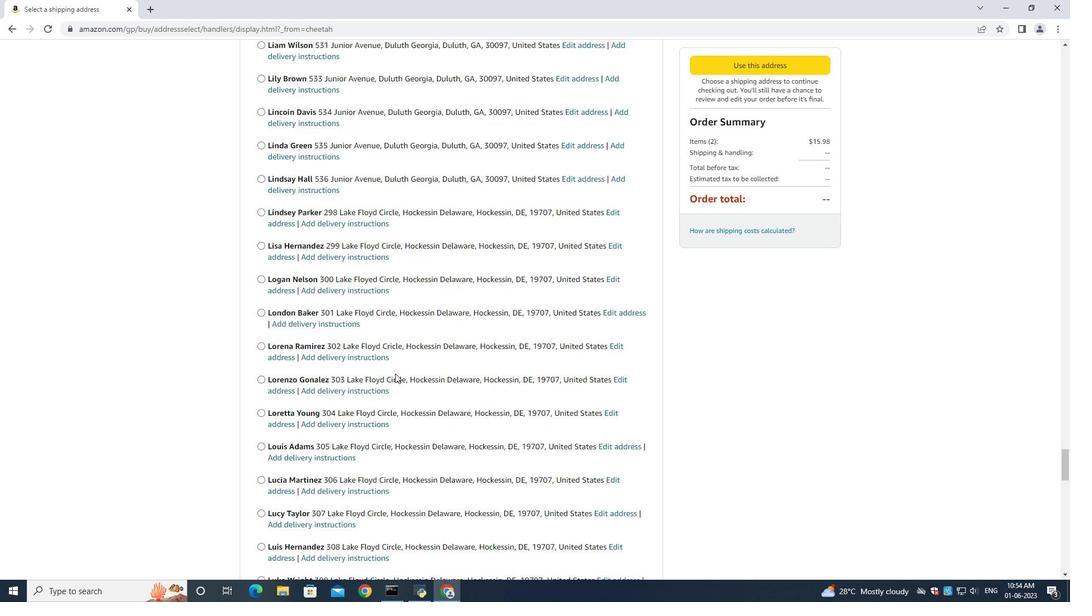
Action: Mouse scrolled (395, 377) with delta (0, 0)
Screenshot: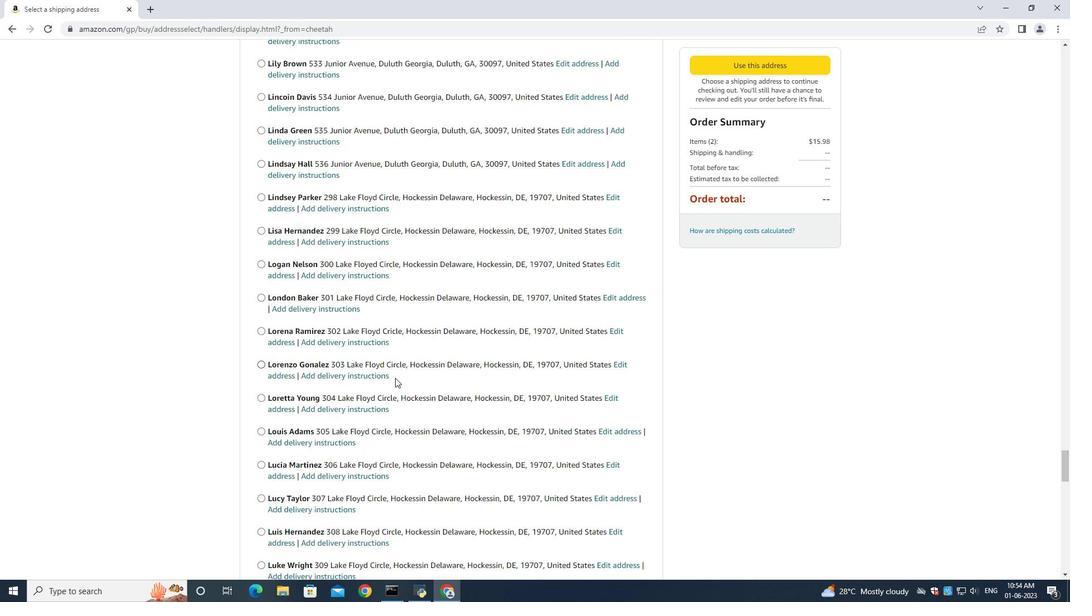
Action: Mouse scrolled (395, 377) with delta (0, 0)
Screenshot: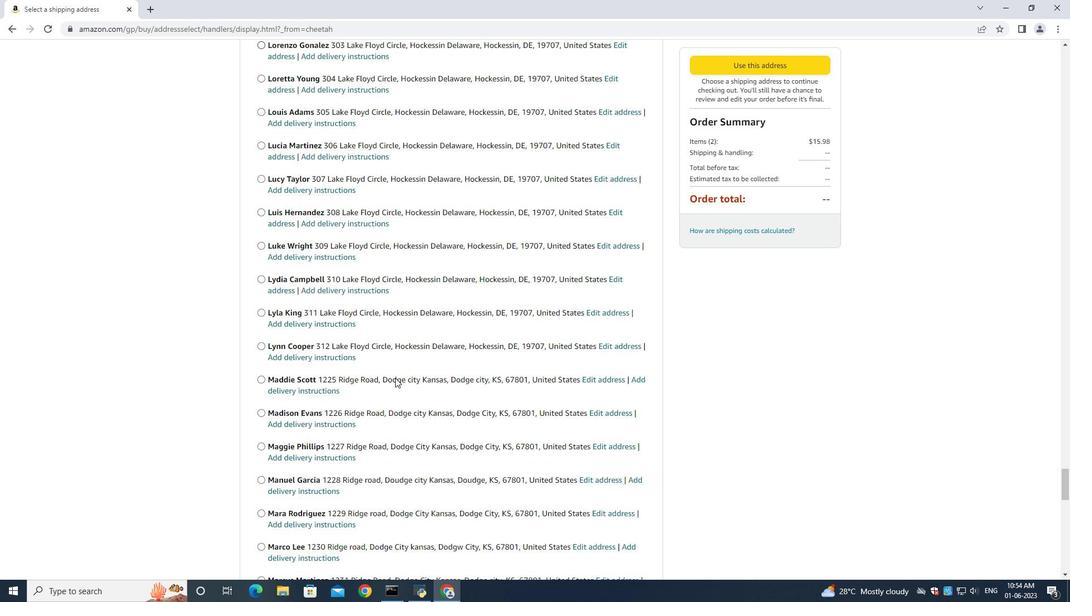 
Action: Mouse scrolled (395, 377) with delta (0, 0)
Screenshot: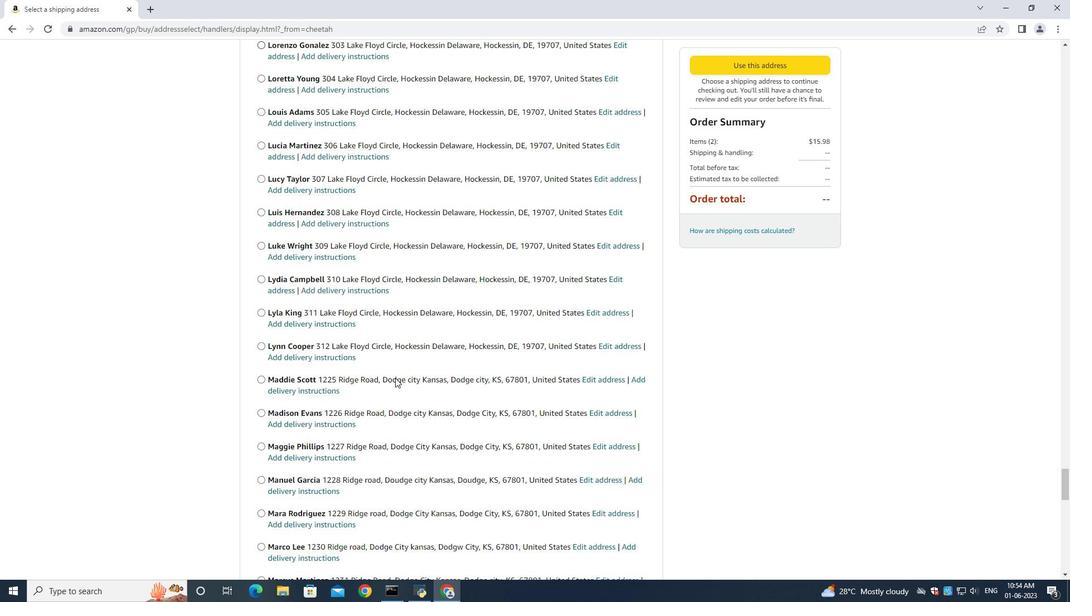 
Action: Mouse scrolled (395, 377) with delta (0, 0)
Screenshot: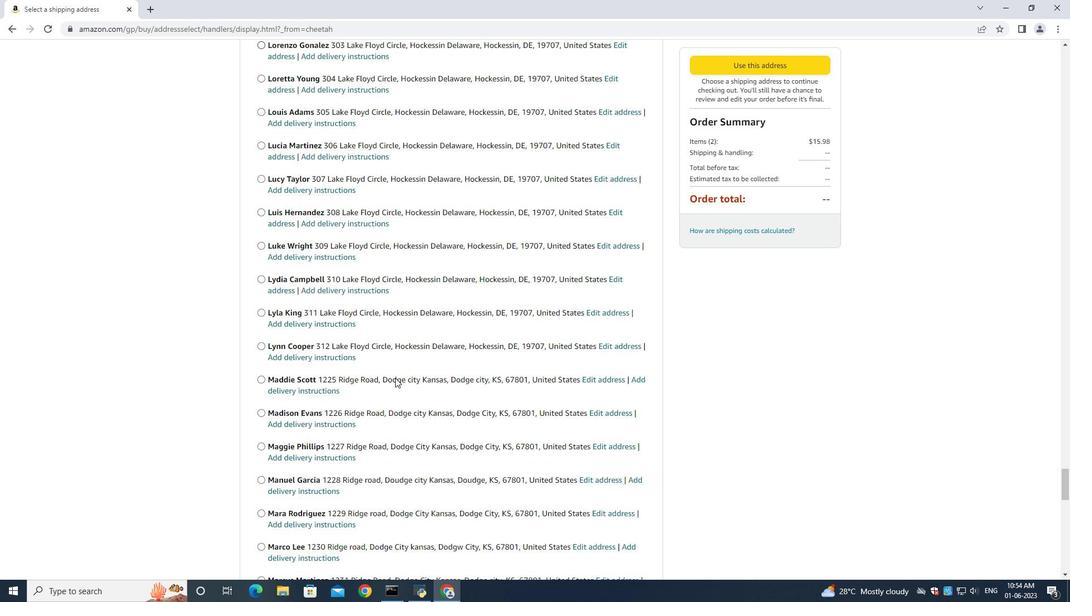 
Action: Mouse scrolled (395, 377) with delta (0, 0)
Screenshot: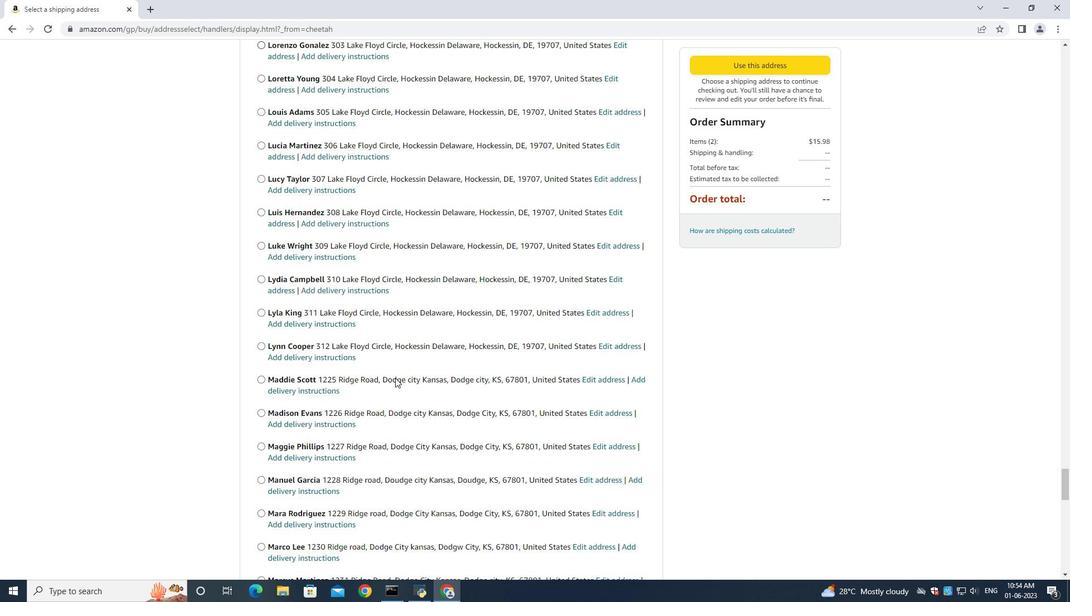 
Action: Mouse scrolled (395, 377) with delta (0, 0)
Screenshot: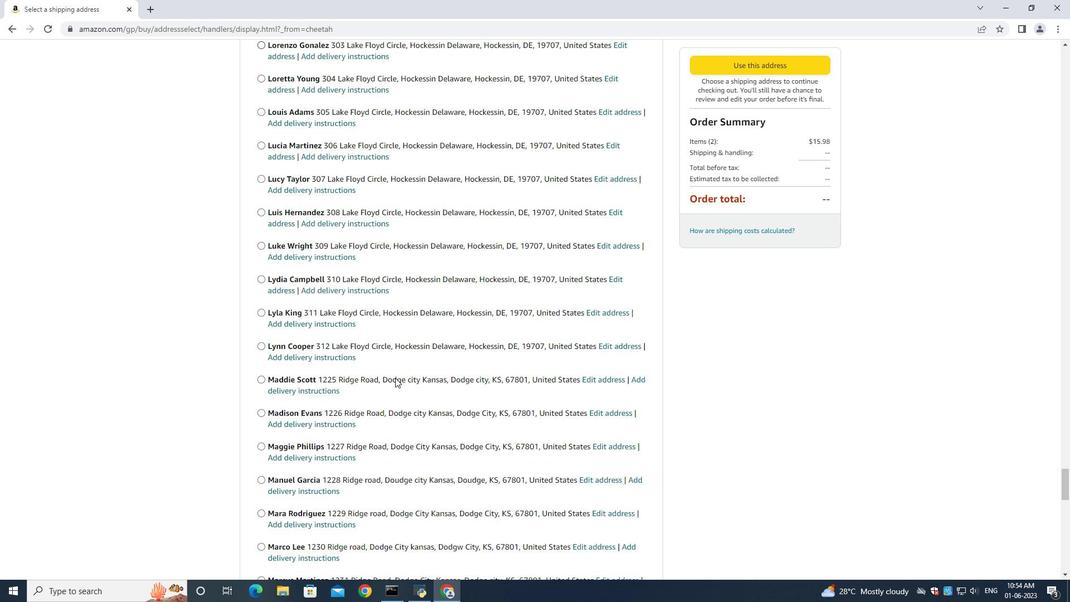
Action: Mouse scrolled (395, 377) with delta (0, 0)
Screenshot: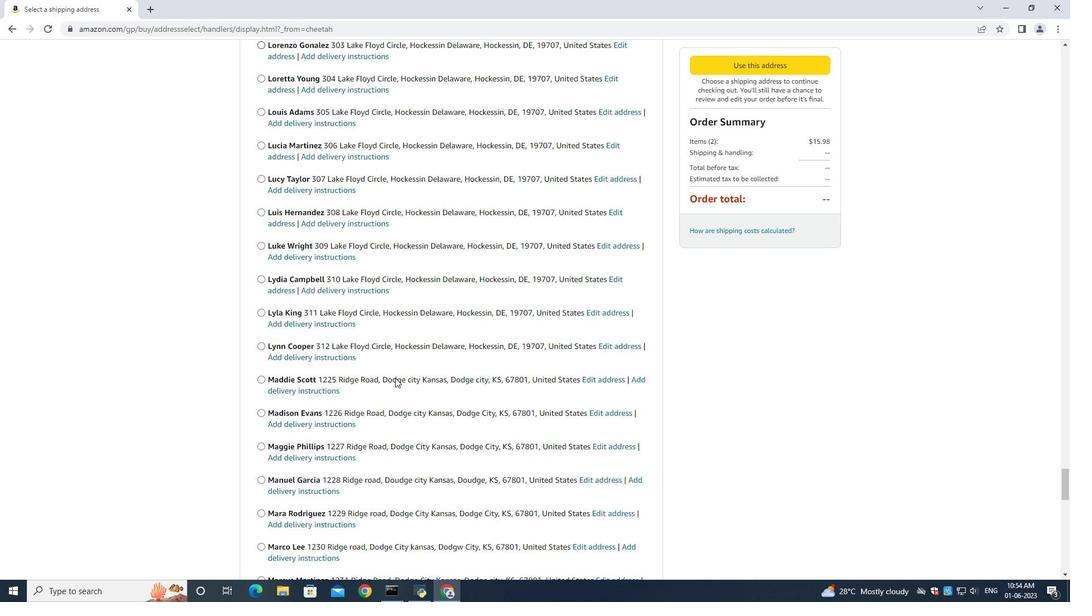 
Action: Mouse scrolled (395, 377) with delta (0, 0)
Screenshot: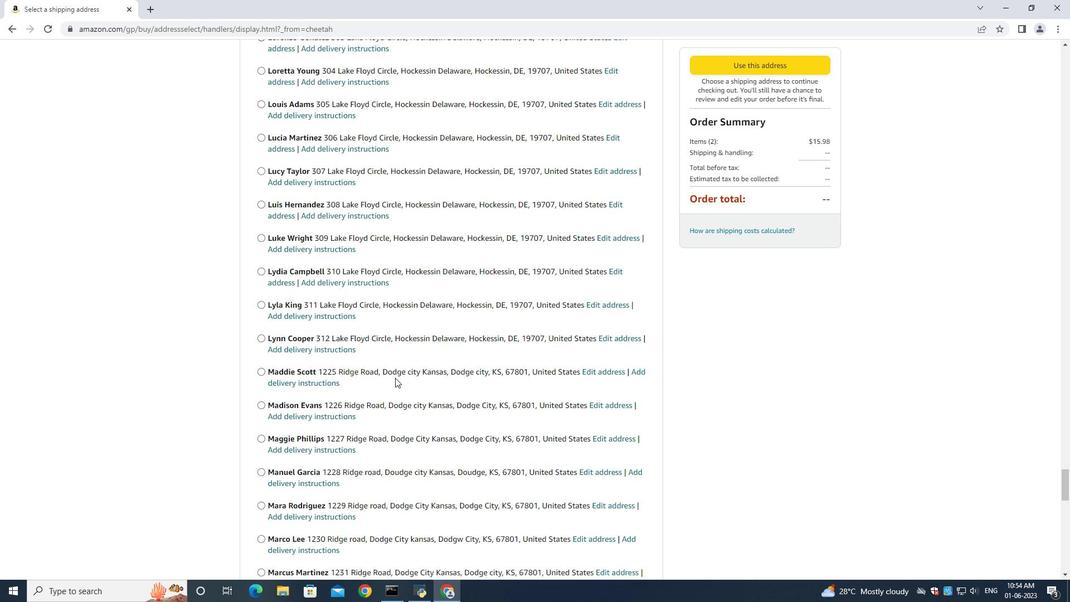 
Action: Mouse scrolled (395, 377) with delta (0, 0)
Screenshot: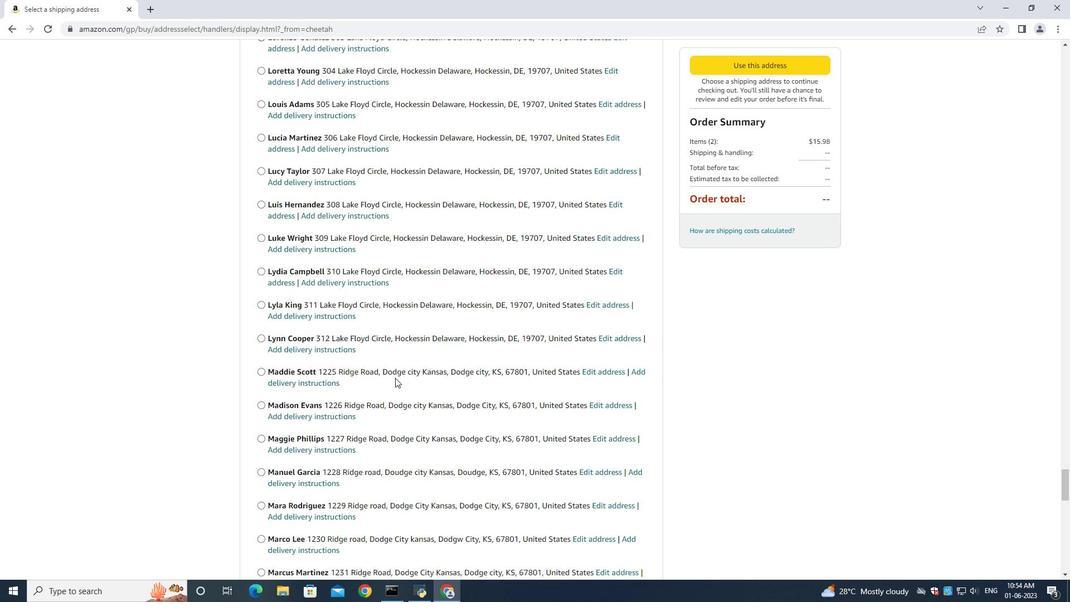 
Action: Mouse scrolled (395, 377) with delta (0, 0)
Screenshot: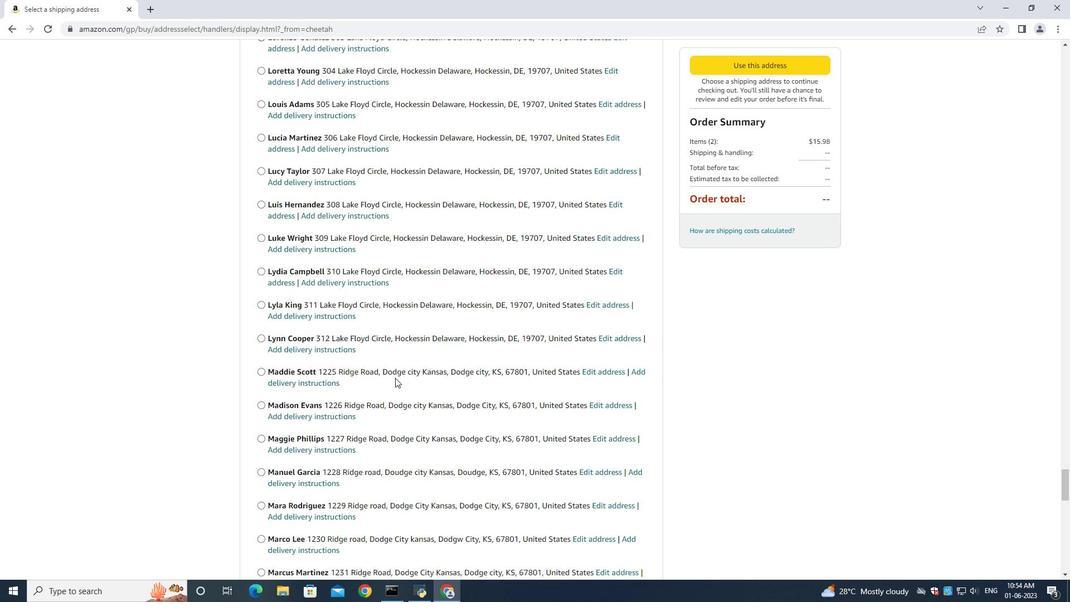 
Action: Mouse scrolled (395, 377) with delta (0, 0)
Screenshot: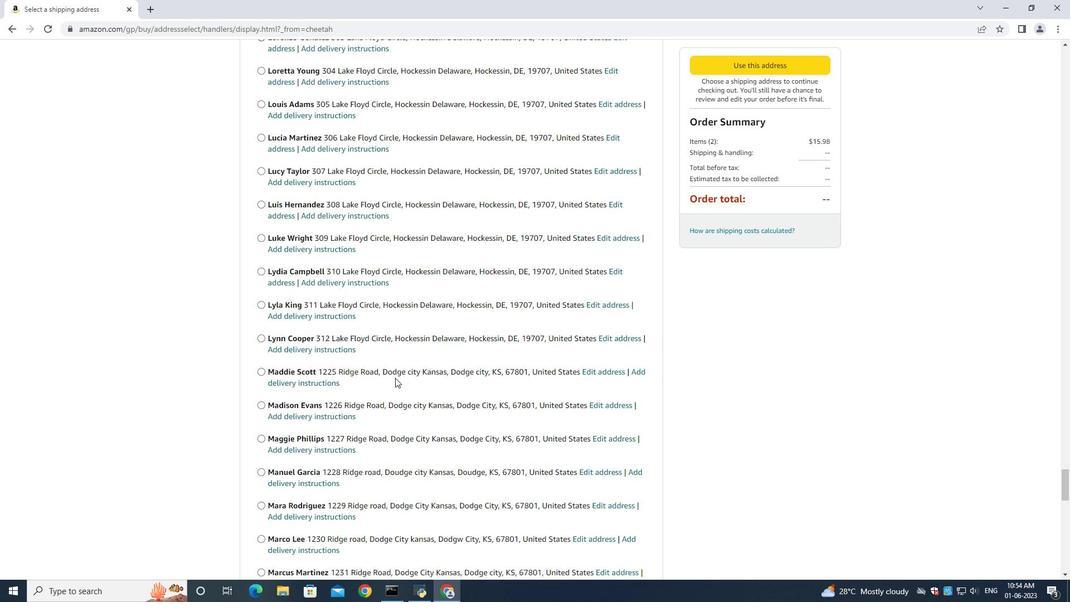
Action: Mouse scrolled (395, 377) with delta (0, 0)
Screenshot: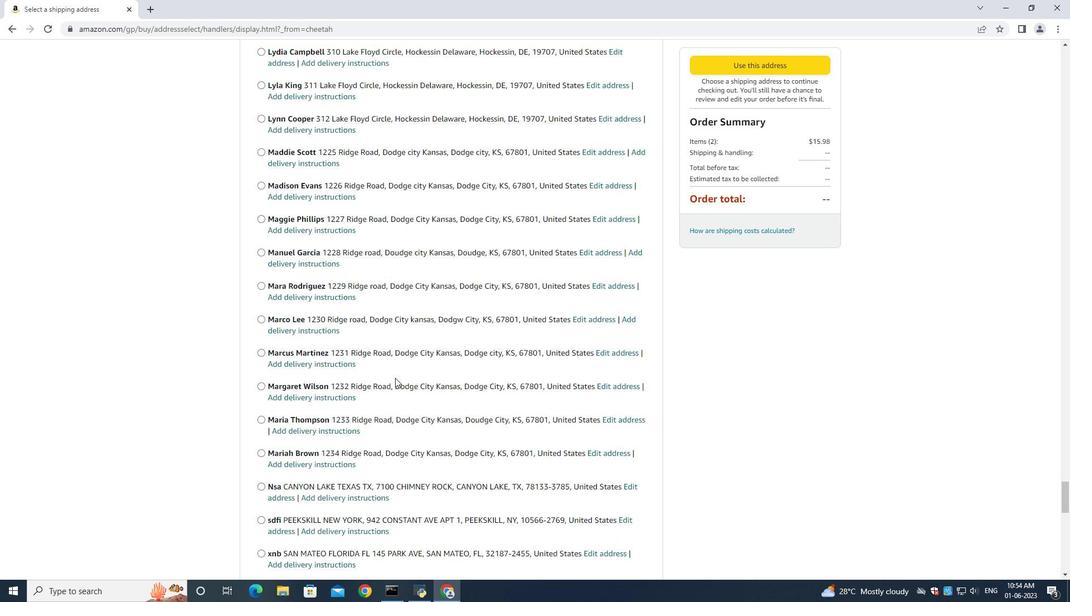 
Action: Mouse scrolled (395, 377) with delta (0, 0)
Screenshot: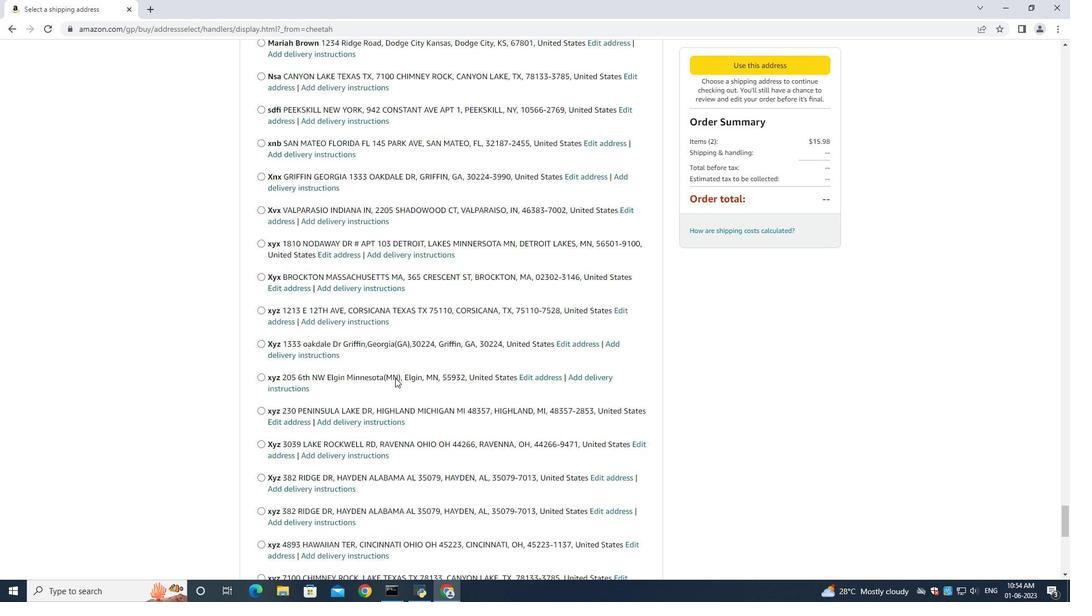 
Action: Mouse scrolled (395, 377) with delta (0, 0)
Screenshot: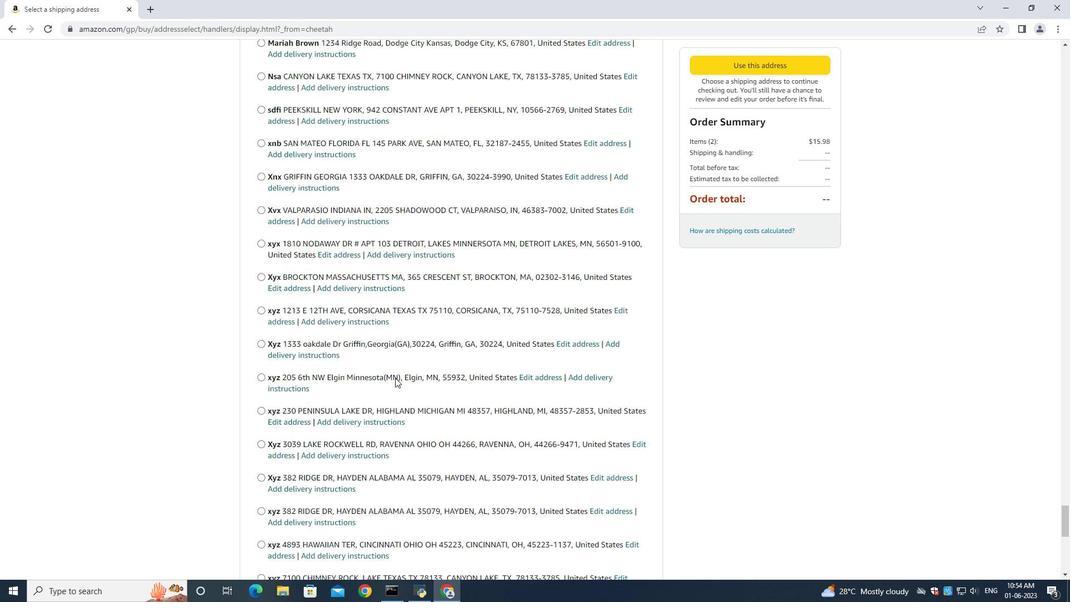 
Action: Mouse scrolled (395, 377) with delta (0, 0)
Screenshot: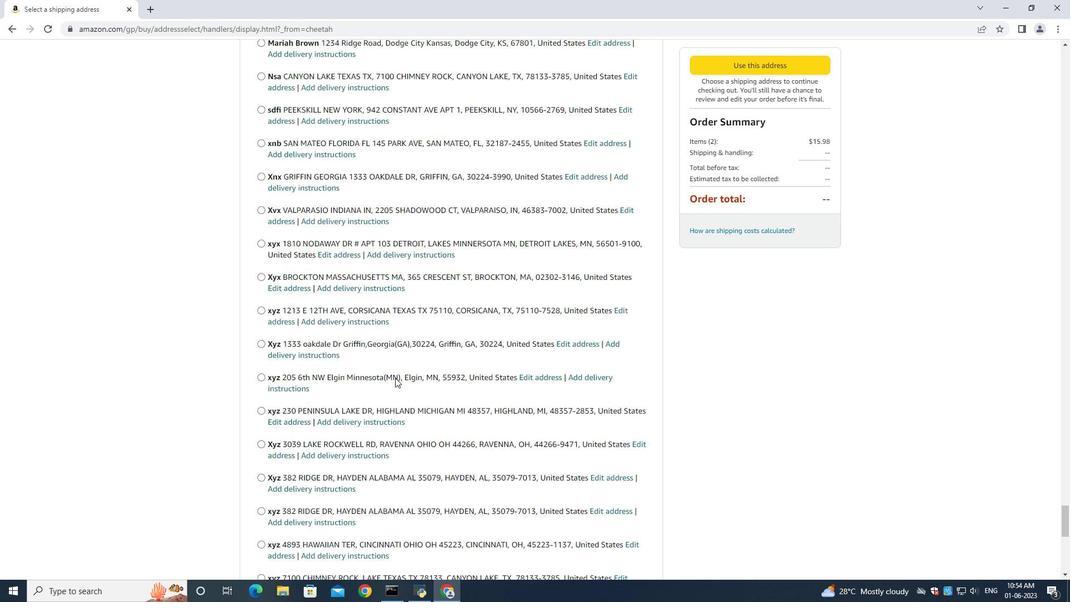 
Action: Mouse scrolled (395, 377) with delta (0, 0)
Screenshot: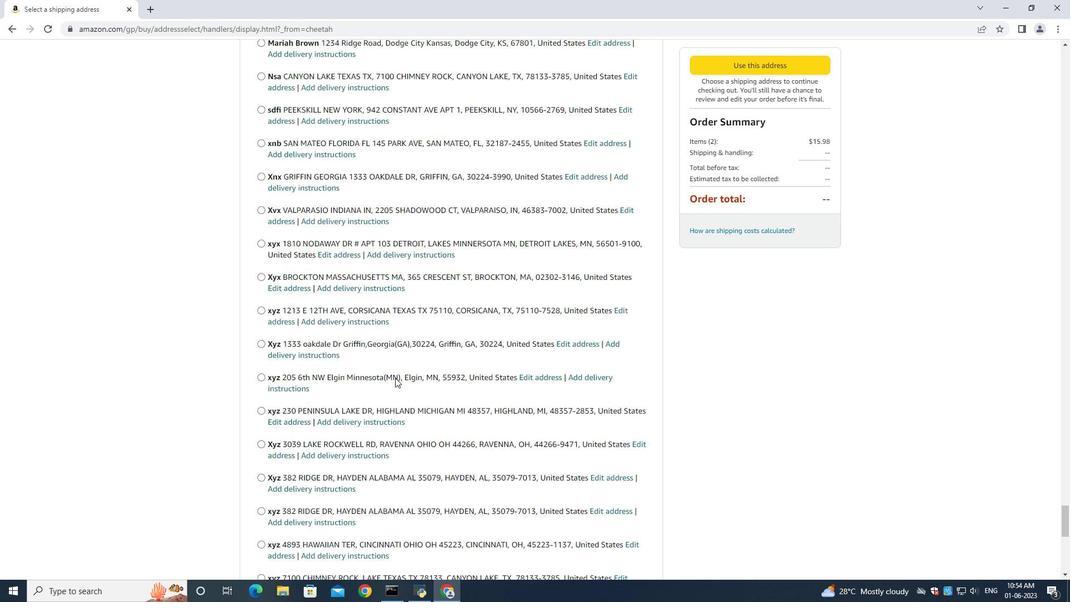 
Action: Mouse scrolled (395, 377) with delta (0, 0)
Screenshot: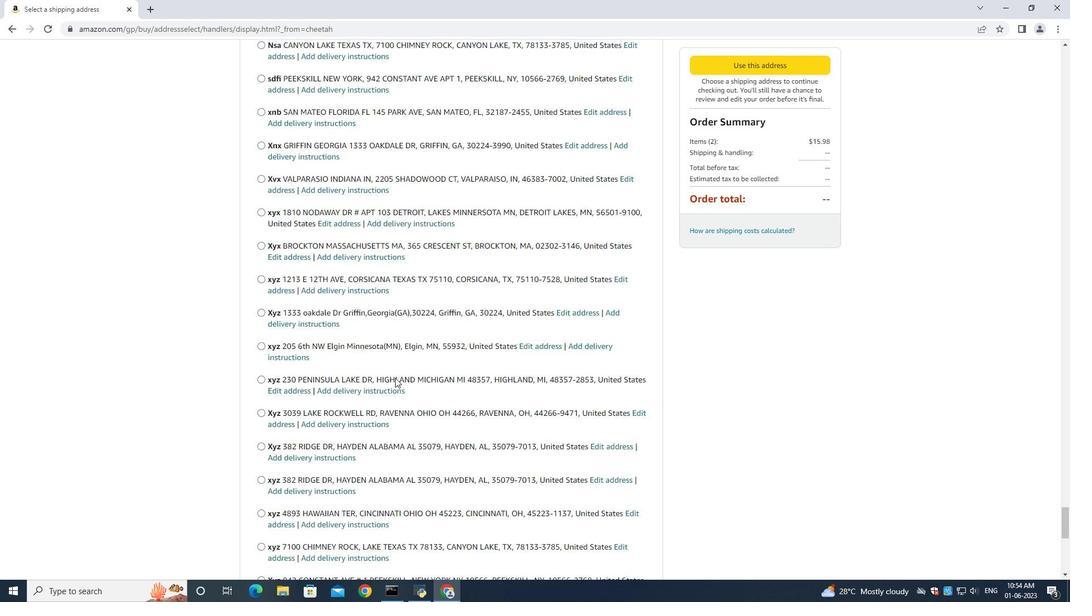
Action: Mouse scrolled (395, 377) with delta (0, 0)
Screenshot: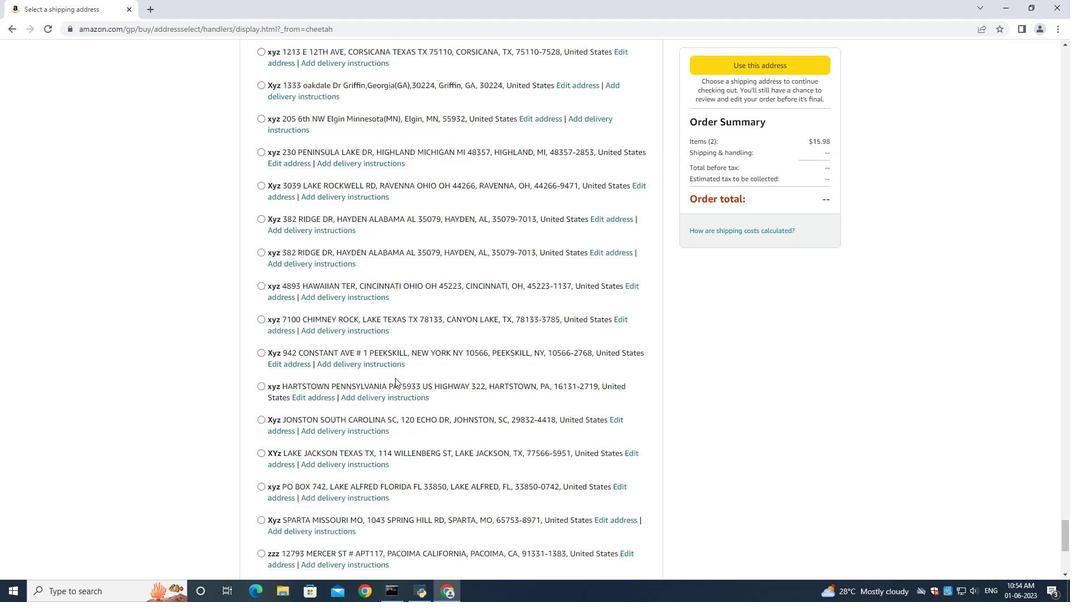 
Action: Mouse scrolled (395, 377) with delta (0, 0)
Screenshot: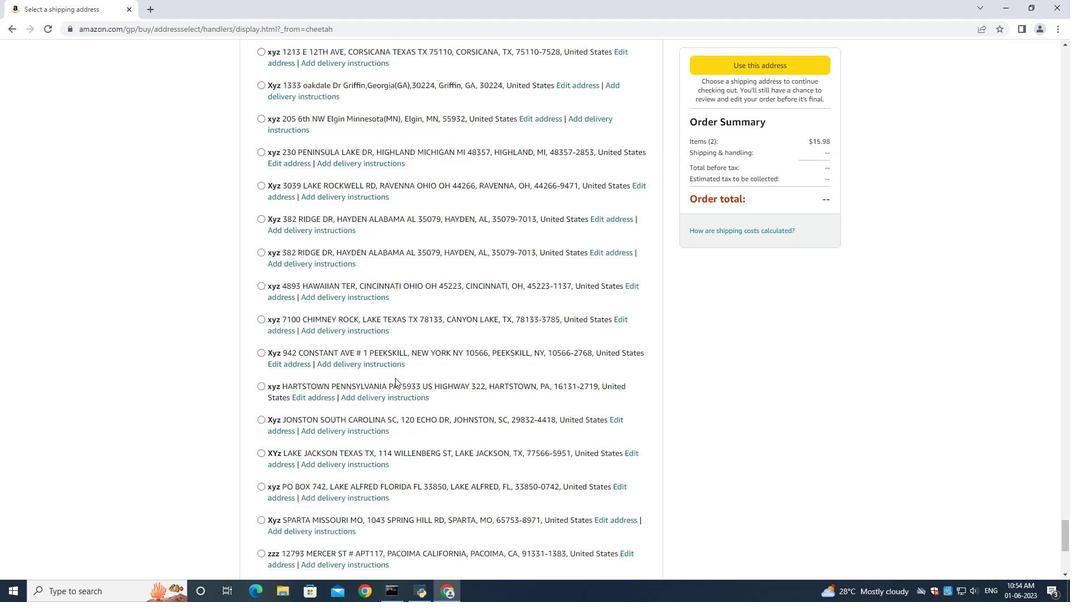 
Action: Mouse scrolled (395, 377) with delta (0, 0)
Screenshot: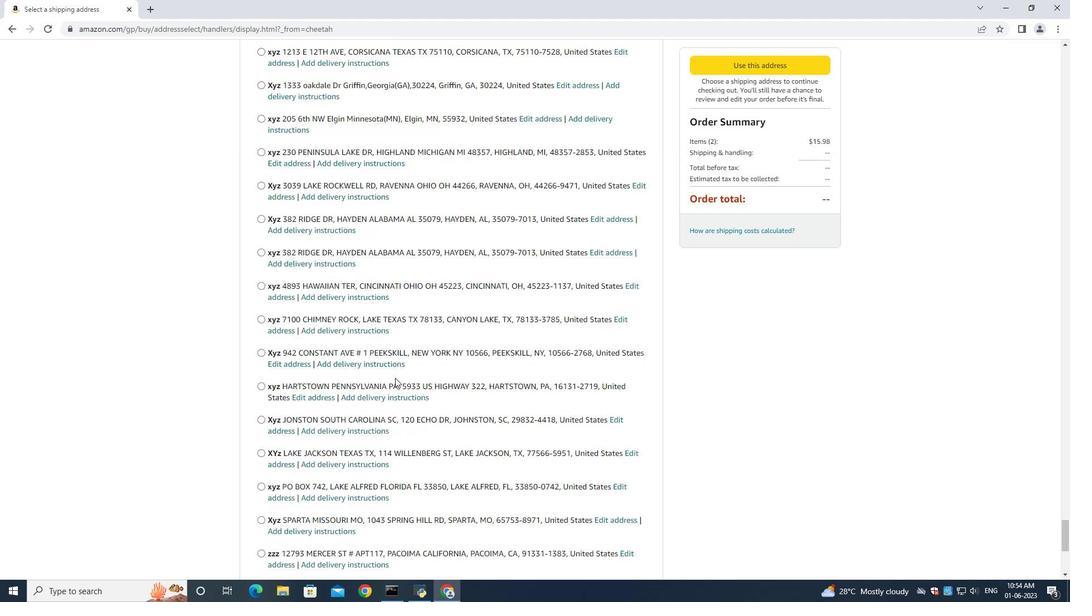 
Action: Mouse scrolled (395, 377) with delta (0, 0)
Screenshot: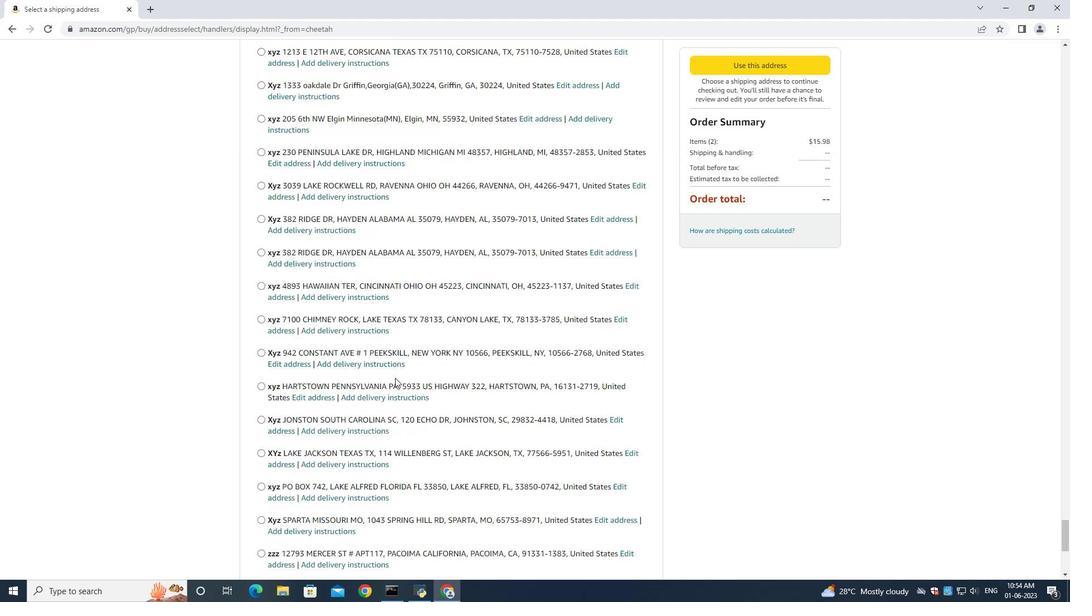 
Action: Mouse scrolled (395, 377) with delta (0, 0)
Screenshot: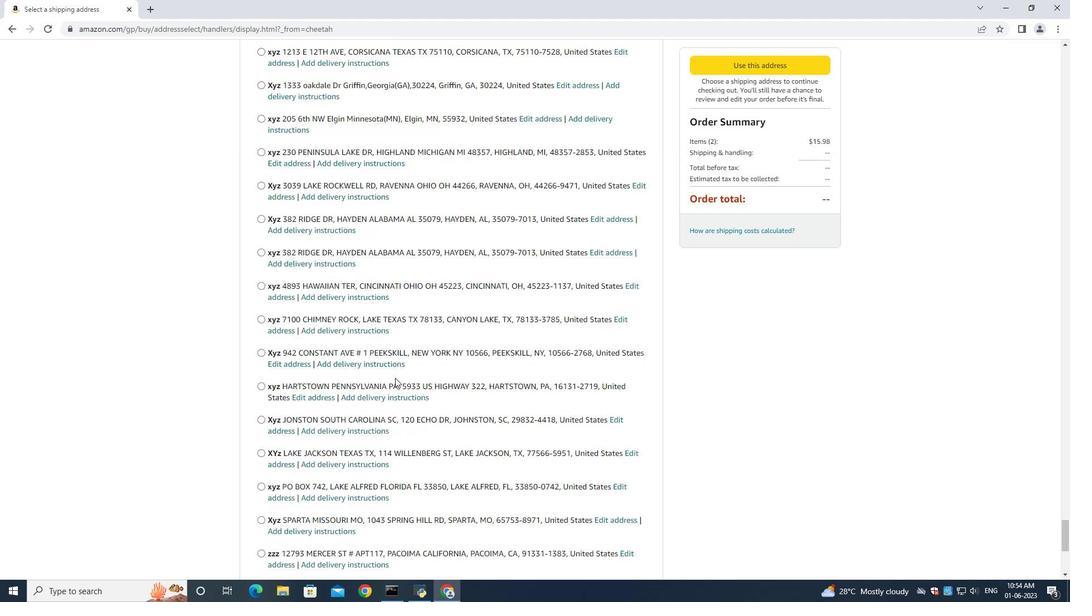 
Action: Mouse moved to (287, 264)
Screenshot: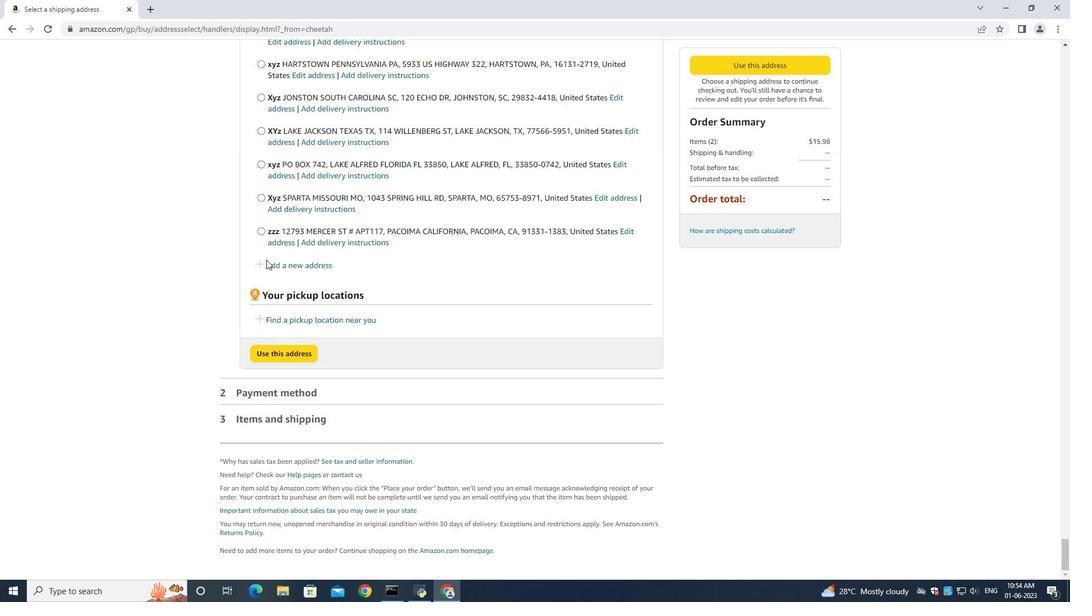 
Action: Mouse pressed left at (287, 264)
Screenshot: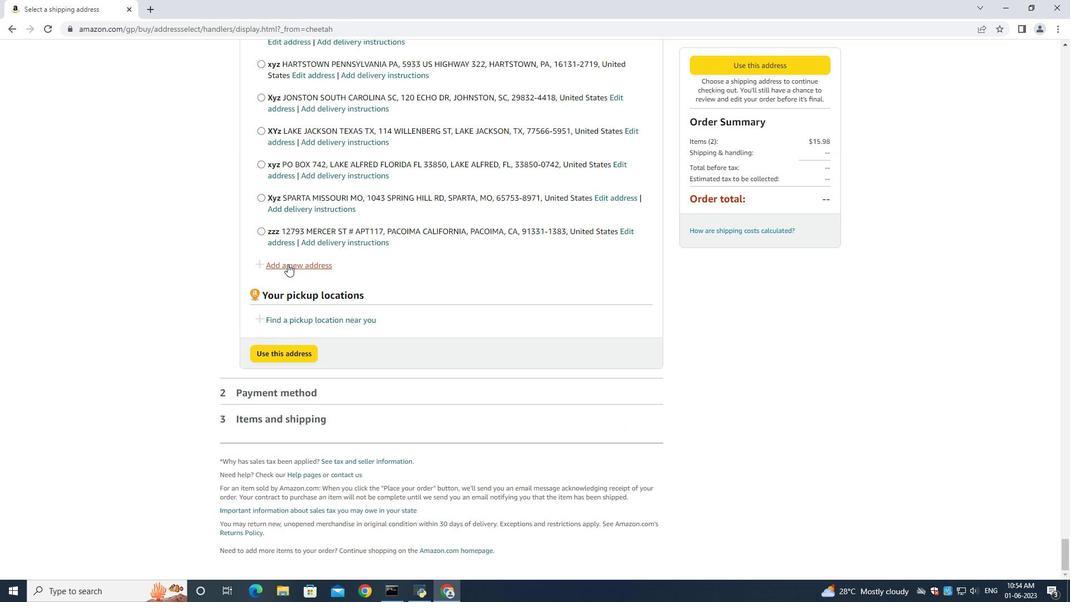 
Action: Mouse moved to (374, 264)
Screenshot: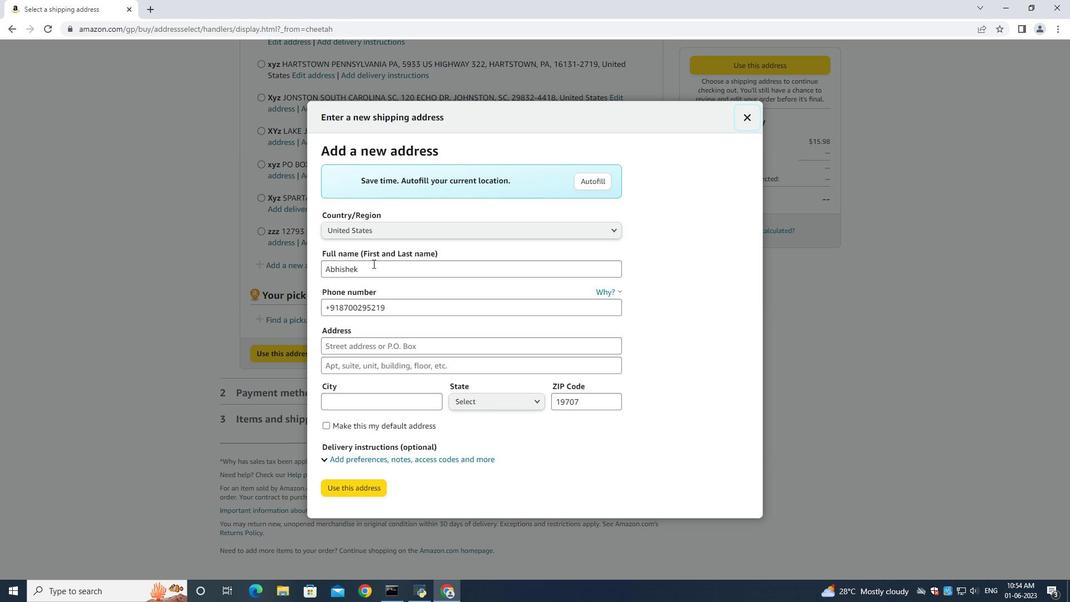 
Action: Mouse pressed left at (374, 264)
Screenshot: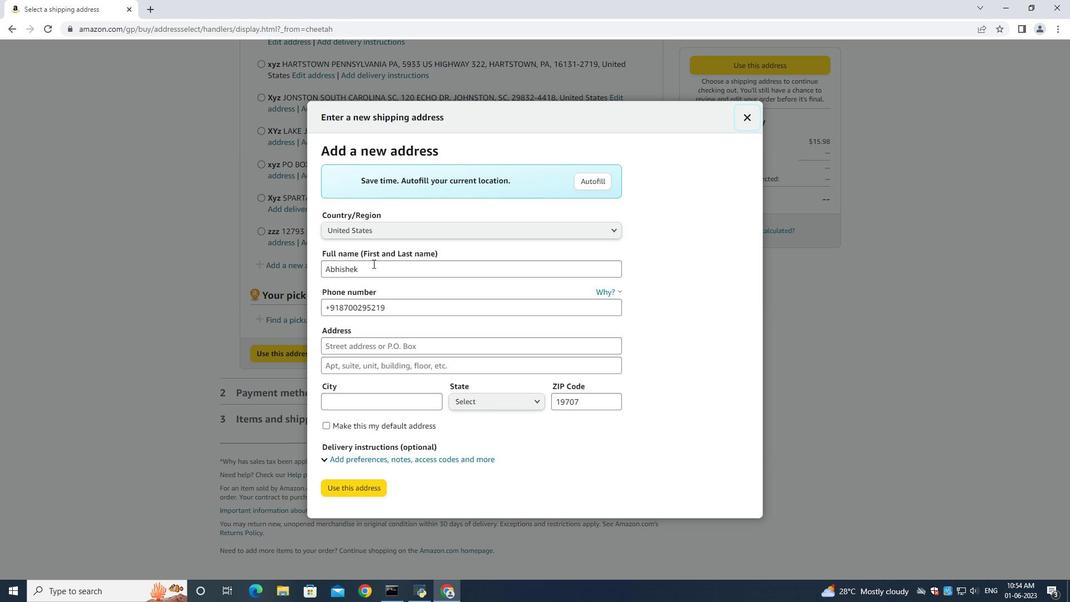 
Action: Key pressed <Key.backspace><Key.backspace><Key.backspace><Key.backspace><Key.backspace><Key.backspace><Key.backspace><Key.backspace><Key.backspace><Key.backspace><Key.backspace><Key.backspace><Key.backspace><Key.backspace><Key.backspace><Key.backspace><Key.backspace><Key.backspace><Key.backspace><Key.backspace><Key.backspace><Key.backspace><Key.backspace><Key.backspace><Key.backspace><Key.backspace><Key.shift>Mariana<Key.space><Key.shift><Key.shift><Key.shift><Key.shift>Green<Key.space><Key.tab><Key.tab><Key.backspace>6205197251
Screenshot: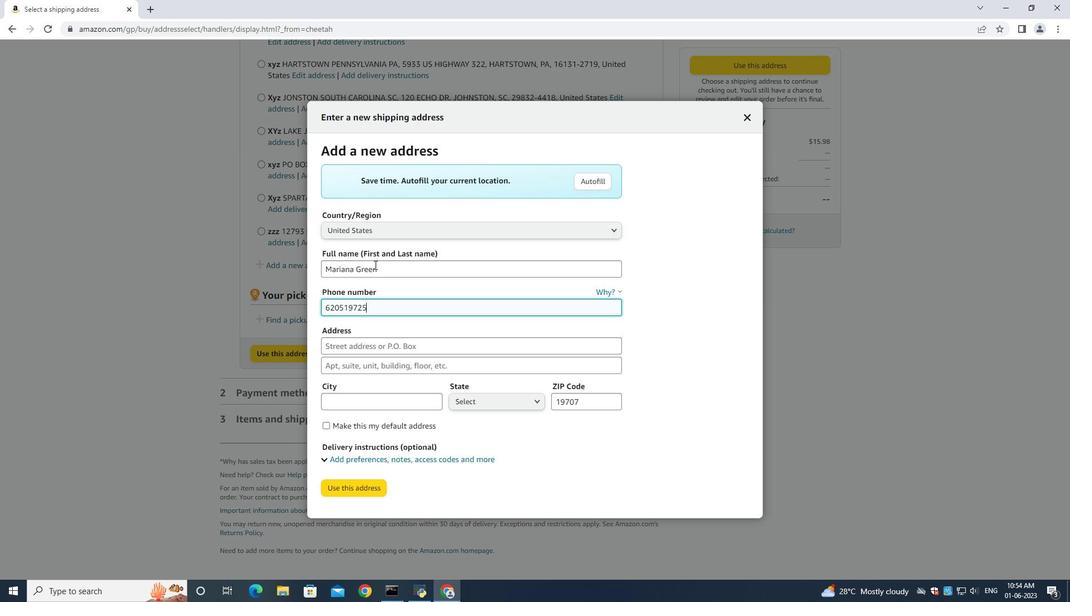 
Action: Mouse moved to (374, 353)
Screenshot: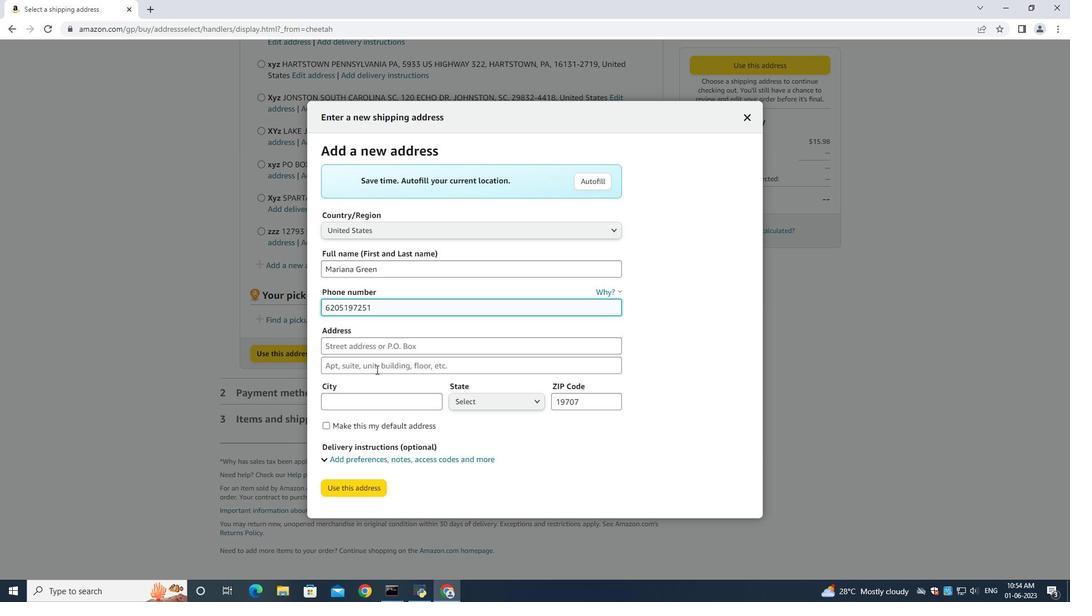 
Action: Mouse pressed left at (374, 353)
Screenshot: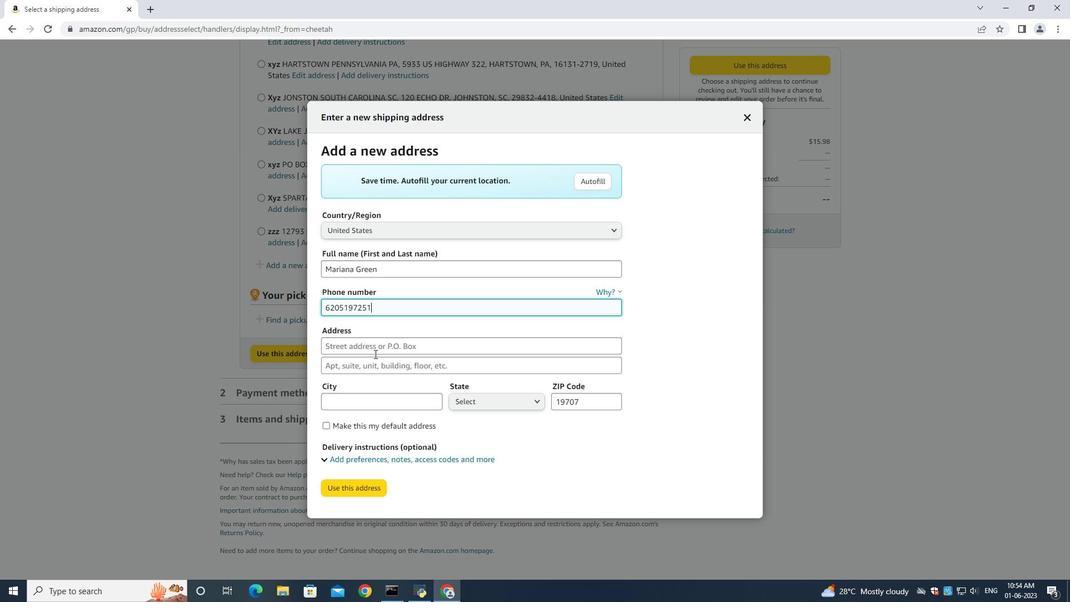 
Action: Key pressed 1235<Key.space><Key.shift>Ridge<Key.space><Key.shift>Road<Key.space><Key.tab><Key.shift><Key.shift><Key.shift><Key.shift><Key.shift><Key.shift><Key.shift><Key.shift><Key.shift><Key.shift><Key.shift><Key.shift><Key.shift><Key.shift><Key.shift><Key.shift><Key.shift><Key.shift><Key.shift><Key.shift><Key.shift><Key.shift><Key.shift><Key.shift><Key.shift><Key.shift><Key.shift><Key.shift><Key.shift><Key.shift><Key.shift><Key.shift><Key.shift><Key.shift>Dodge<Key.space><Key.shift><Key.shift><Key.shift><Key.shift><Key.shift><Key.shift><Key.shift><Key.shift><Key.shift><Key.shift><Key.shift><Key.shift><Key.shift><Key.shift><Key.shift><Key.shift><Key.shift><Key.shift><Key.shift><Key.shift><Key.shift><Key.shift><Key.shift><Key.shift><Key.shift><Key.shift><Key.shift><Key.shift><Key.shift>City<Key.space><Key.shift><Key.shift><Key.shift><Key.shift><Key.shift><Key.shift><Key.shift><Key.shift><Key.shift><Key.shift><Key.shift><Key.shift><Key.shift><Key.shift><Key.shift><Key.shift><Key.shift><Key.shift><Key.shift><Key.shift><Key.shift>Kansas<Key.tab><Key.shift>Dos<Key.backspace>dge<Key.space><Key.shift>City<Key.space><Key.tab><Key.shift>KA<Key.tab><Key.backspace>67801
Screenshot: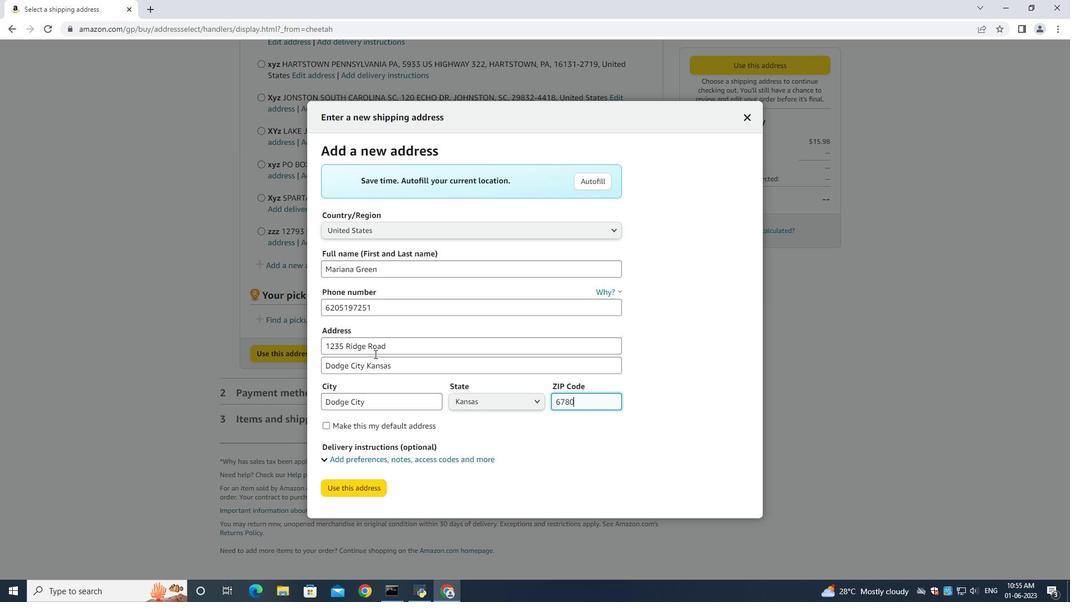 
Action: Mouse moved to (347, 489)
Screenshot: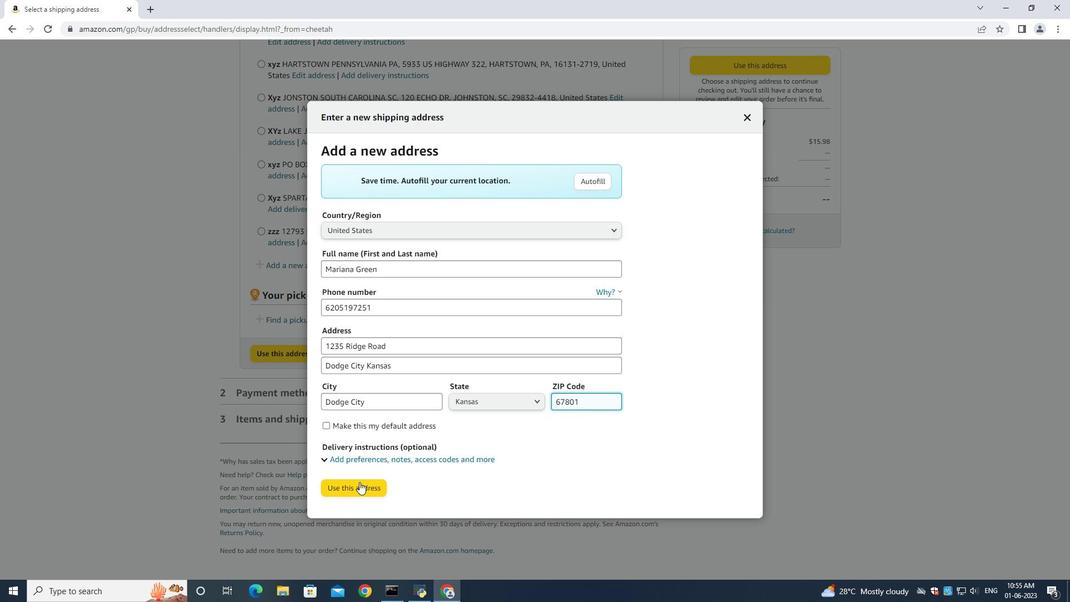 
Action: Mouse pressed left at (347, 489)
Screenshot: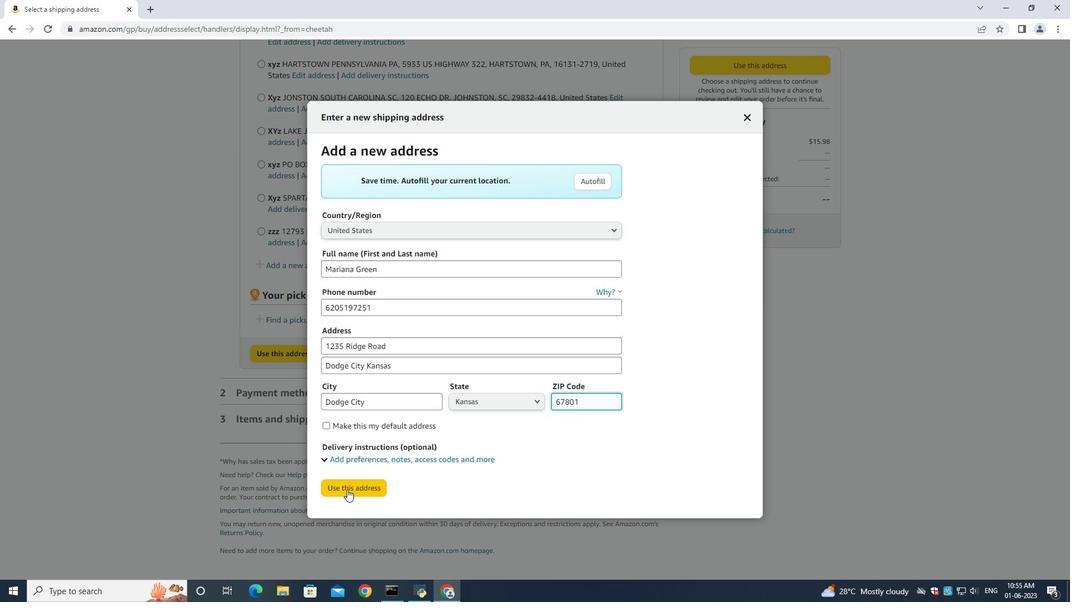 
Action: Mouse moved to (357, 566)
Screenshot: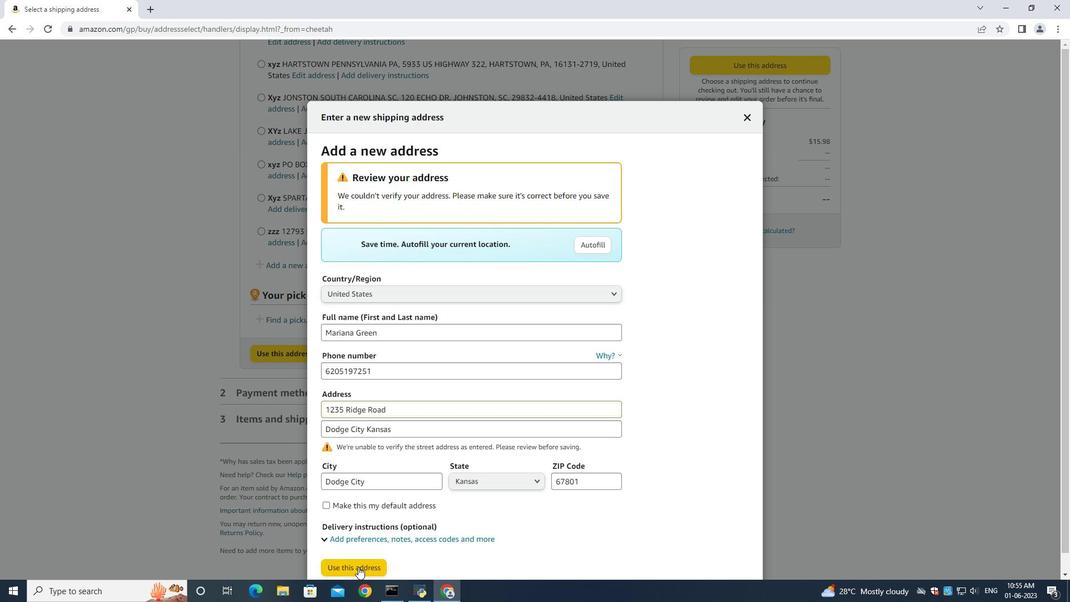 
Action: Mouse pressed left at (357, 566)
Screenshot: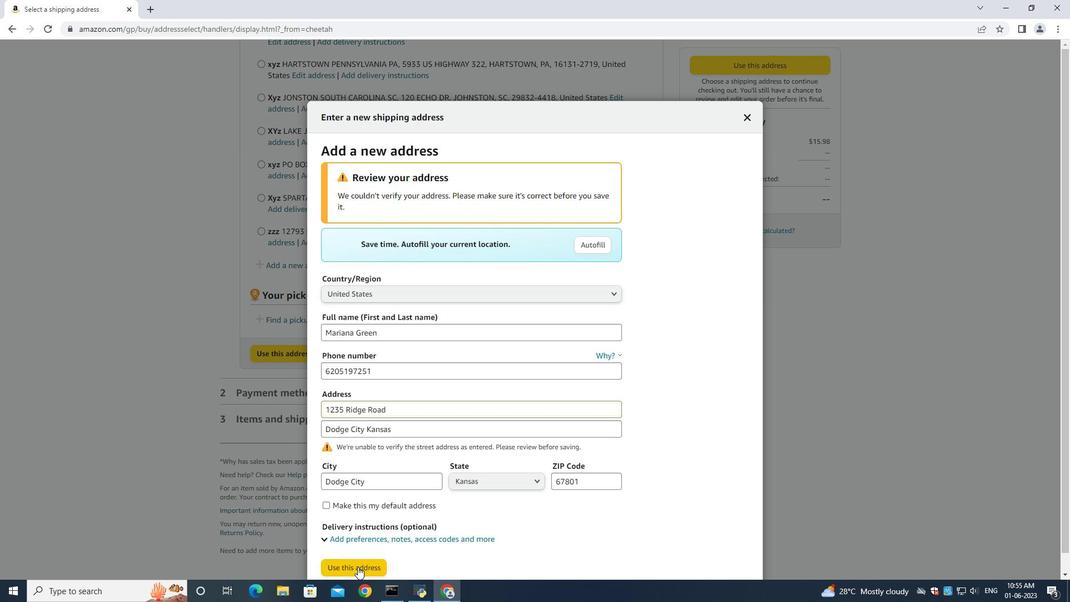 
Action: Mouse moved to (353, 311)
